 Task: Research Airbnb accommodation in Newtownabbey, United Kingdom from 21st December, 2023 to 29th December, 2023 for 2 adults. Place can be entire room with 1  bedroom having 1 bed and 1 bathroom. Property type can be house.
Action: Mouse moved to (574, 100)
Screenshot: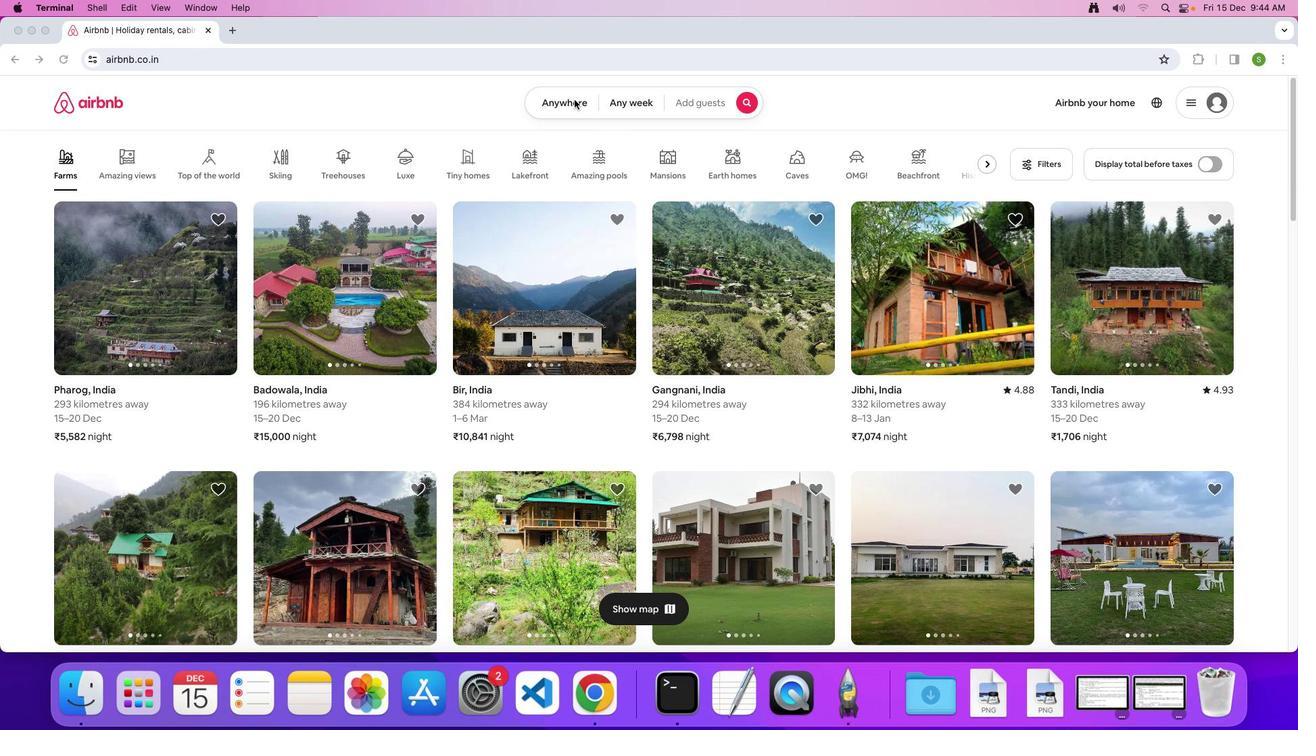 
Action: Mouse pressed left at (574, 100)
Screenshot: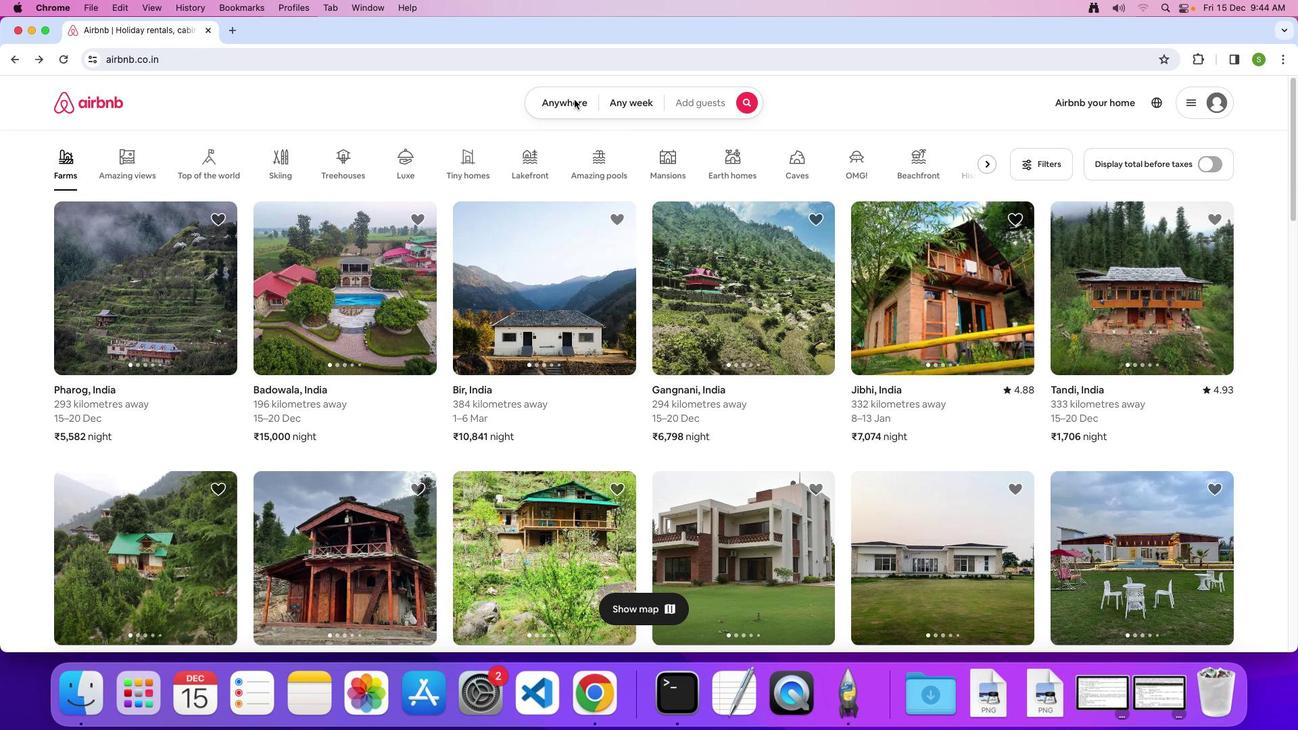 
Action: Mouse moved to (564, 103)
Screenshot: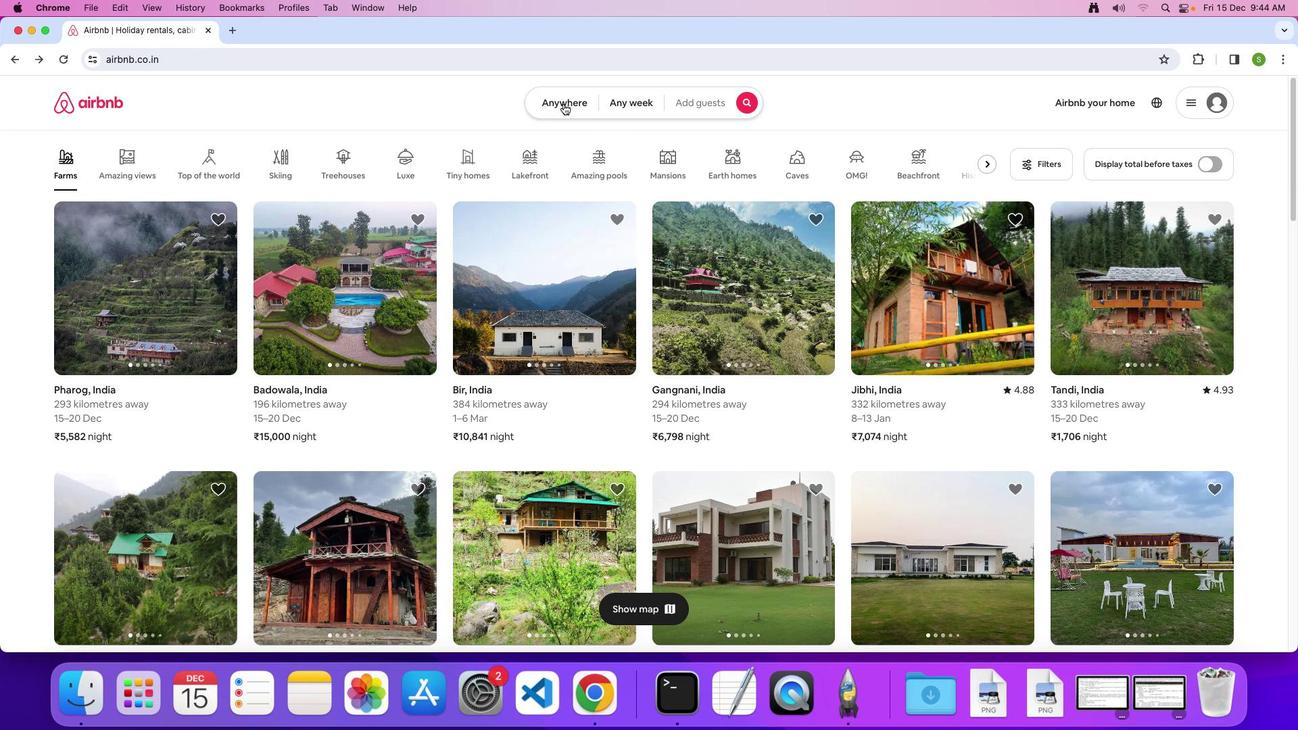 
Action: Mouse pressed left at (564, 103)
Screenshot: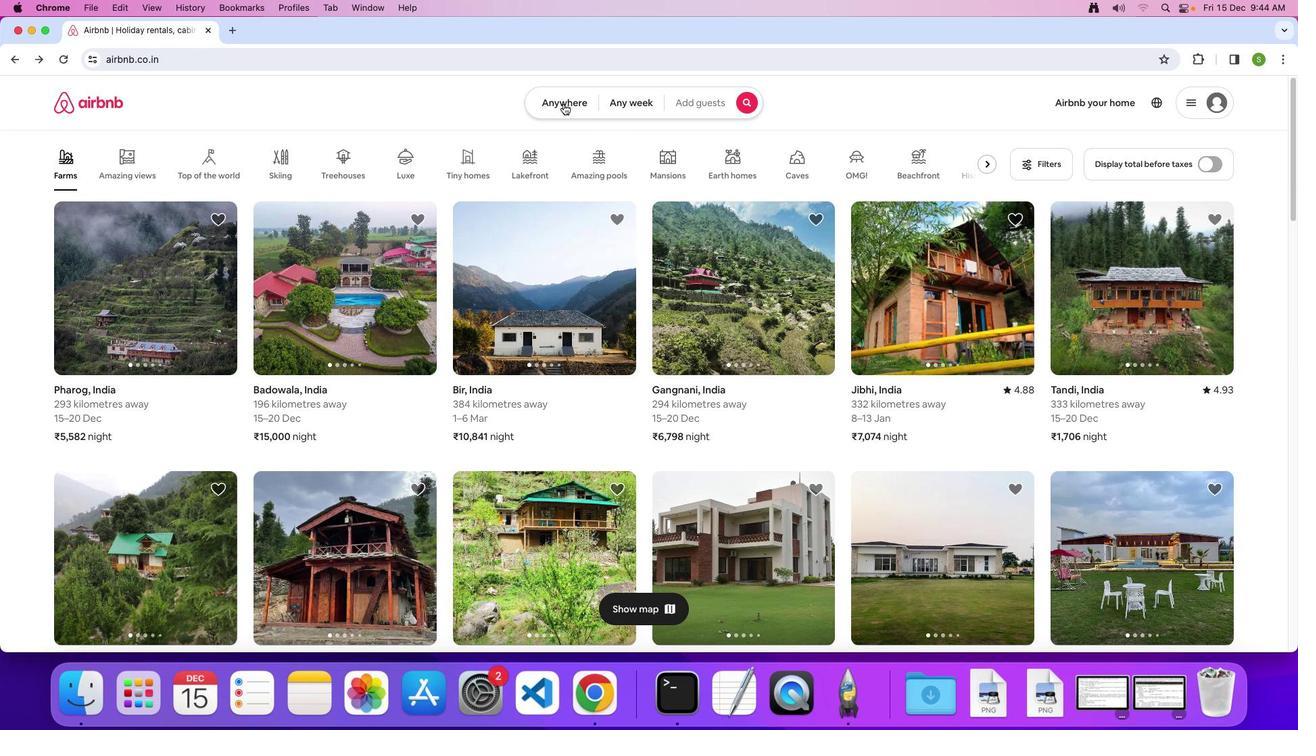 
Action: Mouse moved to (501, 156)
Screenshot: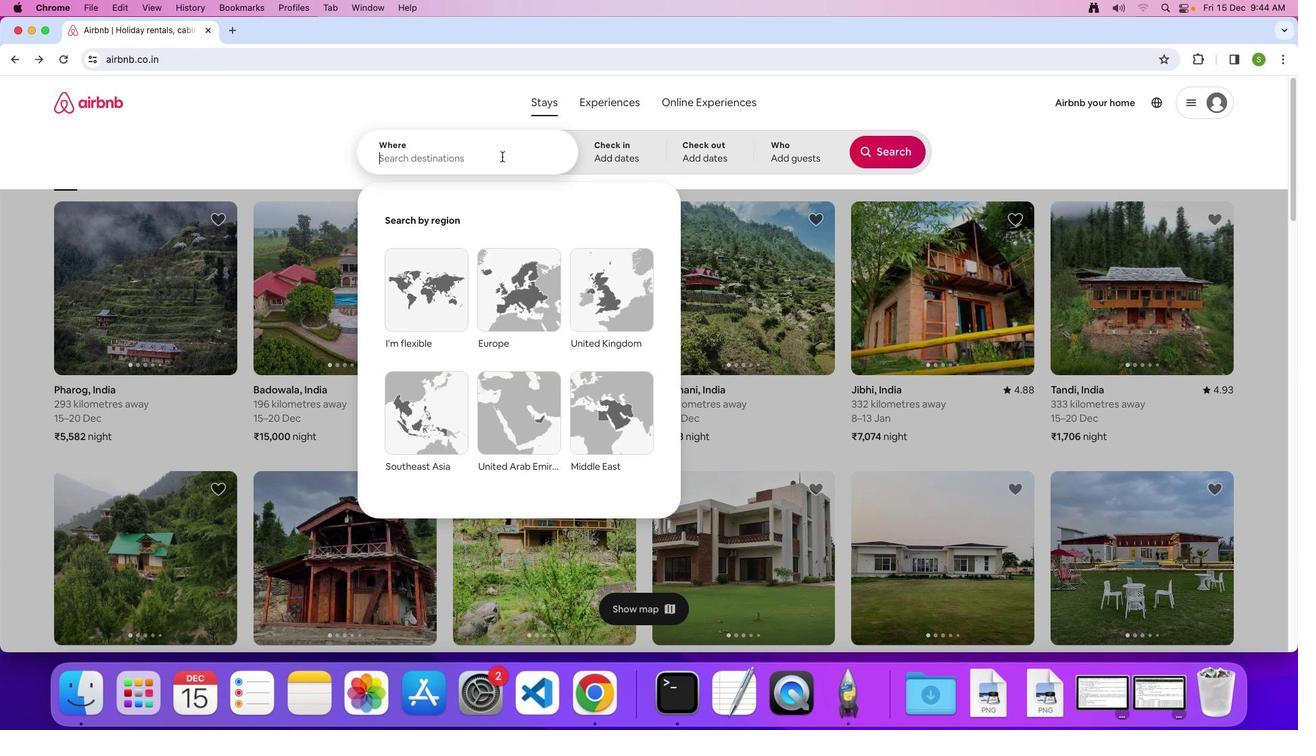 
Action: Mouse pressed left at (501, 156)
Screenshot: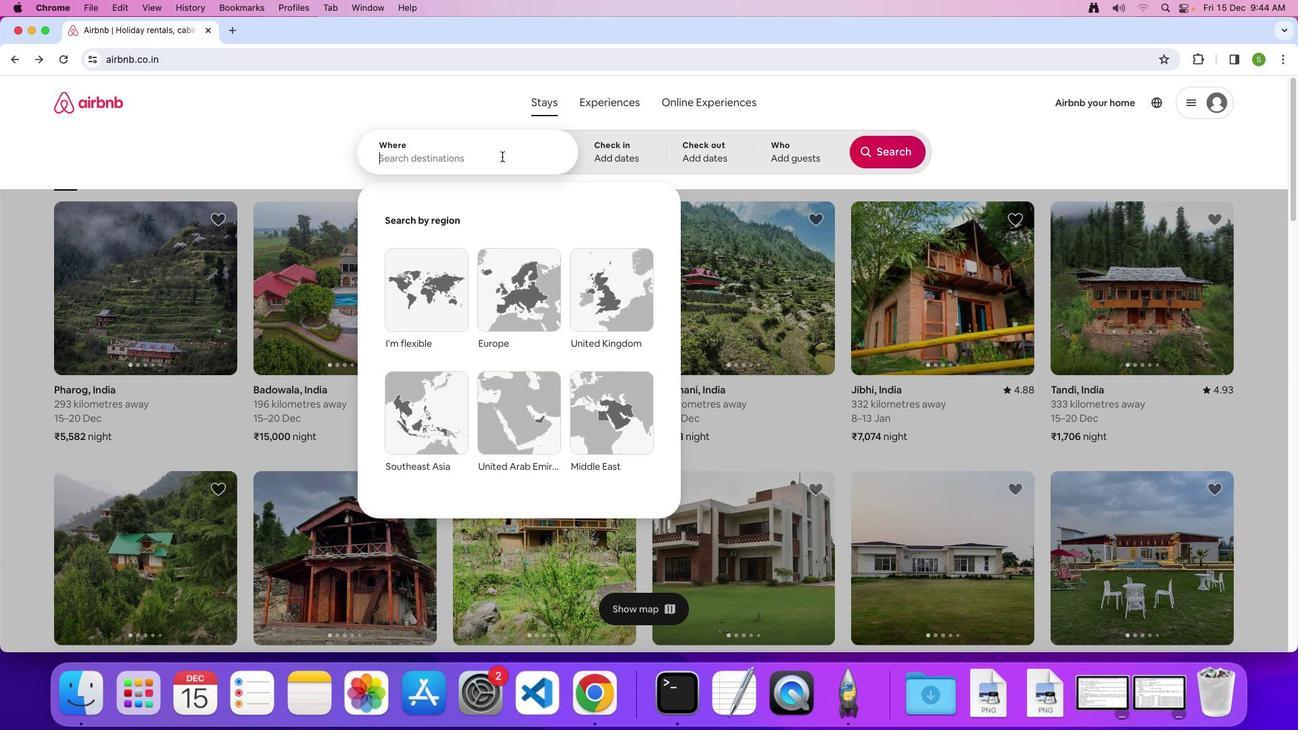 
Action: Key pressed 'N'Key.caps_lock'e''w''t''o''w''n''a''b''b''e''y'','Key.spaceKey.shift'U''n''i''t''e''d'Key.spaceKey.shift'K''i''n''g''d''o''m'Key.enter
Screenshot: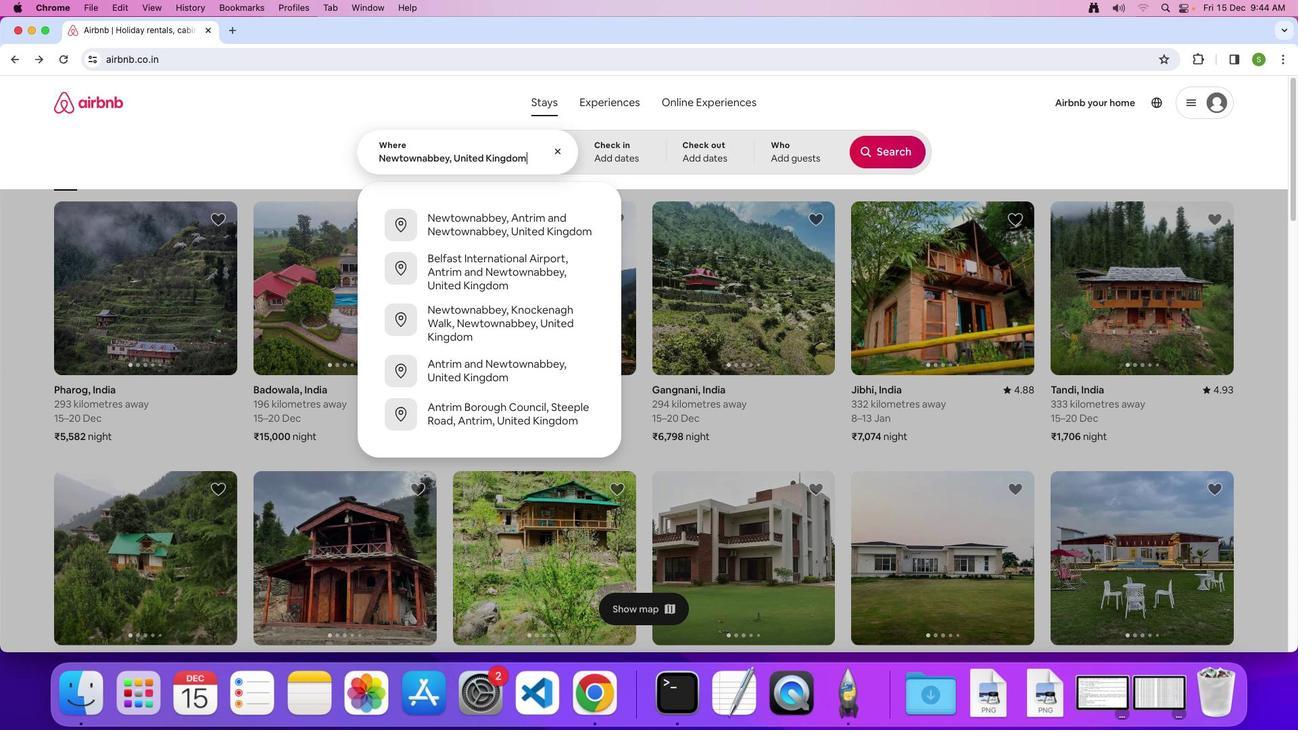 
Action: Mouse moved to (539, 413)
Screenshot: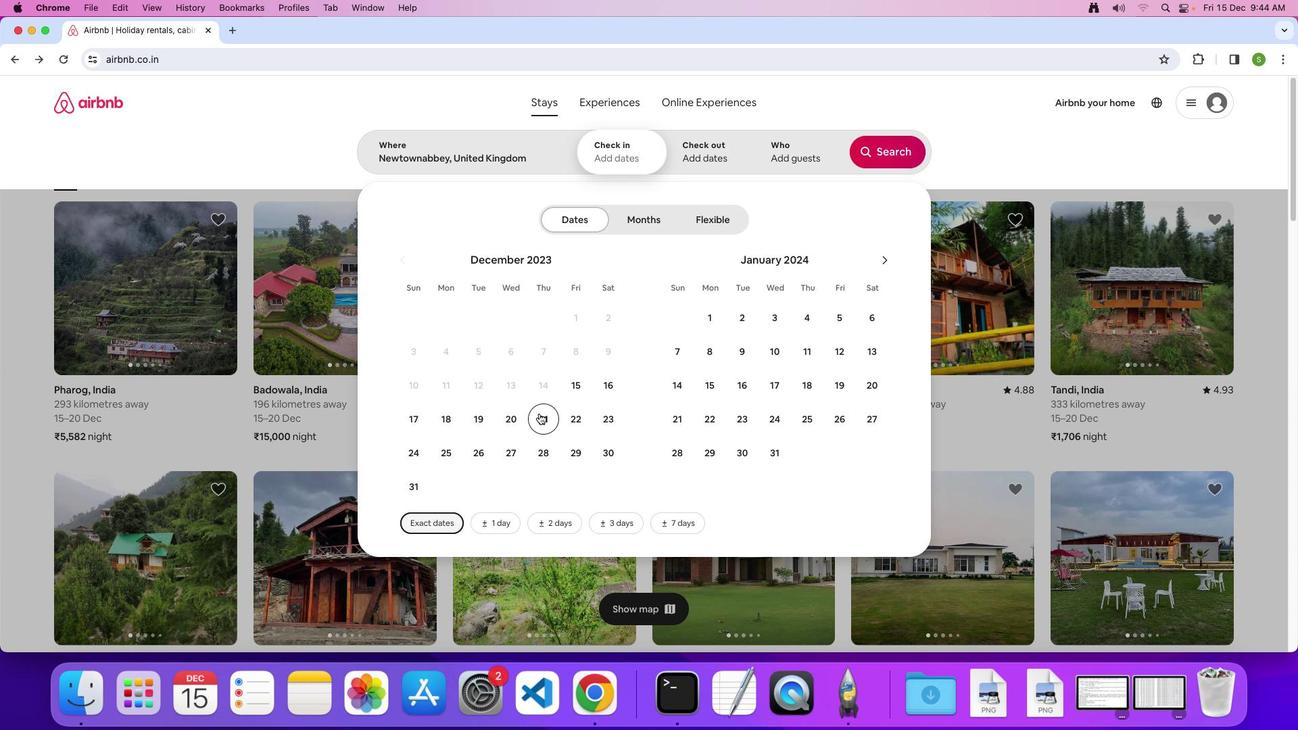 
Action: Mouse pressed left at (539, 413)
Screenshot: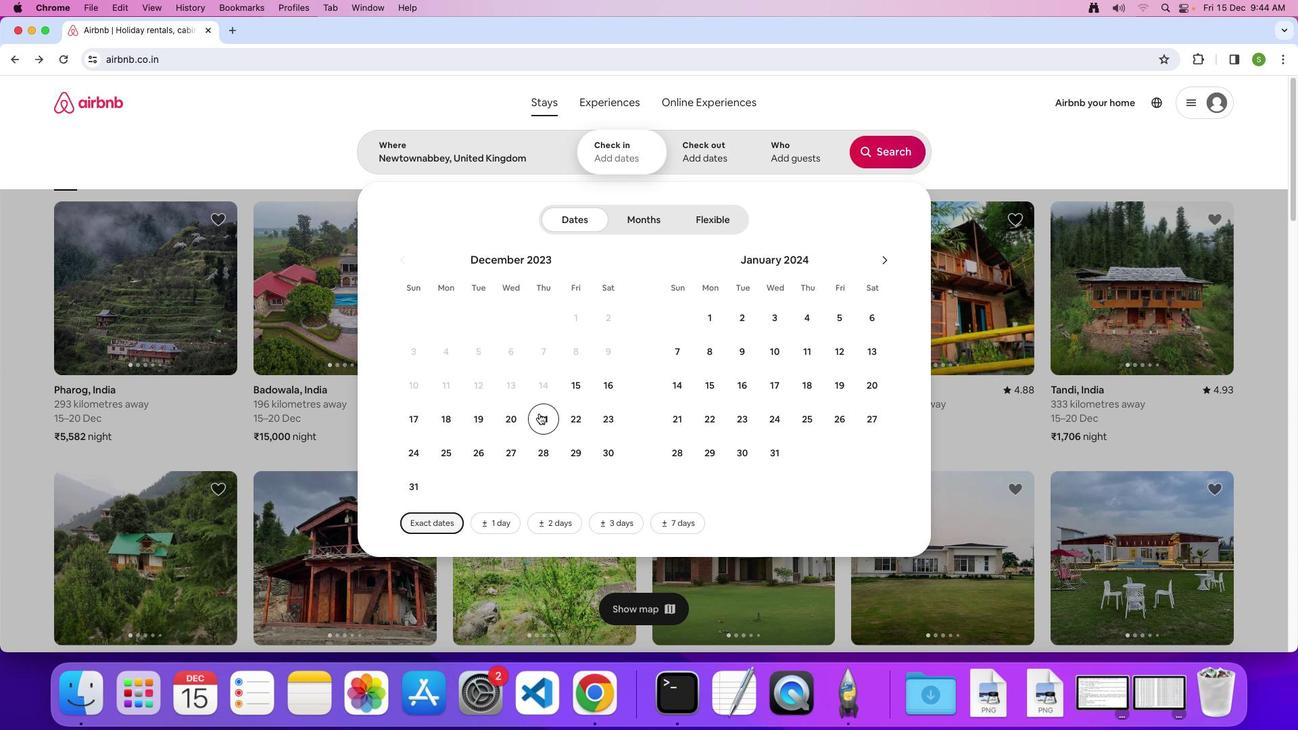 
Action: Mouse moved to (577, 459)
Screenshot: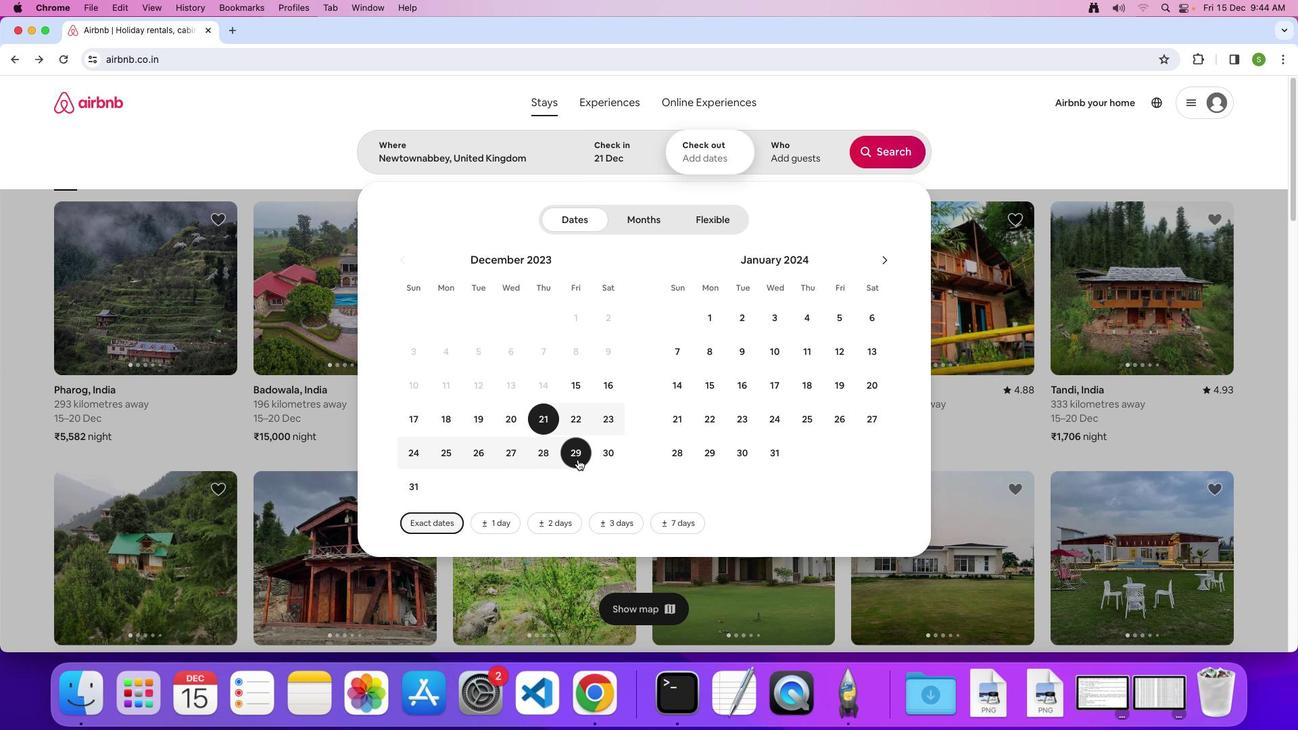 
Action: Mouse pressed left at (577, 459)
Screenshot: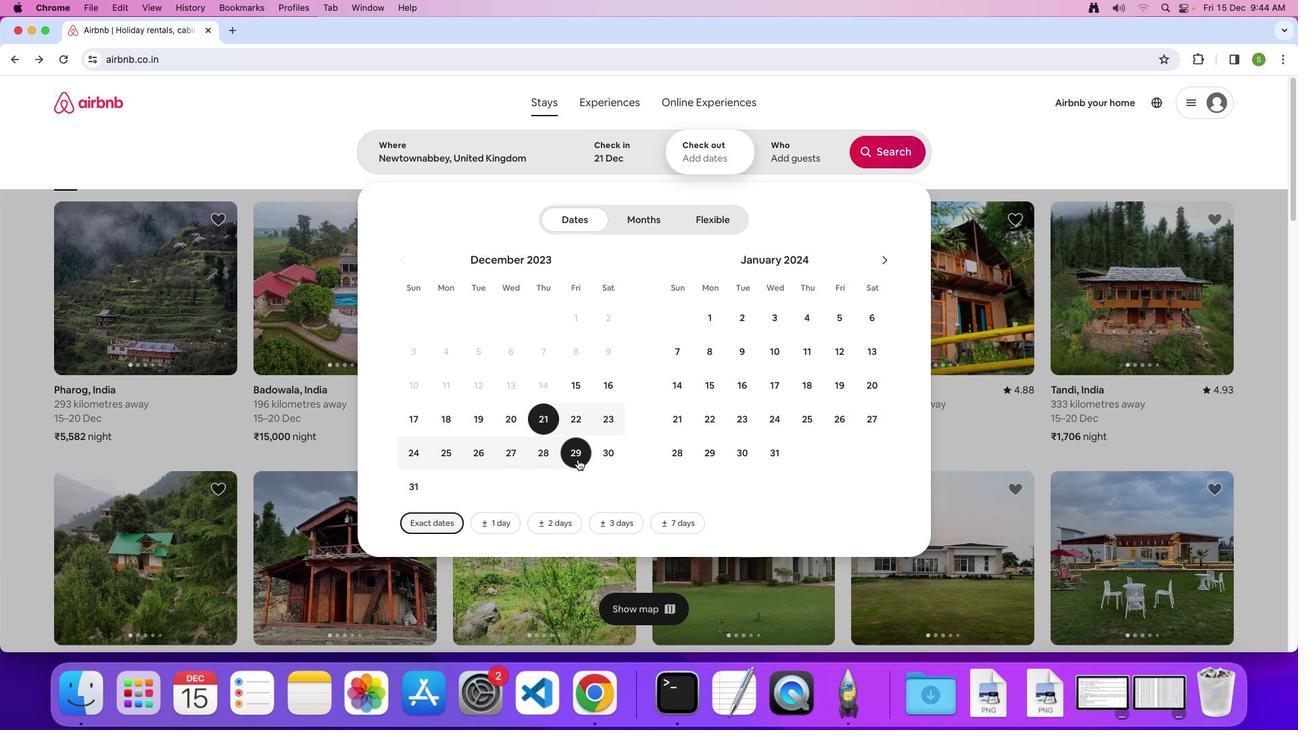 
Action: Mouse moved to (781, 163)
Screenshot: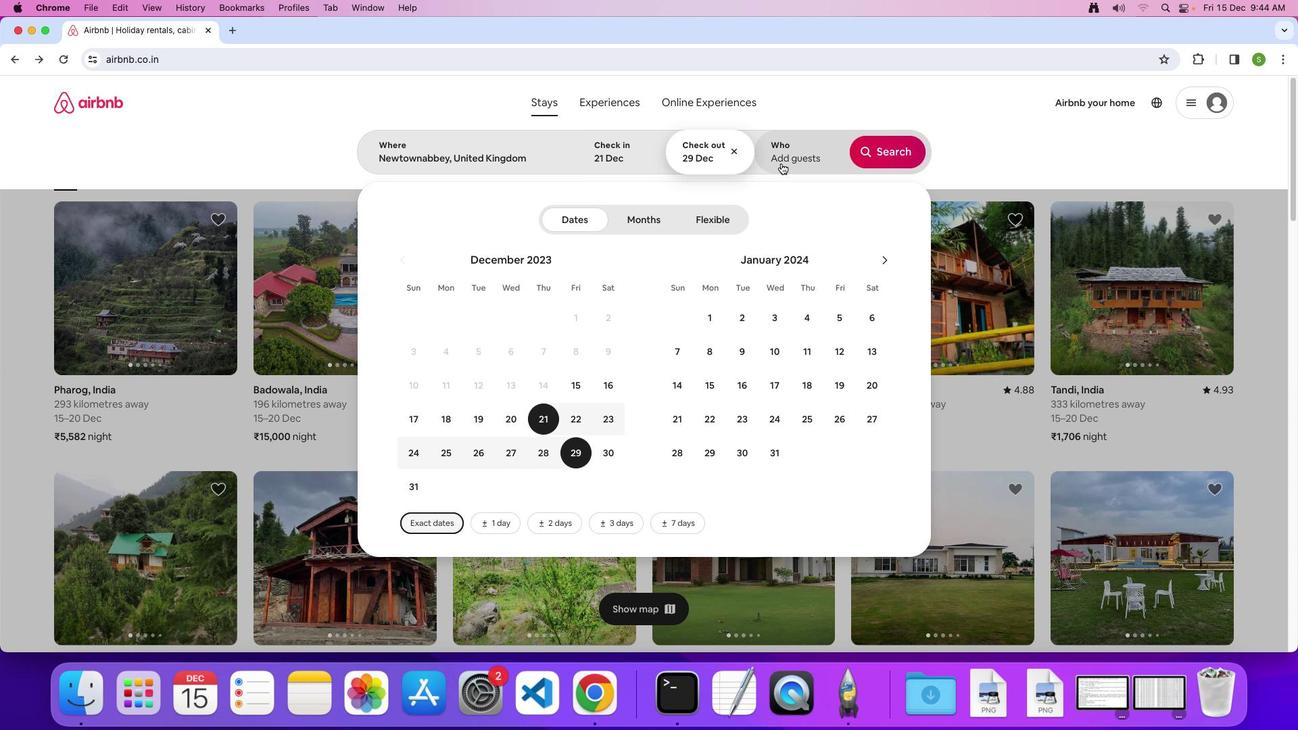 
Action: Mouse pressed left at (781, 163)
Screenshot: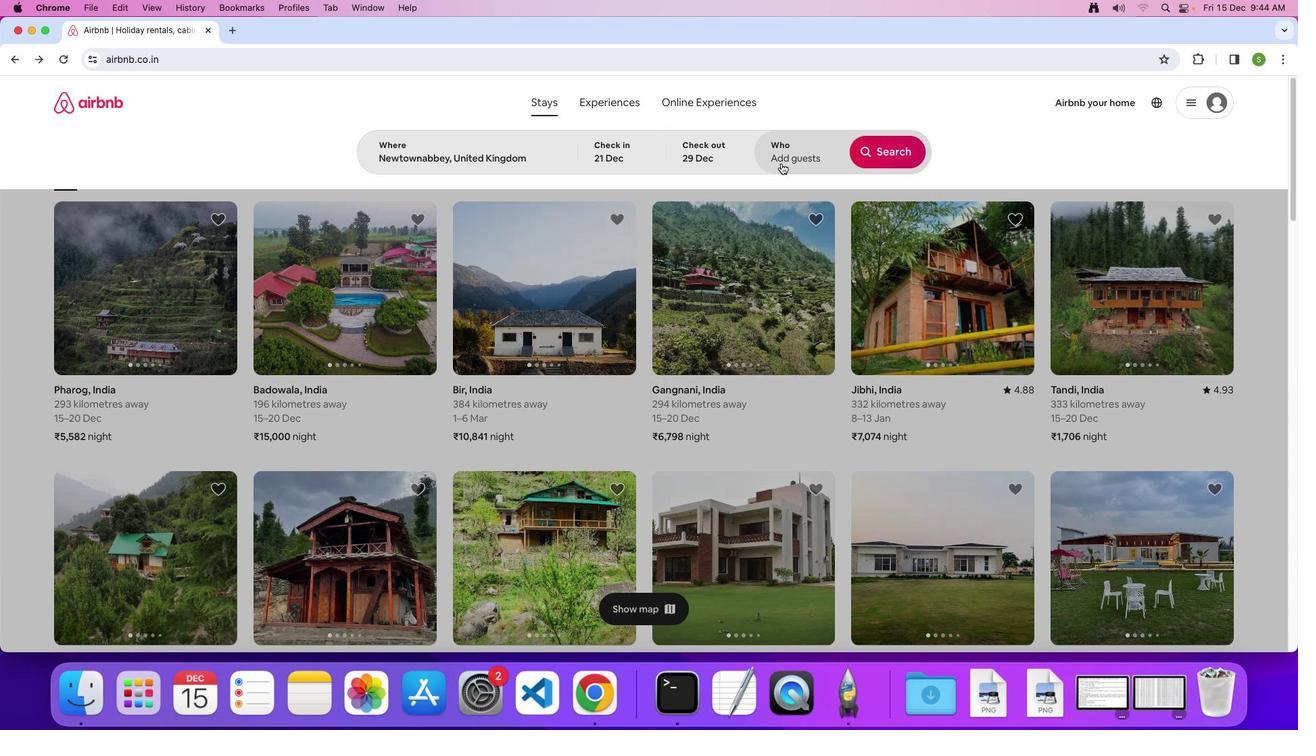 
Action: Mouse moved to (893, 223)
Screenshot: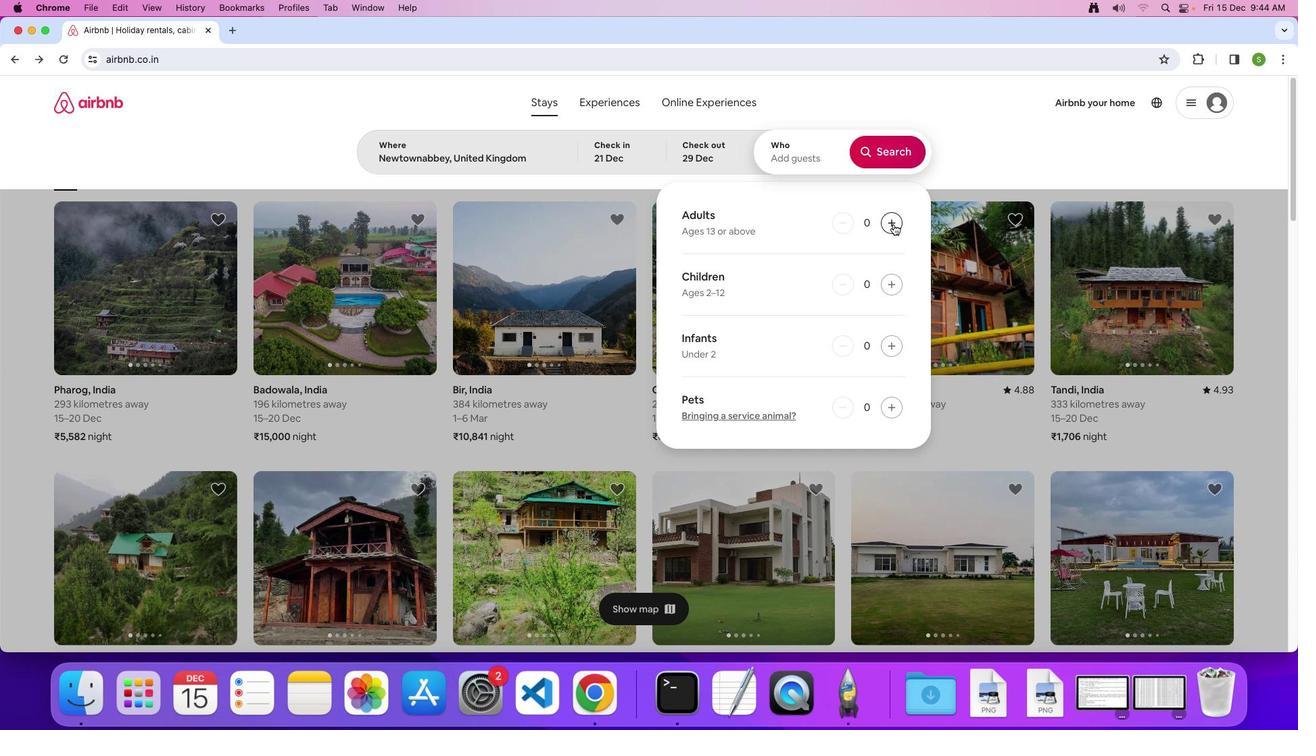 
Action: Mouse pressed left at (893, 223)
Screenshot: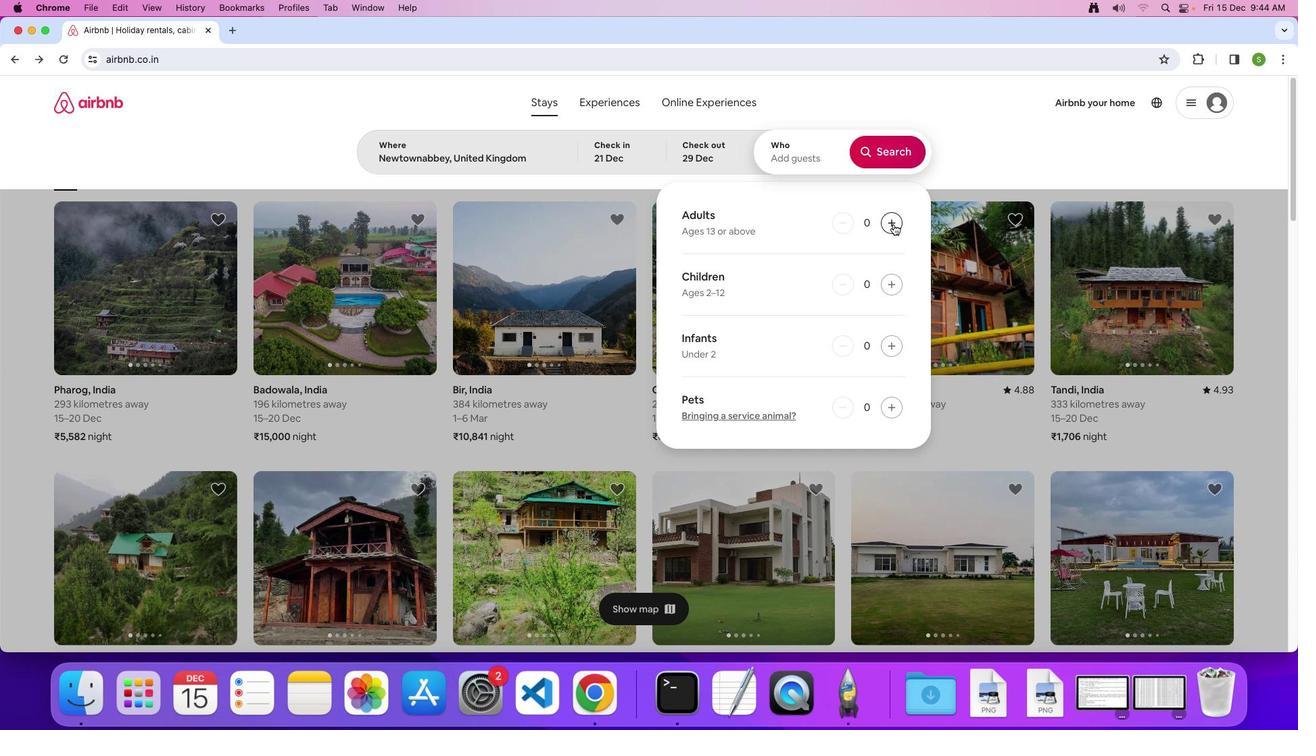 
Action: Mouse pressed left at (893, 223)
Screenshot: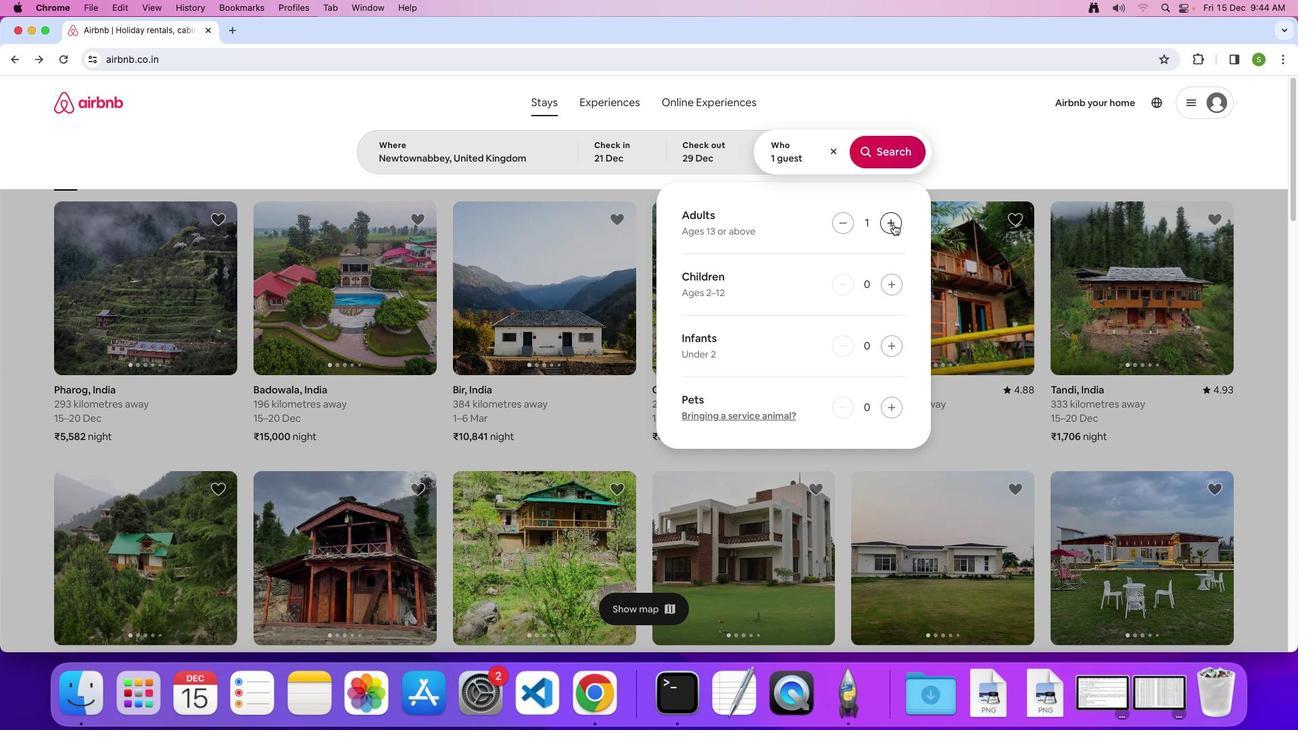 
Action: Mouse moved to (884, 156)
Screenshot: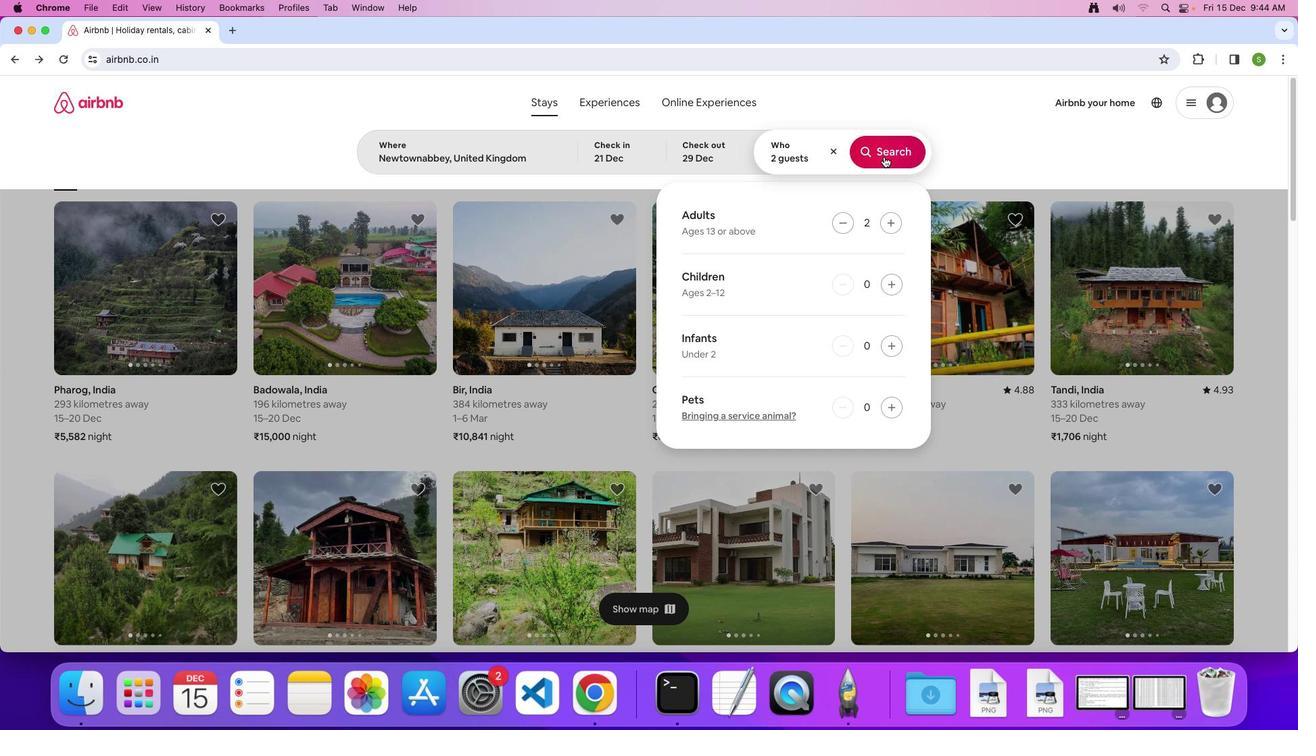 
Action: Mouse pressed left at (884, 156)
Screenshot: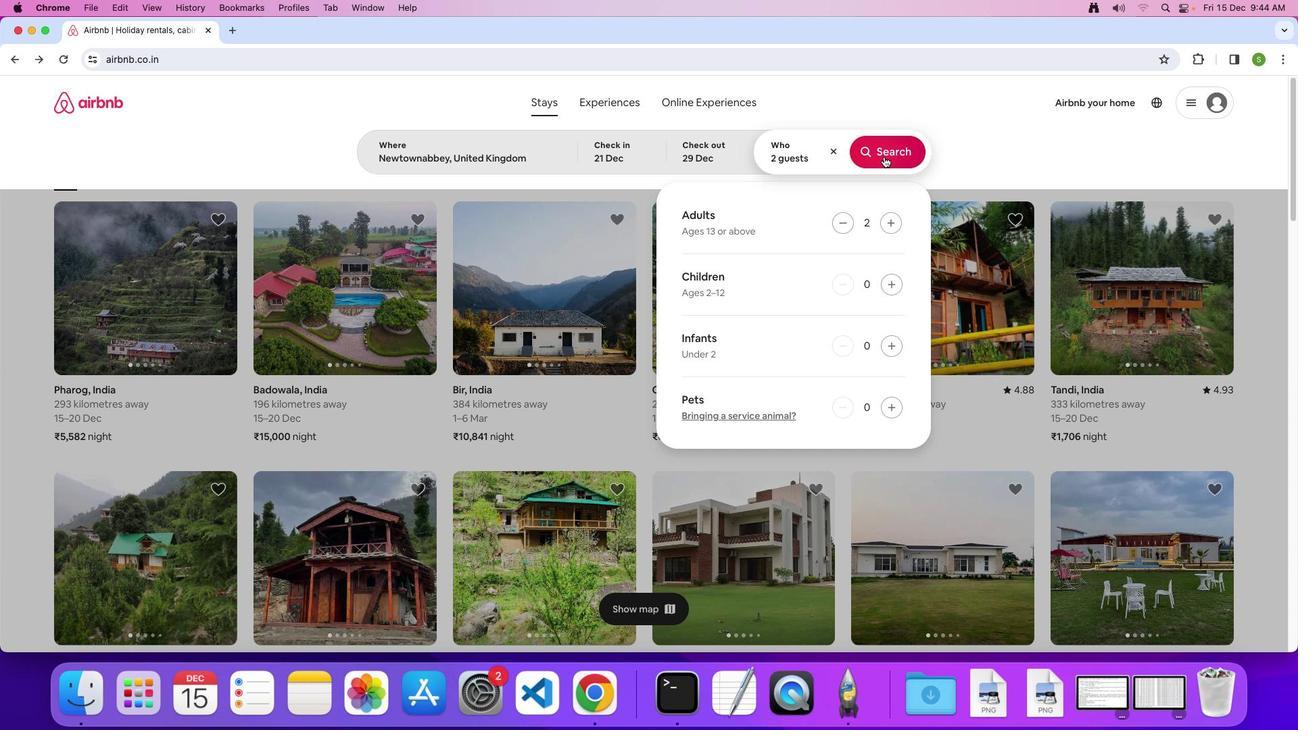 
Action: Mouse moved to (1063, 155)
Screenshot: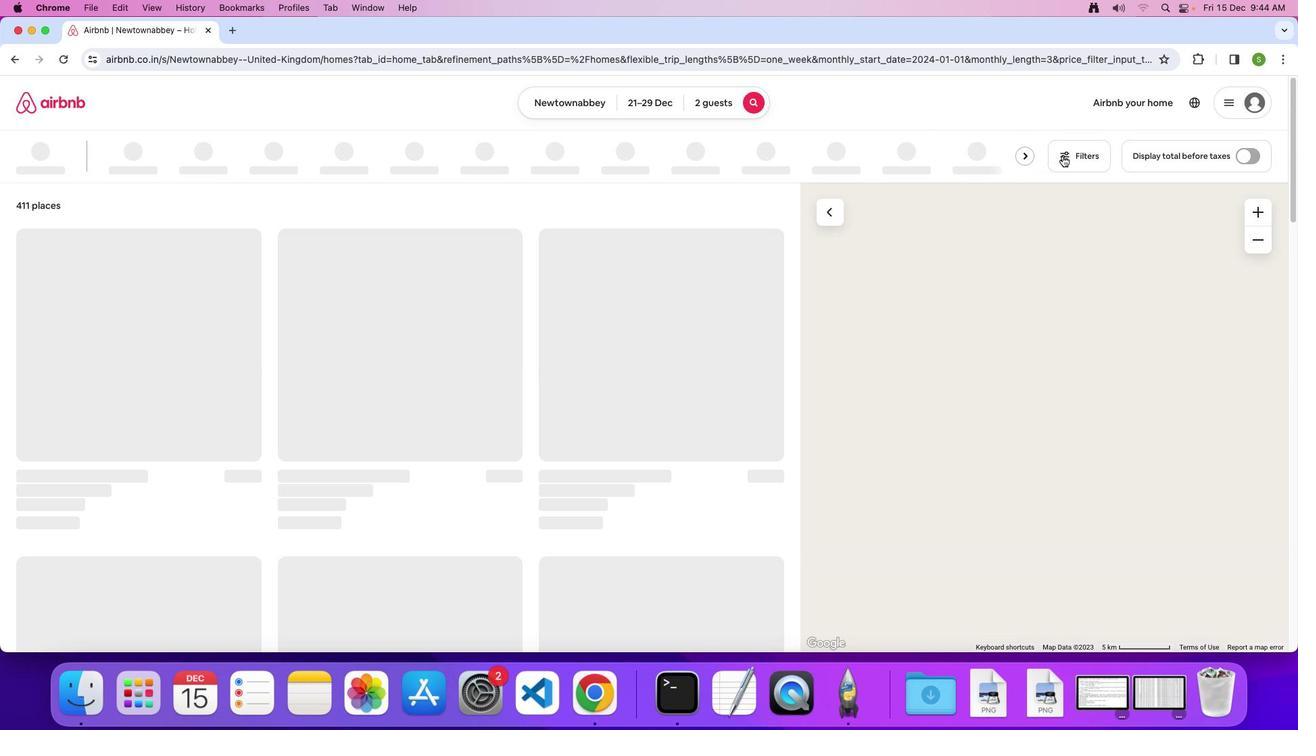 
Action: Mouse pressed left at (1063, 155)
Screenshot: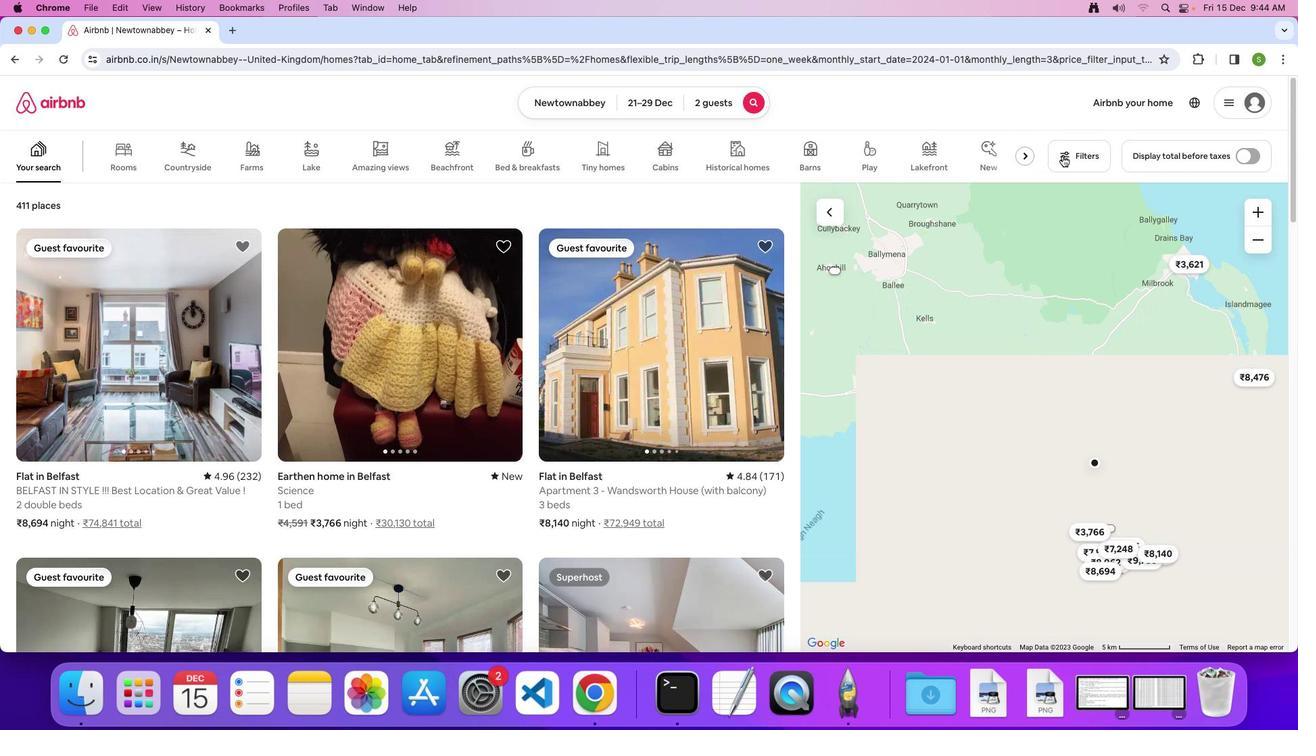 
Action: Mouse moved to (692, 419)
Screenshot: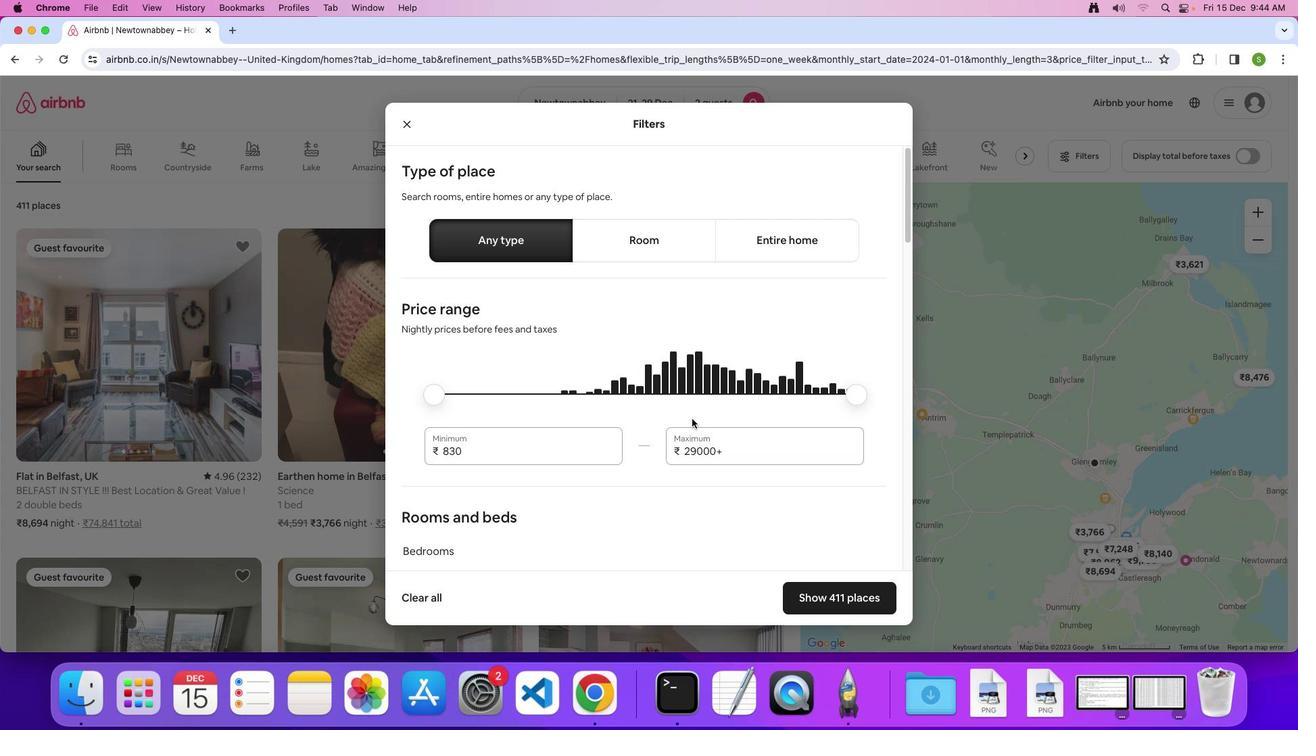
Action: Mouse scrolled (692, 419) with delta (0, 0)
Screenshot: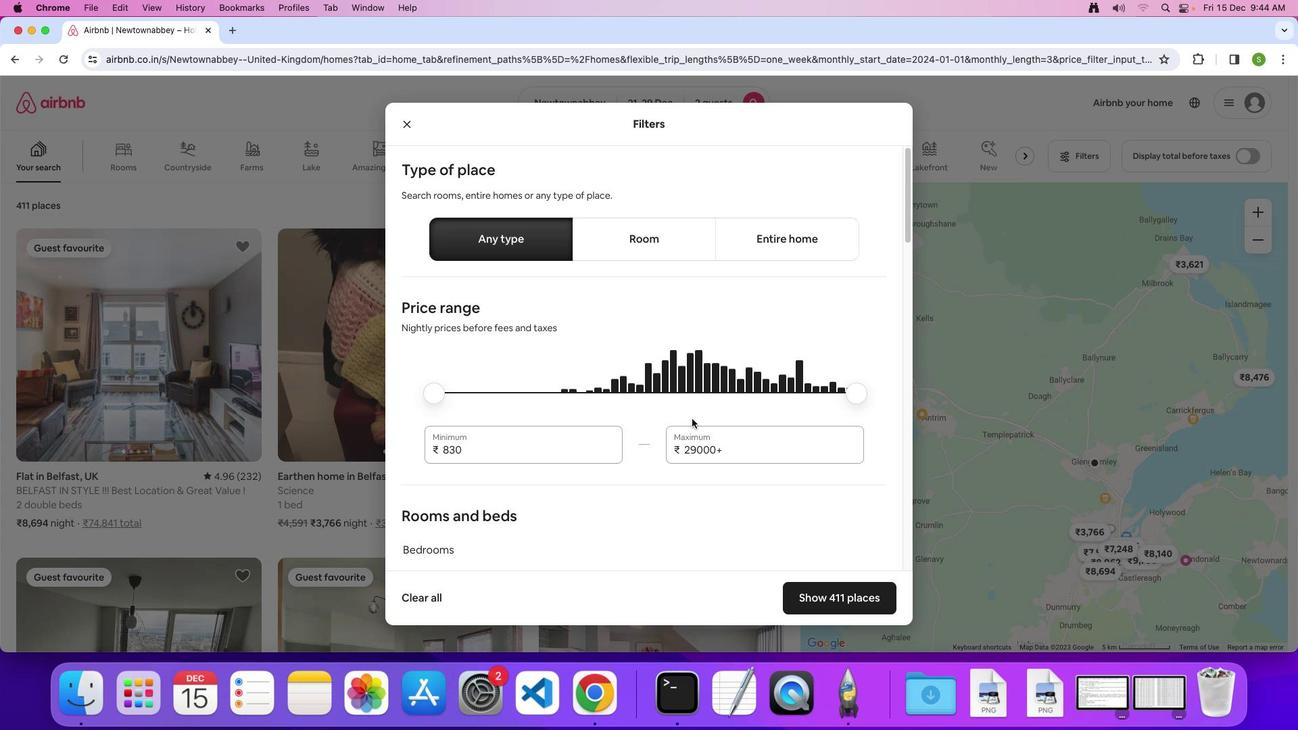 
Action: Mouse scrolled (692, 419) with delta (0, 0)
Screenshot: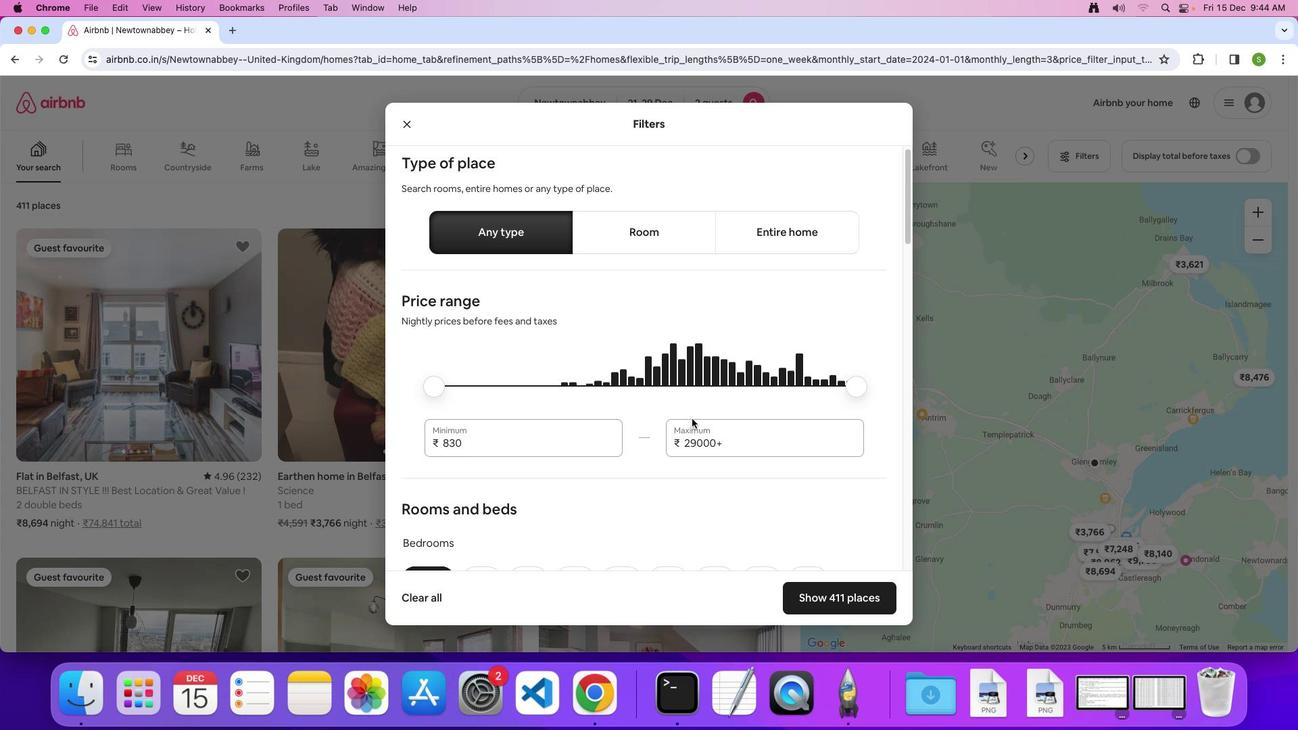 
Action: Mouse scrolled (692, 419) with delta (0, 0)
Screenshot: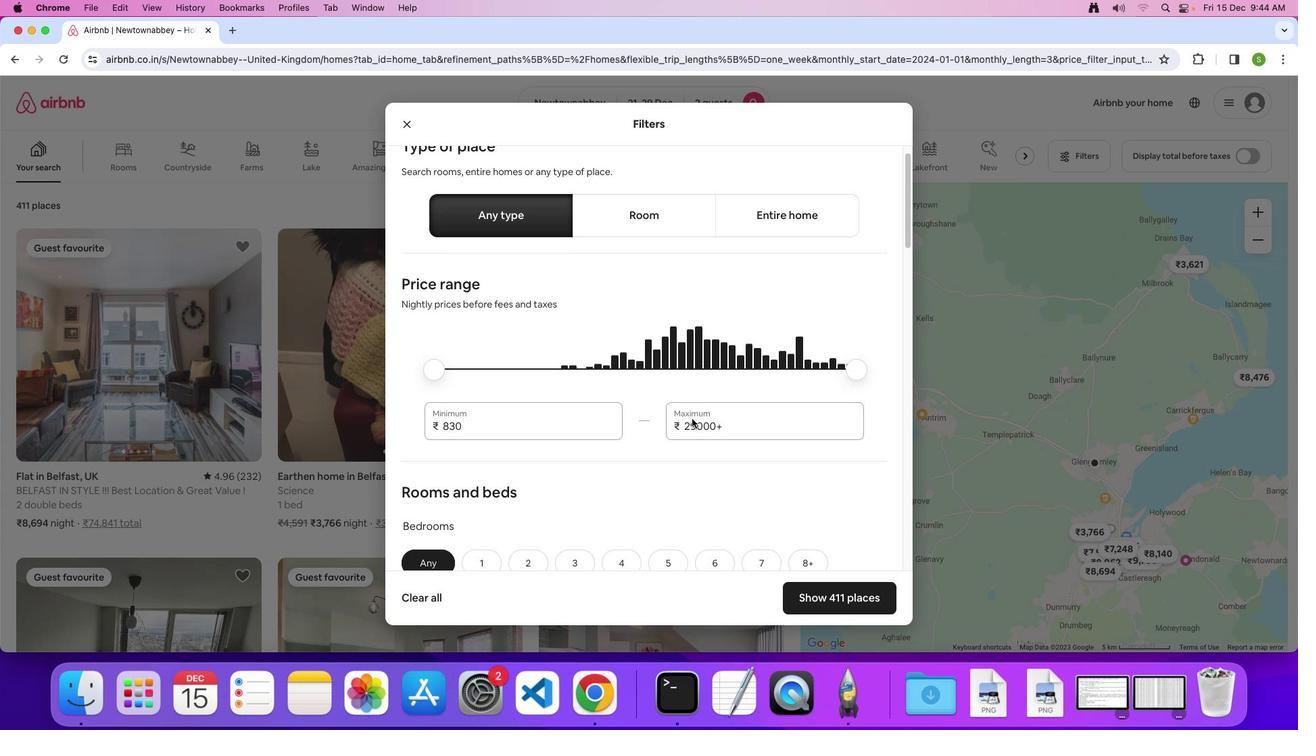 
Action: Mouse scrolled (692, 419) with delta (0, 0)
Screenshot: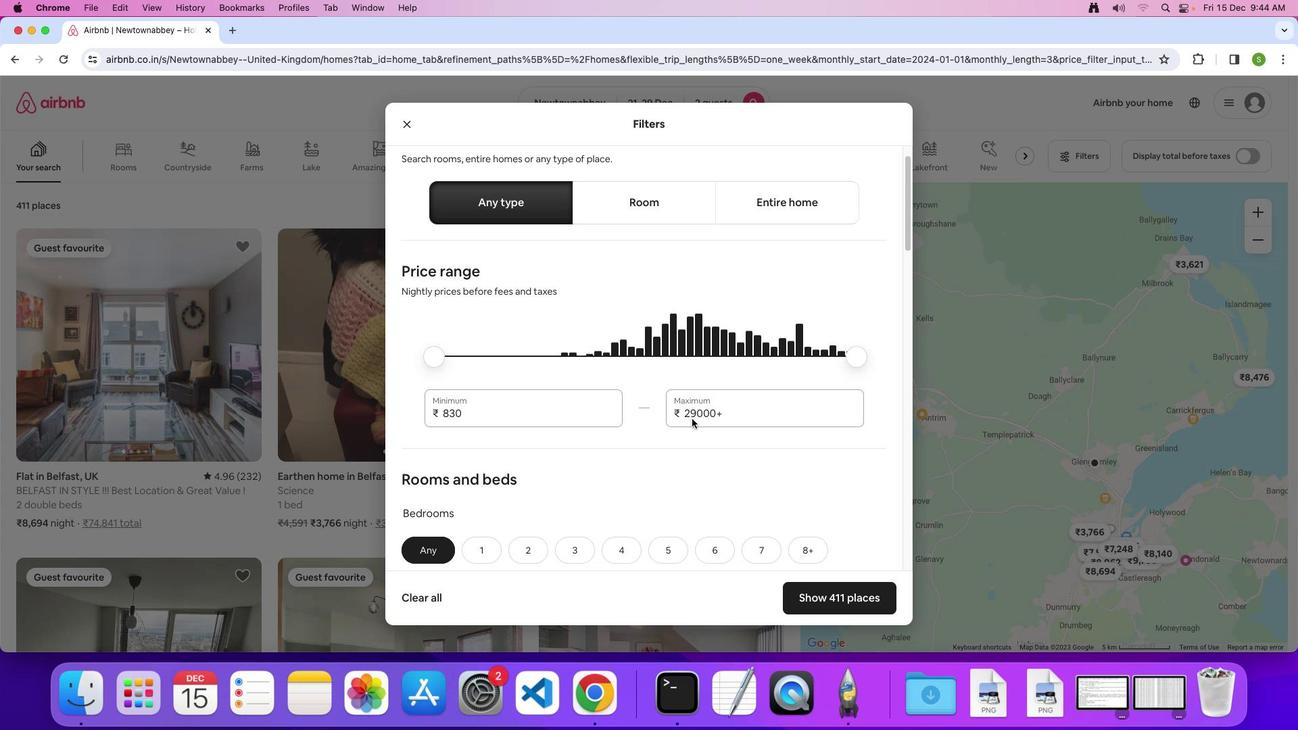 
Action: Mouse scrolled (692, 419) with delta (0, 0)
Screenshot: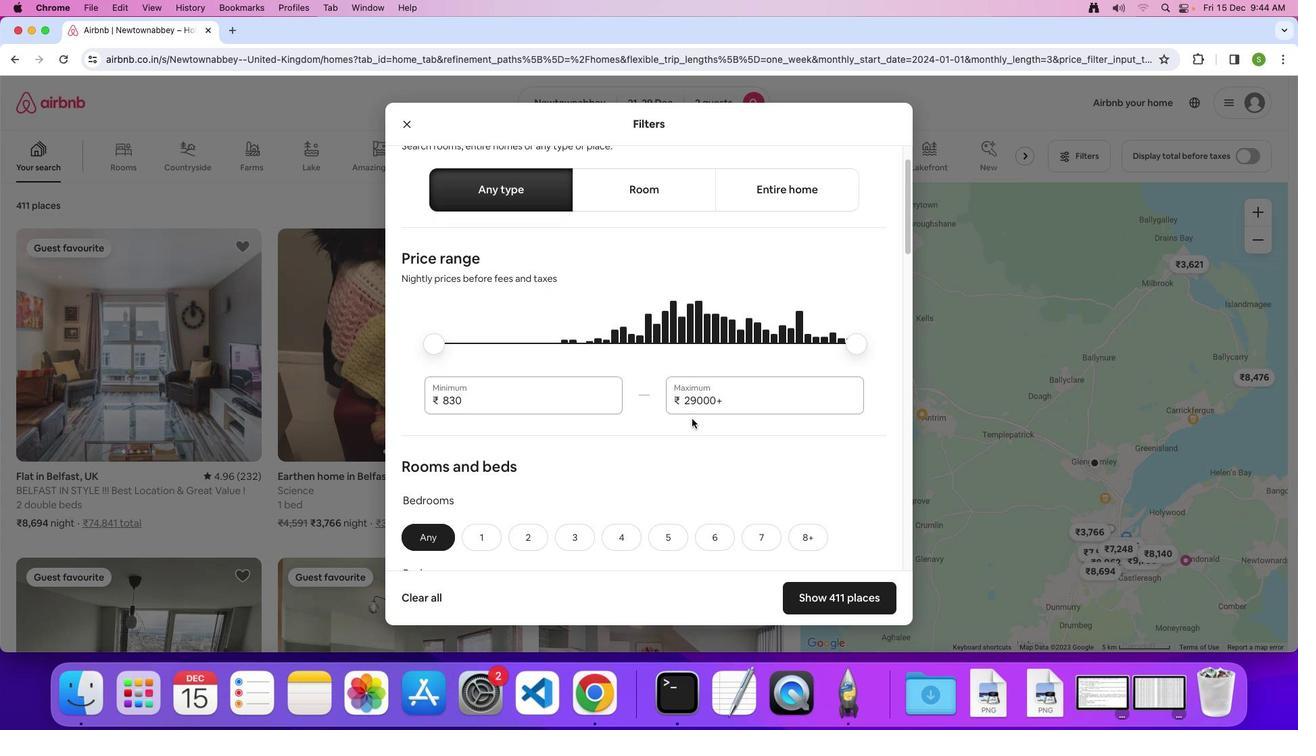 
Action: Mouse scrolled (692, 419) with delta (0, 0)
Screenshot: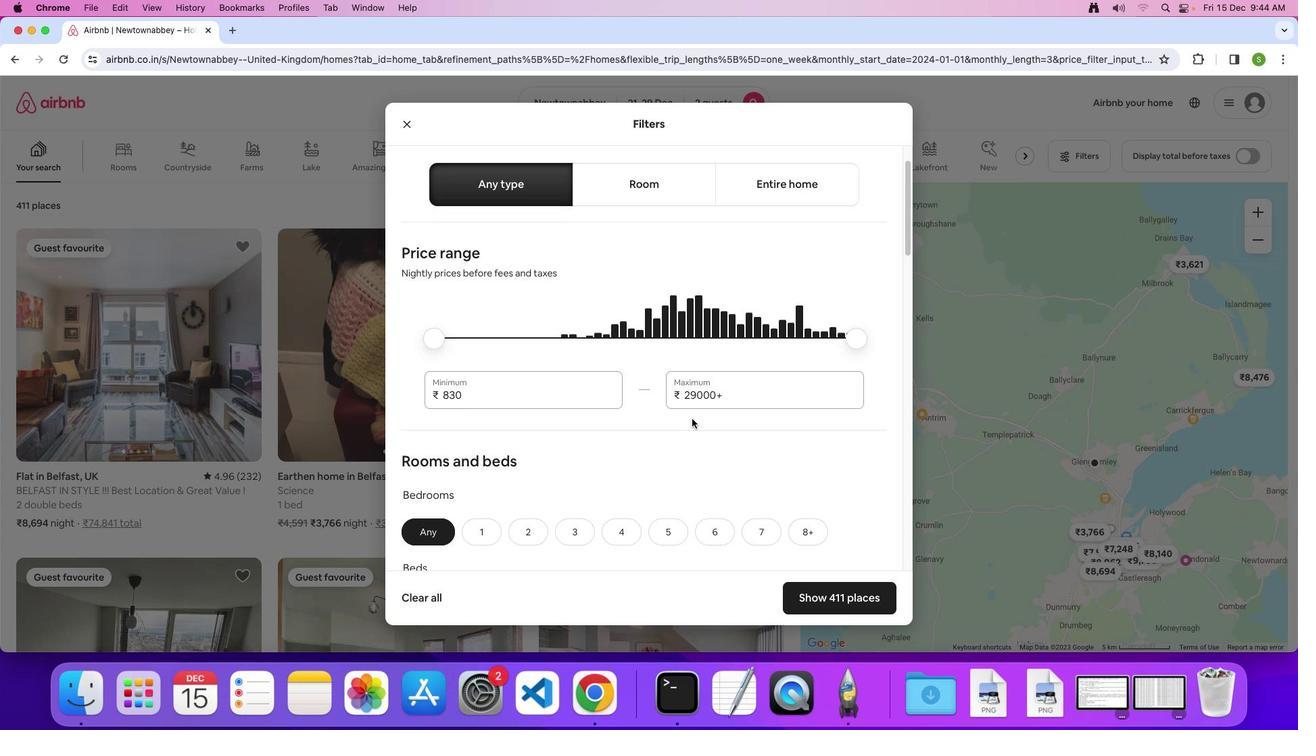 
Action: Mouse scrolled (692, 419) with delta (0, 0)
Screenshot: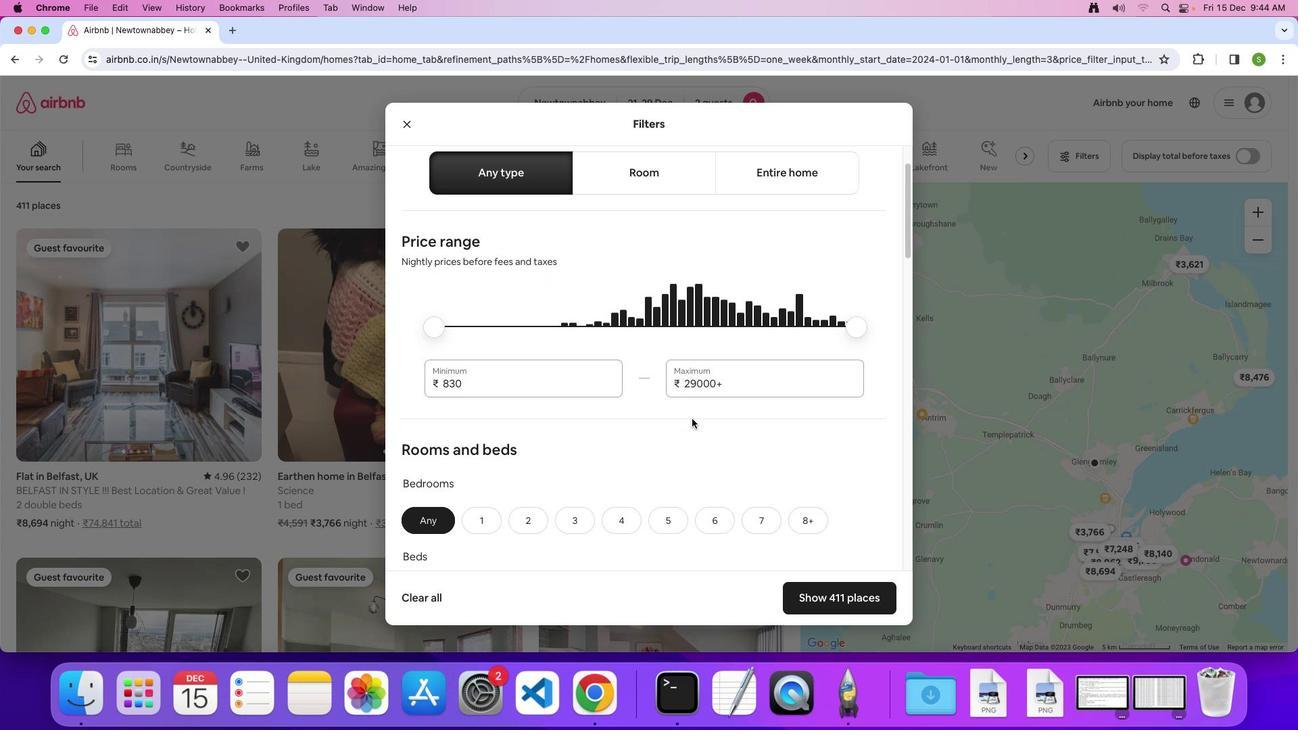 
Action: Mouse scrolled (692, 419) with delta (0, -2)
Screenshot: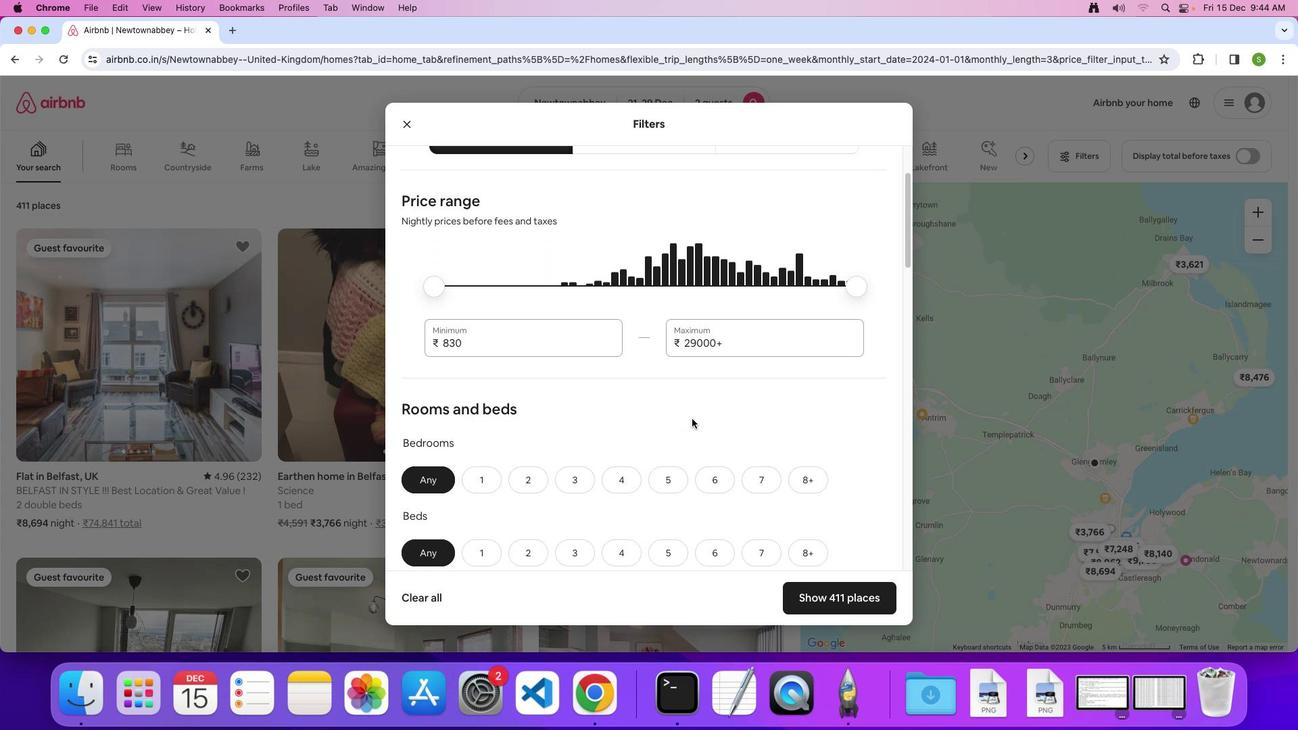 
Action: Mouse scrolled (692, 419) with delta (0, 0)
Screenshot: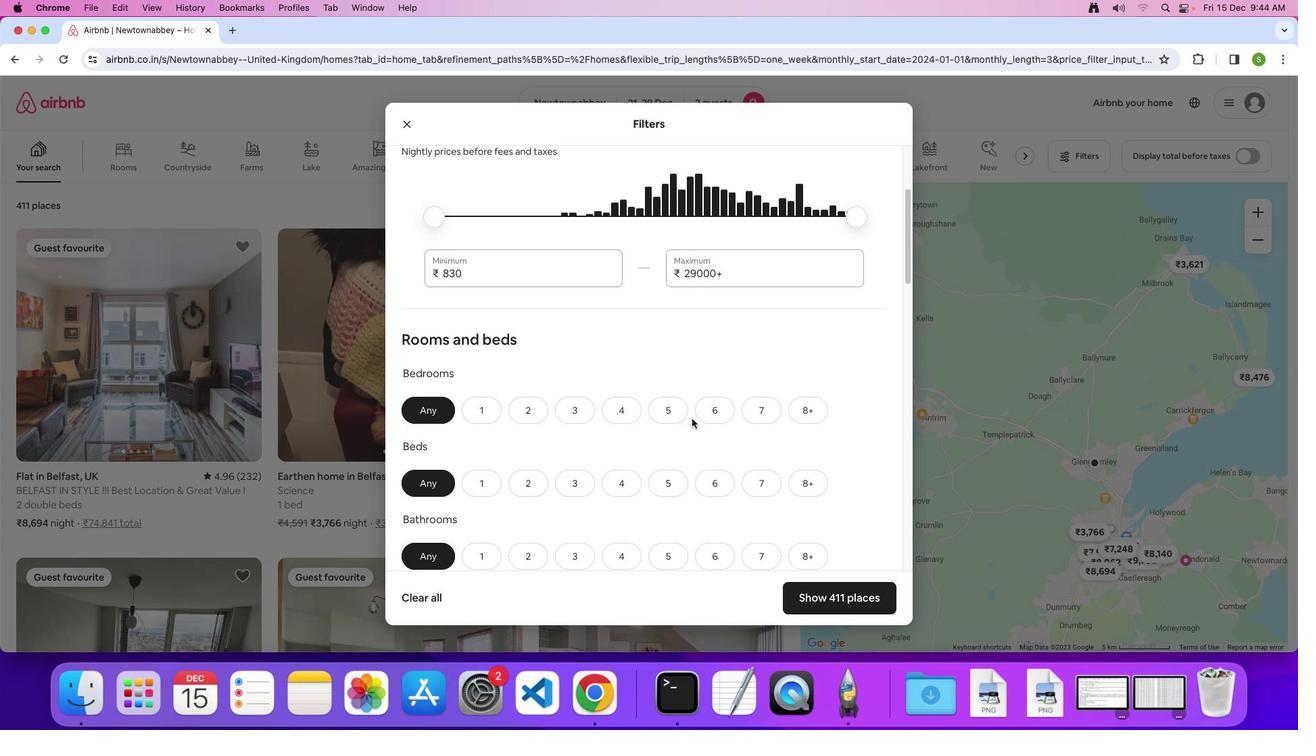 
Action: Mouse scrolled (692, 419) with delta (0, 0)
Screenshot: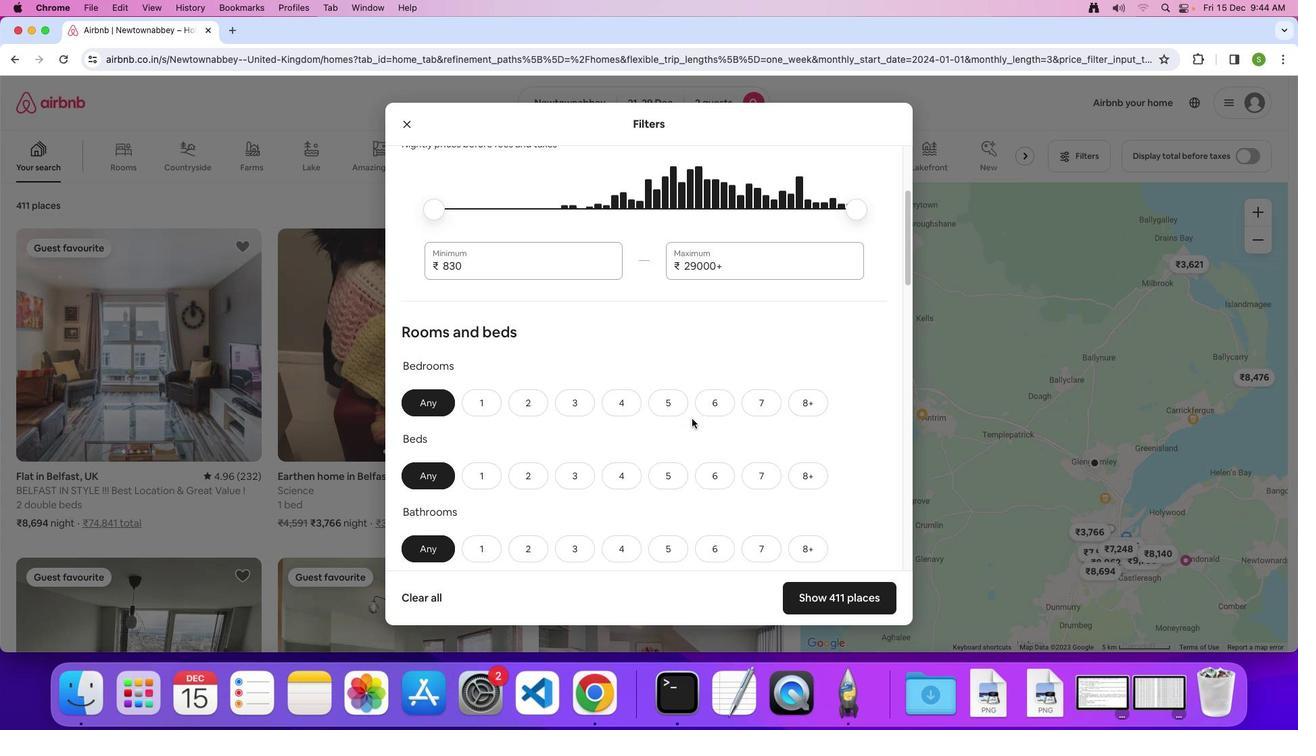 
Action: Mouse scrolled (692, 419) with delta (0, 0)
Screenshot: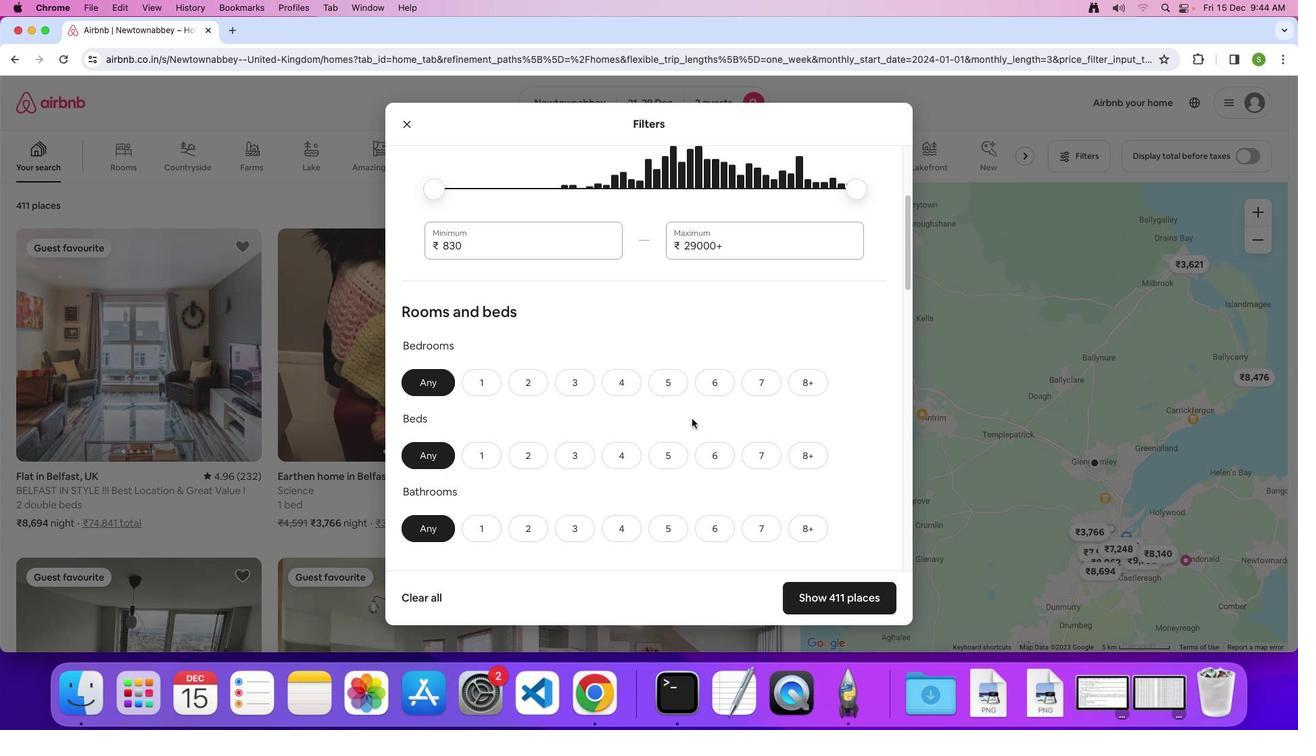 
Action: Mouse scrolled (692, 419) with delta (0, 0)
Screenshot: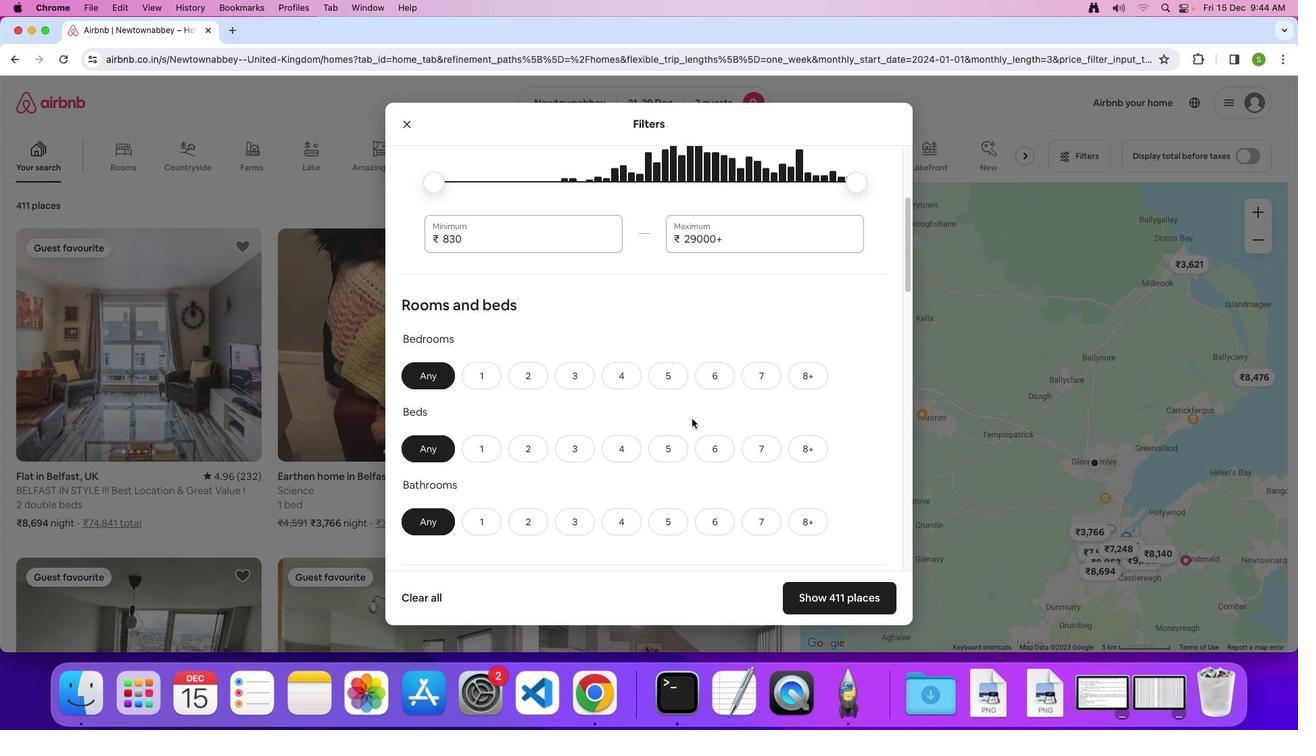 
Action: Mouse scrolled (692, 419) with delta (0, 0)
Screenshot: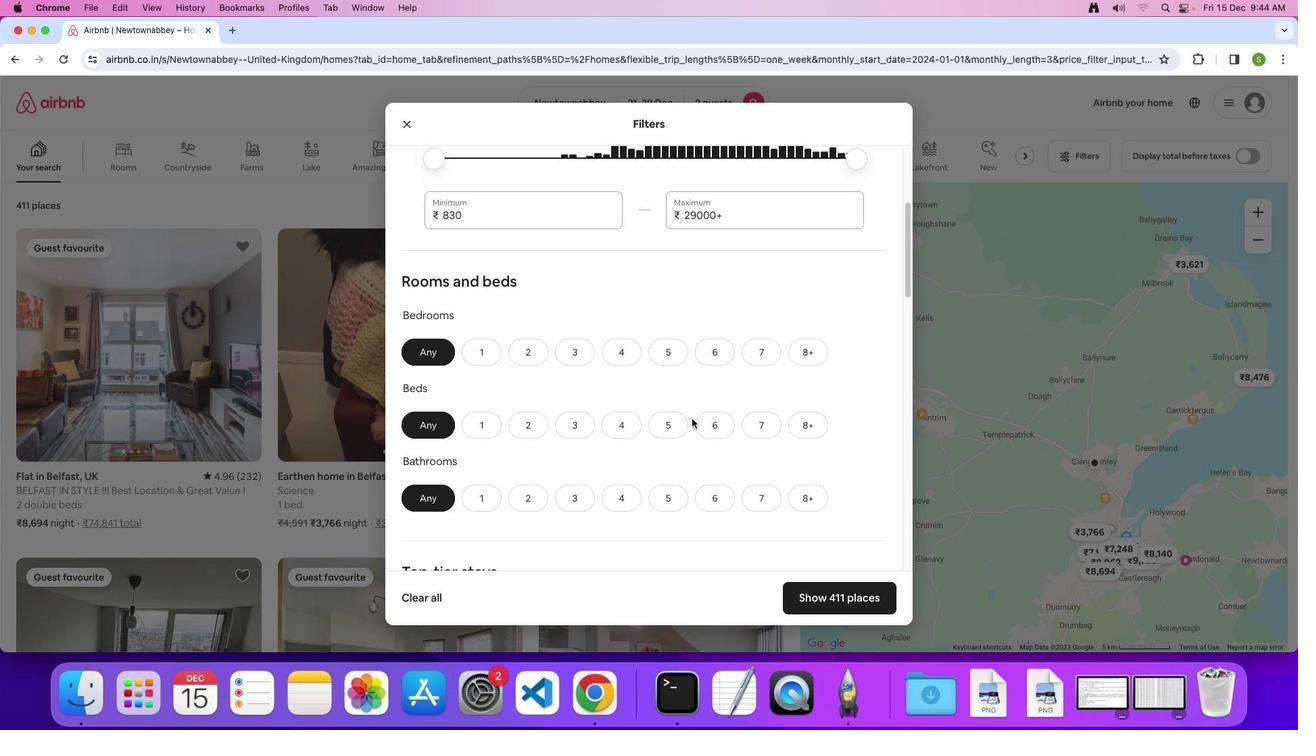 
Action: Mouse scrolled (692, 419) with delta (0, 0)
Screenshot: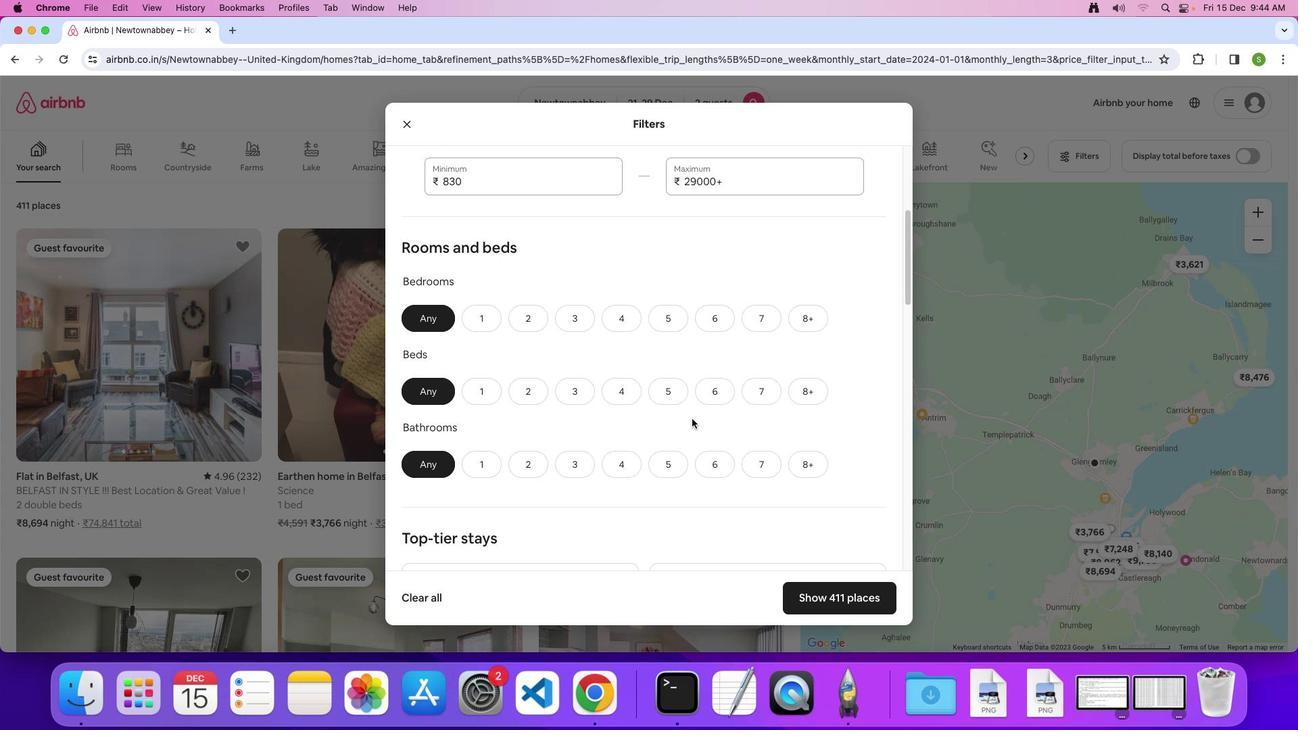 
Action: Mouse scrolled (692, 419) with delta (0, 0)
Screenshot: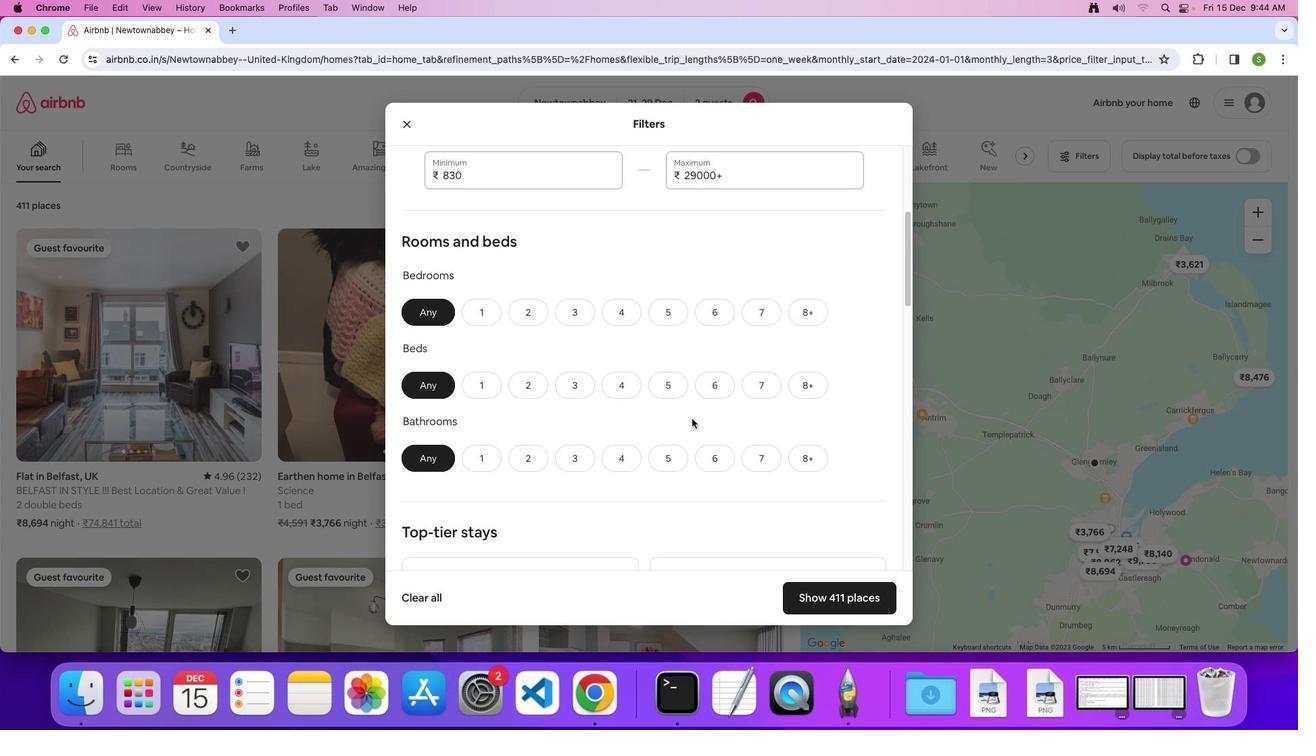 
Action: Mouse moved to (486, 305)
Screenshot: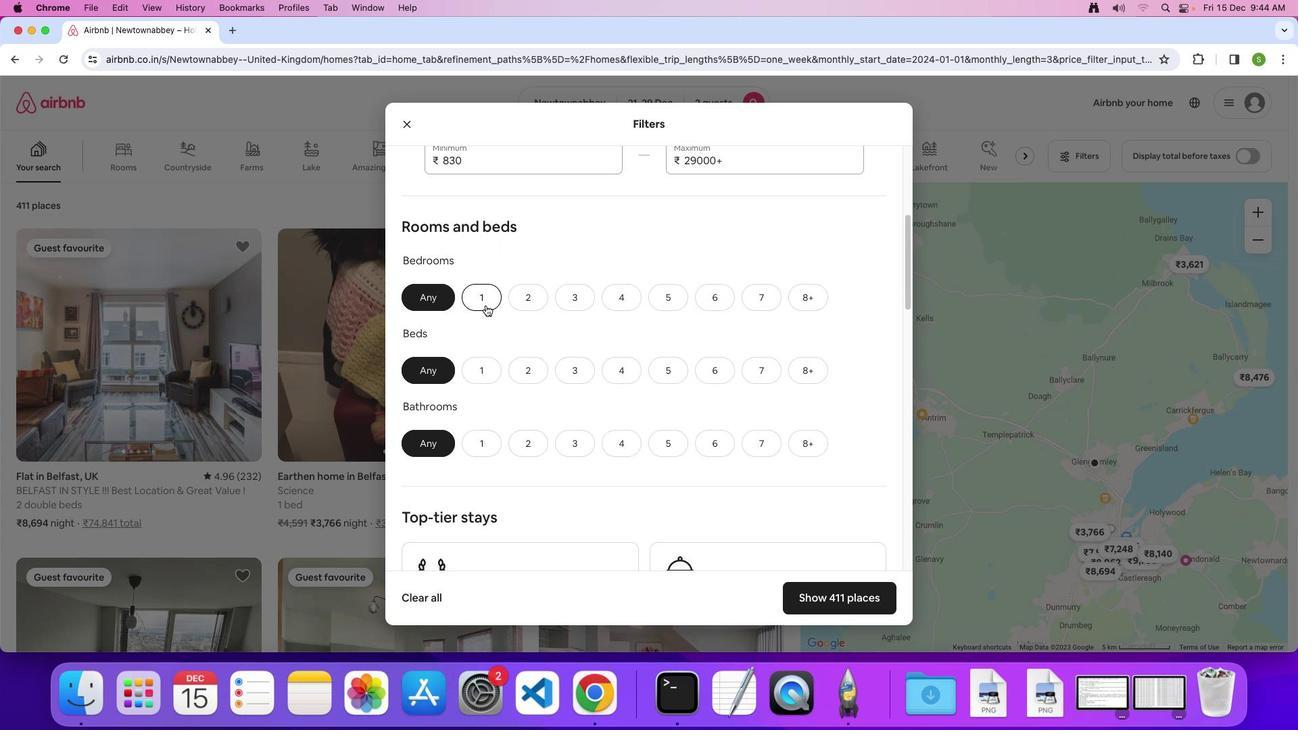 
Action: Mouse pressed left at (486, 305)
Screenshot: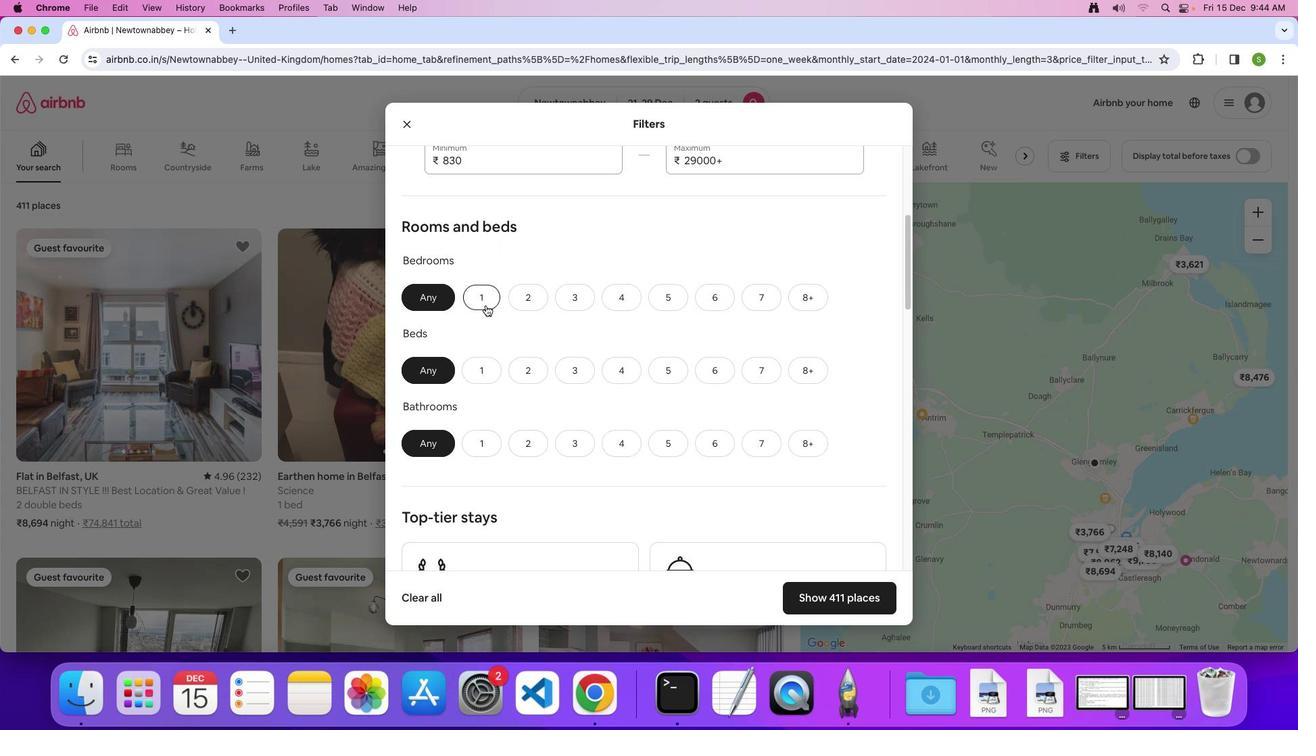
Action: Mouse moved to (487, 381)
Screenshot: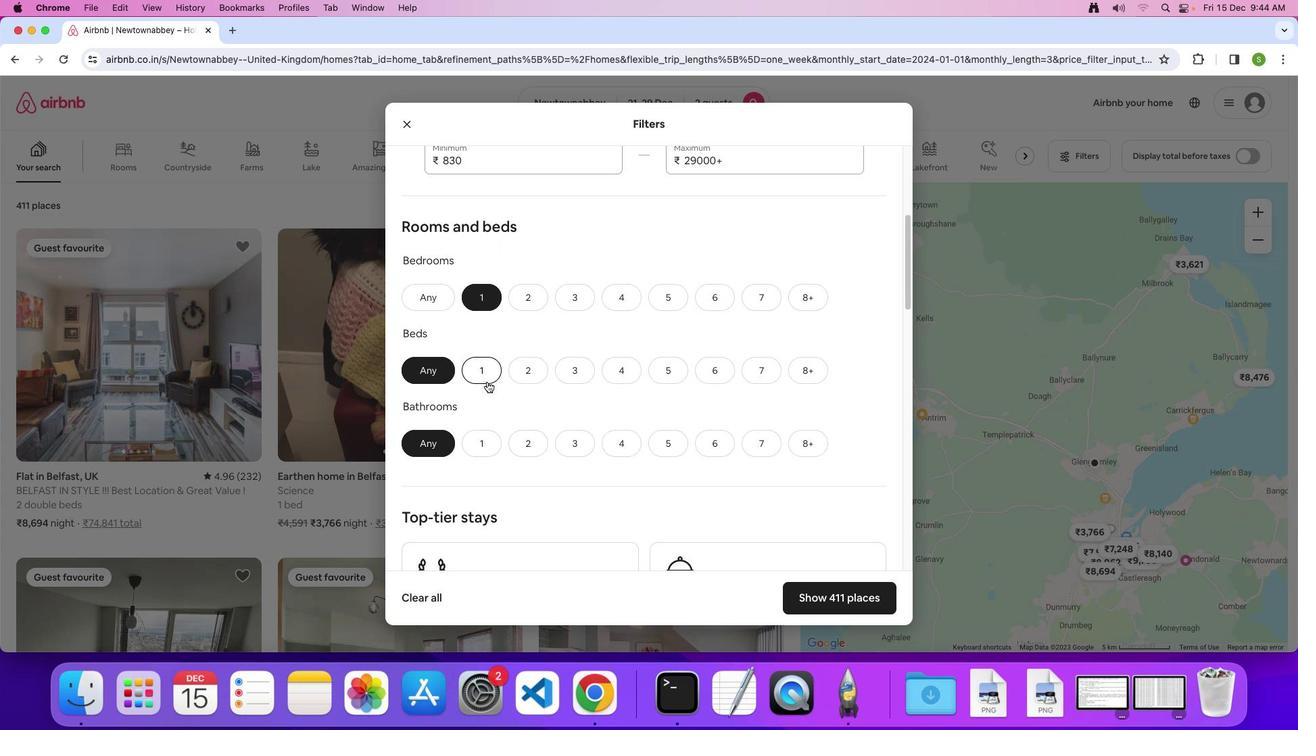 
Action: Mouse pressed left at (487, 381)
Screenshot: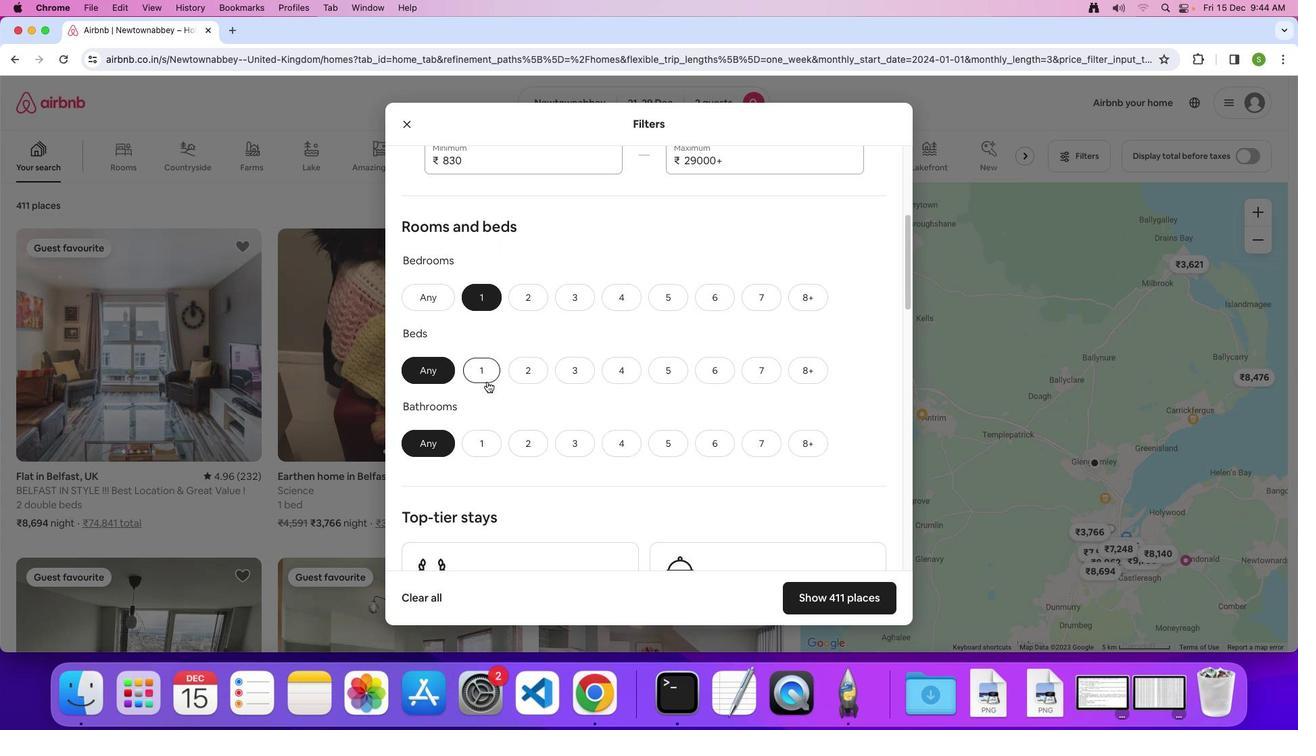 
Action: Mouse moved to (480, 437)
Screenshot: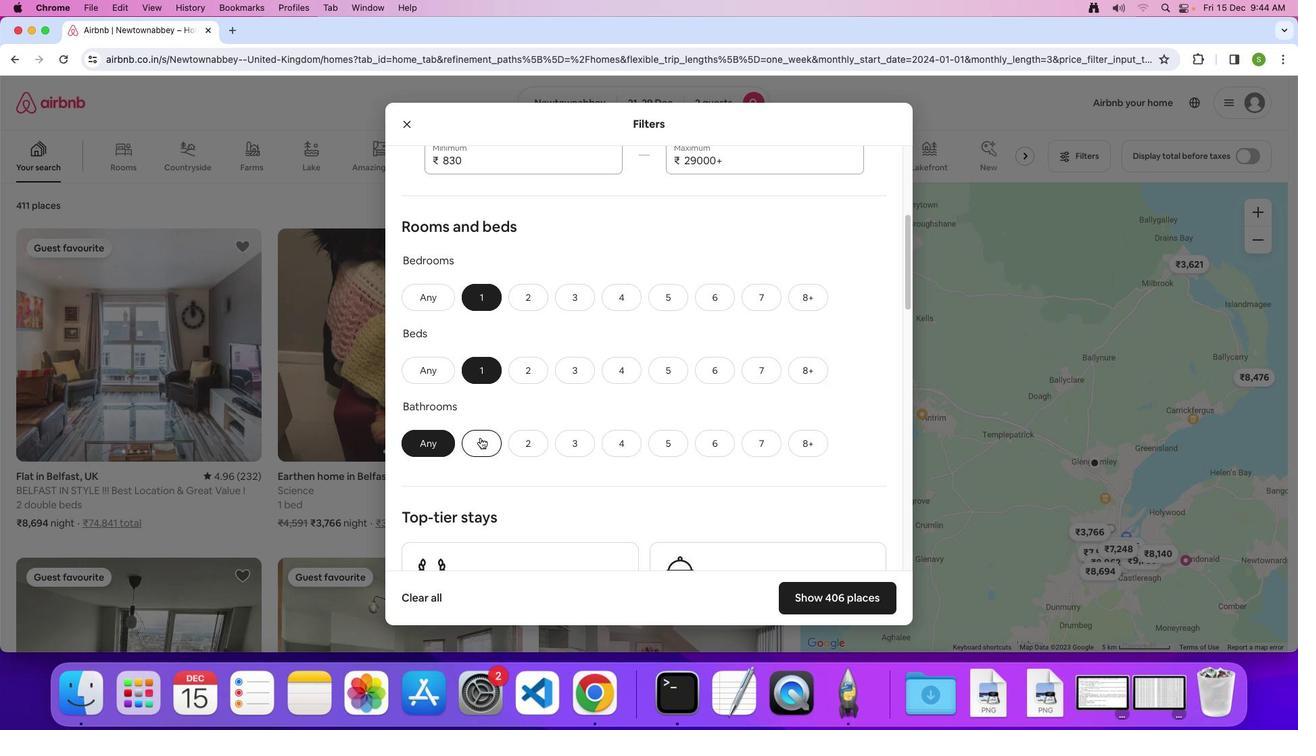 
Action: Mouse pressed left at (480, 437)
Screenshot: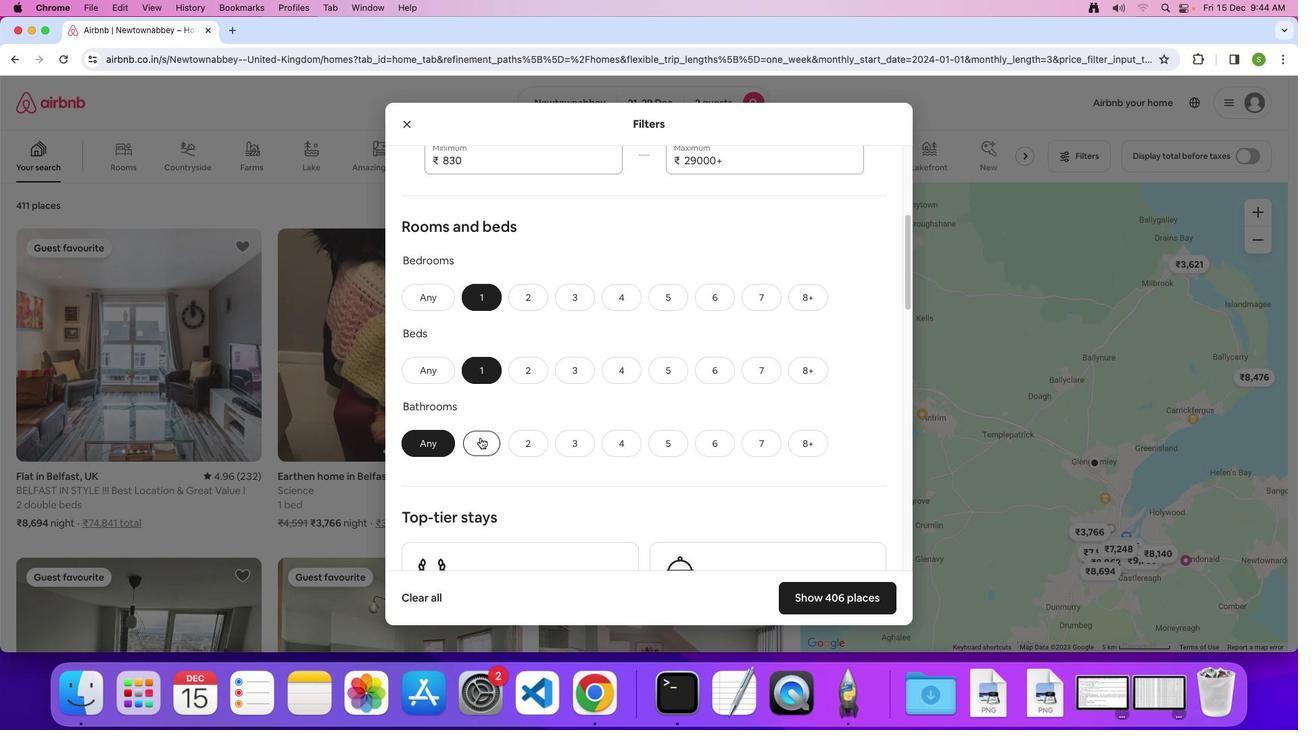 
Action: Mouse moved to (554, 418)
Screenshot: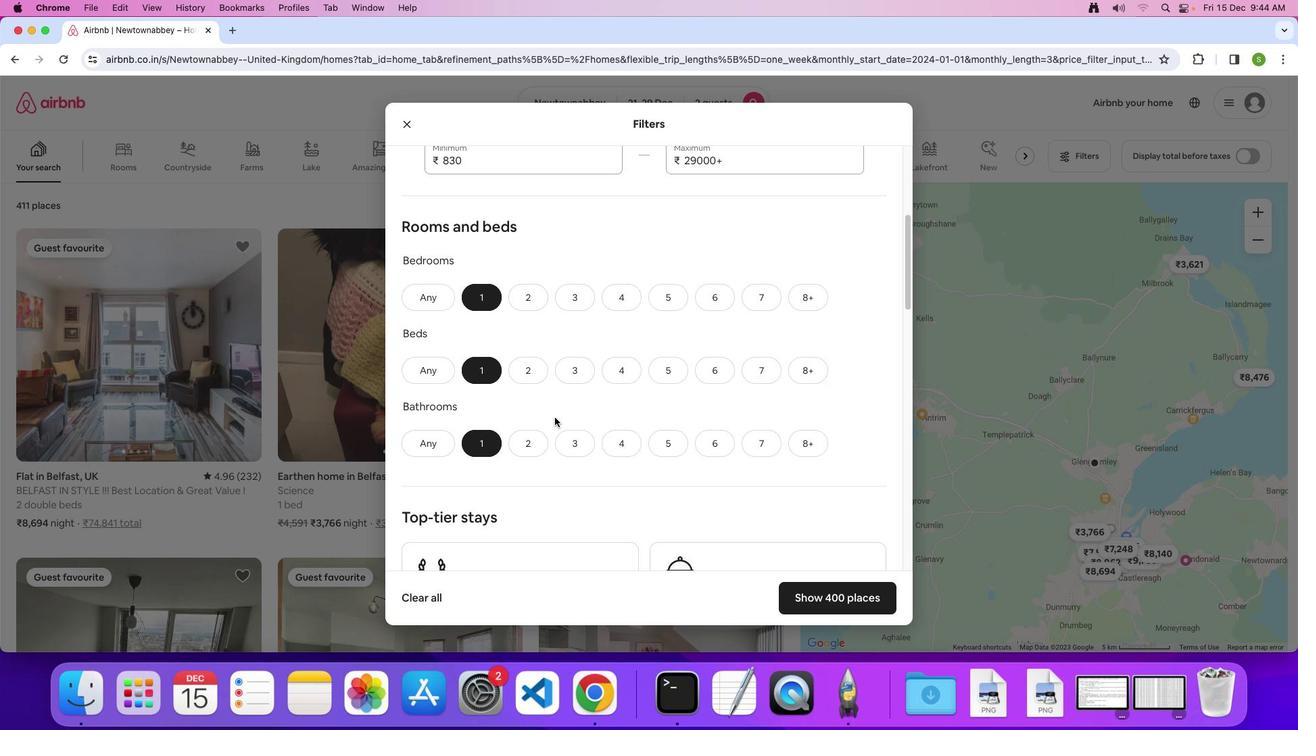 
Action: Mouse scrolled (554, 418) with delta (0, 0)
Screenshot: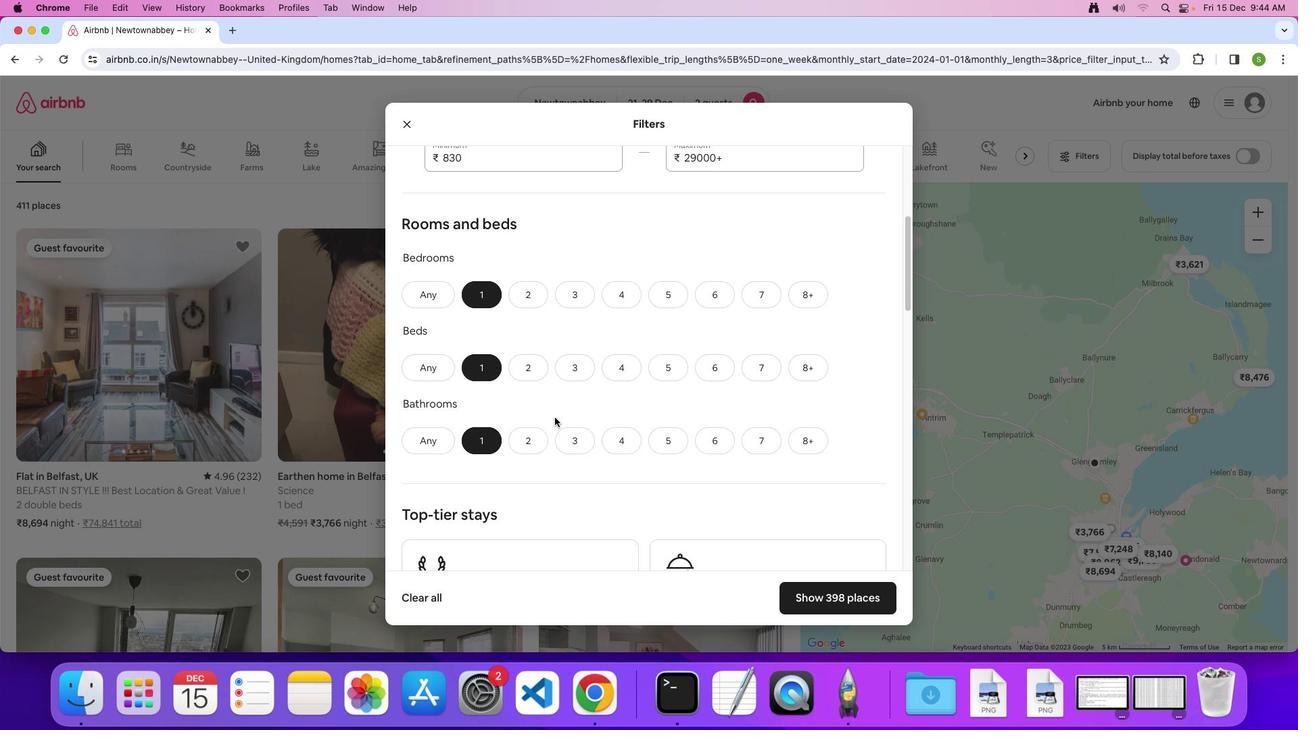 
Action: Mouse scrolled (554, 418) with delta (0, 0)
Screenshot: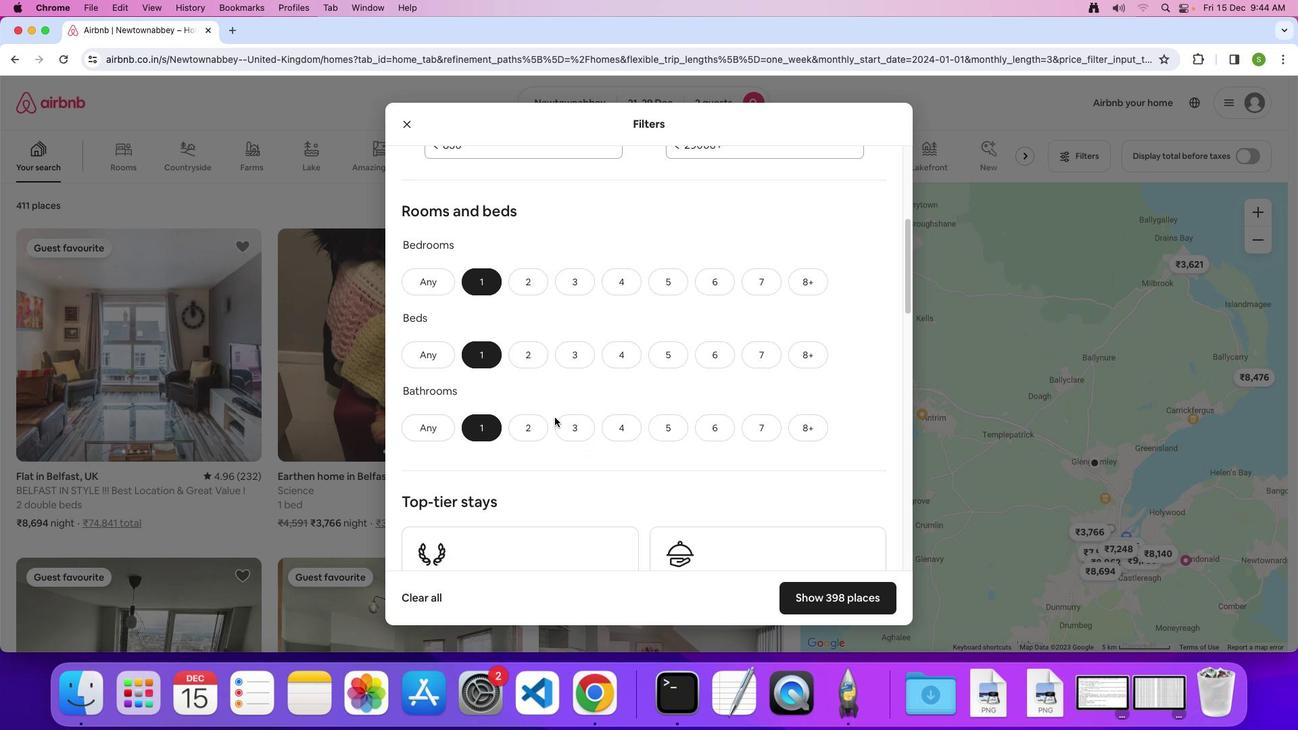 
Action: Mouse scrolled (554, 418) with delta (0, -1)
Screenshot: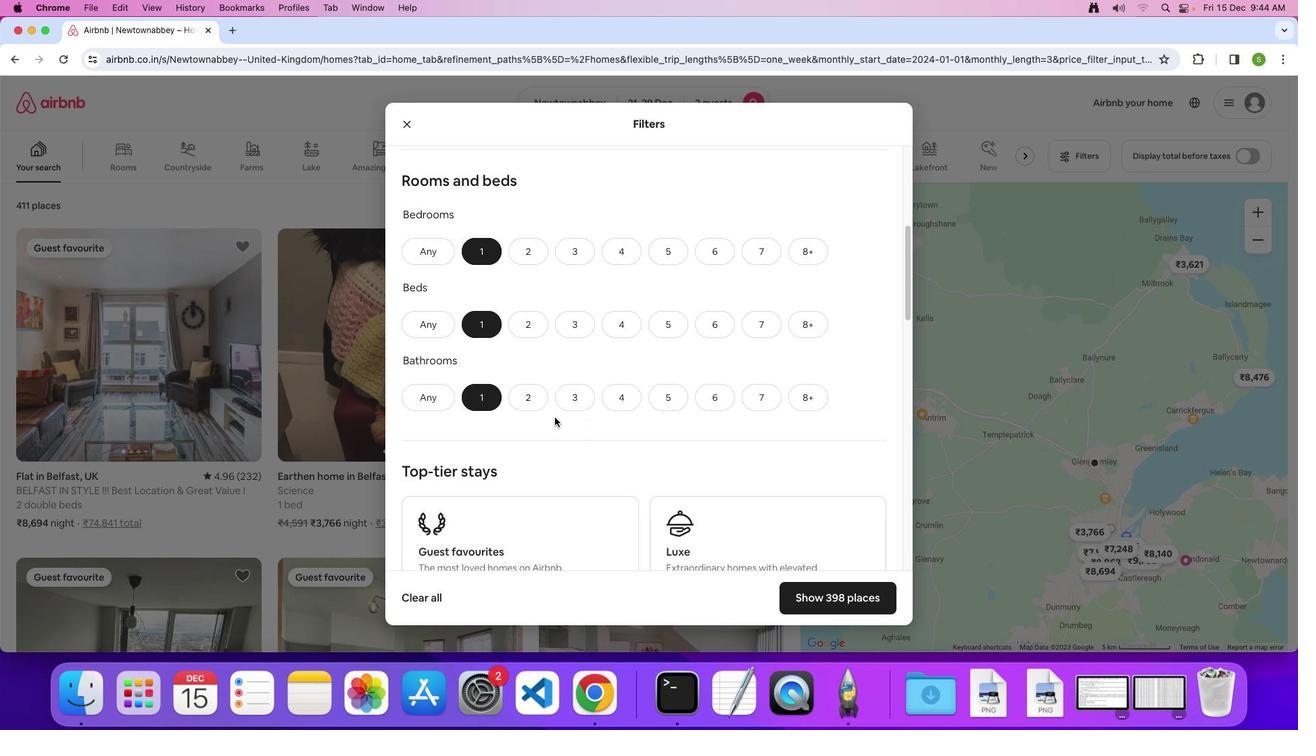 
Action: Mouse moved to (554, 418)
Screenshot: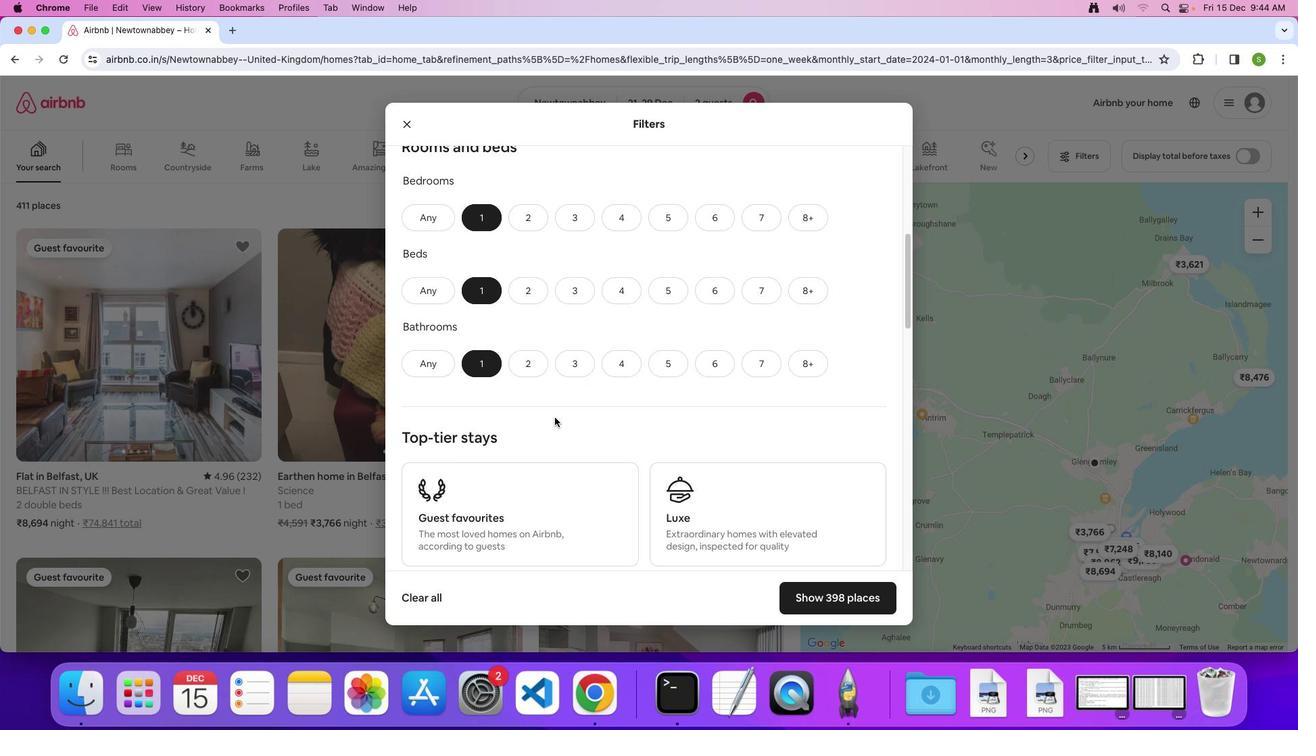 
Action: Mouse scrolled (554, 418) with delta (0, 0)
Screenshot: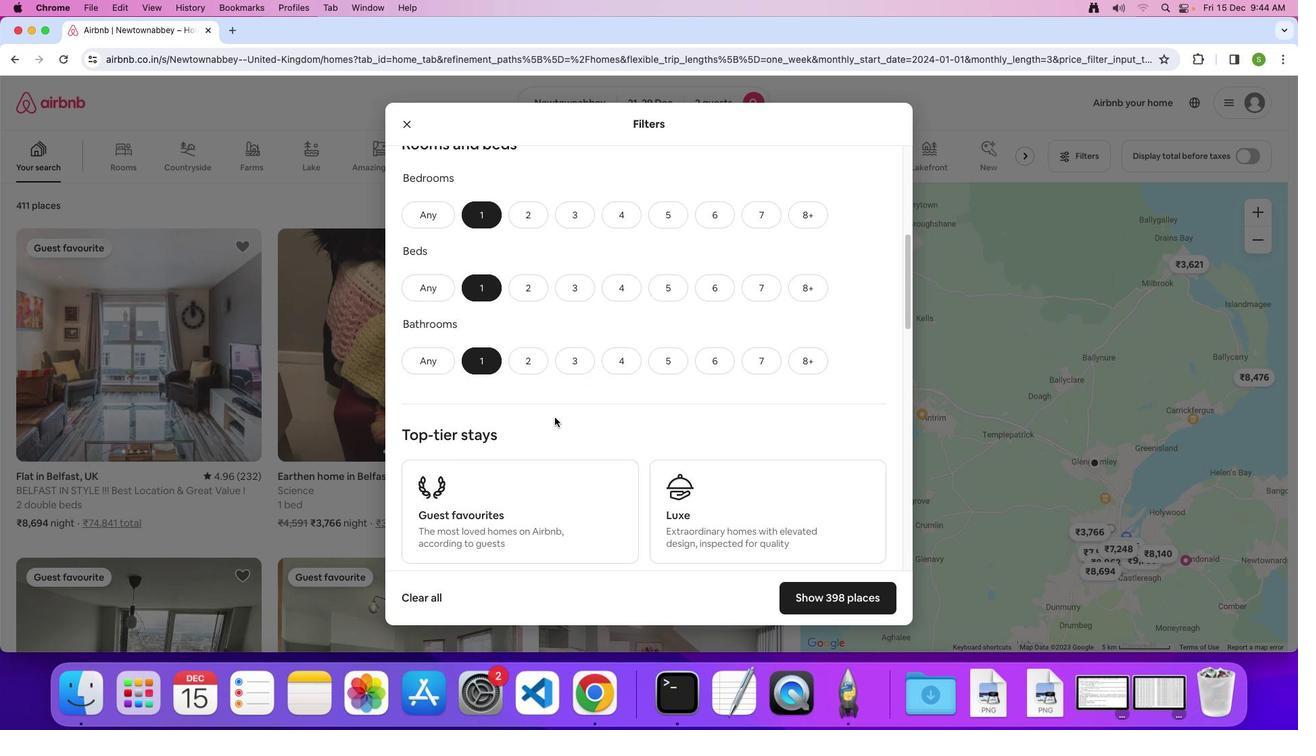 
Action: Mouse scrolled (554, 418) with delta (0, 0)
Screenshot: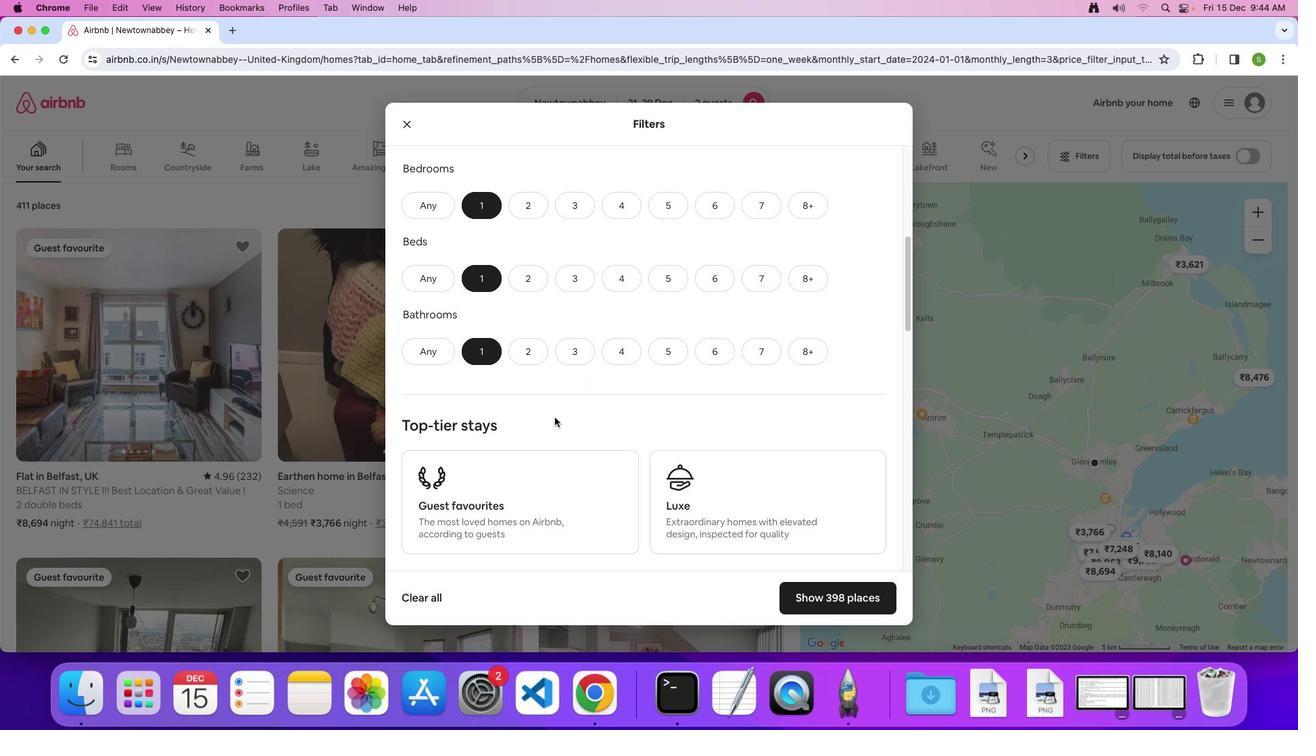 
Action: Mouse scrolled (554, 418) with delta (0, 0)
Screenshot: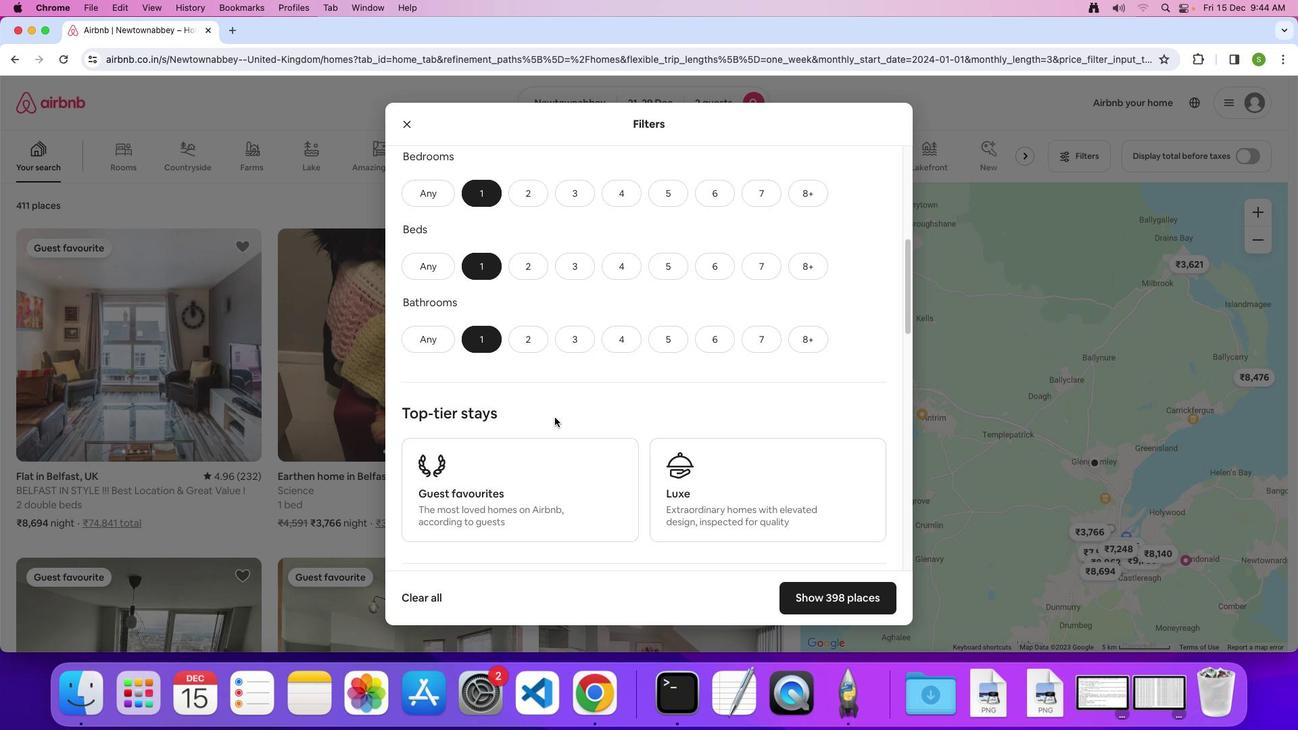 
Action: Mouse scrolled (554, 418) with delta (0, 0)
Screenshot: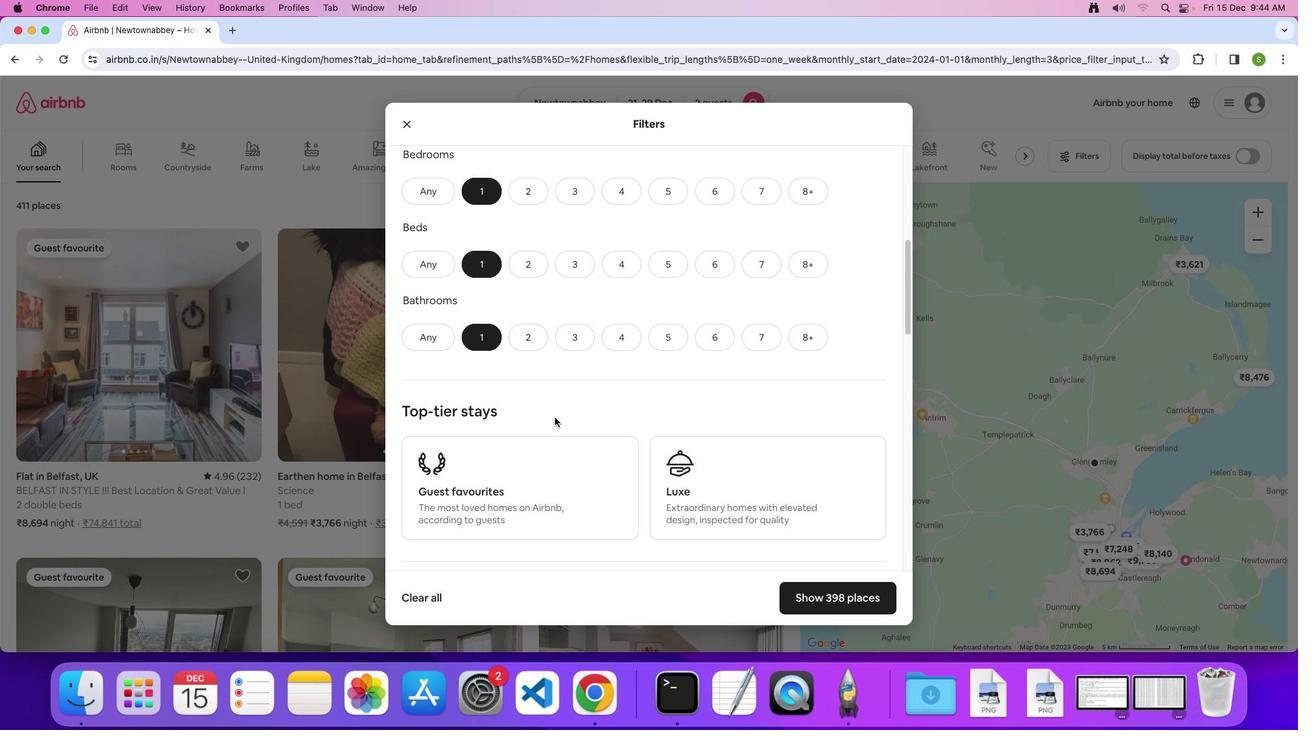 
Action: Mouse scrolled (554, 418) with delta (0, 0)
Screenshot: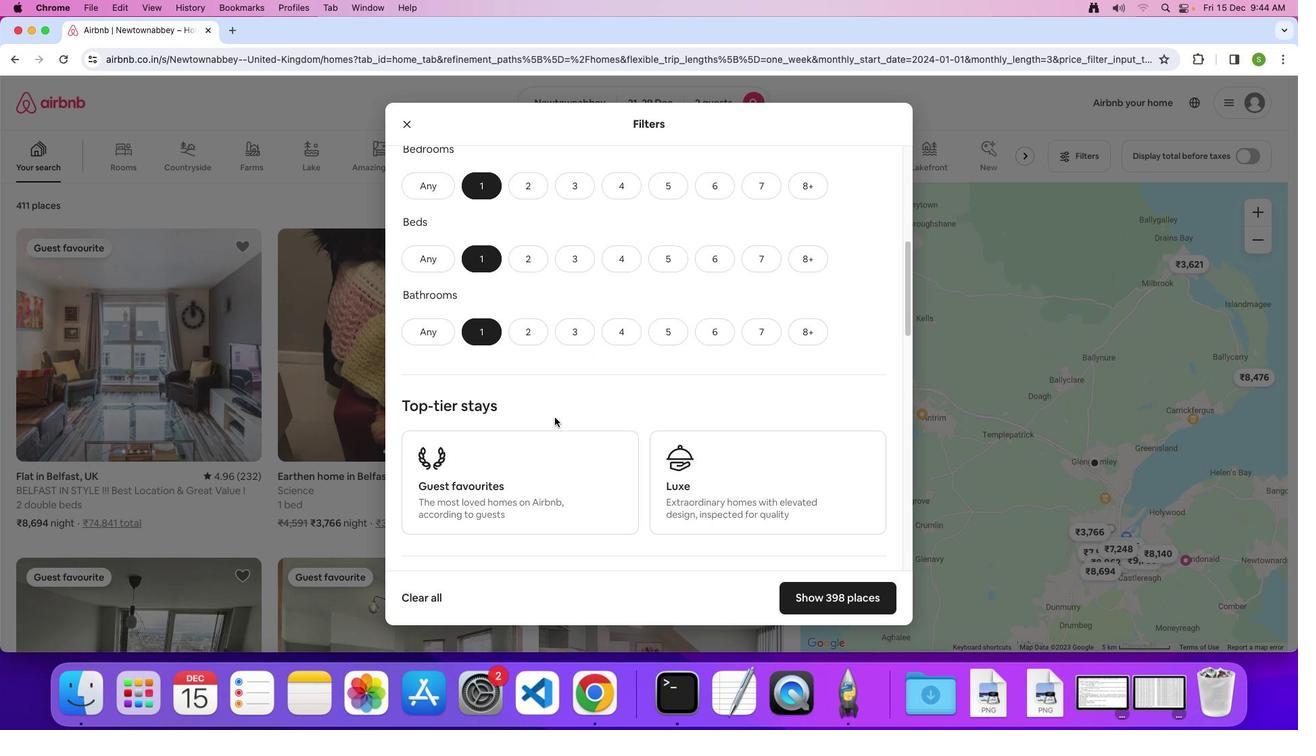 
Action: Mouse scrolled (554, 418) with delta (0, 0)
Screenshot: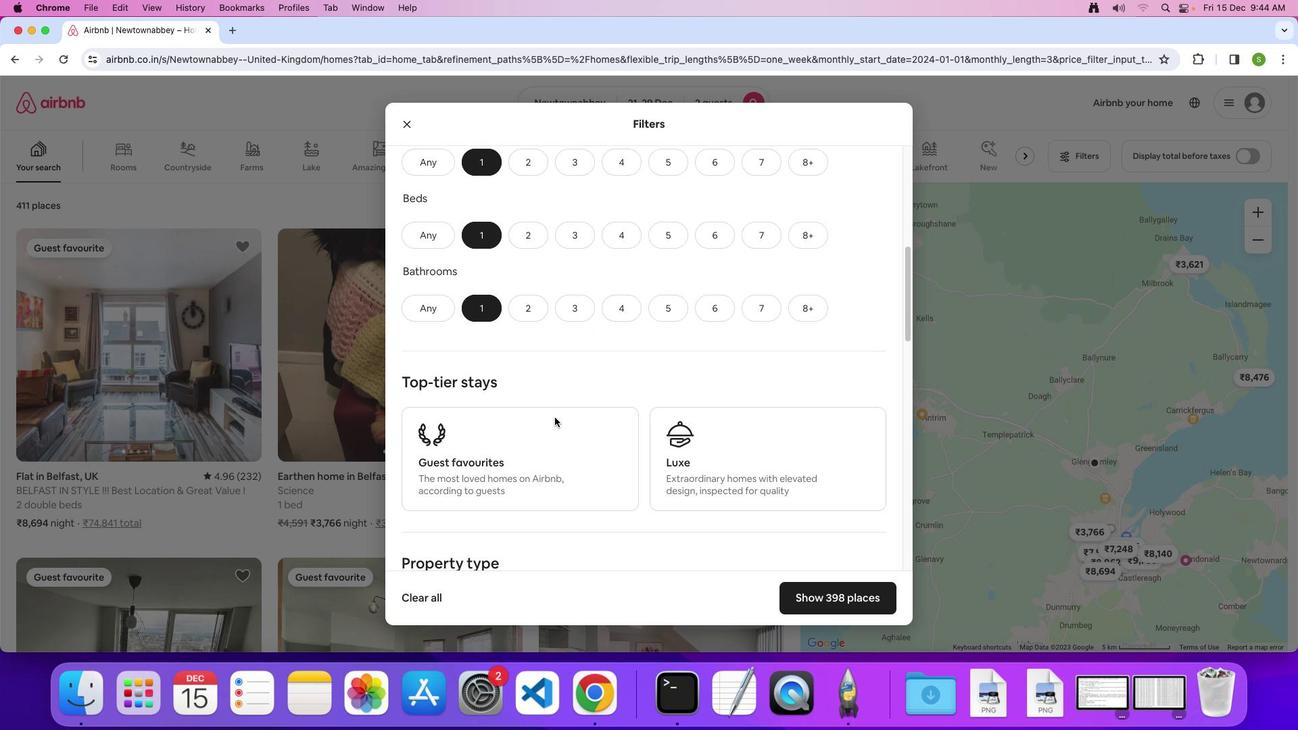 
Action: Mouse scrolled (554, 418) with delta (0, 0)
Screenshot: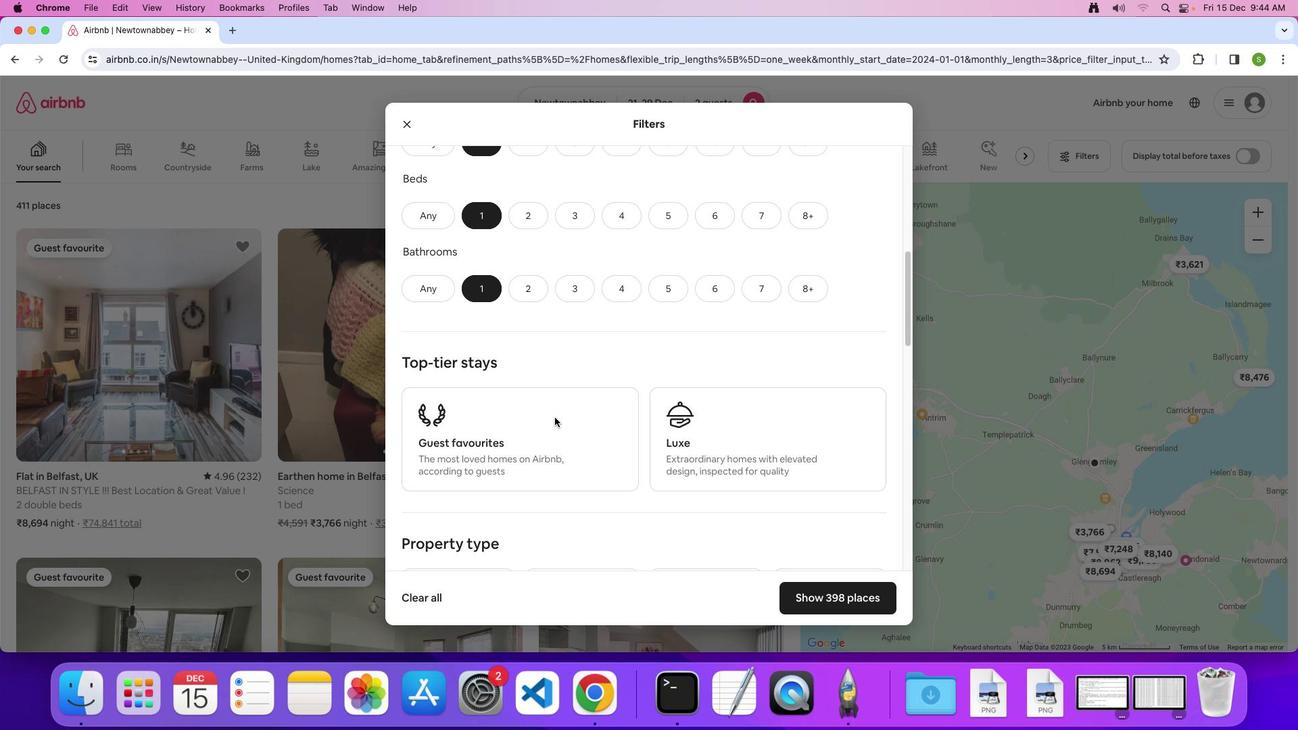 
Action: Mouse scrolled (554, 418) with delta (0, 0)
Screenshot: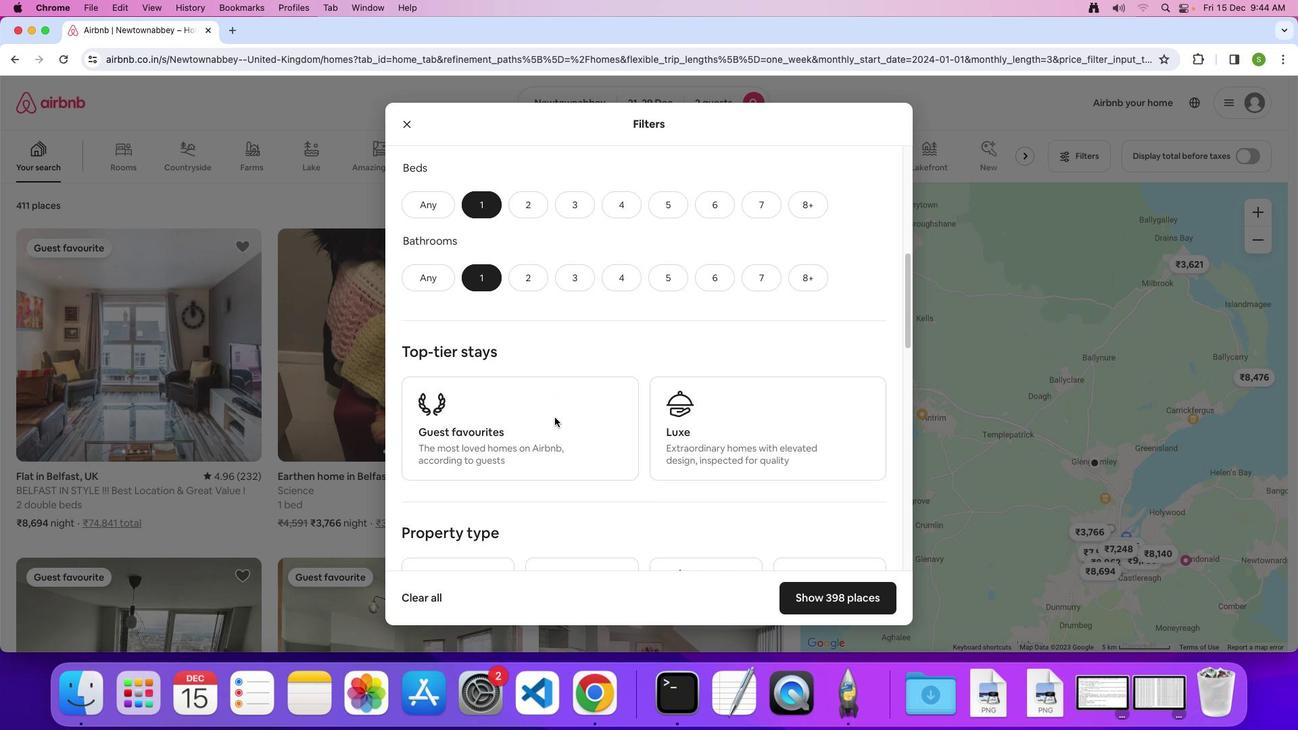 
Action: Mouse scrolled (554, 418) with delta (0, 0)
Screenshot: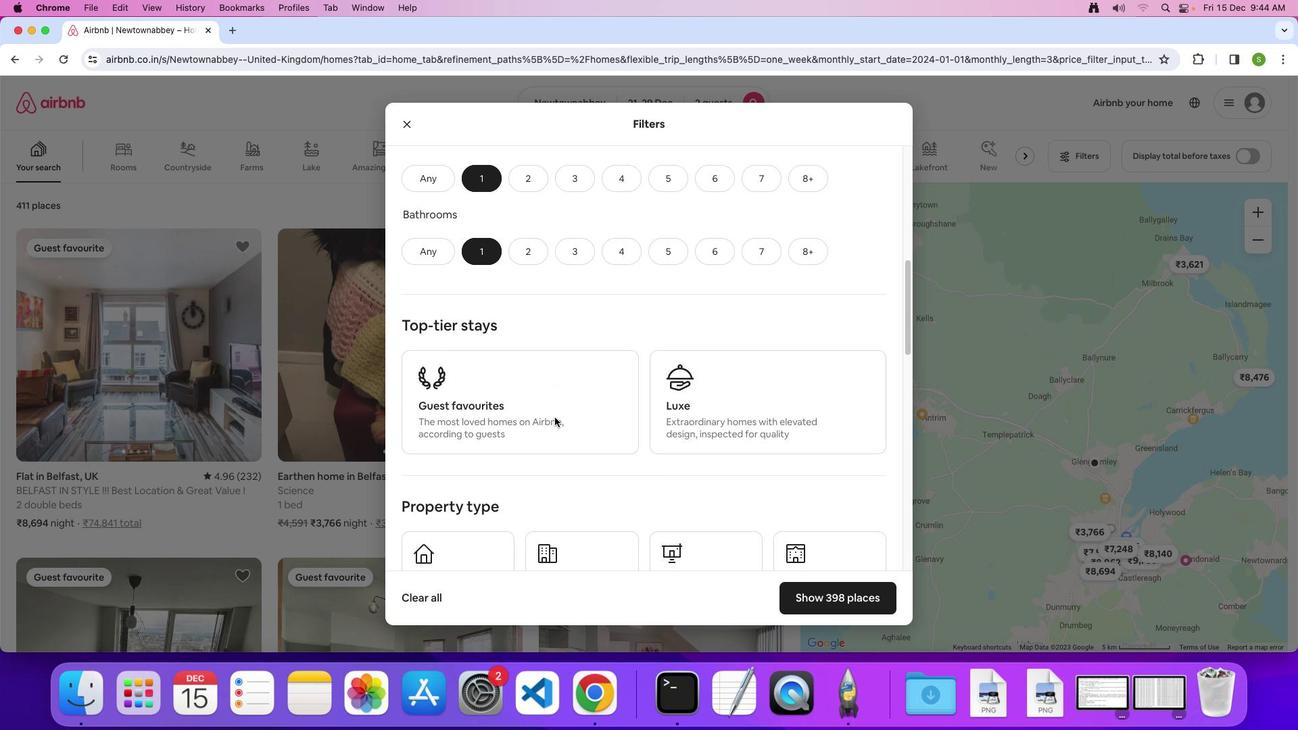 
Action: Mouse scrolled (554, 418) with delta (0, 0)
Screenshot: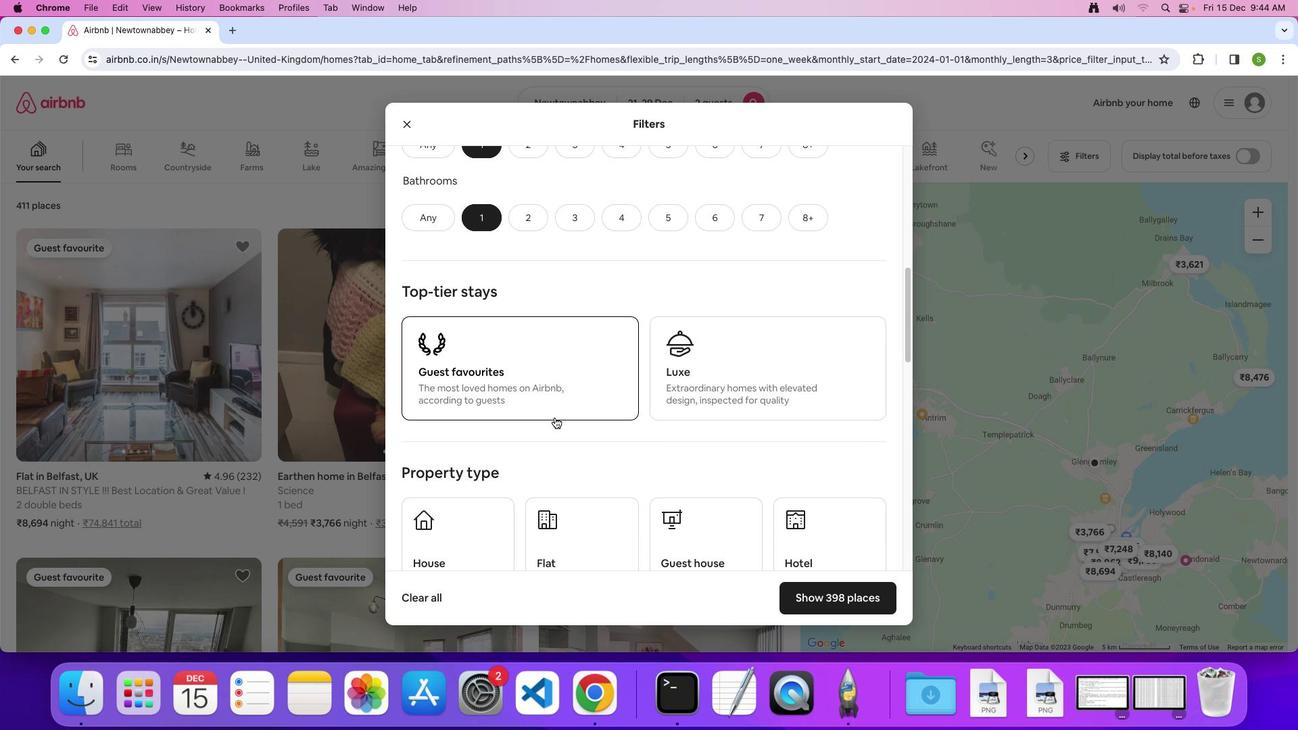 
Action: Mouse scrolled (554, 418) with delta (0, 0)
Screenshot: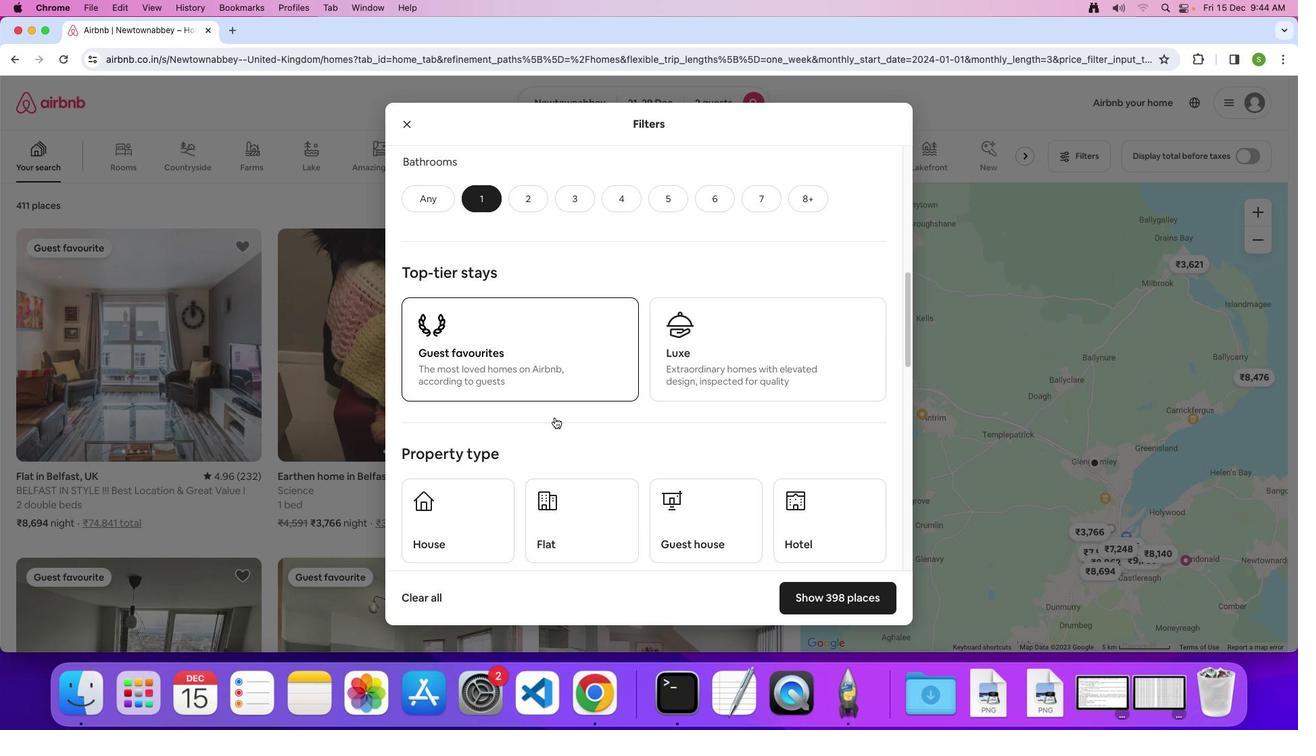 
Action: Mouse scrolled (554, 418) with delta (0, -1)
Screenshot: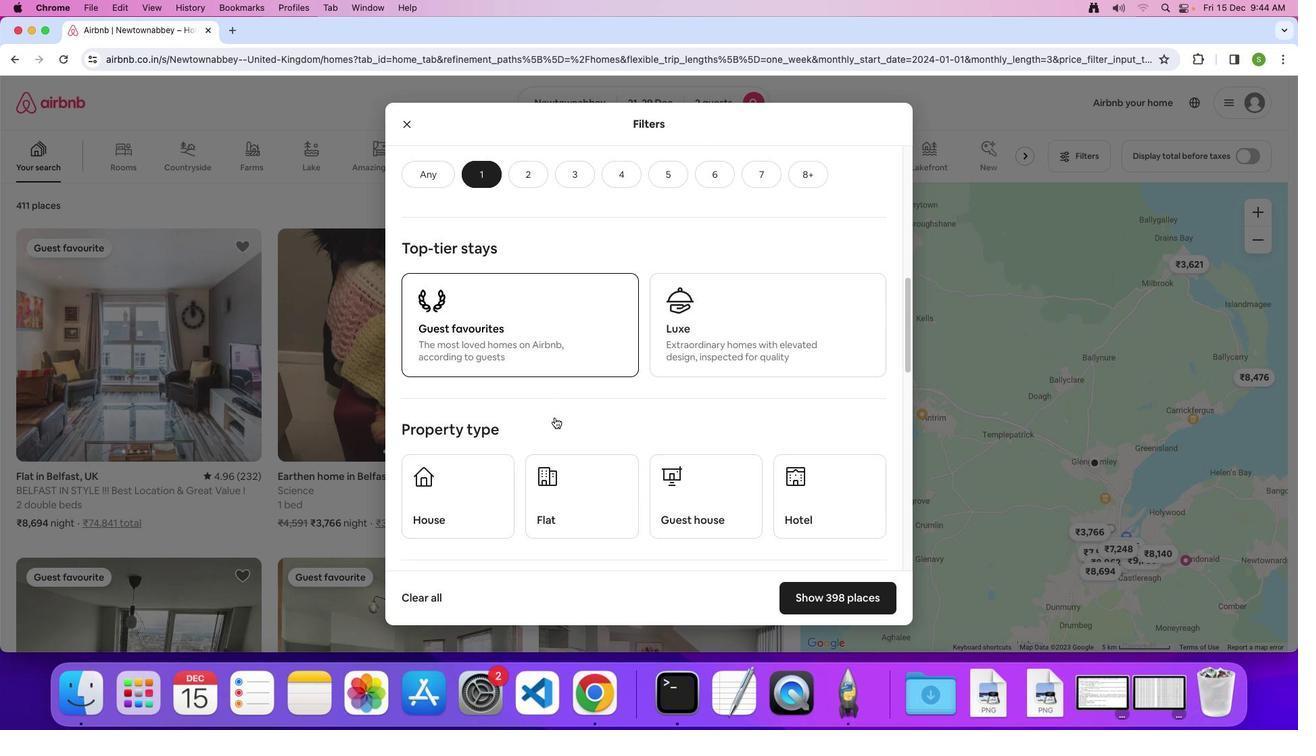 
Action: Mouse scrolled (554, 418) with delta (0, 0)
Screenshot: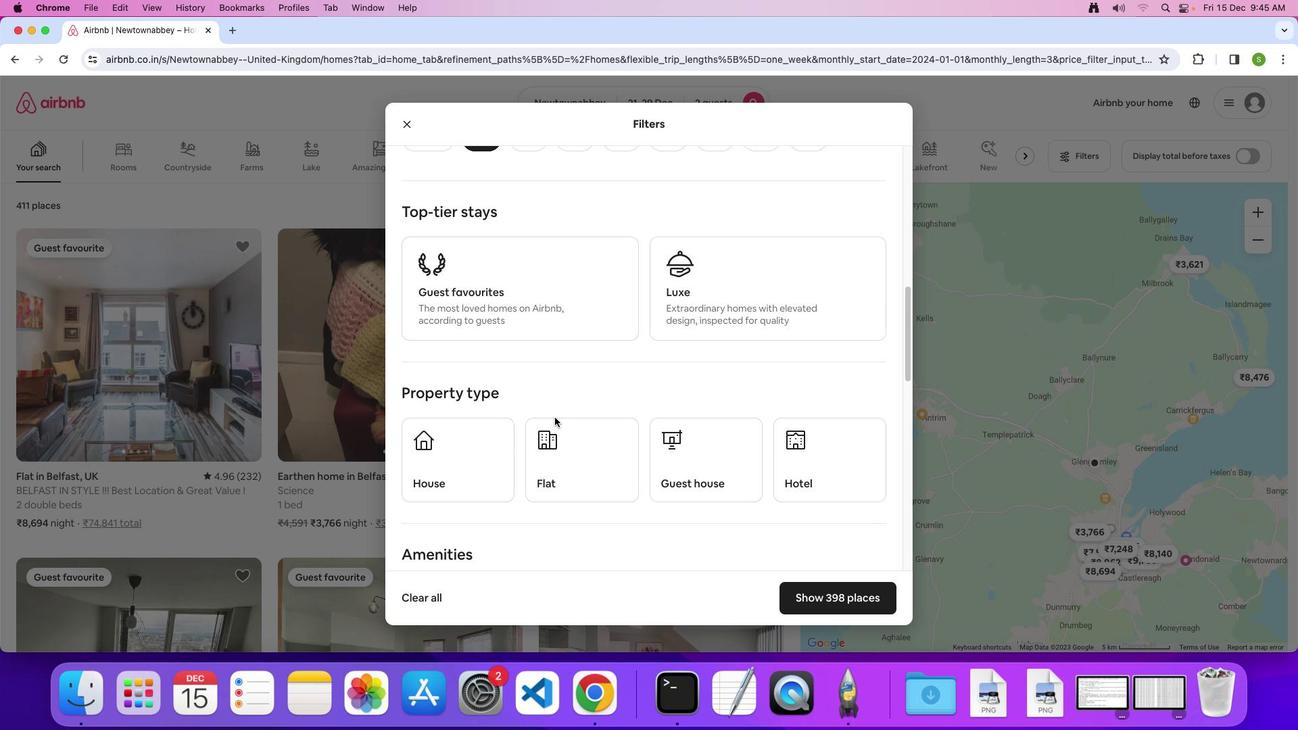 
Action: Mouse scrolled (554, 418) with delta (0, 0)
Screenshot: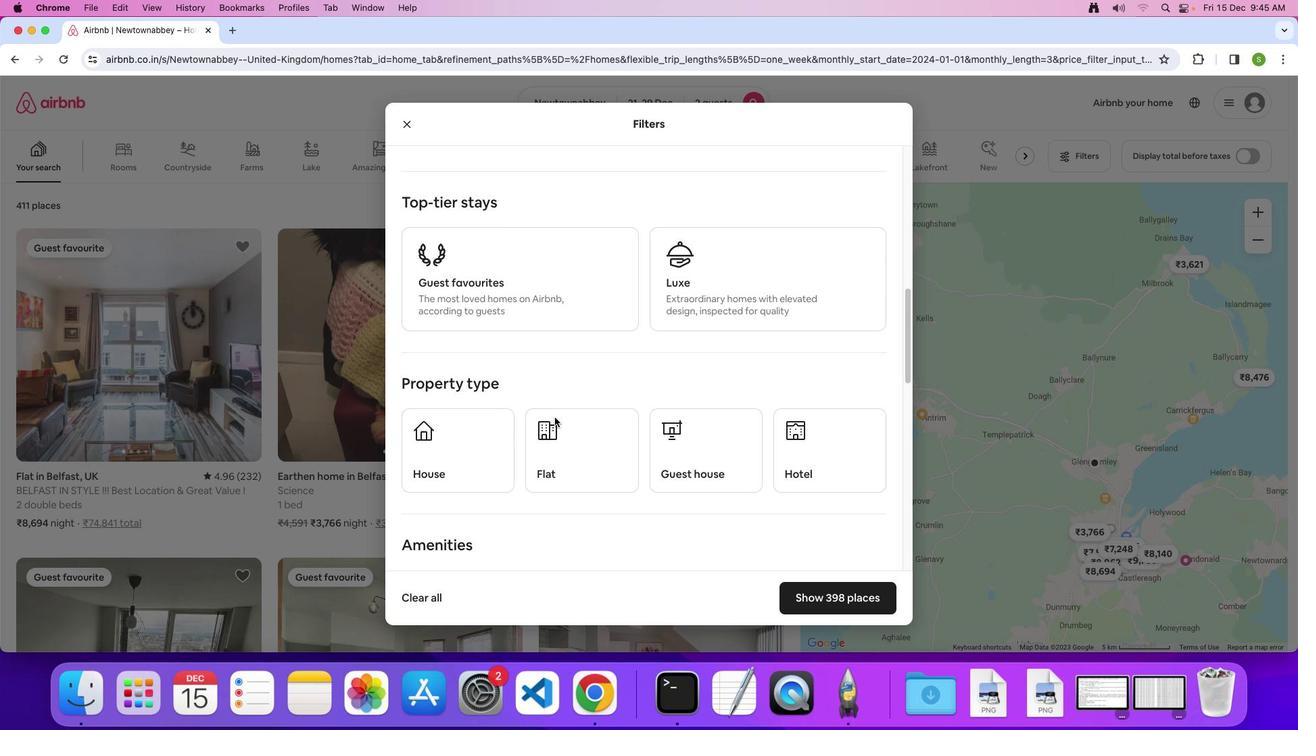 
Action: Mouse scrolled (554, 418) with delta (0, 0)
Screenshot: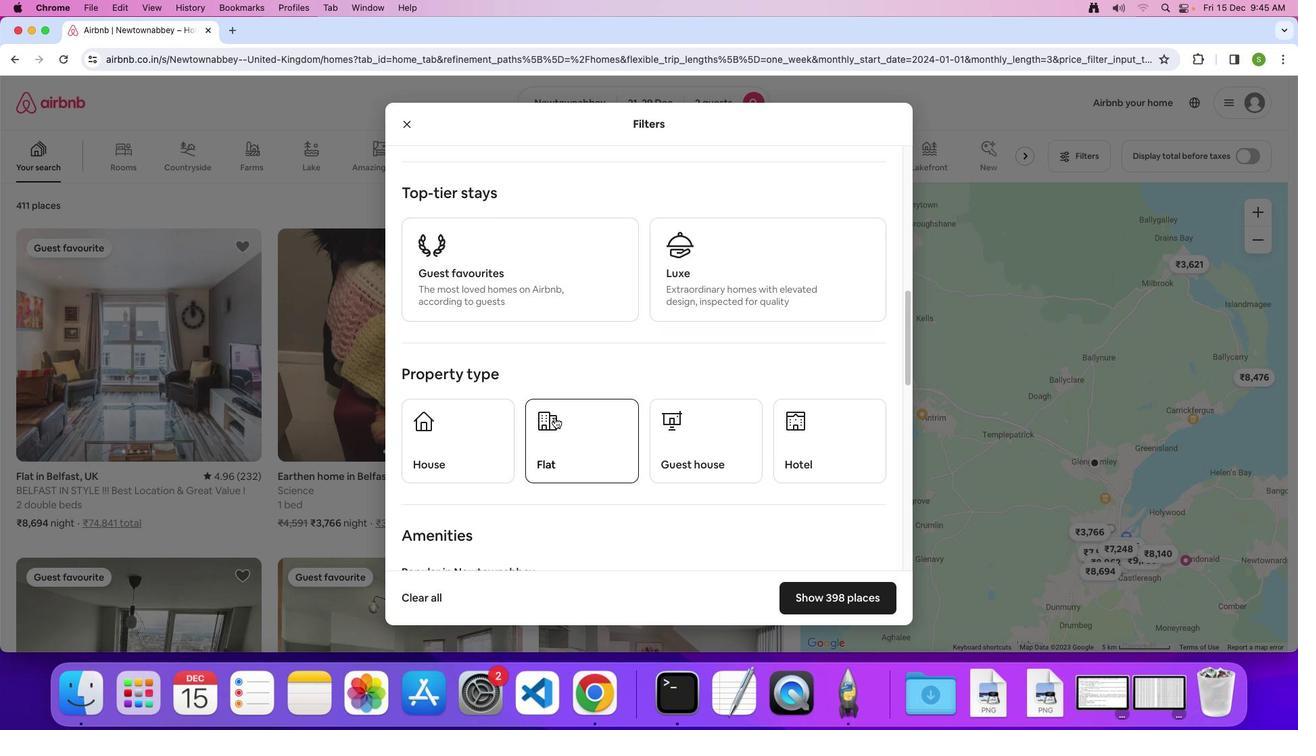 
Action: Mouse scrolled (554, 418) with delta (0, 0)
Screenshot: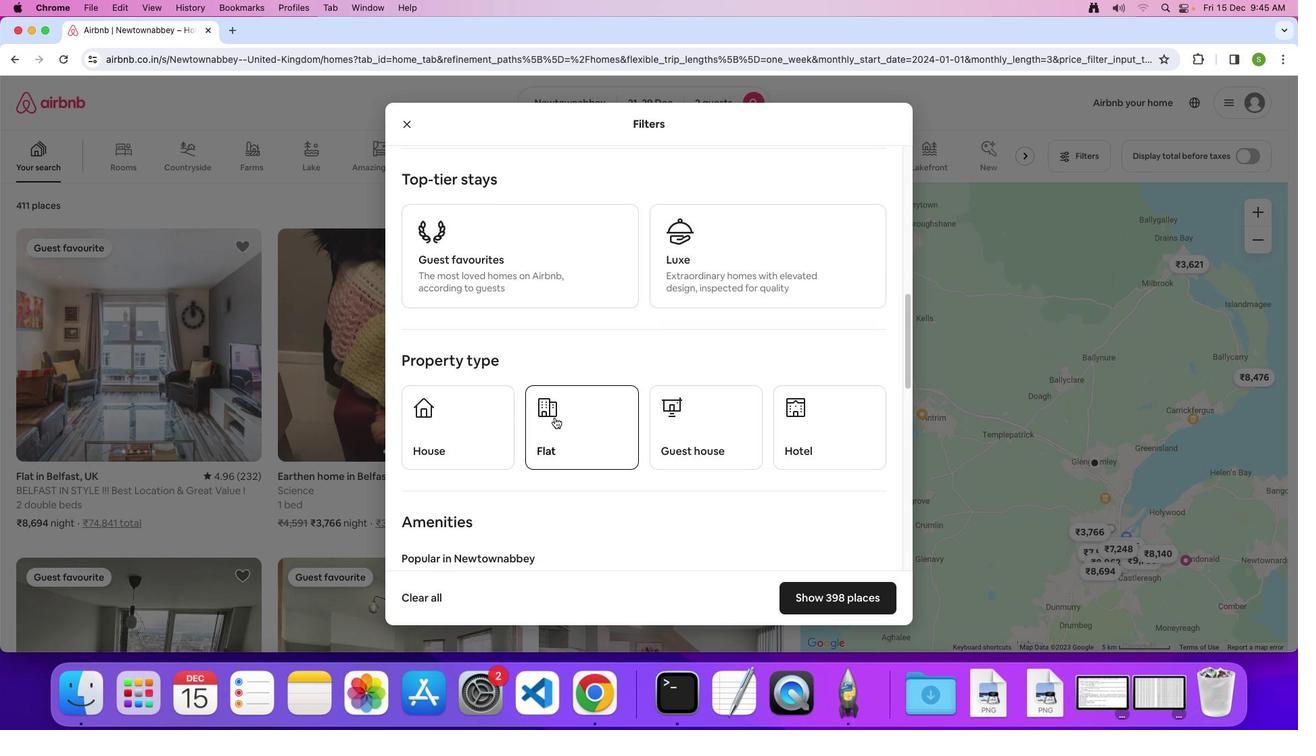 
Action: Mouse scrolled (554, 418) with delta (0, -1)
Screenshot: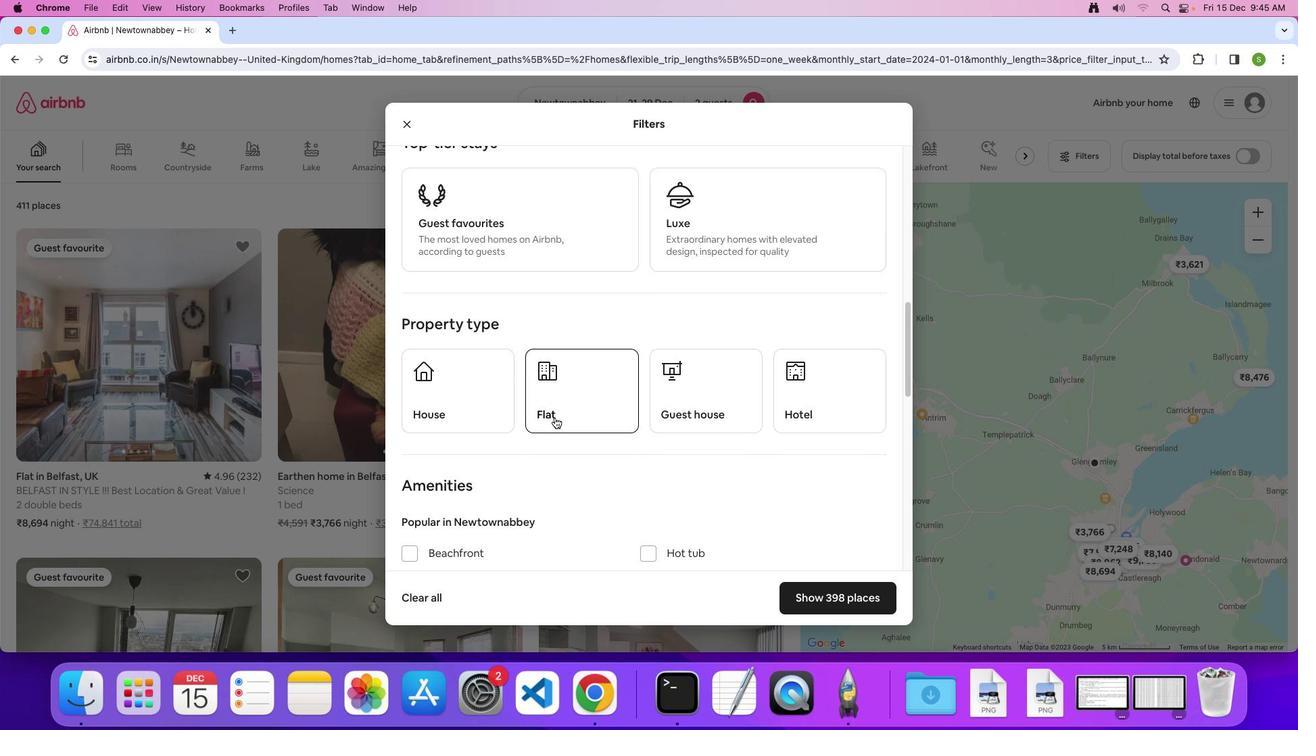 
Action: Mouse scrolled (554, 418) with delta (0, 0)
Screenshot: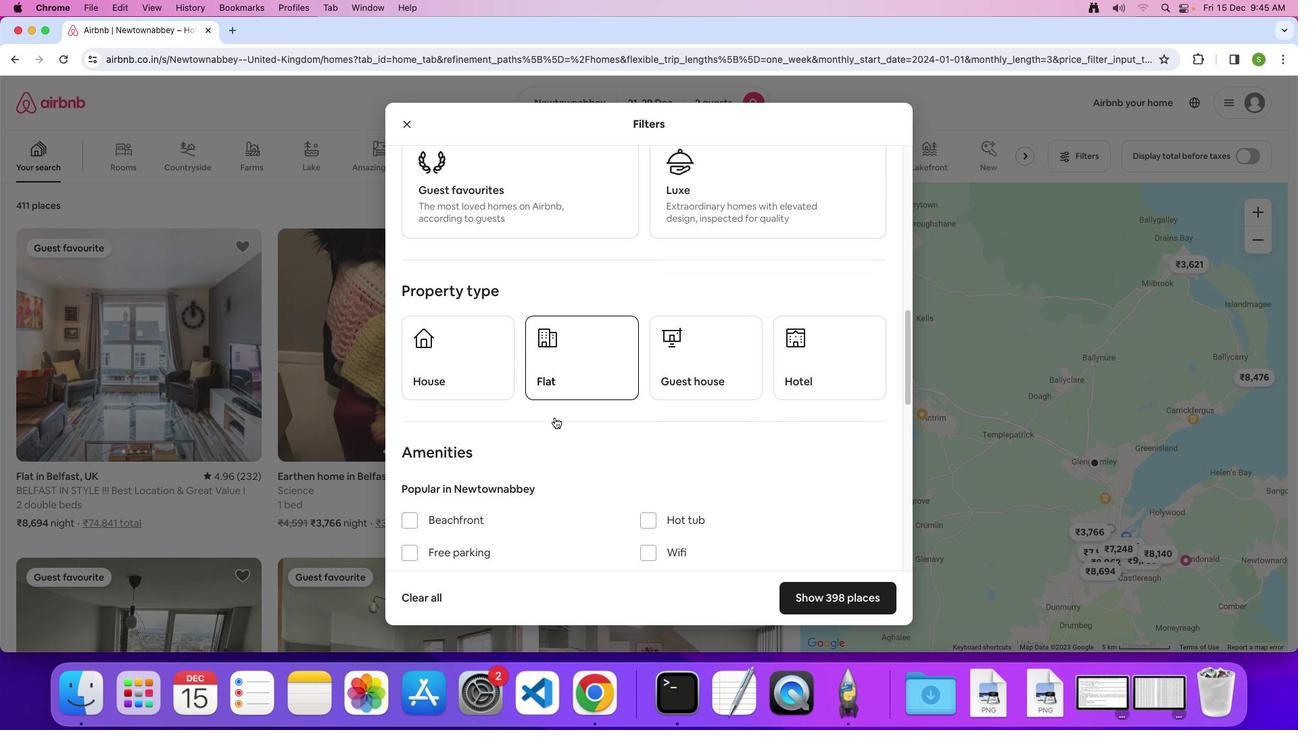 
Action: Mouse scrolled (554, 418) with delta (0, 0)
Screenshot: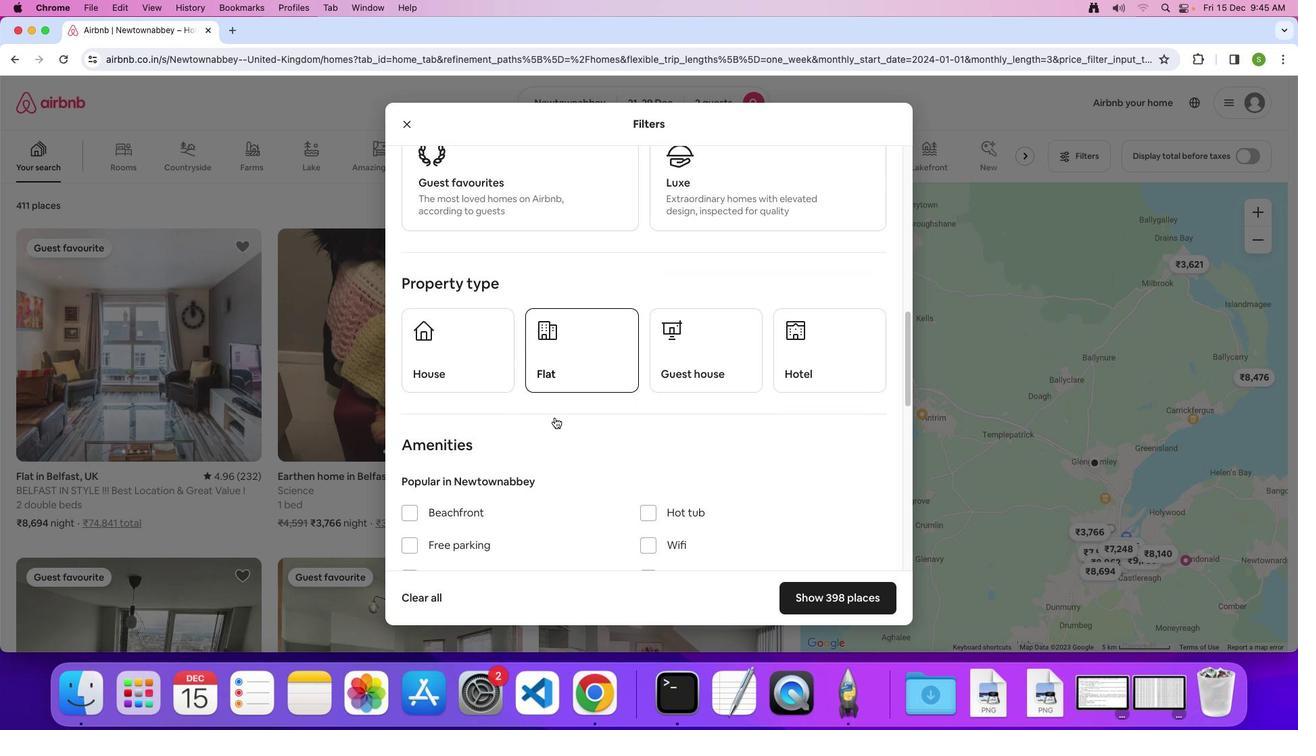 
Action: Mouse moved to (462, 353)
Screenshot: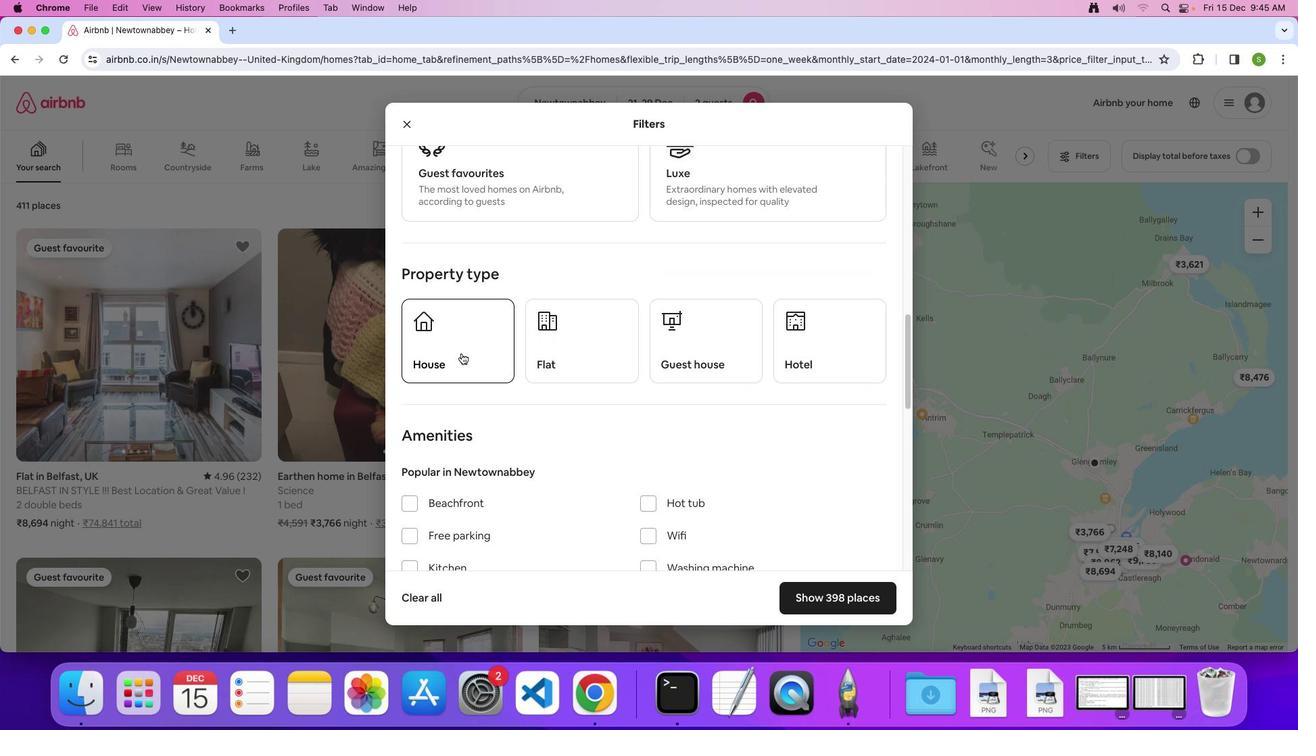 
Action: Mouse pressed left at (462, 353)
Screenshot: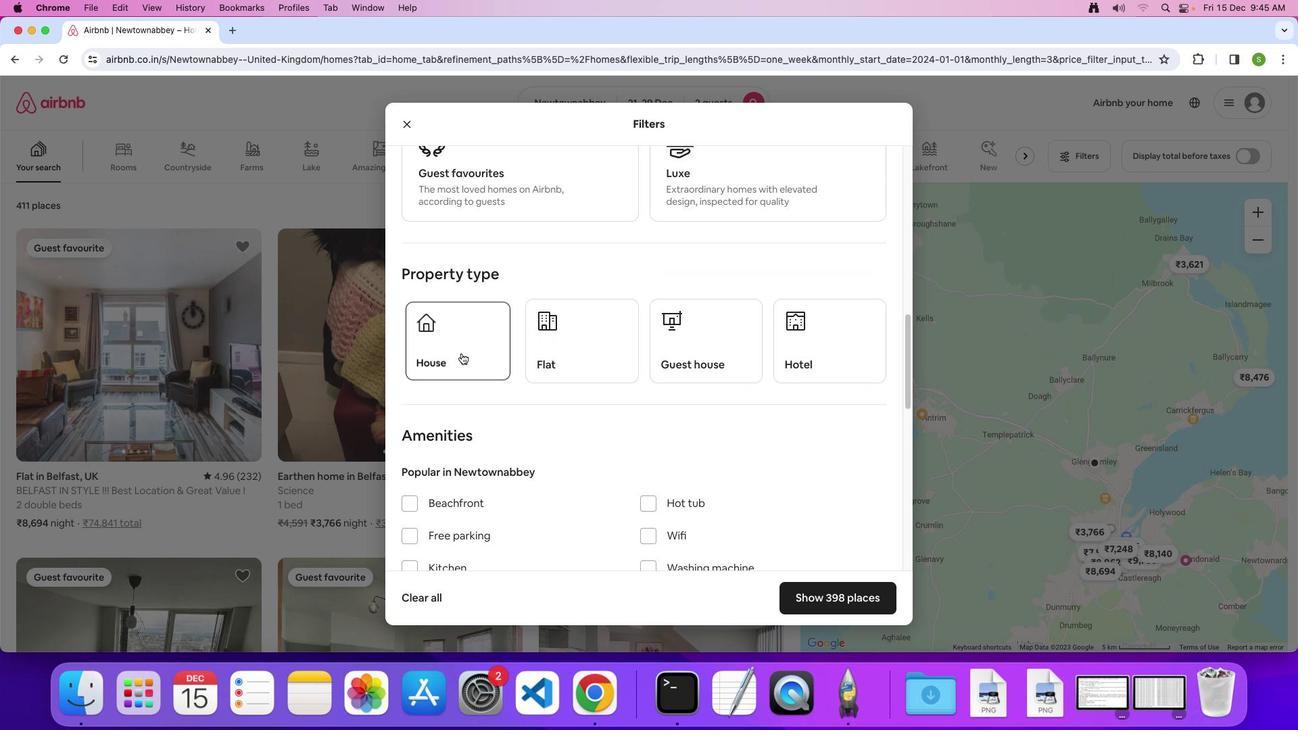 
Action: Mouse moved to (637, 440)
Screenshot: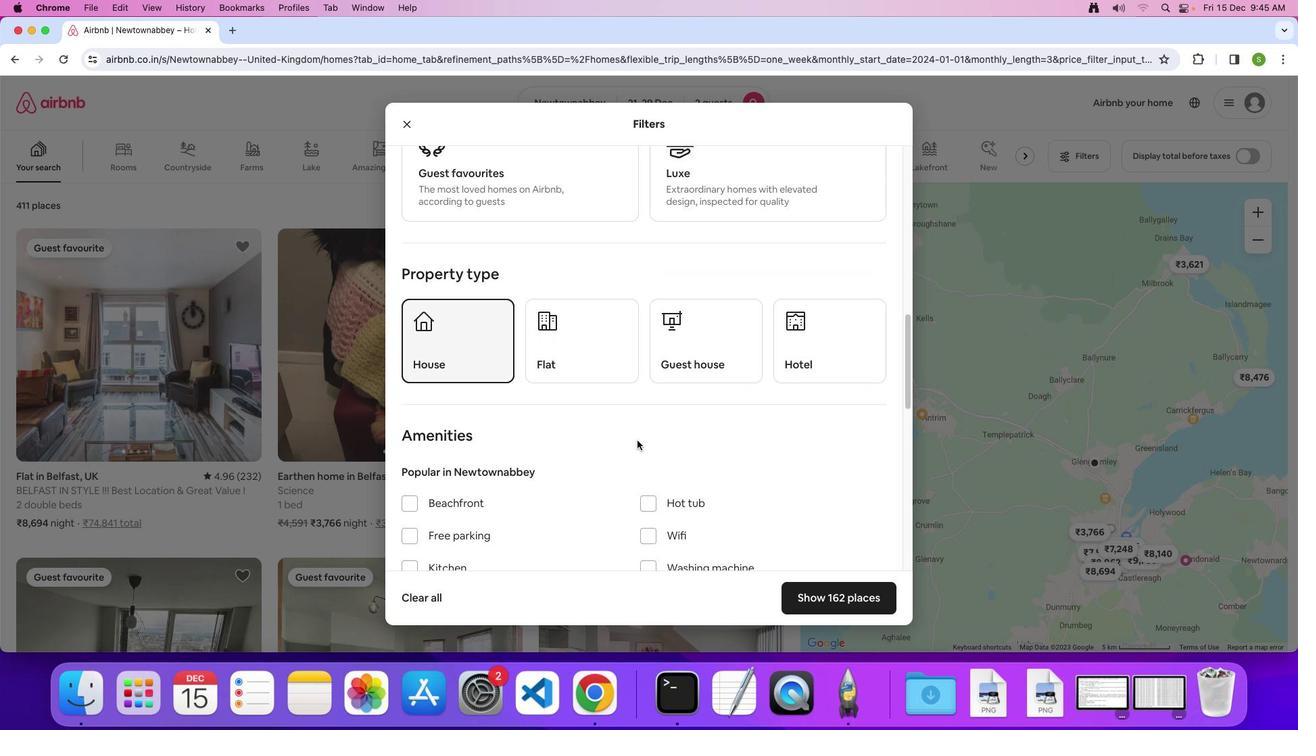
Action: Mouse scrolled (637, 440) with delta (0, 0)
Screenshot: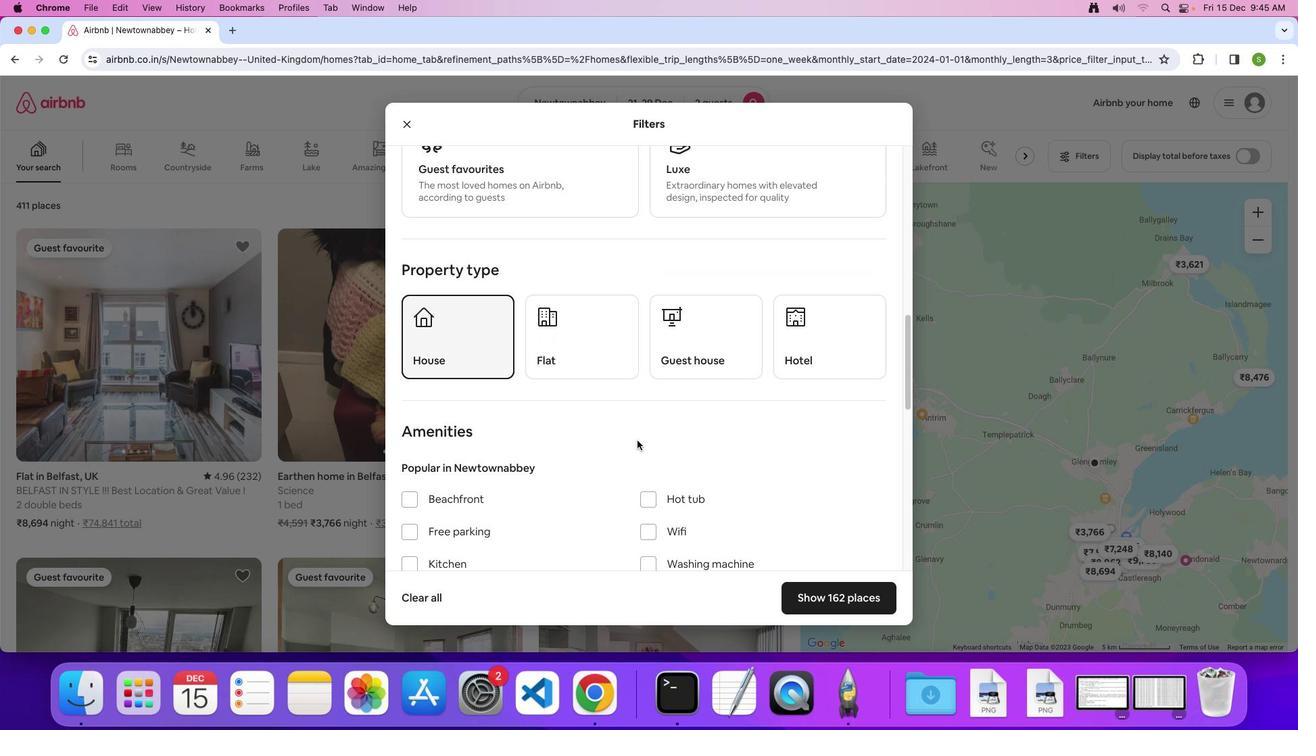 
Action: Mouse scrolled (637, 440) with delta (0, 0)
Screenshot: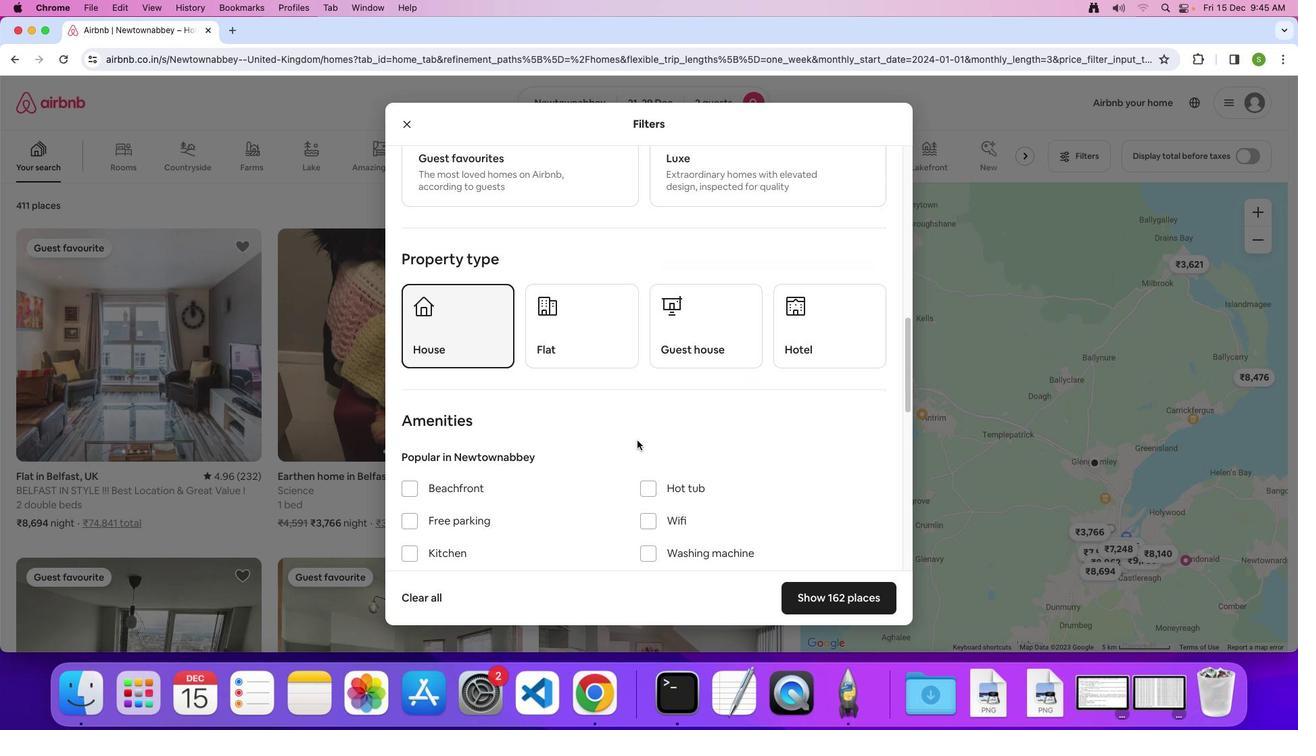 
Action: Mouse scrolled (637, 440) with delta (0, 0)
Screenshot: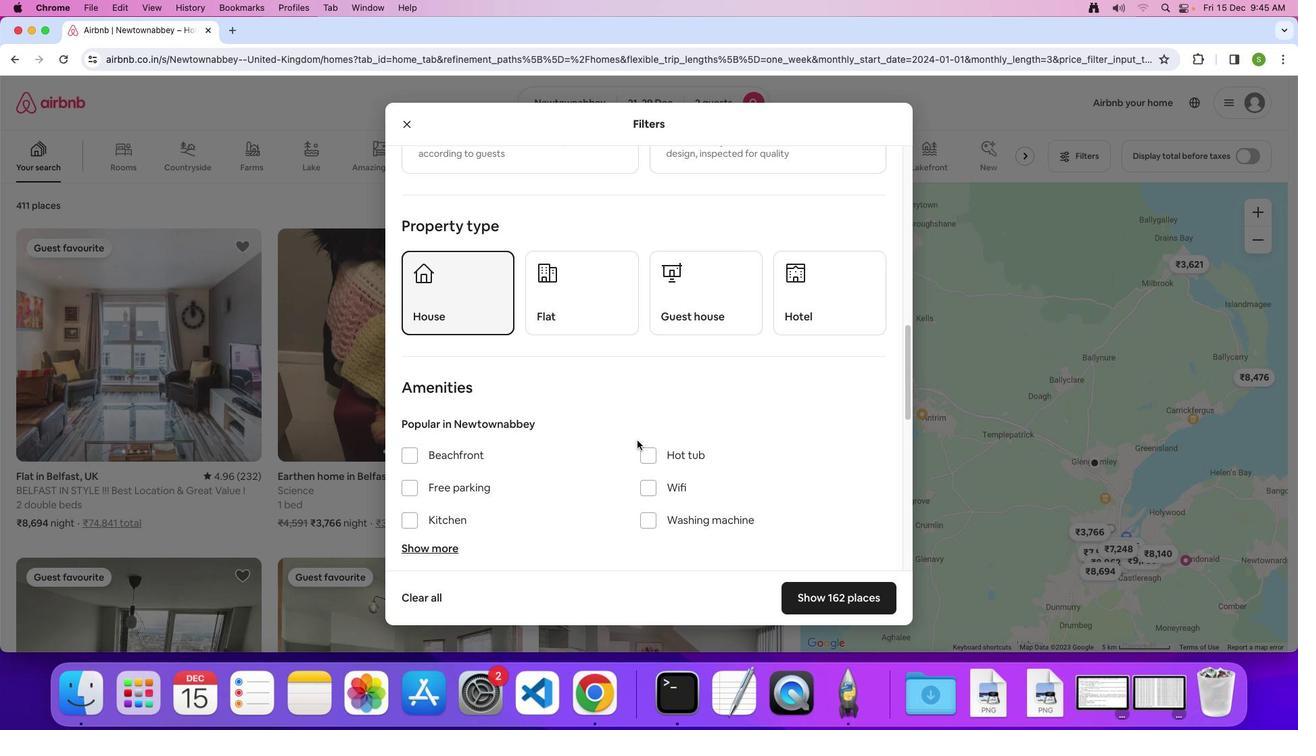 
Action: Mouse scrolled (637, 440) with delta (0, 0)
Screenshot: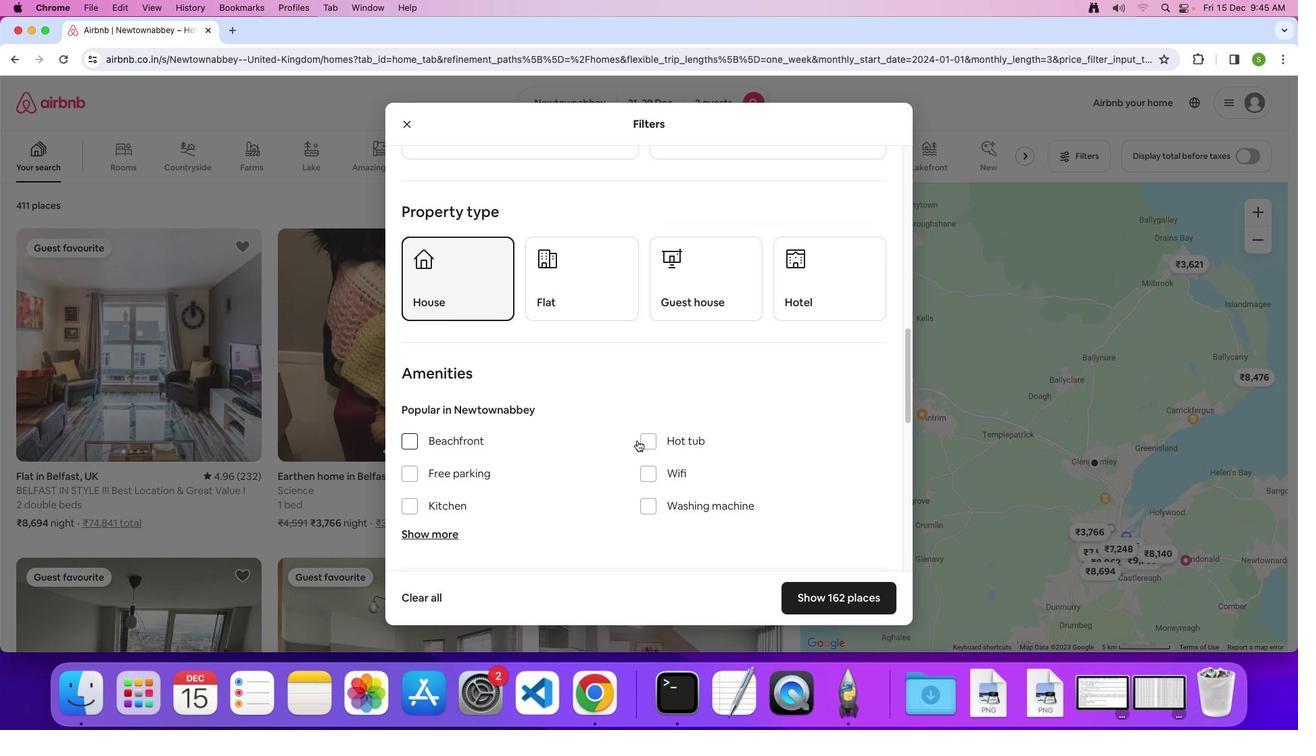 
Action: Mouse scrolled (637, 440) with delta (0, 0)
Screenshot: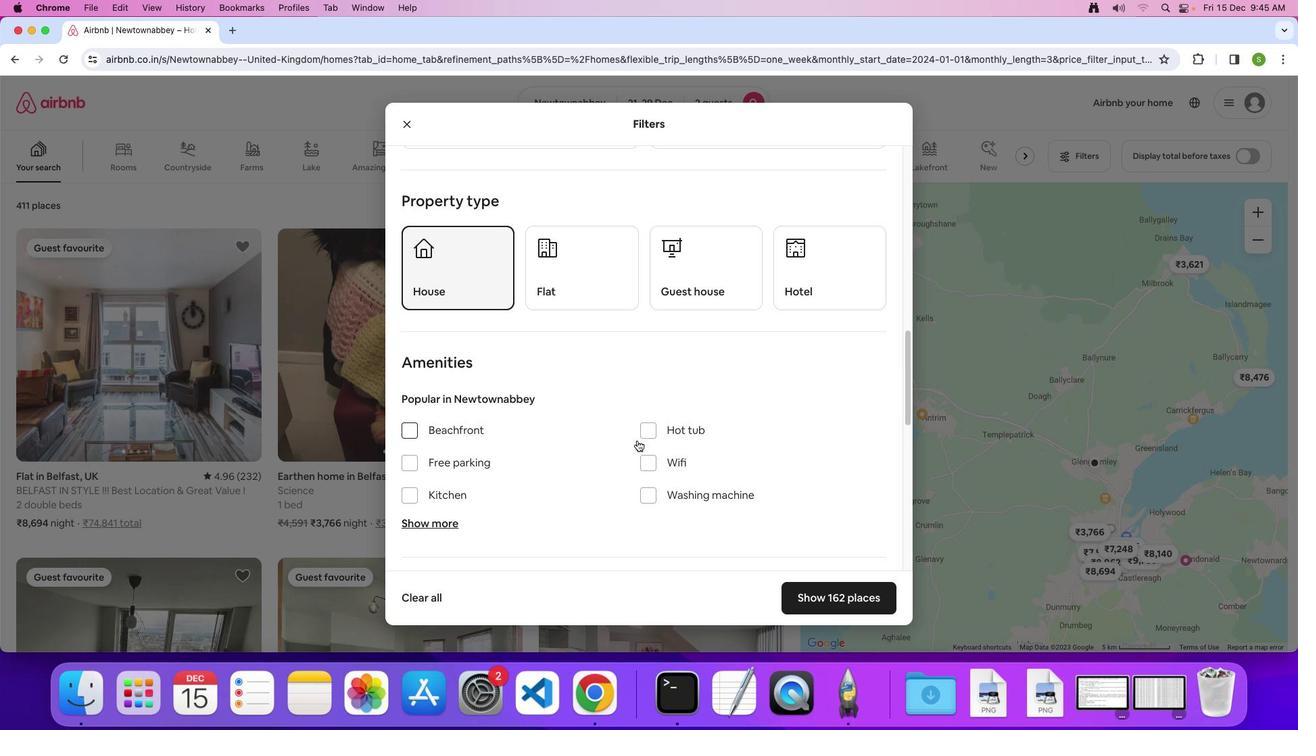 
Action: Mouse scrolled (637, 440) with delta (0, 0)
Screenshot: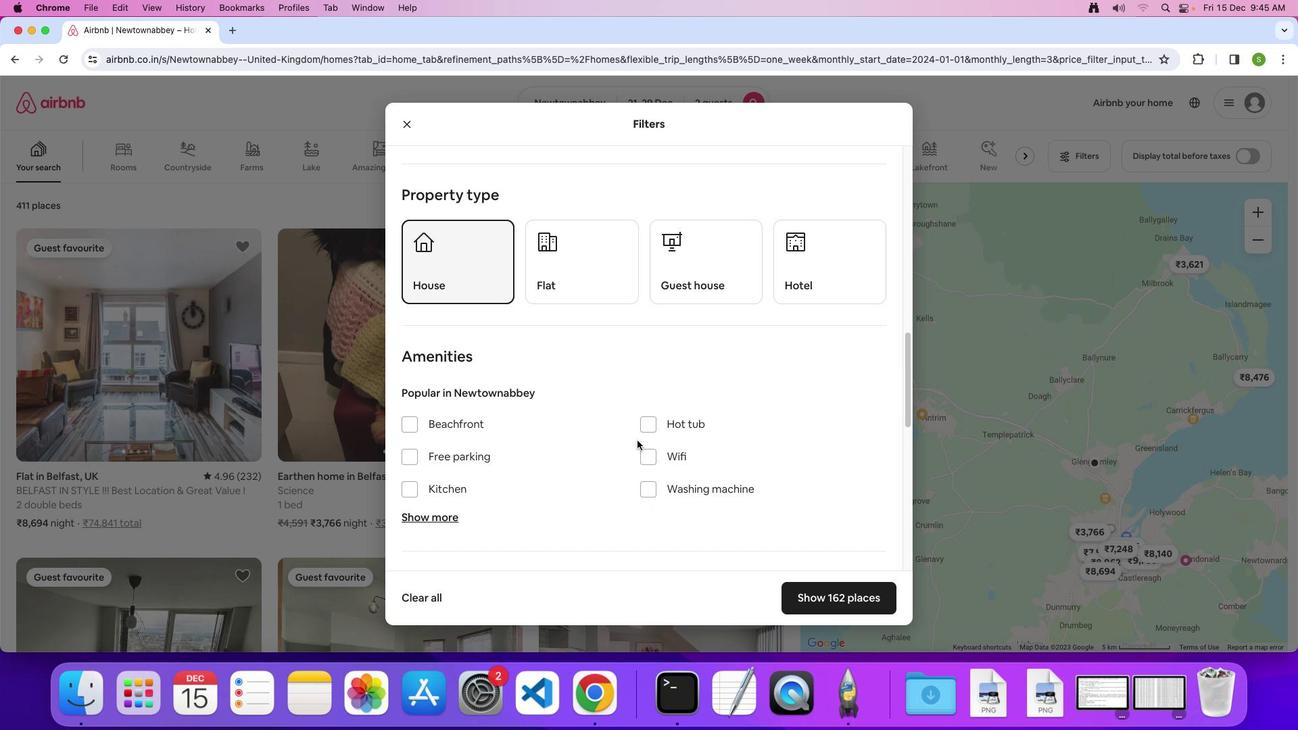 
Action: Mouse scrolled (637, 440) with delta (0, 0)
Screenshot: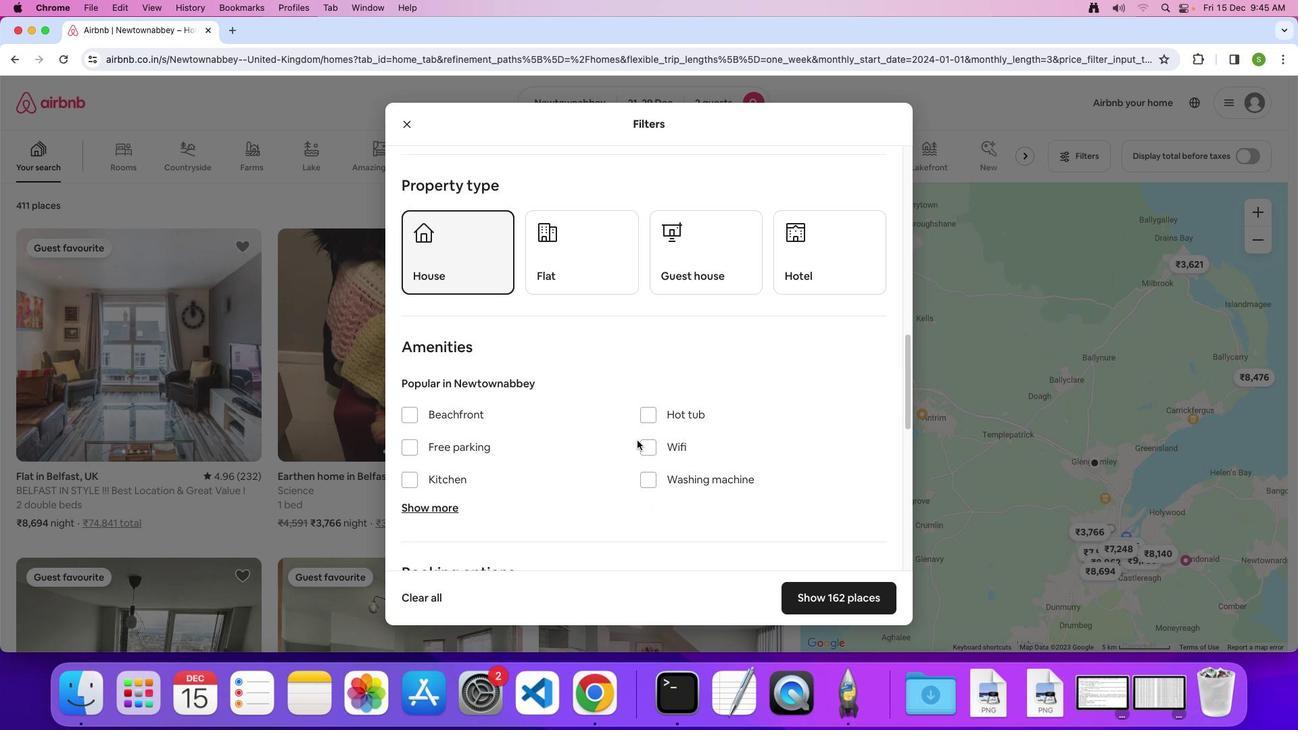 
Action: Mouse scrolled (637, 440) with delta (0, 0)
Screenshot: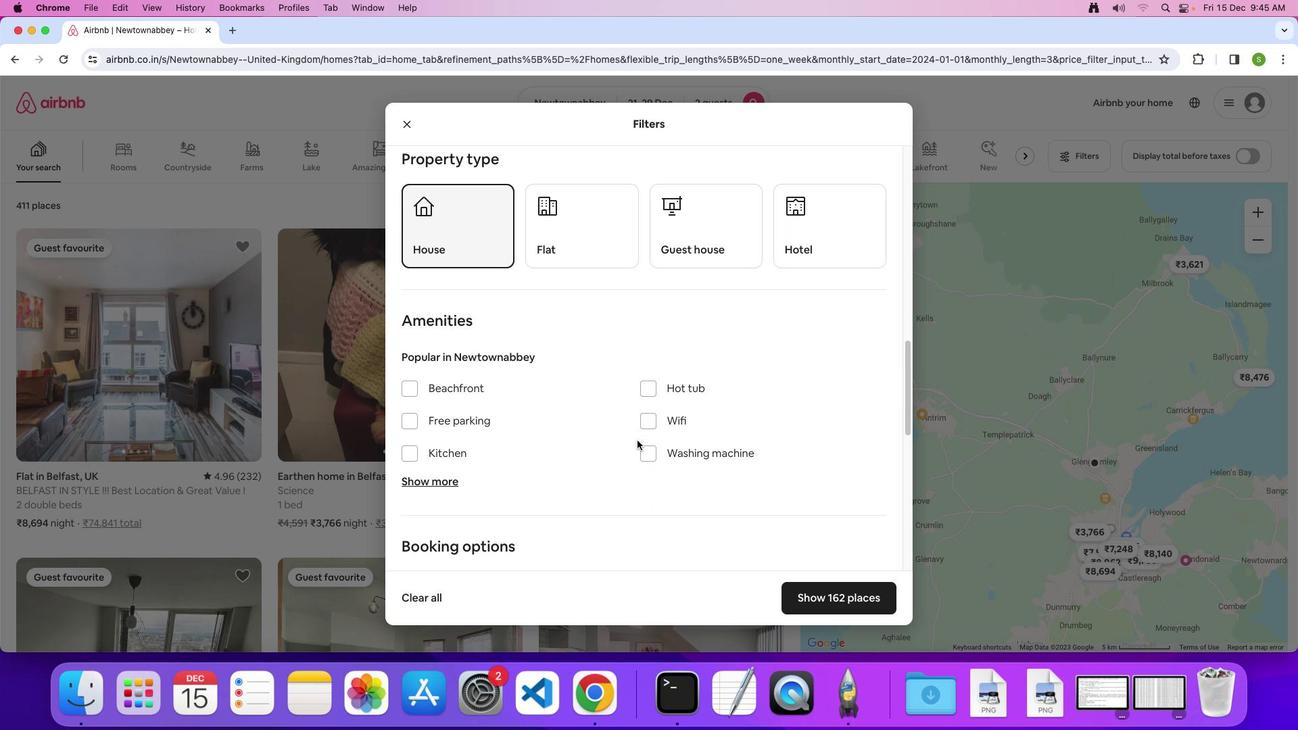 
Action: Mouse scrolled (637, 440) with delta (0, 0)
Screenshot: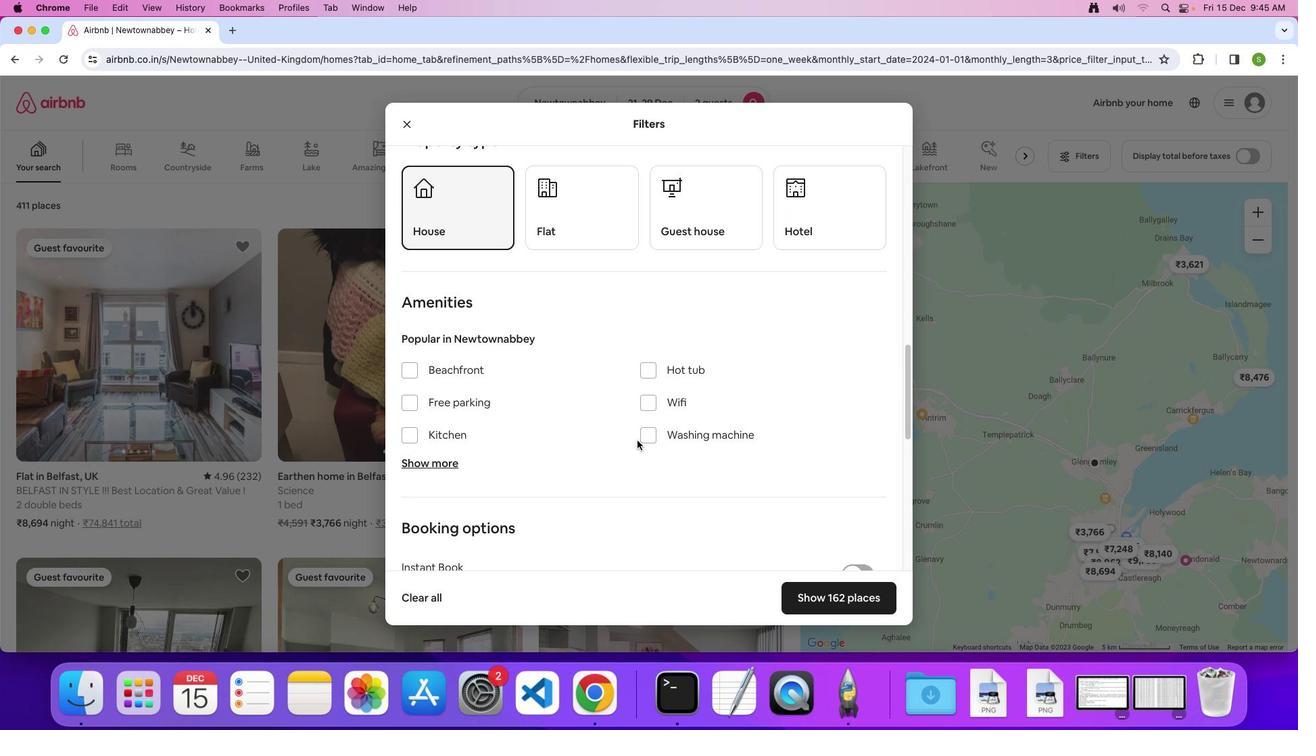 
Action: Mouse scrolled (637, 440) with delta (0, 0)
Screenshot: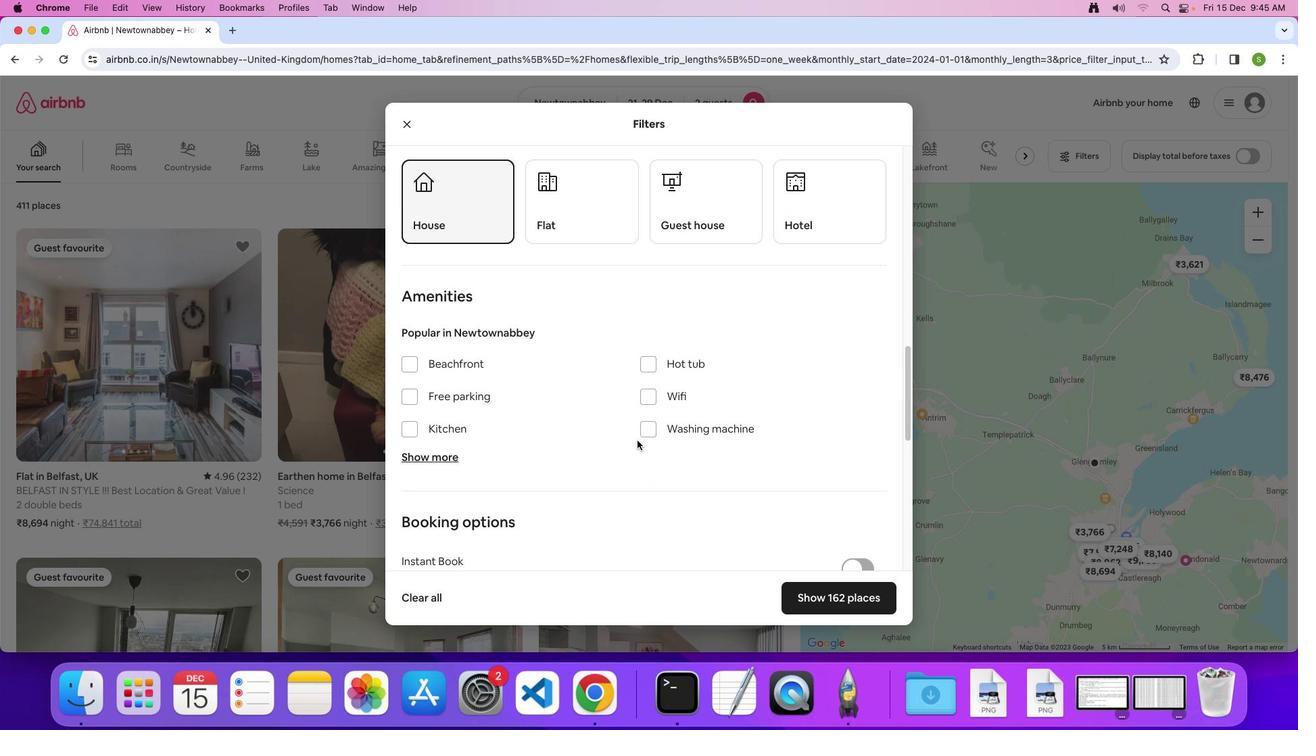 
Action: Mouse scrolled (637, 440) with delta (0, 0)
Screenshot: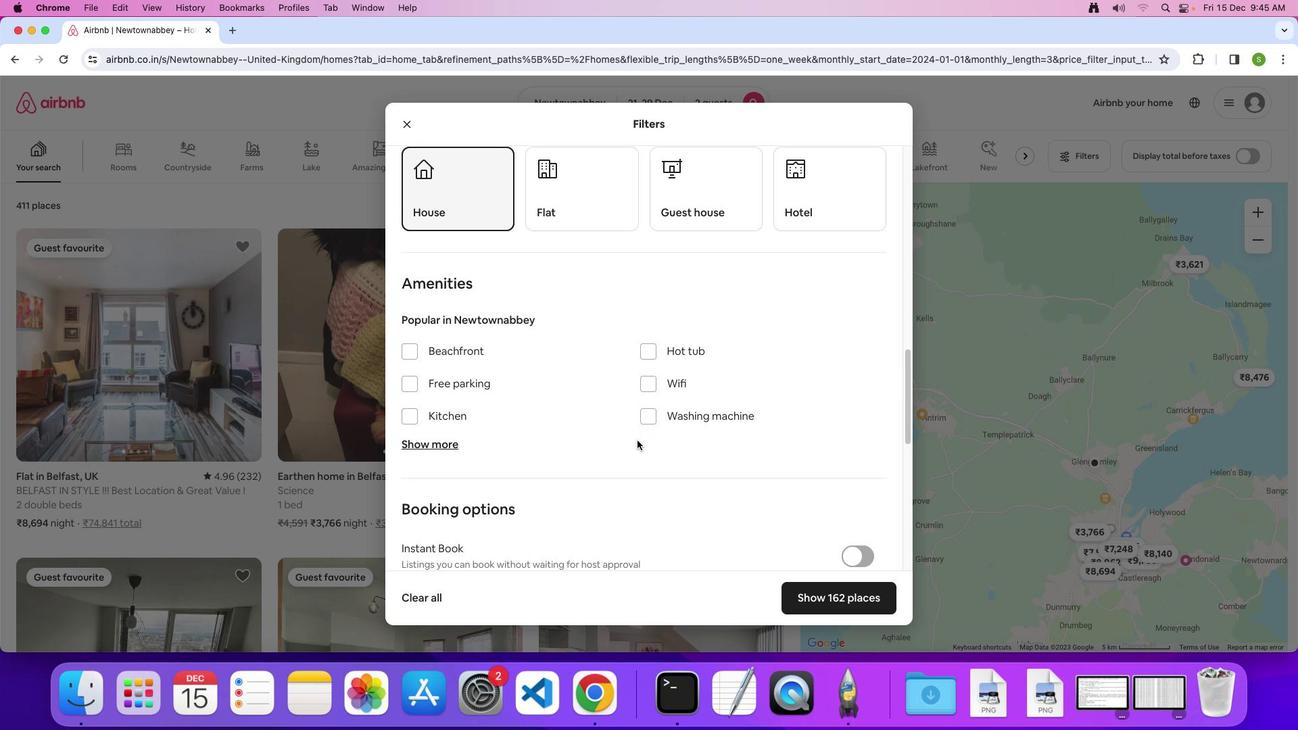 
Action: Mouse scrolled (637, 440) with delta (0, 0)
Screenshot: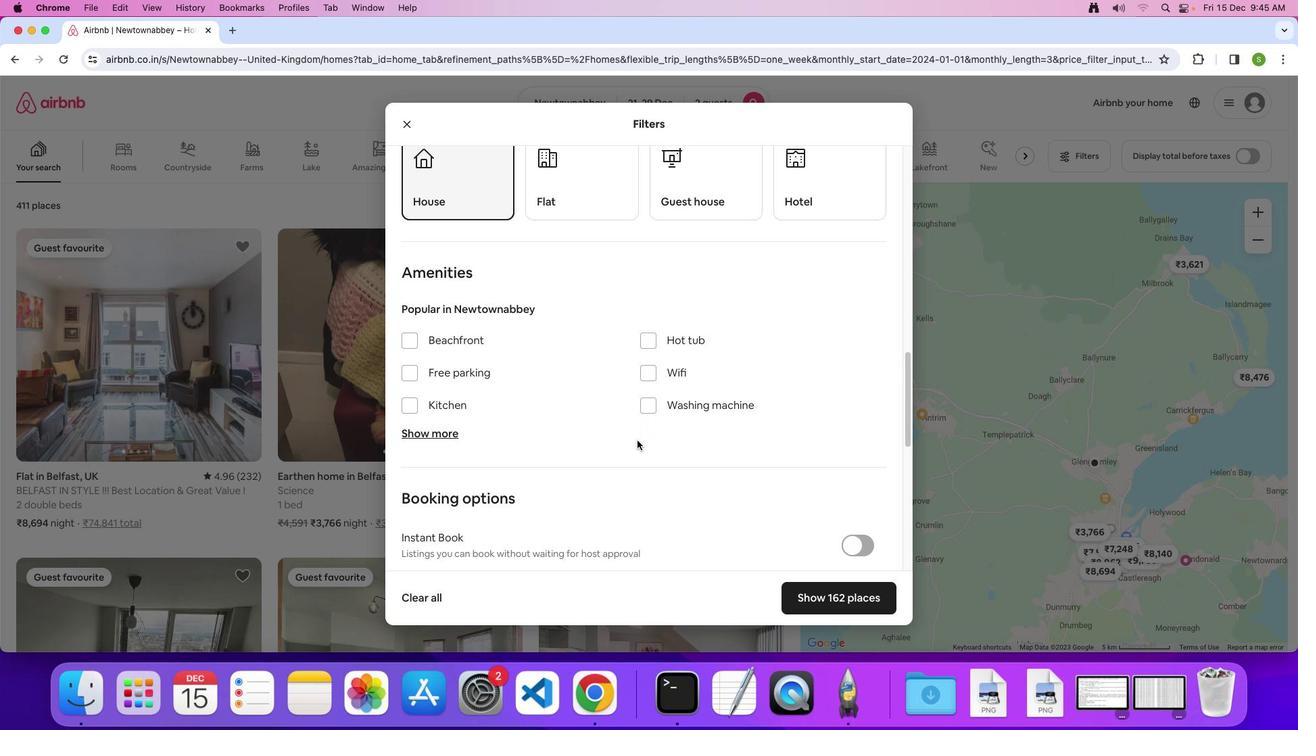 
Action: Mouse scrolled (637, 440) with delta (0, -1)
Screenshot: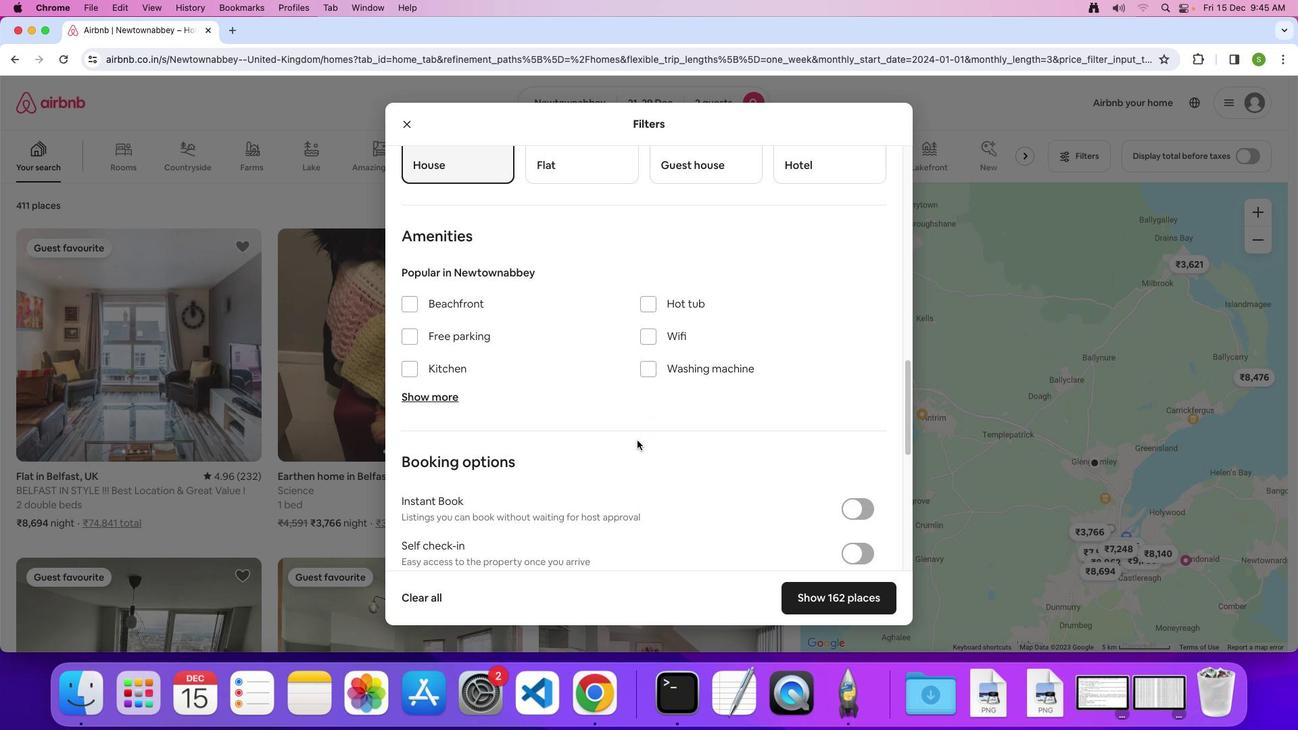 
Action: Mouse scrolled (637, 440) with delta (0, 0)
Screenshot: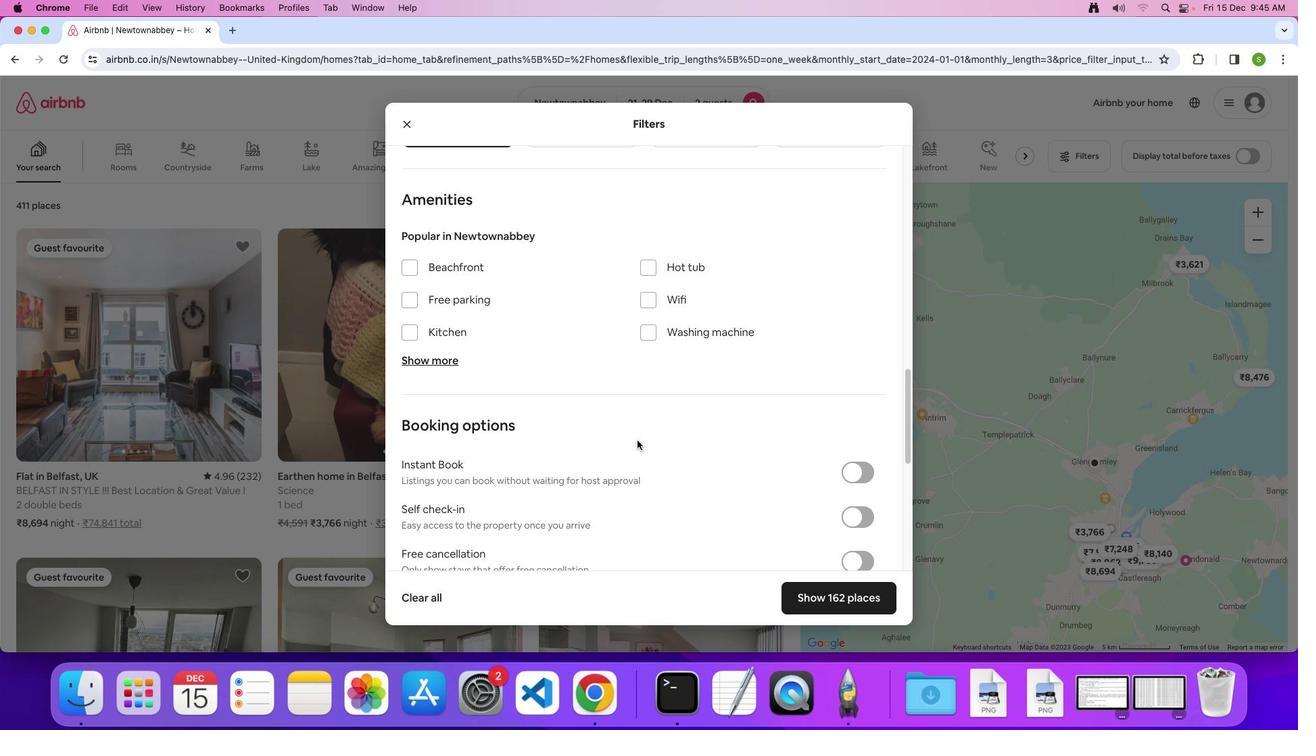 
Action: Mouse scrolled (637, 440) with delta (0, 0)
Screenshot: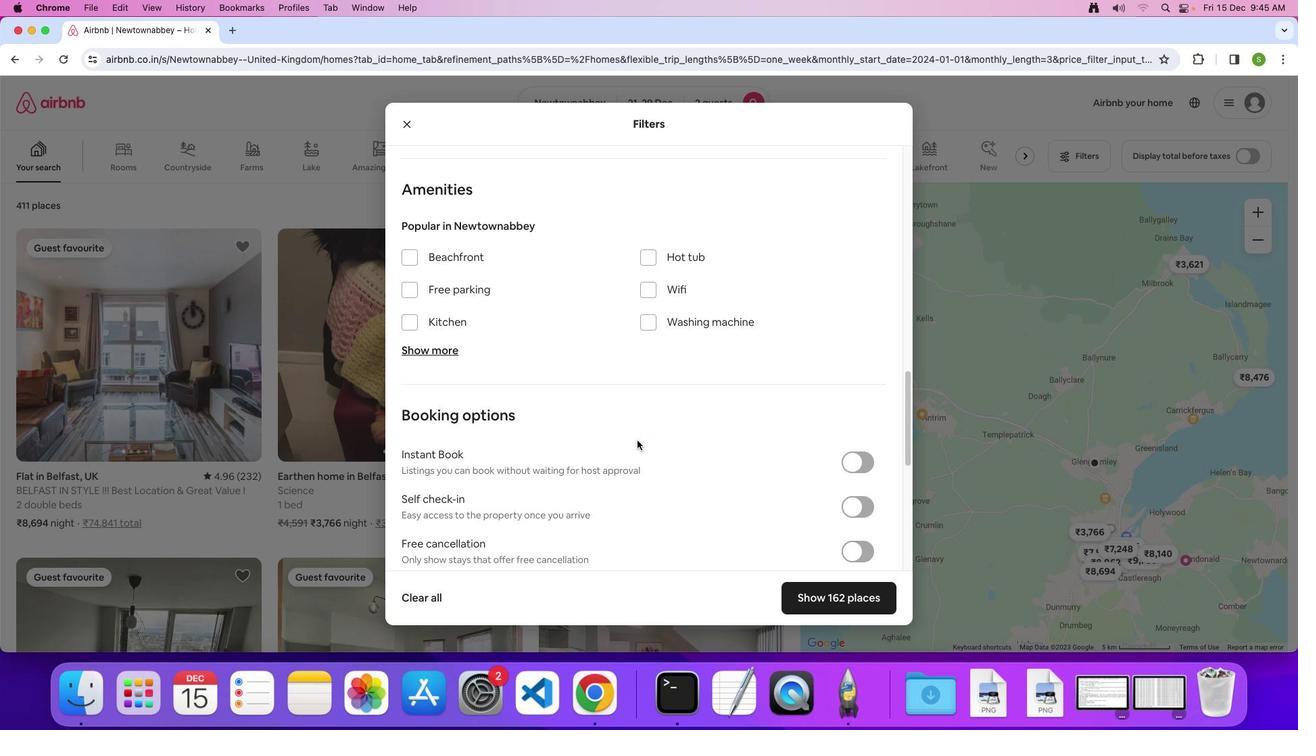 
Action: Mouse scrolled (637, 440) with delta (0, 0)
Screenshot: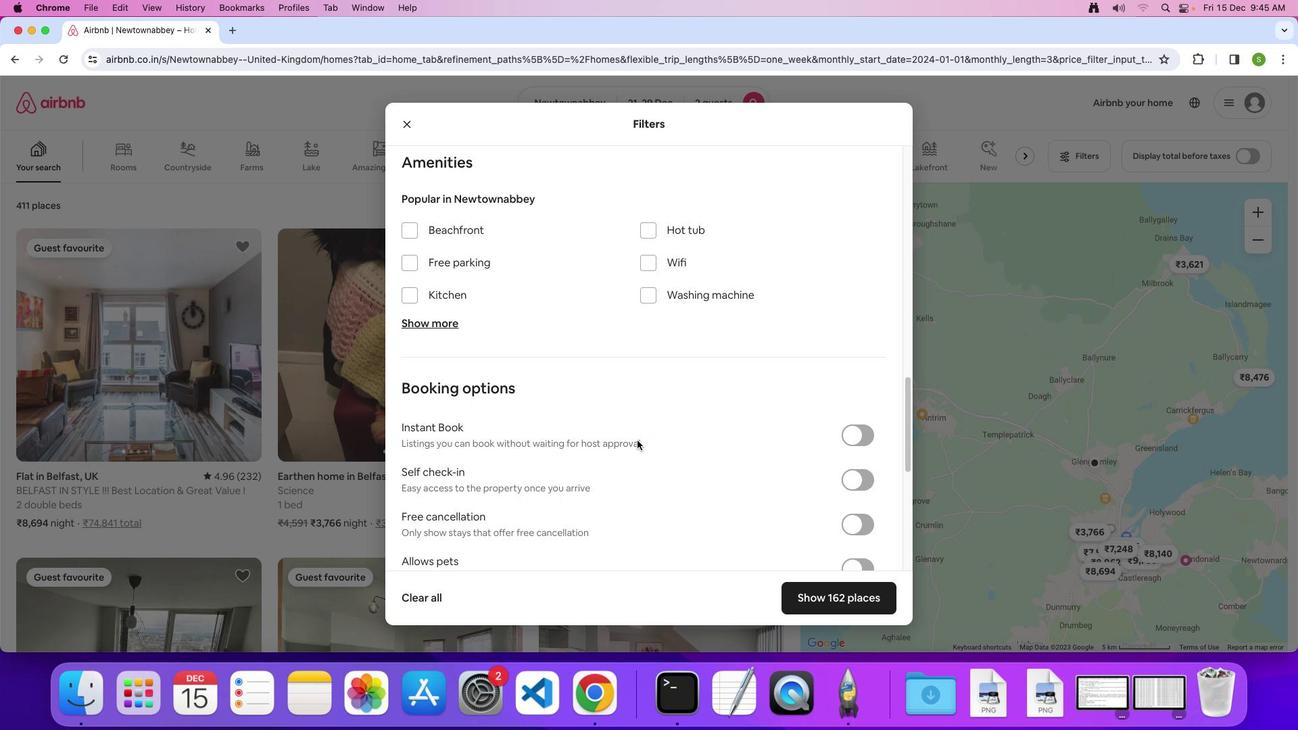 
Action: Mouse scrolled (637, 440) with delta (0, 0)
Screenshot: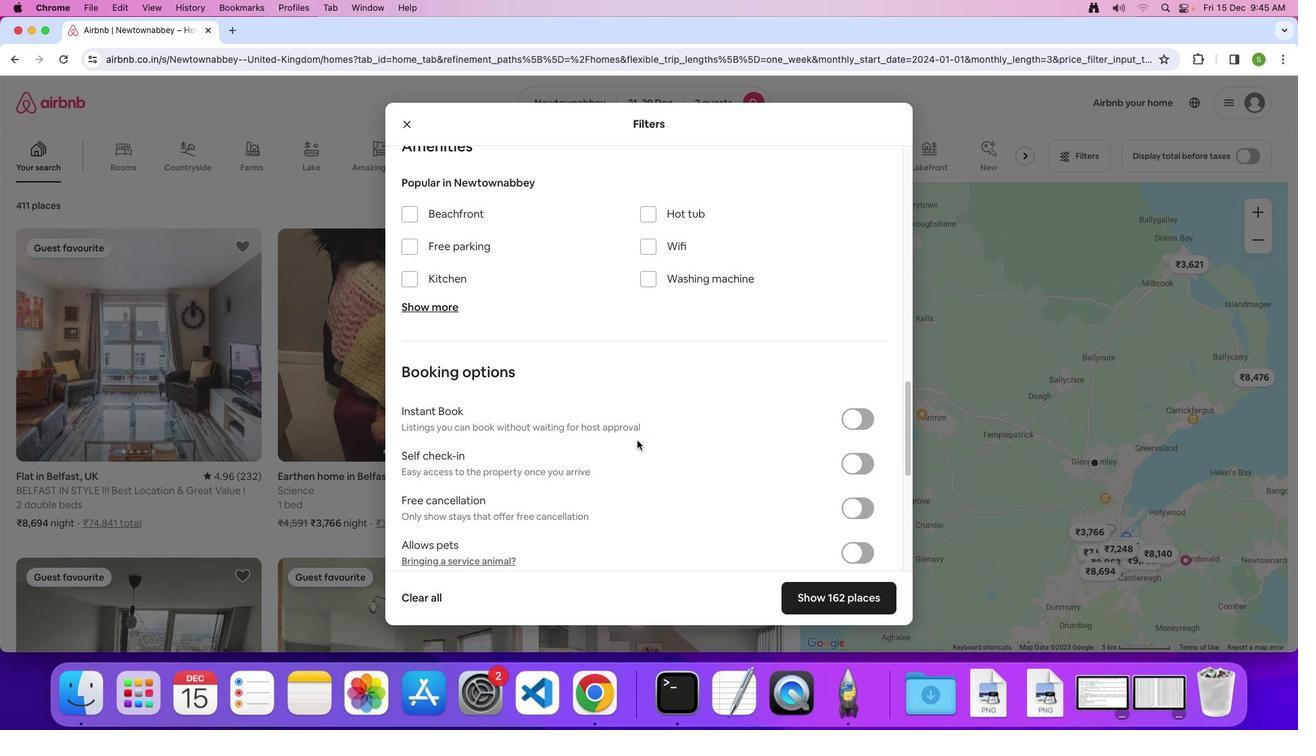 
Action: Mouse scrolled (637, 440) with delta (0, 0)
Screenshot: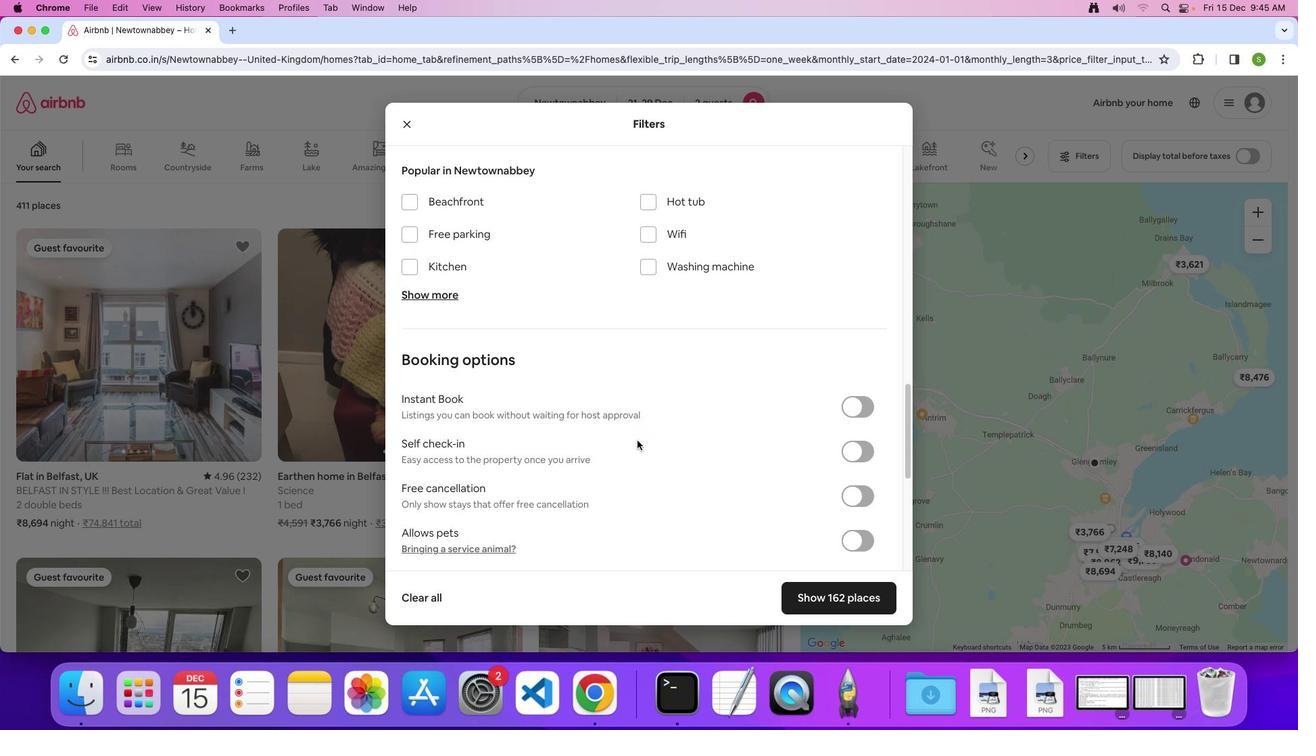 
Action: Mouse scrolled (637, 440) with delta (0, 0)
Screenshot: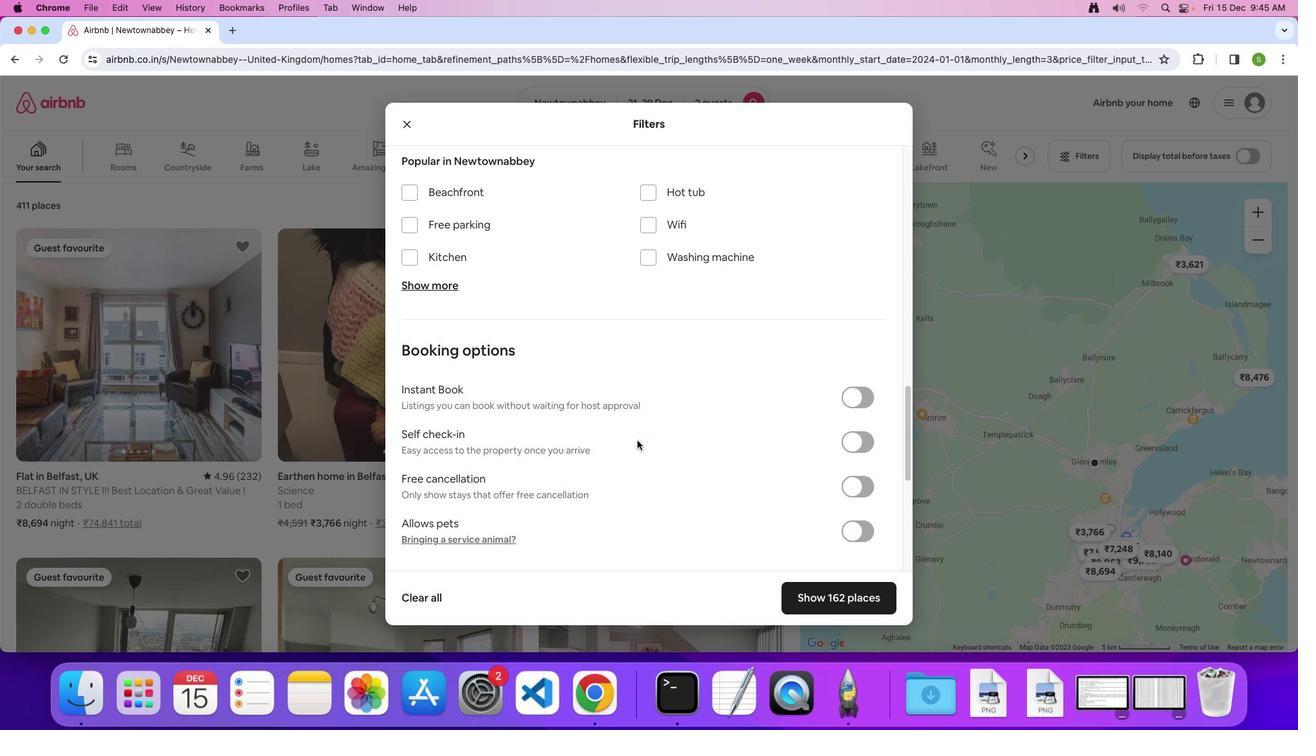 
Action: Mouse scrolled (637, 440) with delta (0, 0)
Screenshot: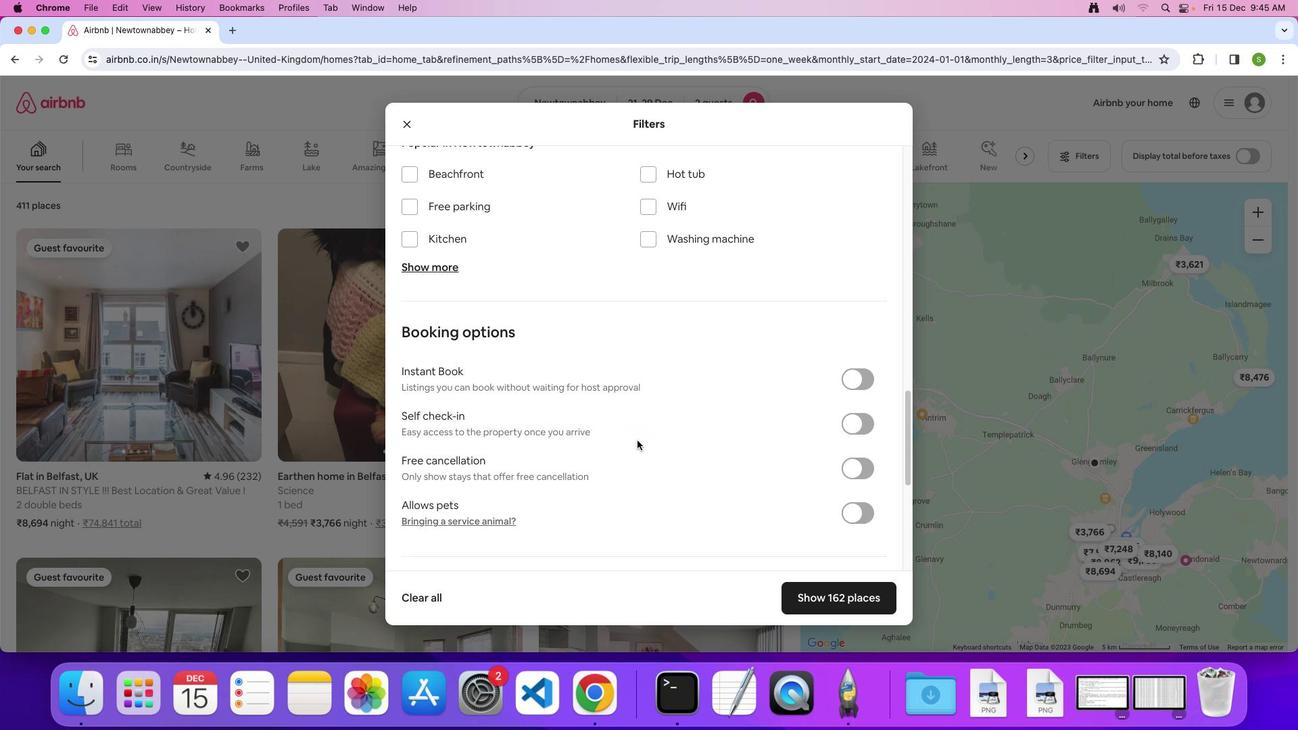 
Action: Mouse scrolled (637, 440) with delta (0, -1)
Screenshot: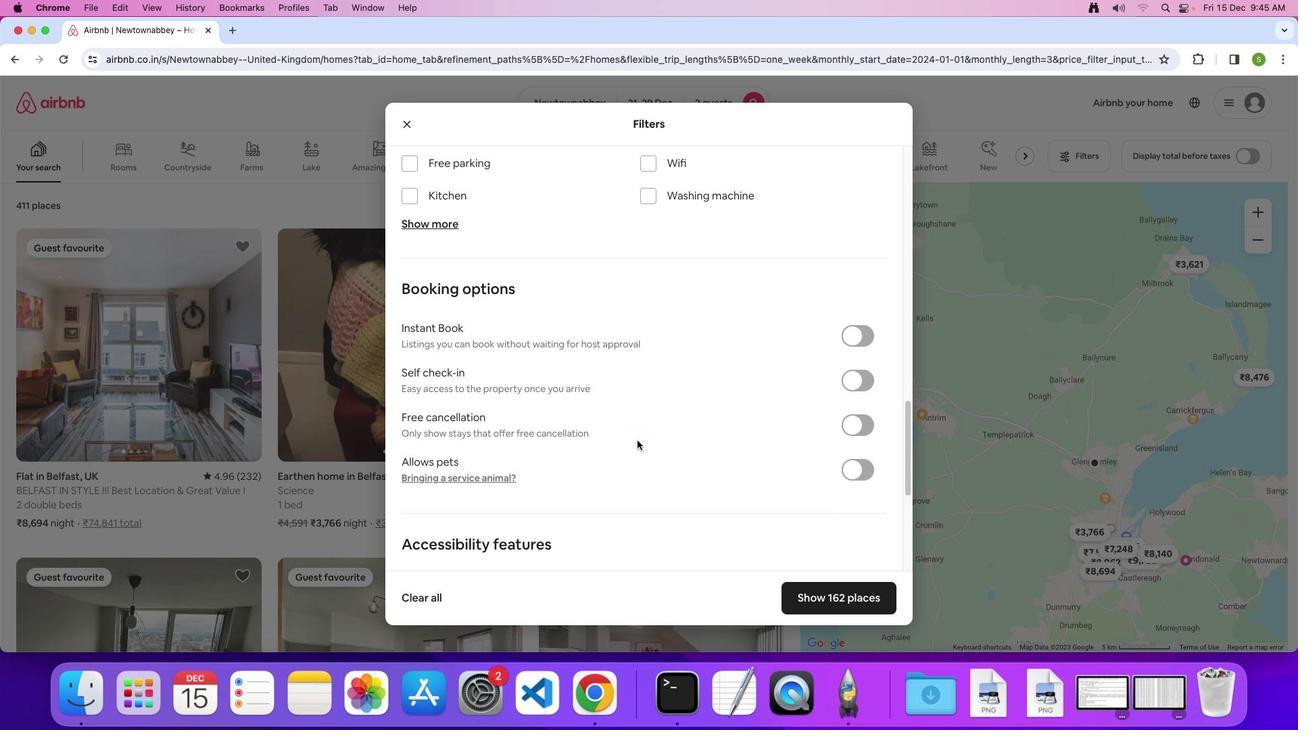 
Action: Mouse scrolled (637, 440) with delta (0, 0)
Screenshot: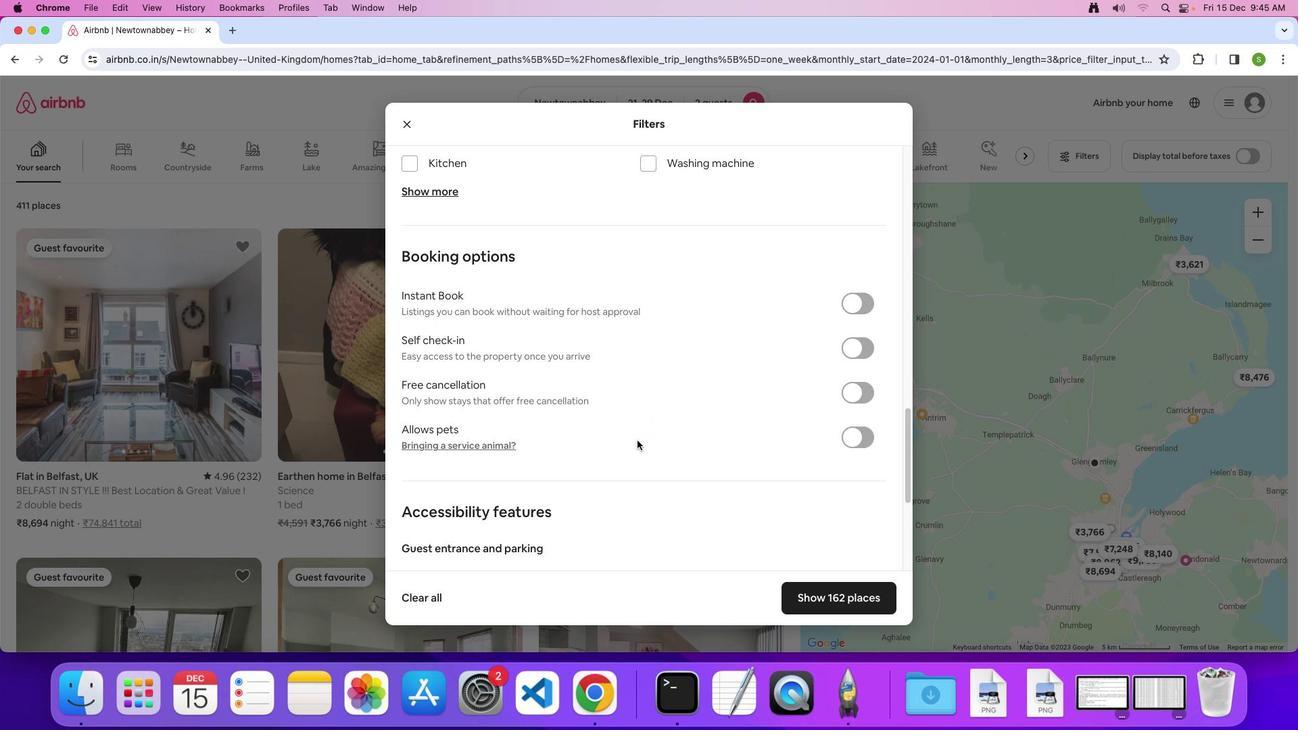 
Action: Mouse scrolled (637, 440) with delta (0, 0)
Screenshot: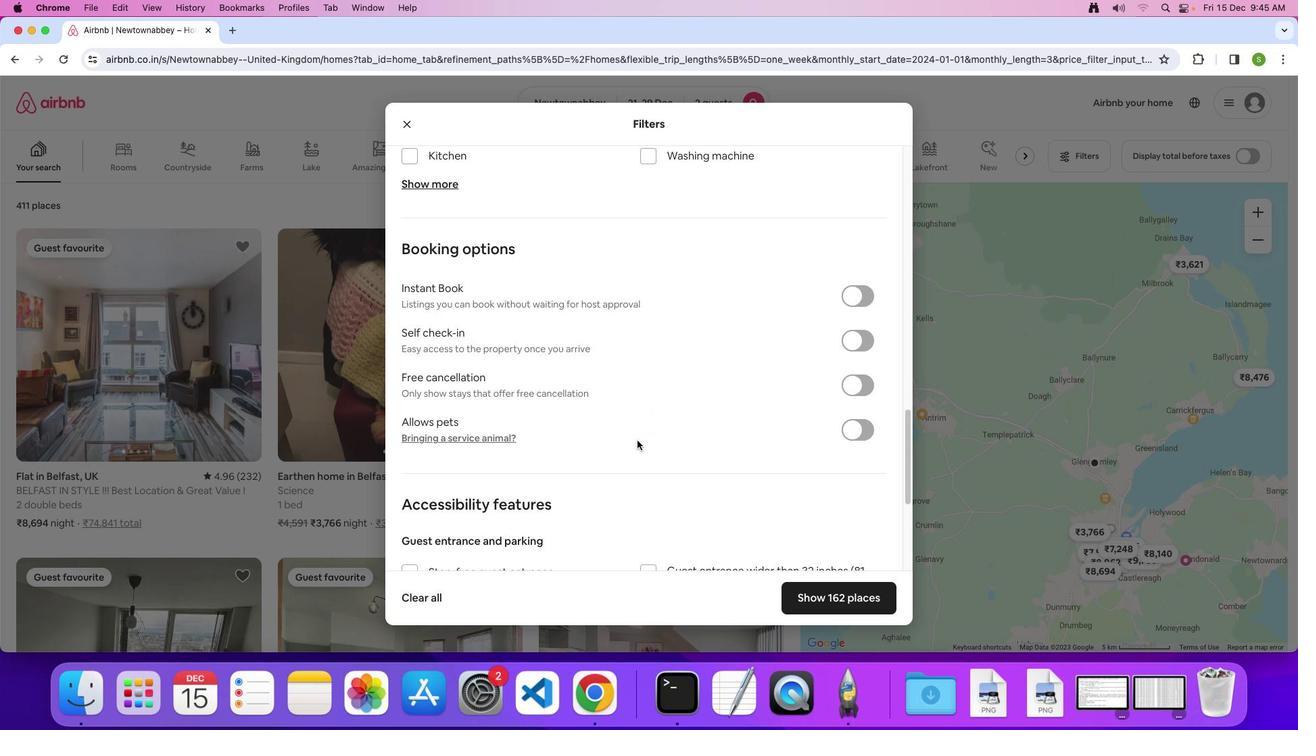 
Action: Mouse scrolled (637, 440) with delta (0, 0)
Screenshot: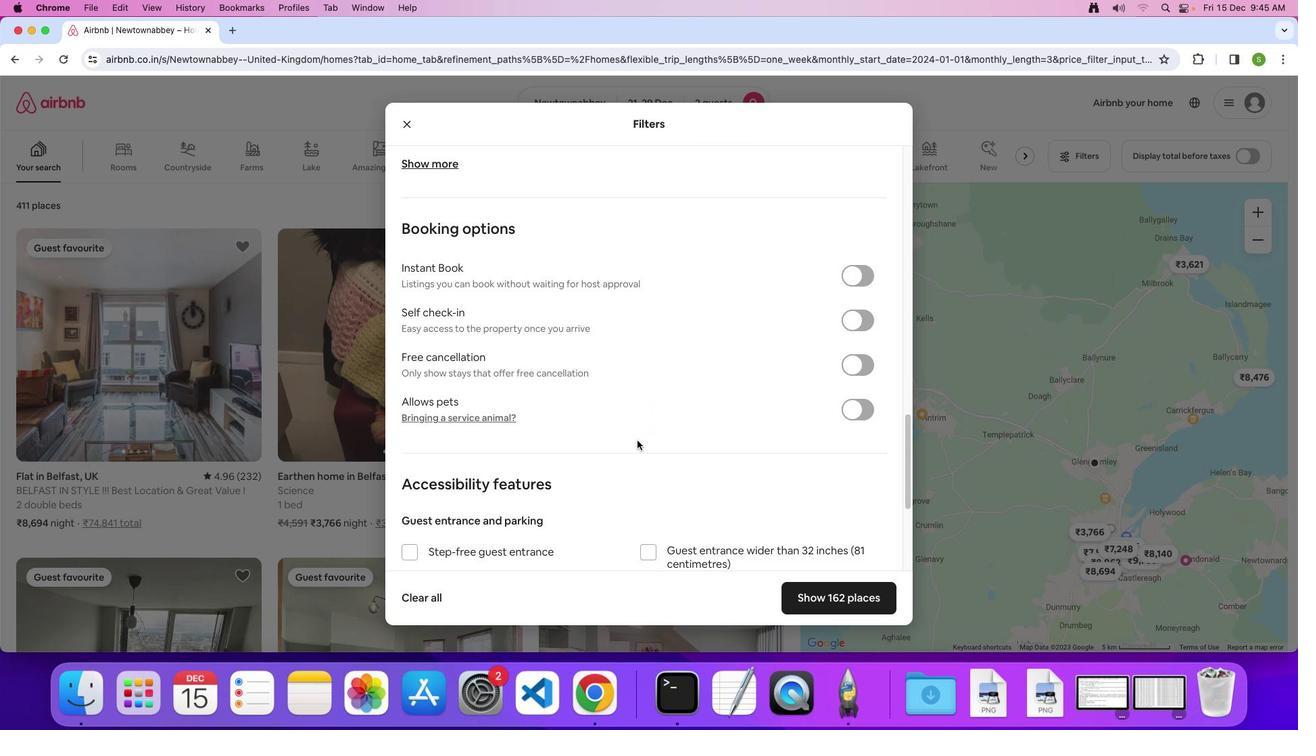 
Action: Mouse scrolled (637, 440) with delta (0, 0)
Screenshot: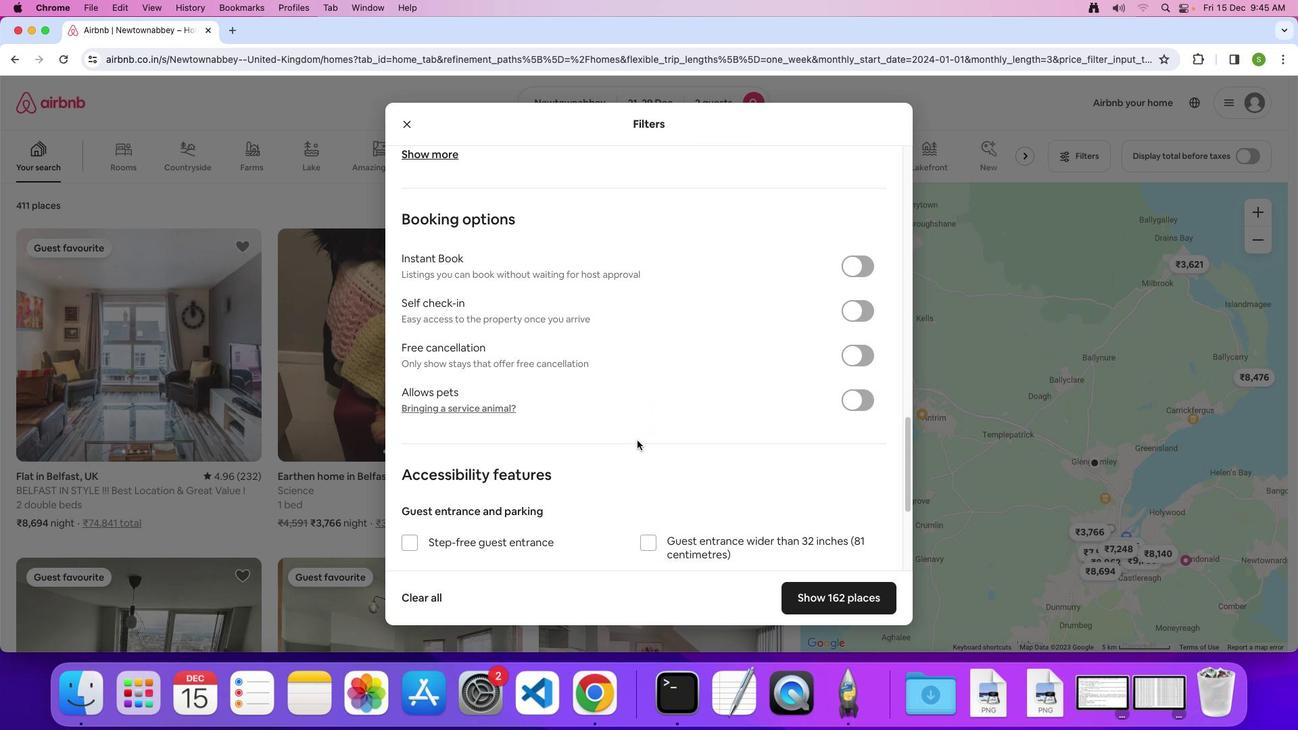 
Action: Mouse scrolled (637, 440) with delta (0, -1)
Screenshot: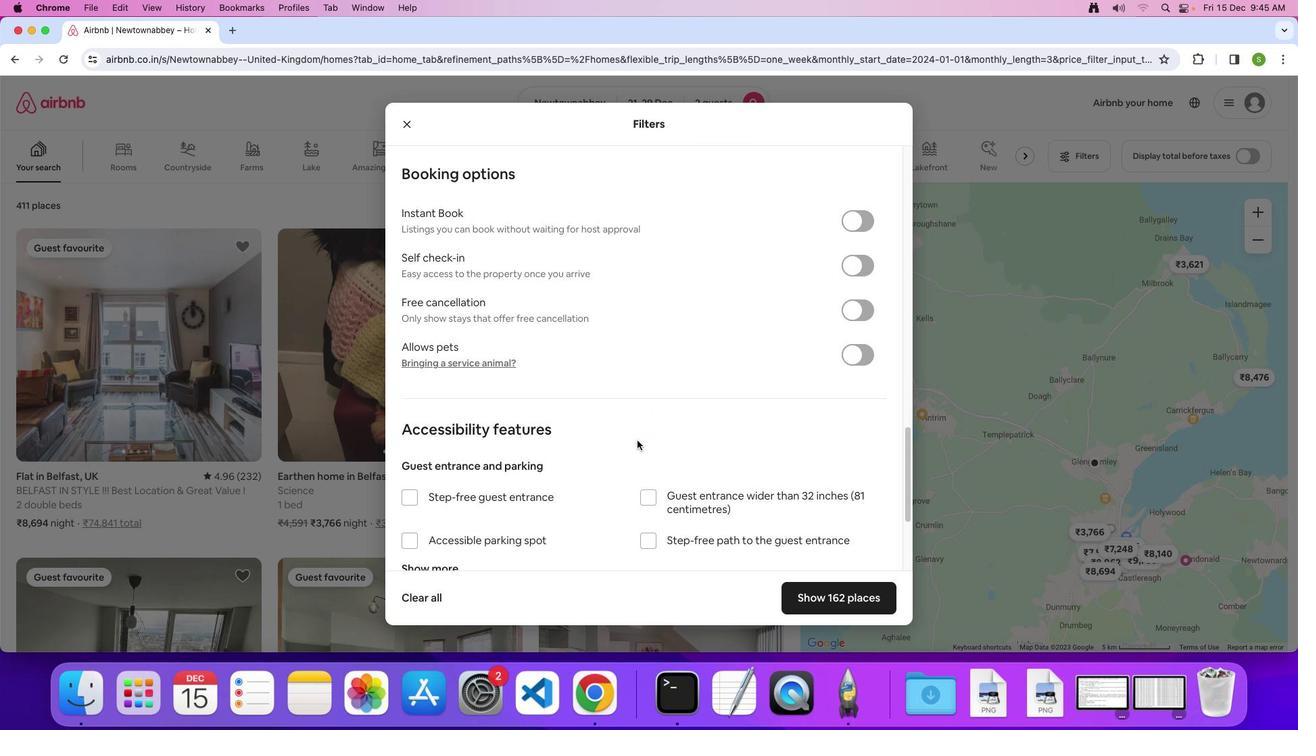 
Action: Mouse scrolled (637, 440) with delta (0, 0)
Screenshot: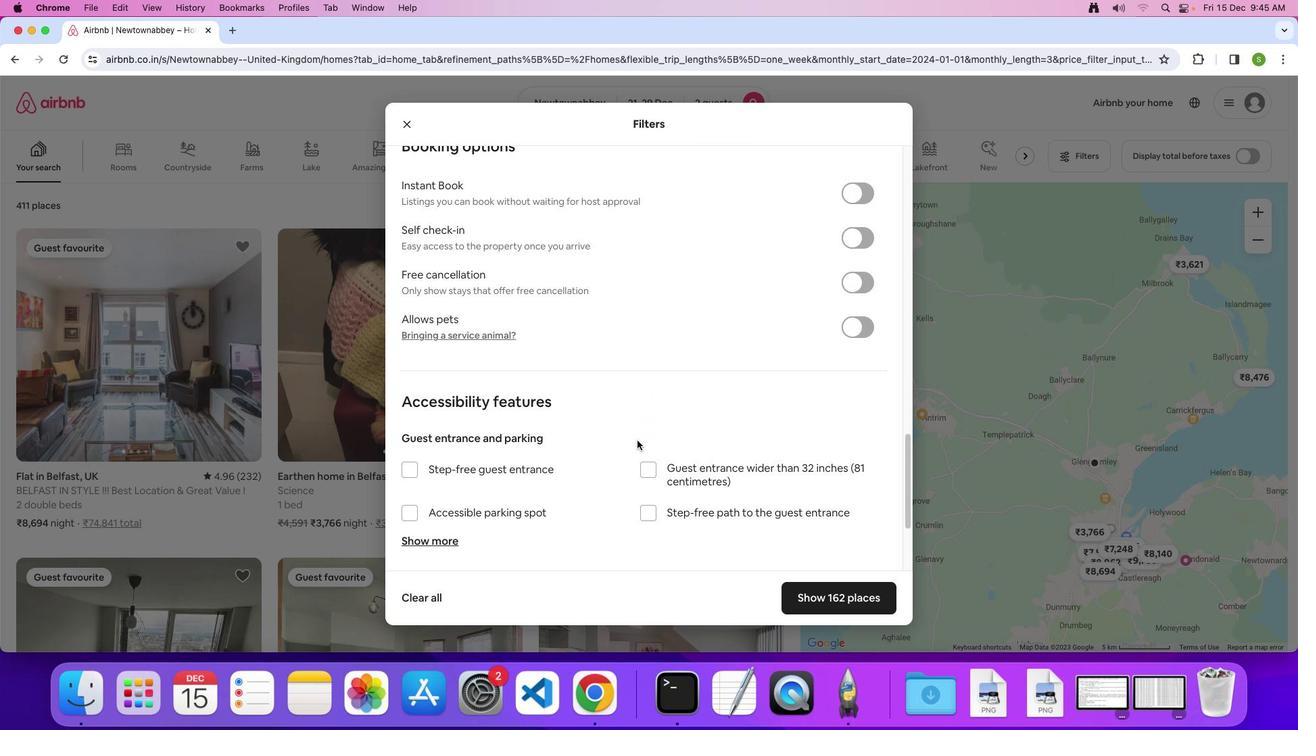 
Action: Mouse scrolled (637, 440) with delta (0, 0)
Screenshot: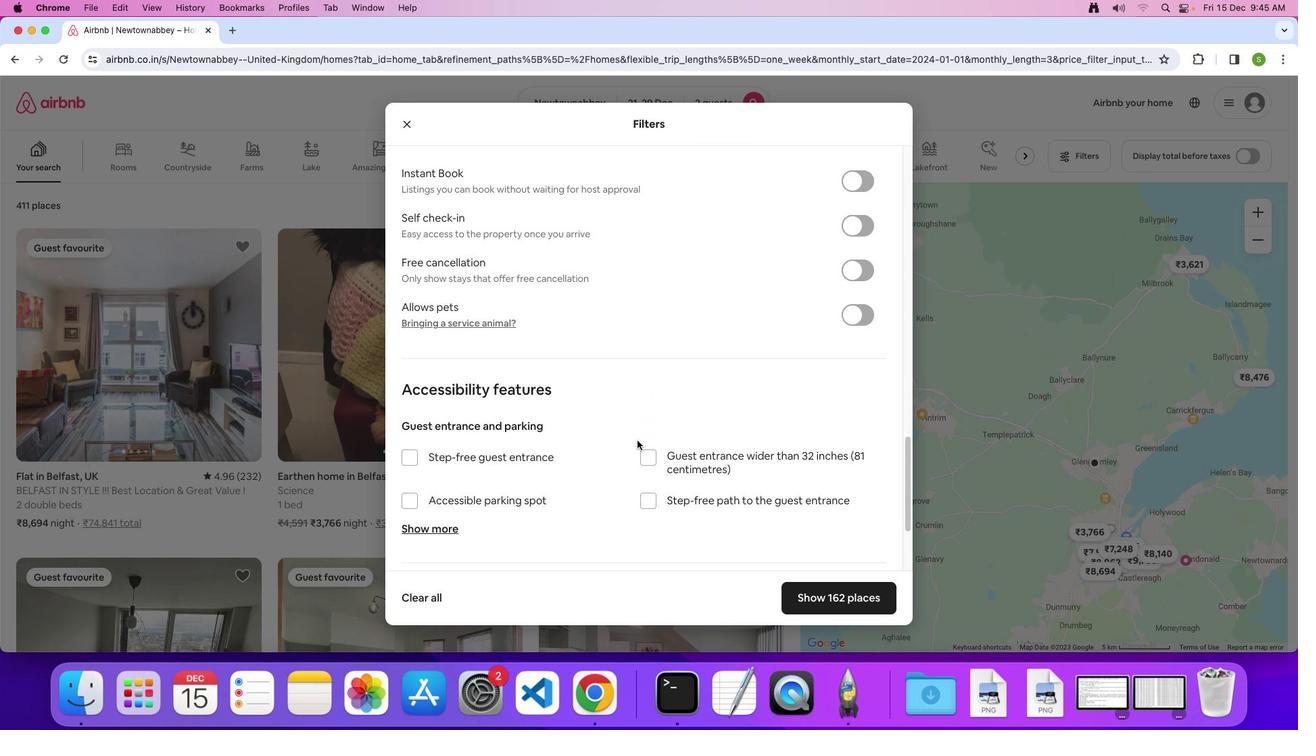 
Action: Mouse scrolled (637, 440) with delta (0, 0)
Screenshot: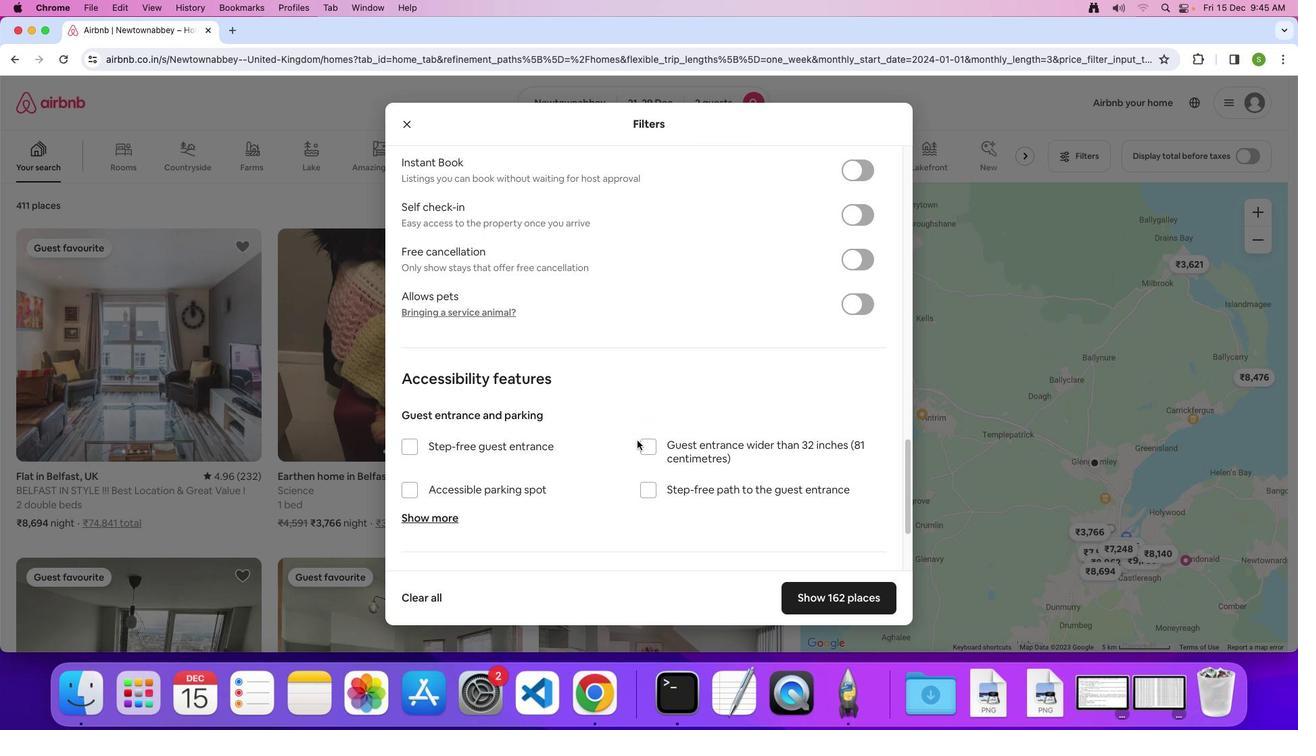 
Action: Mouse scrolled (637, 440) with delta (0, 0)
Screenshot: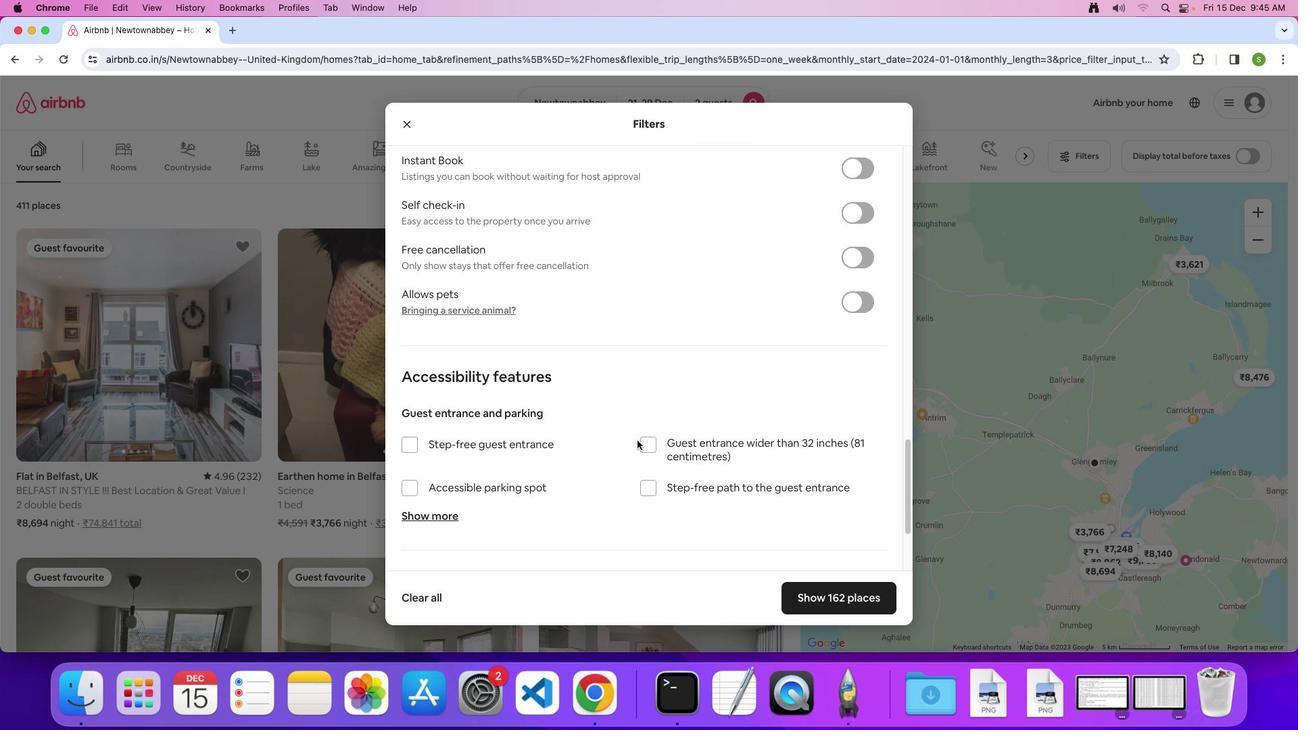 
Action: Mouse scrolled (637, 440) with delta (0, 0)
Screenshot: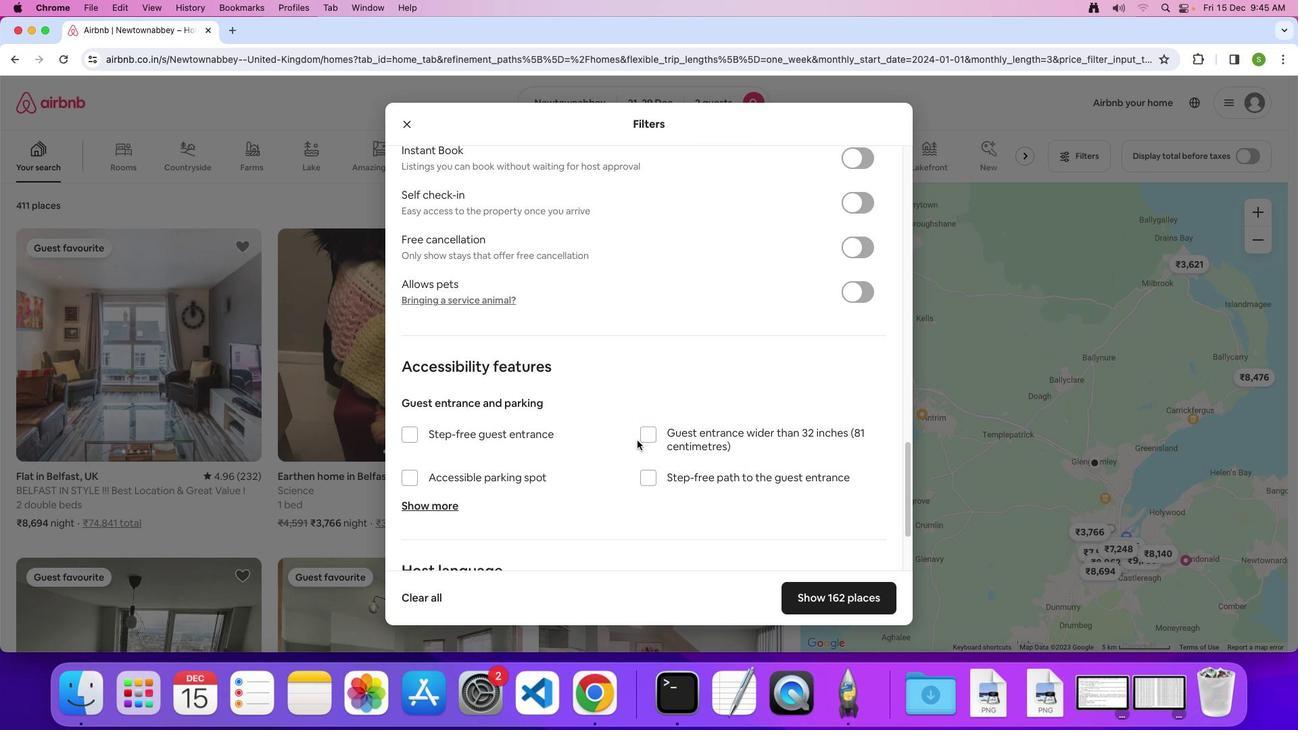 
Action: Mouse scrolled (637, 440) with delta (0, 0)
Screenshot: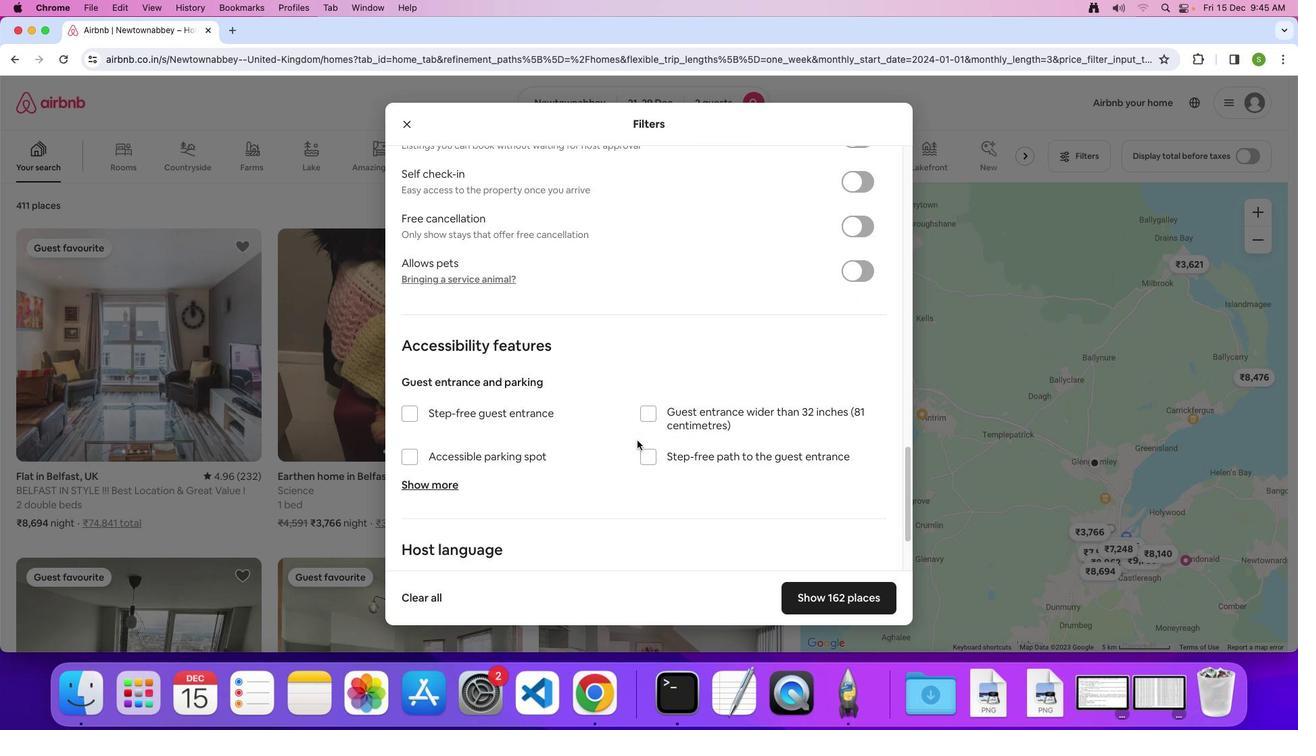 
Action: Mouse scrolled (637, 440) with delta (0, 0)
Screenshot: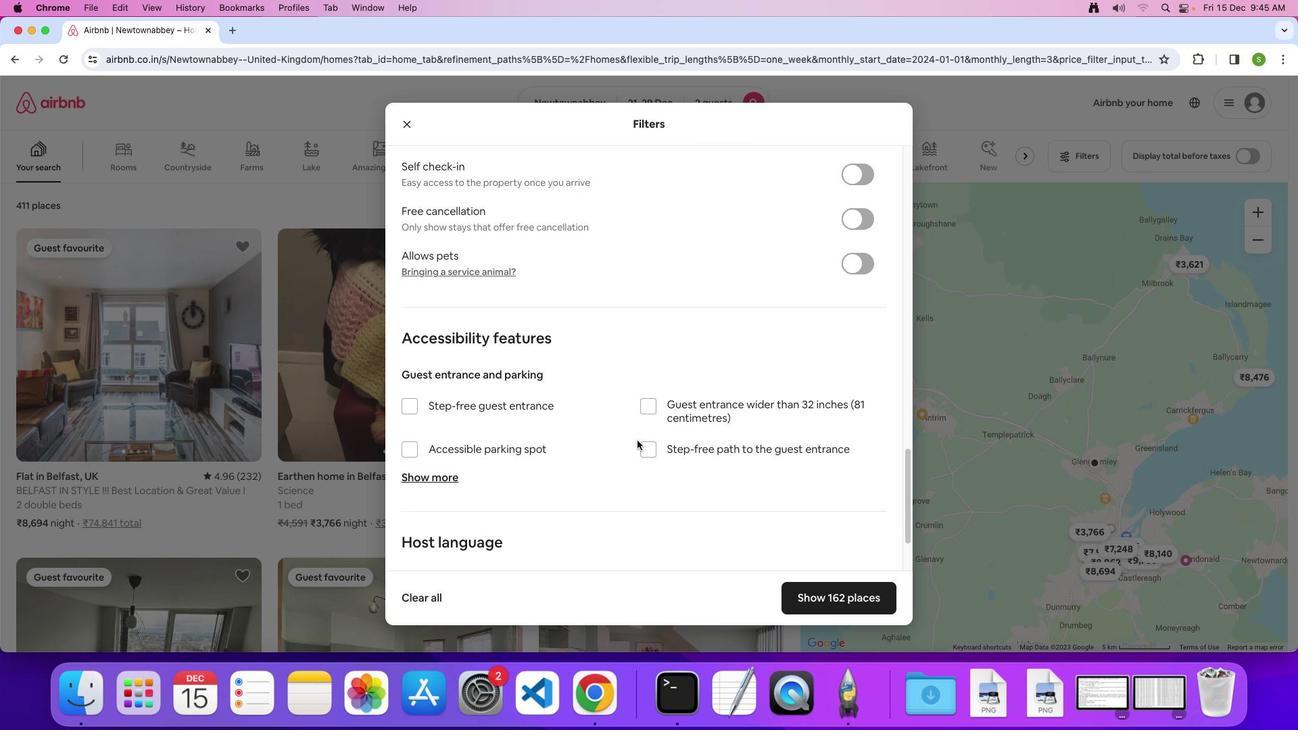 
Action: Mouse scrolled (637, 440) with delta (0, -1)
Screenshot: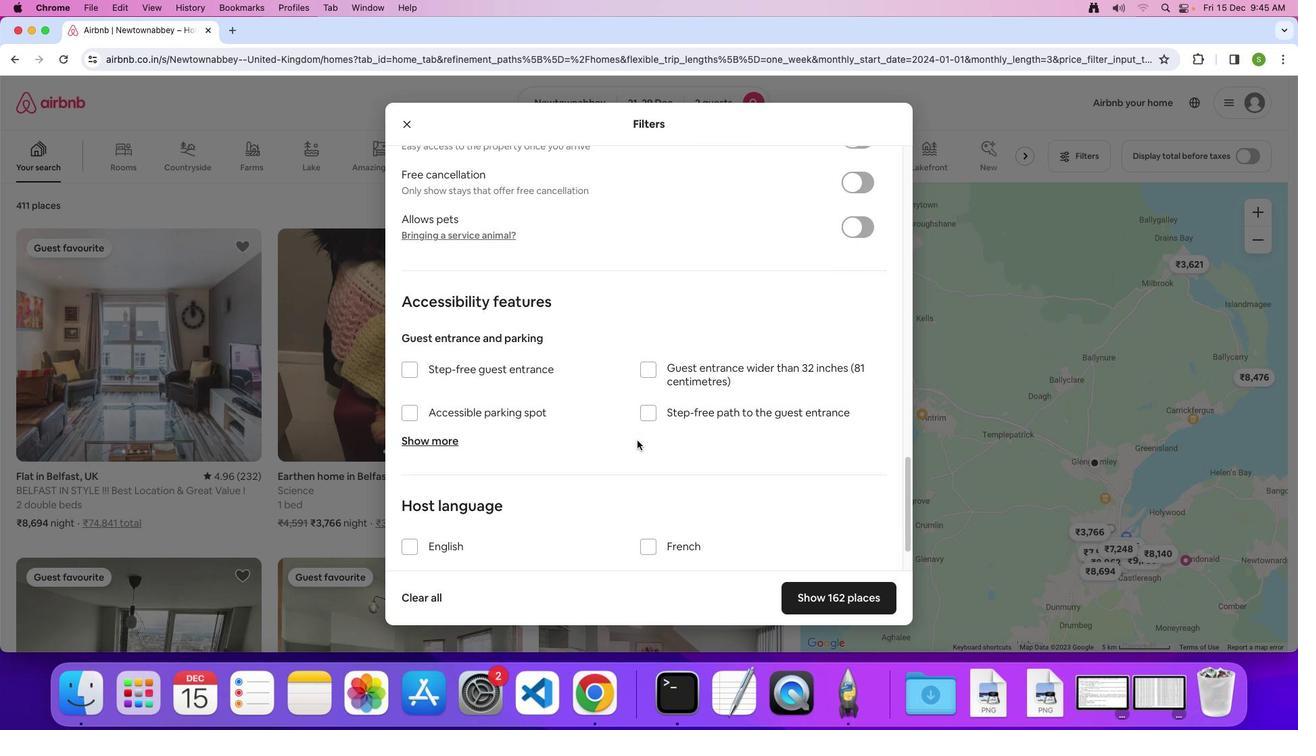 
Action: Mouse scrolled (637, 440) with delta (0, 0)
Screenshot: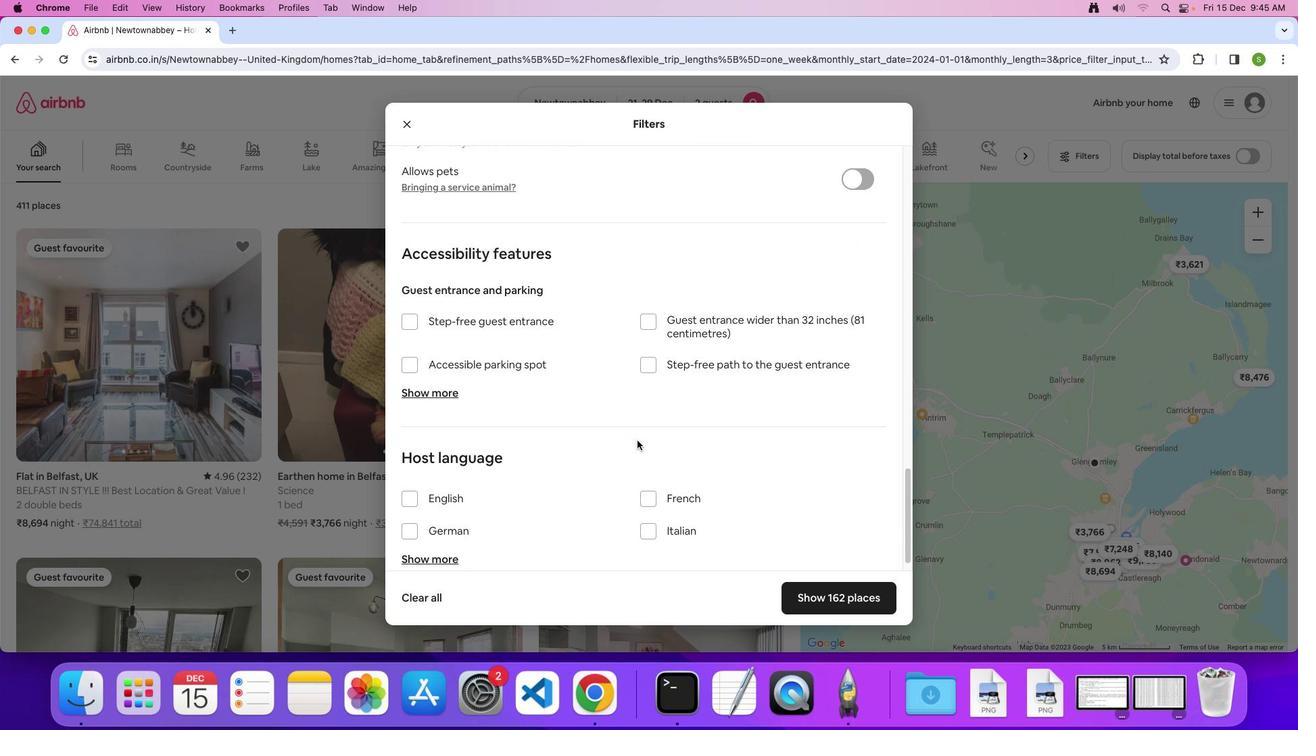 
Action: Mouse scrolled (637, 440) with delta (0, 0)
Screenshot: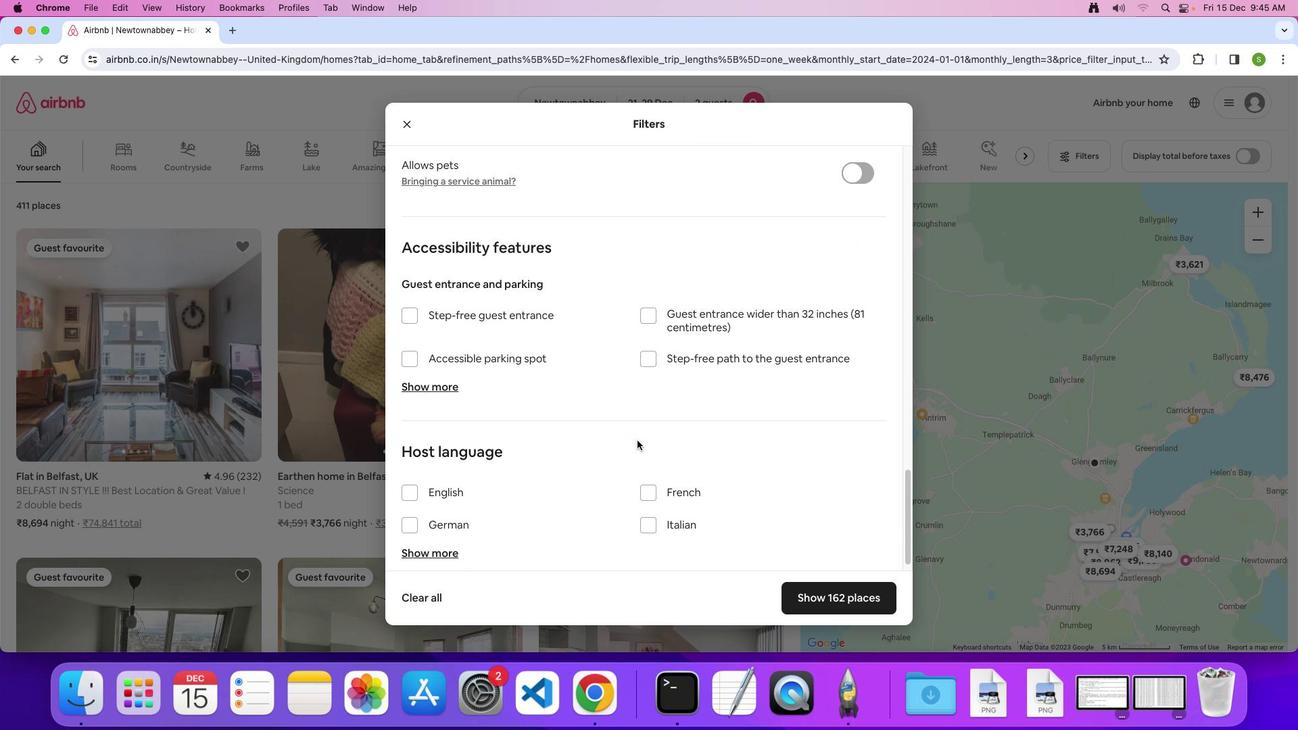 
Action: Mouse scrolled (637, 440) with delta (0, -1)
Screenshot: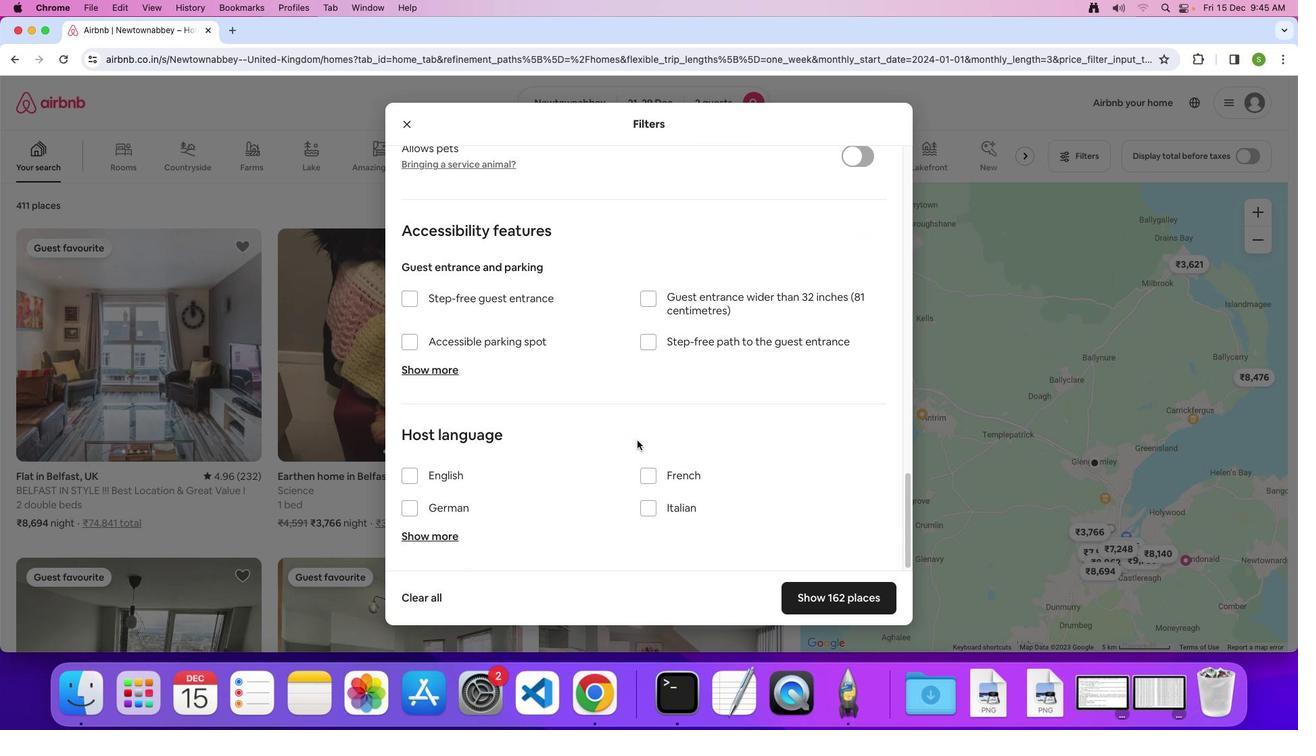 
Action: Mouse scrolled (637, 440) with delta (0, 0)
Screenshot: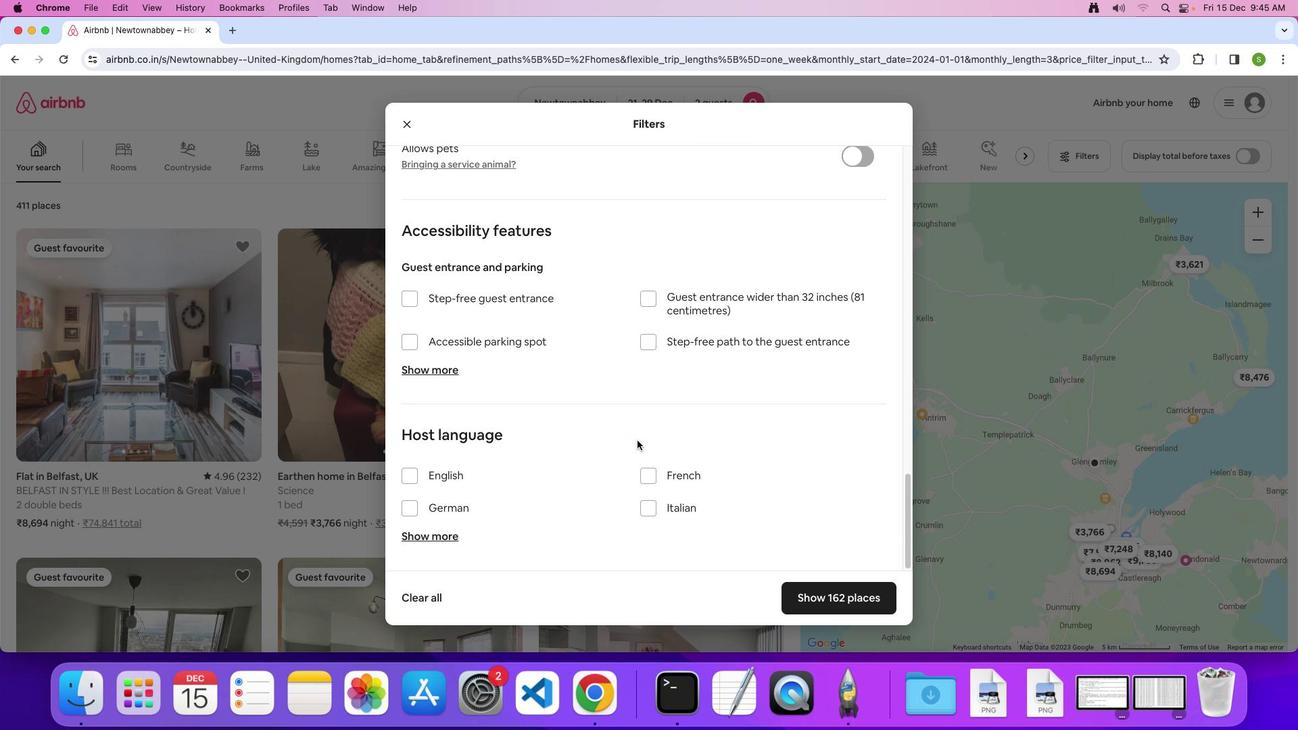 
Action: Mouse scrolled (637, 440) with delta (0, 0)
Screenshot: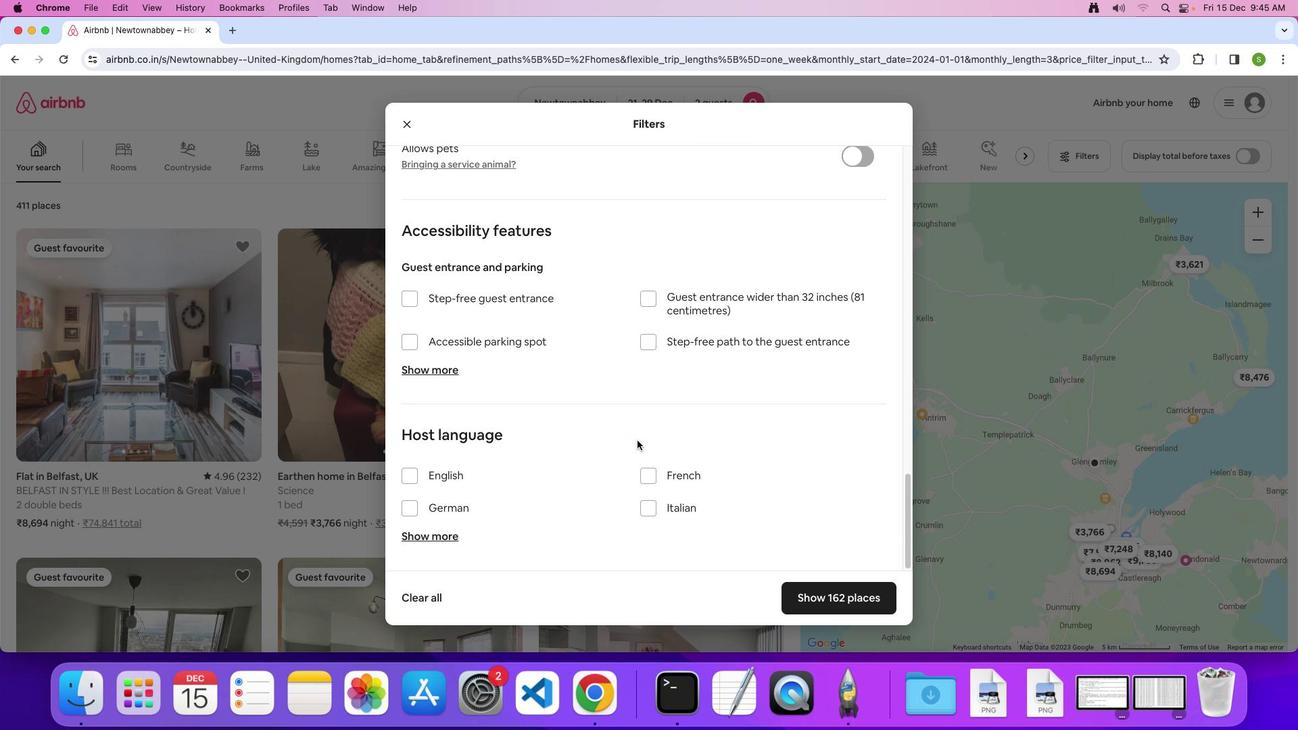 
Action: Mouse scrolled (637, 440) with delta (0, 0)
Screenshot: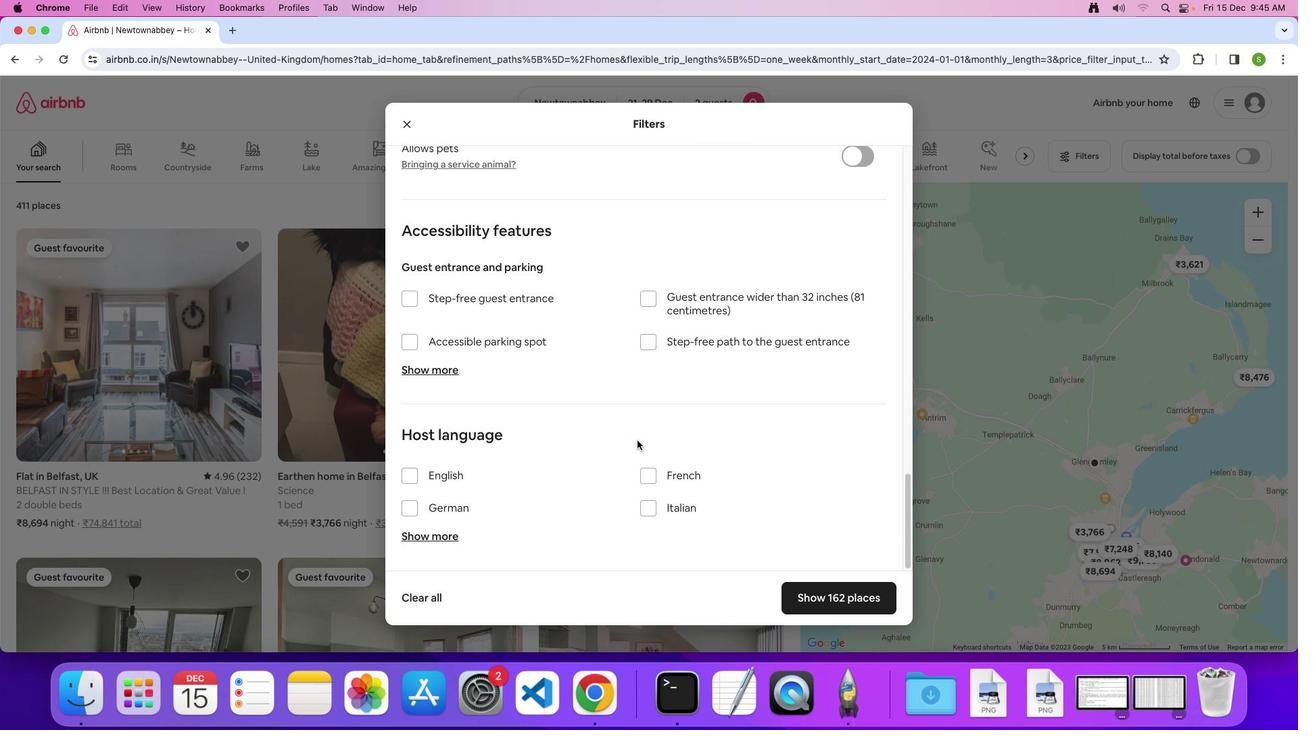 
Action: Mouse moved to (813, 603)
Screenshot: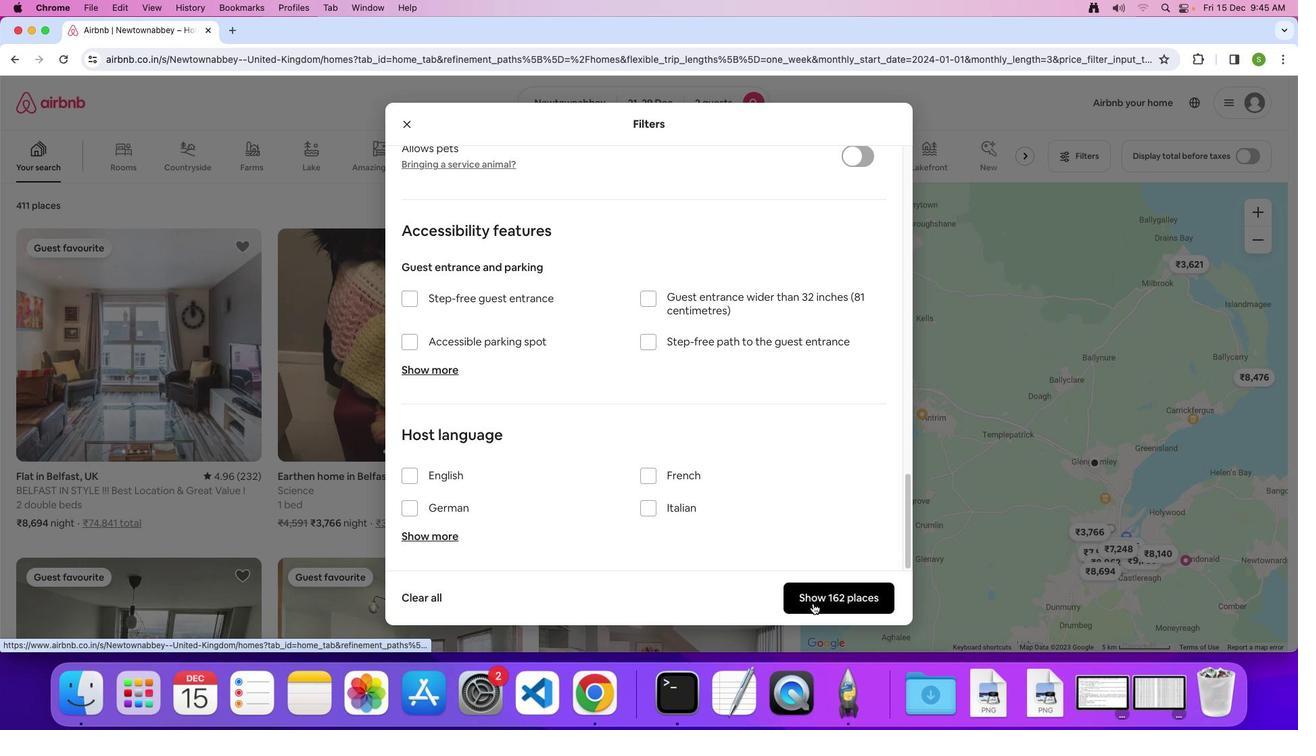 
Action: Mouse pressed left at (813, 603)
Screenshot: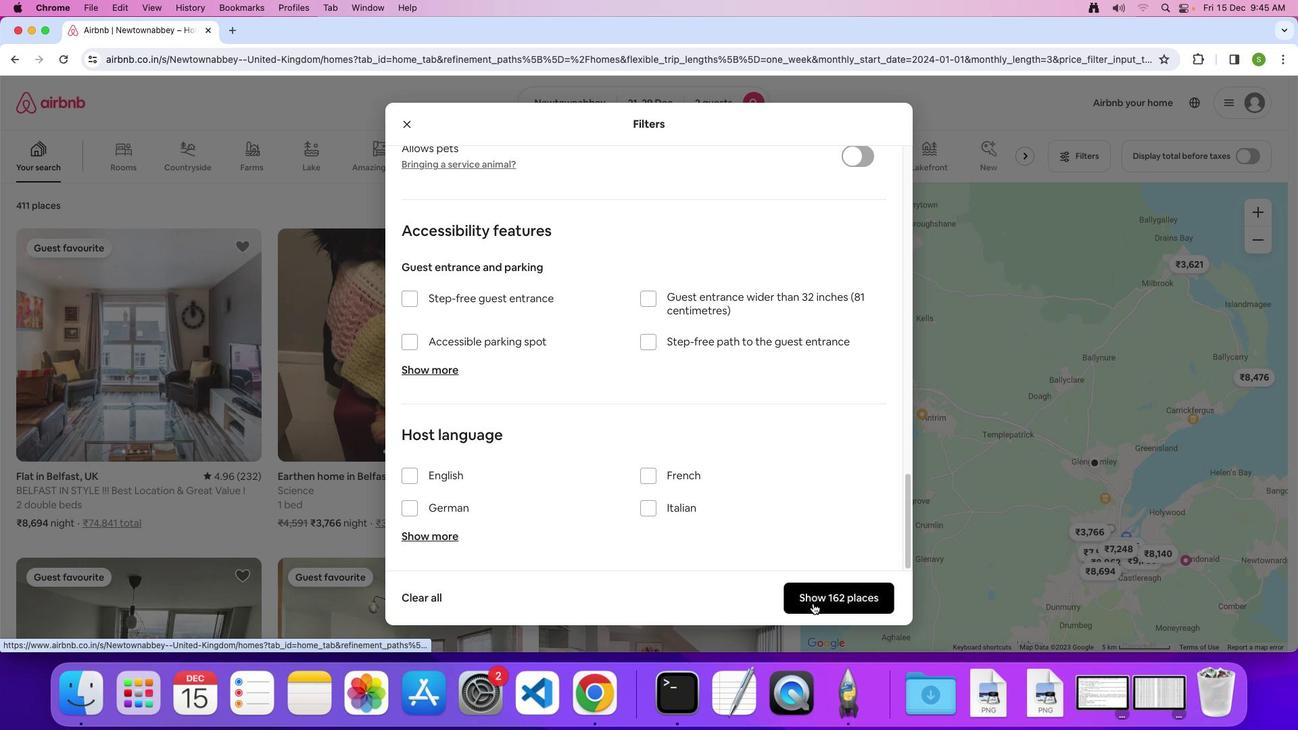 
Action: Mouse moved to (137, 367)
Screenshot: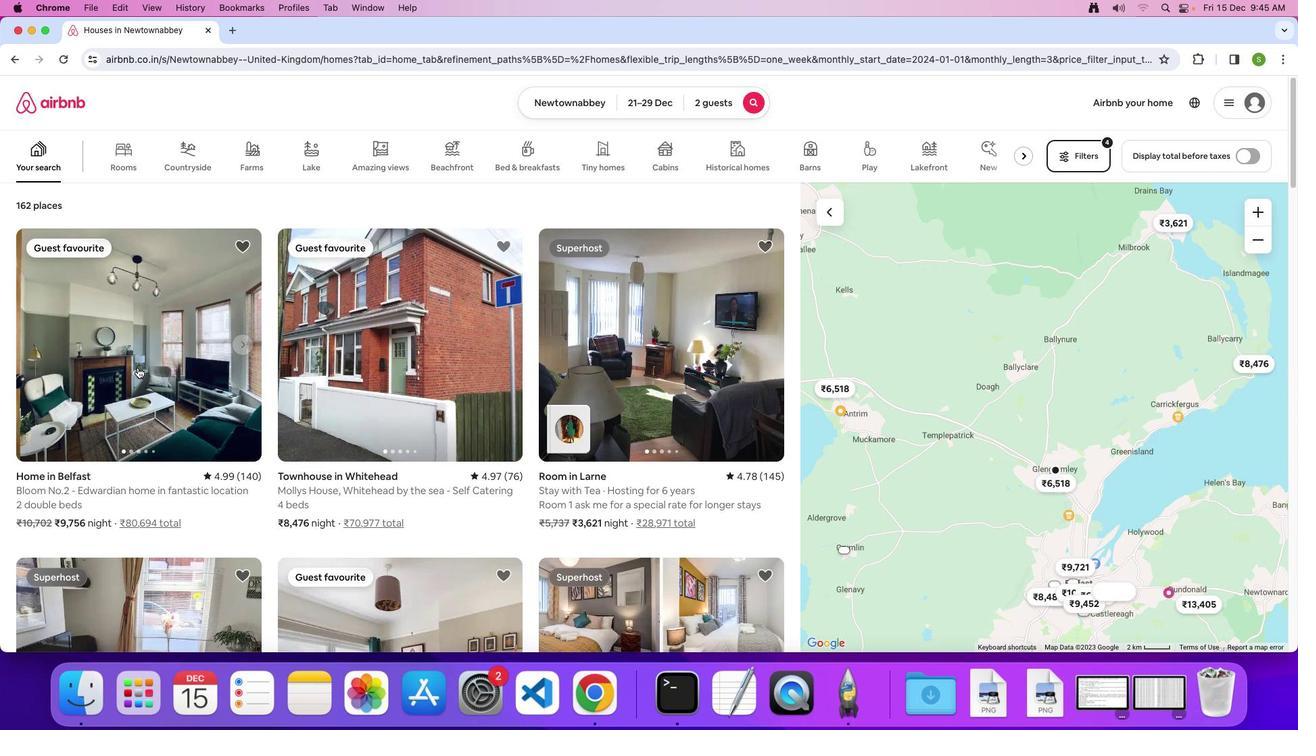 
Action: Mouse pressed left at (137, 367)
Screenshot: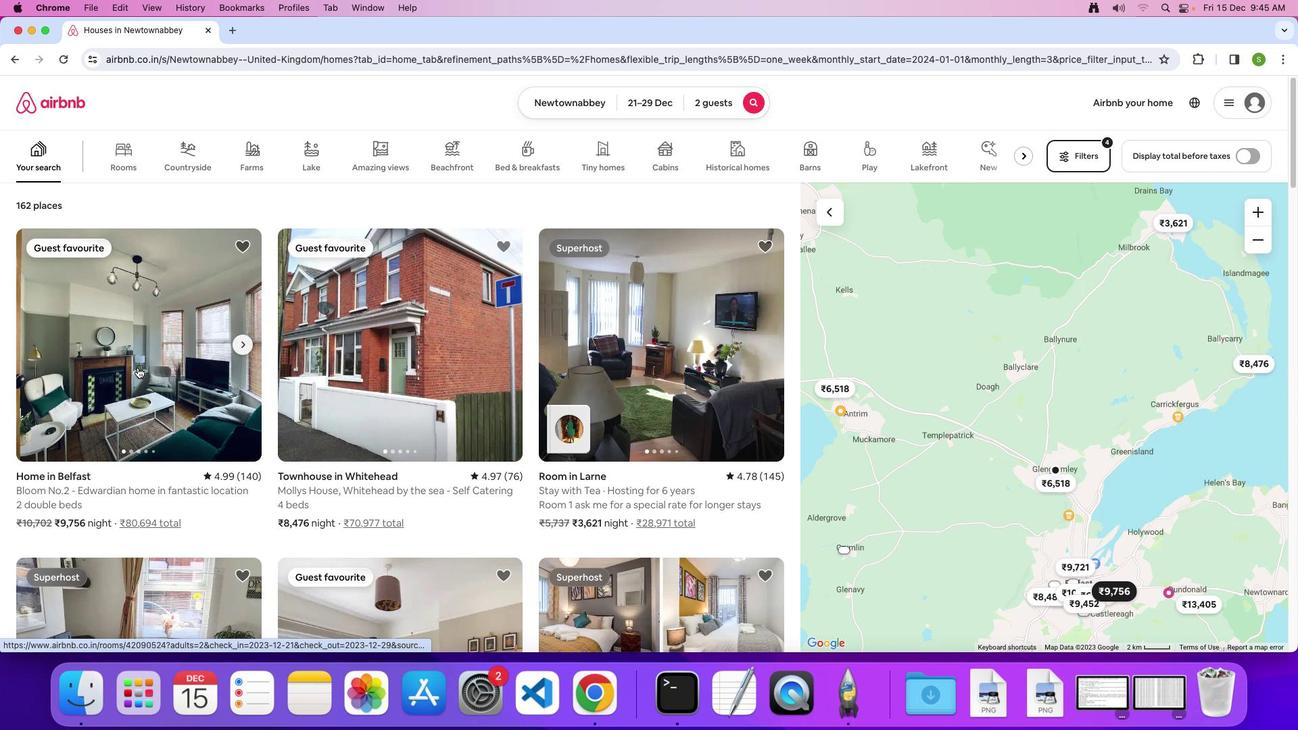
Action: Mouse moved to (436, 370)
Screenshot: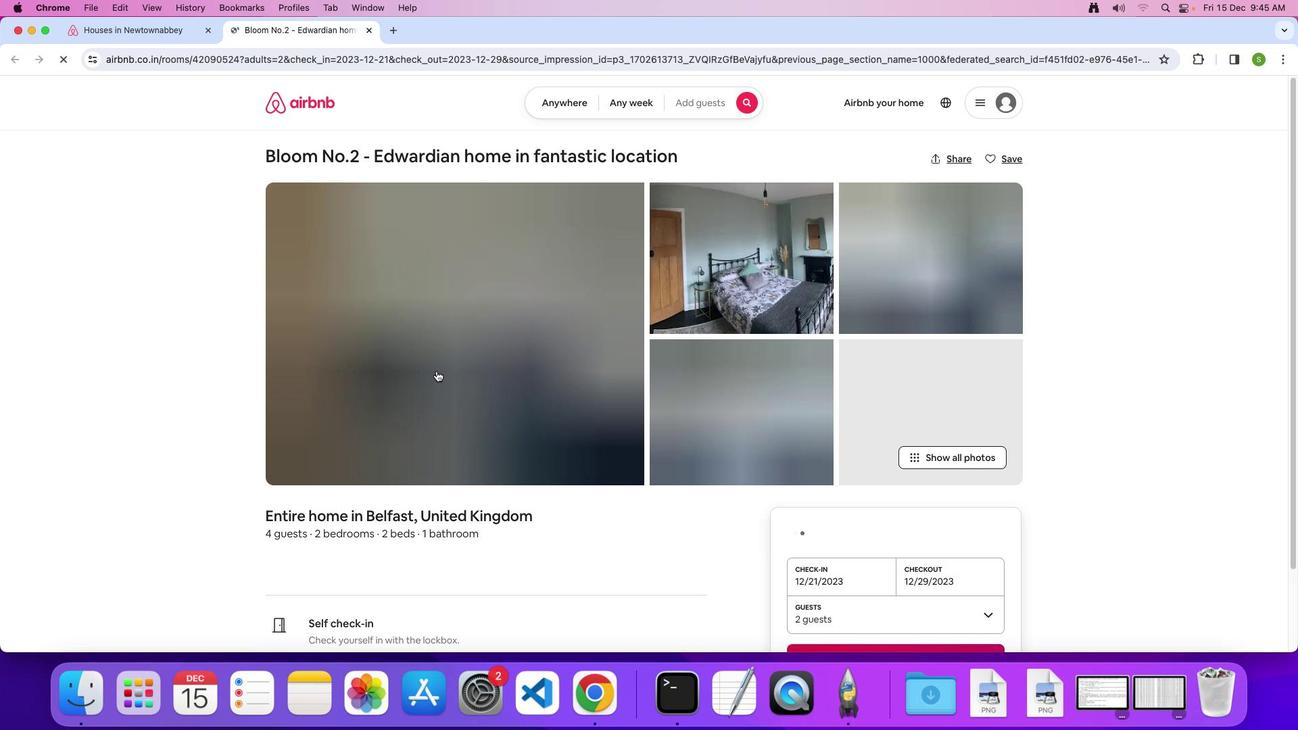 
Action: Mouse pressed left at (436, 370)
Screenshot: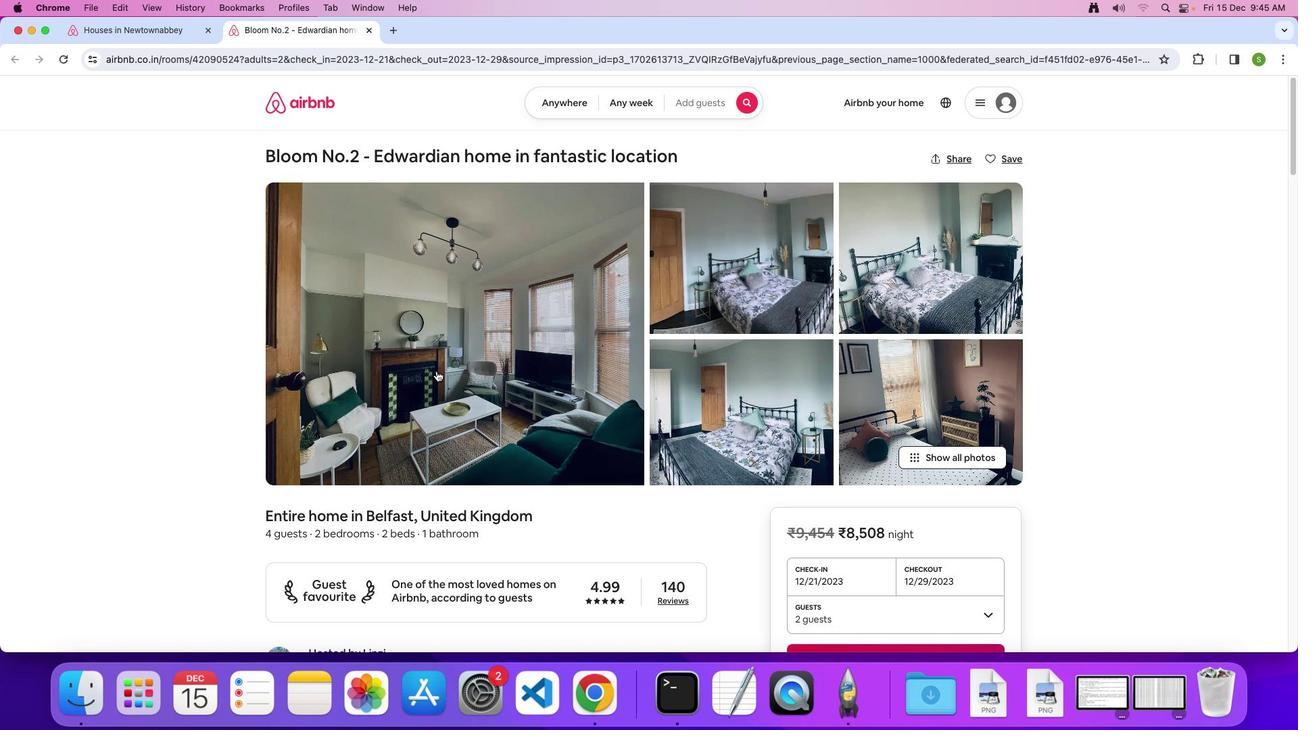 
Action: Mouse moved to (504, 455)
Screenshot: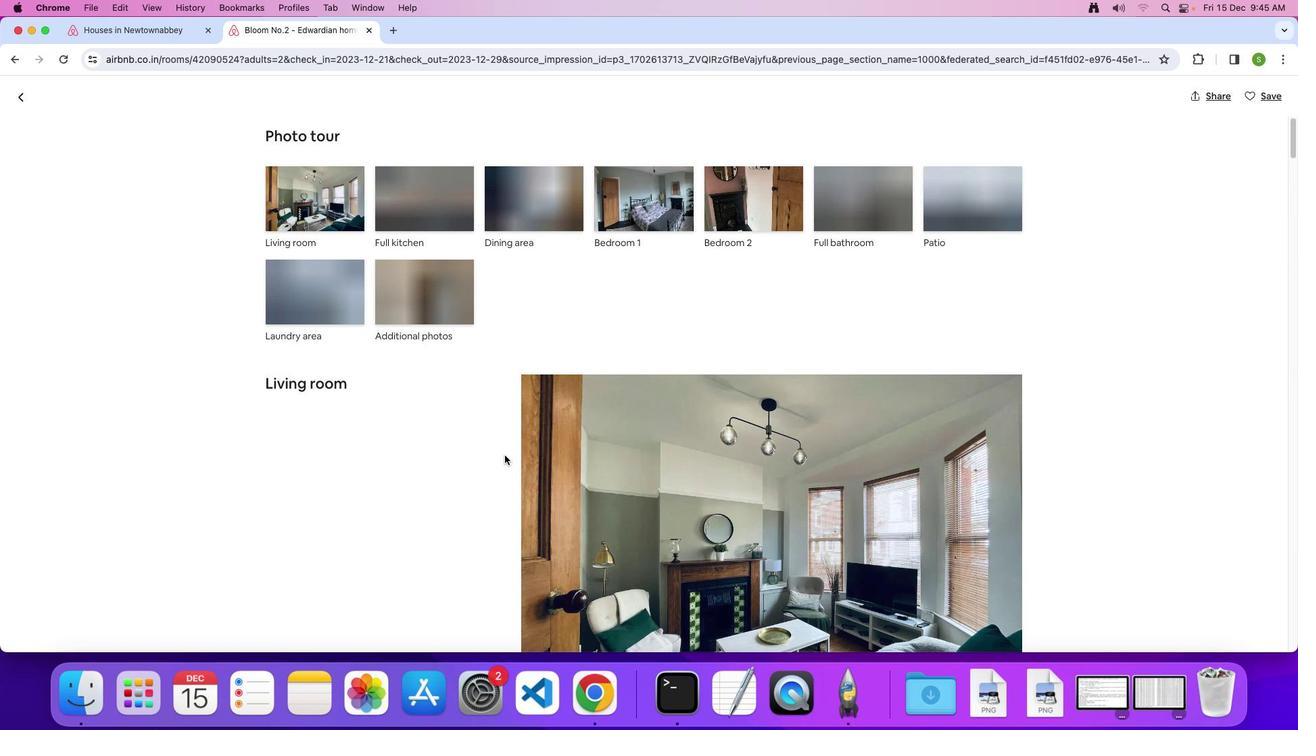 
Action: Mouse scrolled (504, 455) with delta (0, 0)
Screenshot: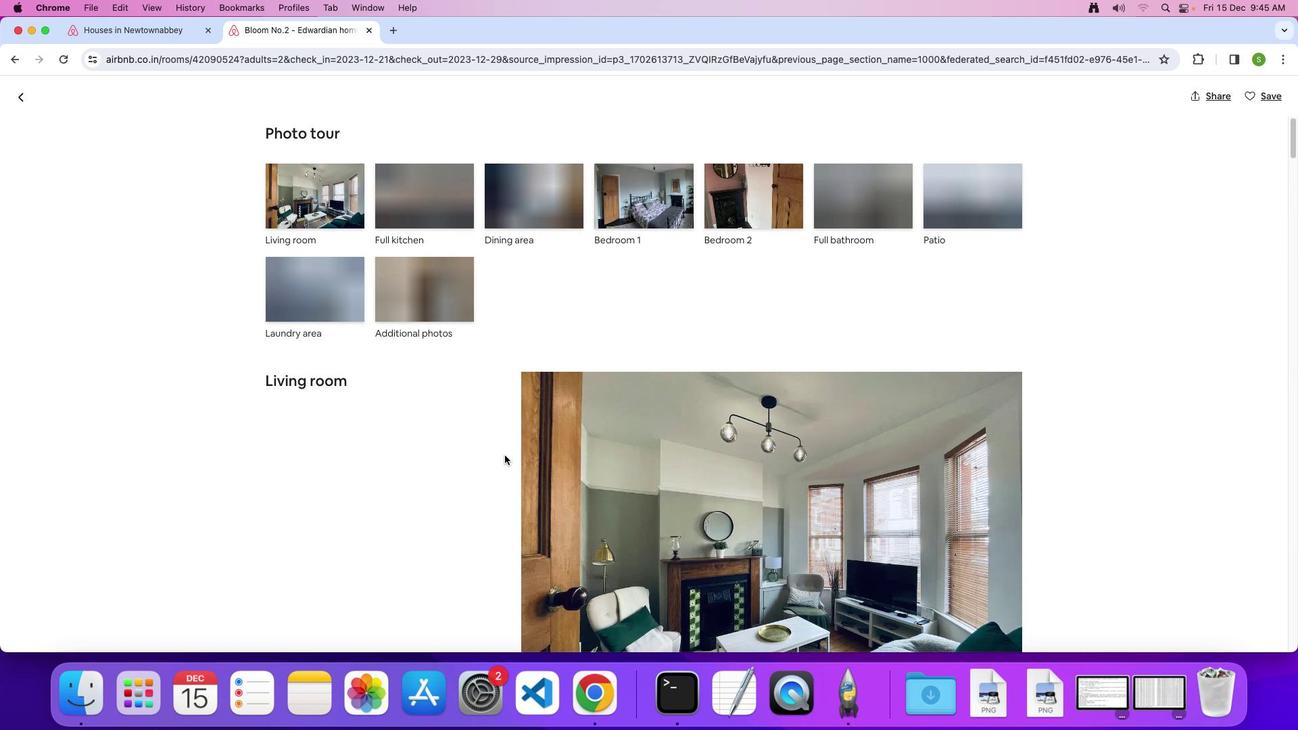 
Action: Mouse scrolled (504, 455) with delta (0, 0)
Screenshot: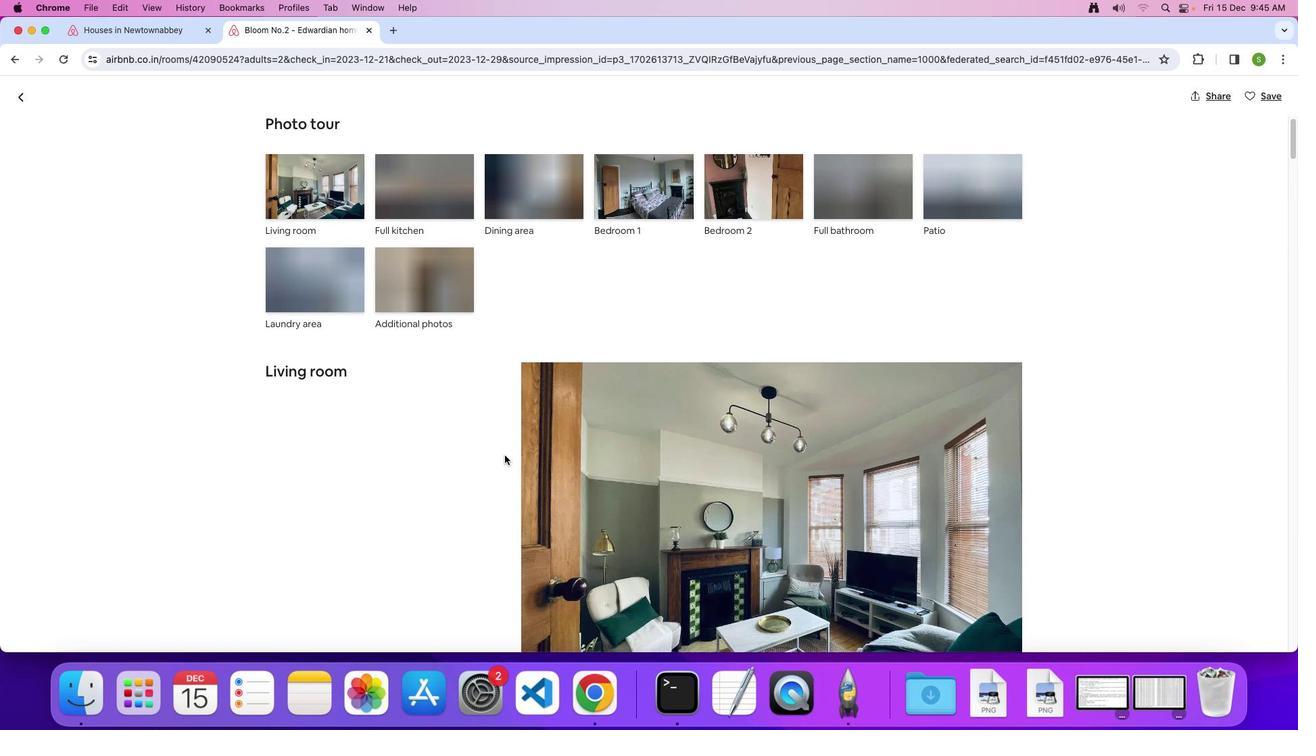 
Action: Mouse scrolled (504, 455) with delta (0, -2)
Screenshot: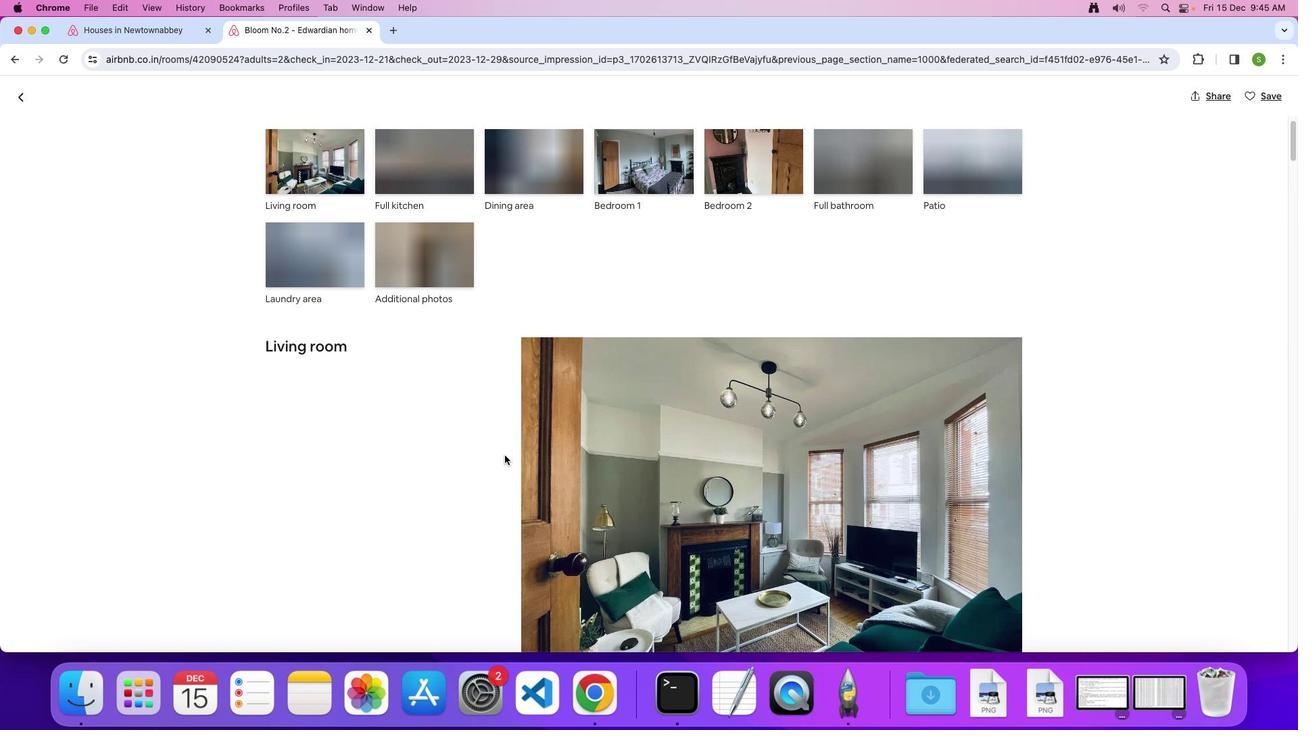 
Action: Mouse scrolled (504, 455) with delta (0, 0)
Screenshot: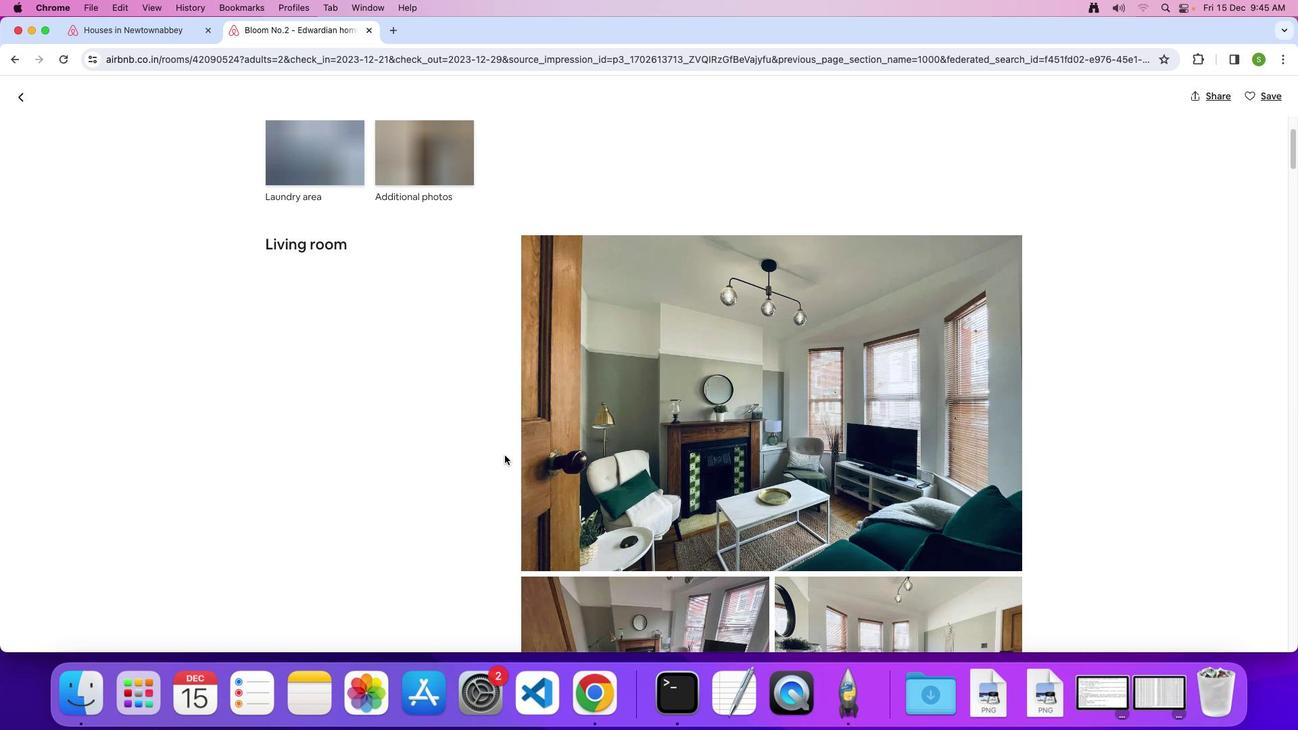 
Action: Mouse scrolled (504, 455) with delta (0, 0)
Screenshot: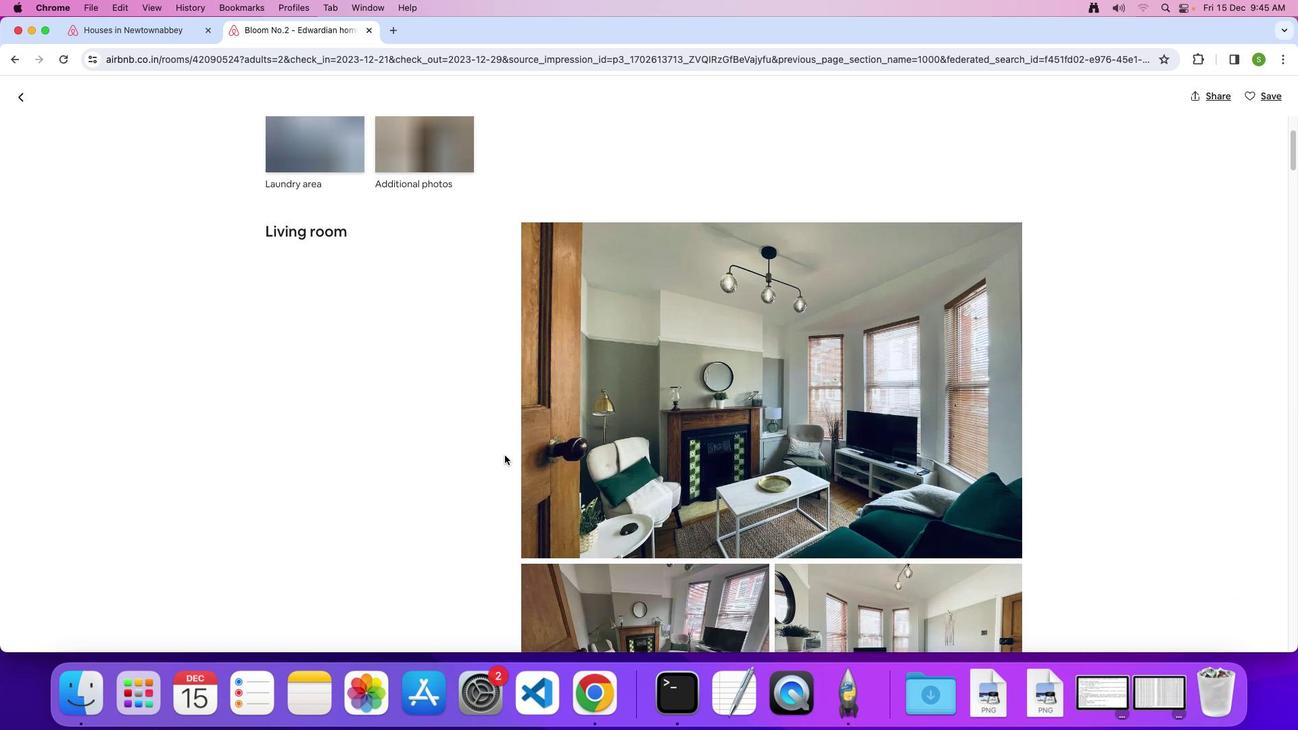 
Action: Mouse scrolled (504, 455) with delta (0, 0)
Screenshot: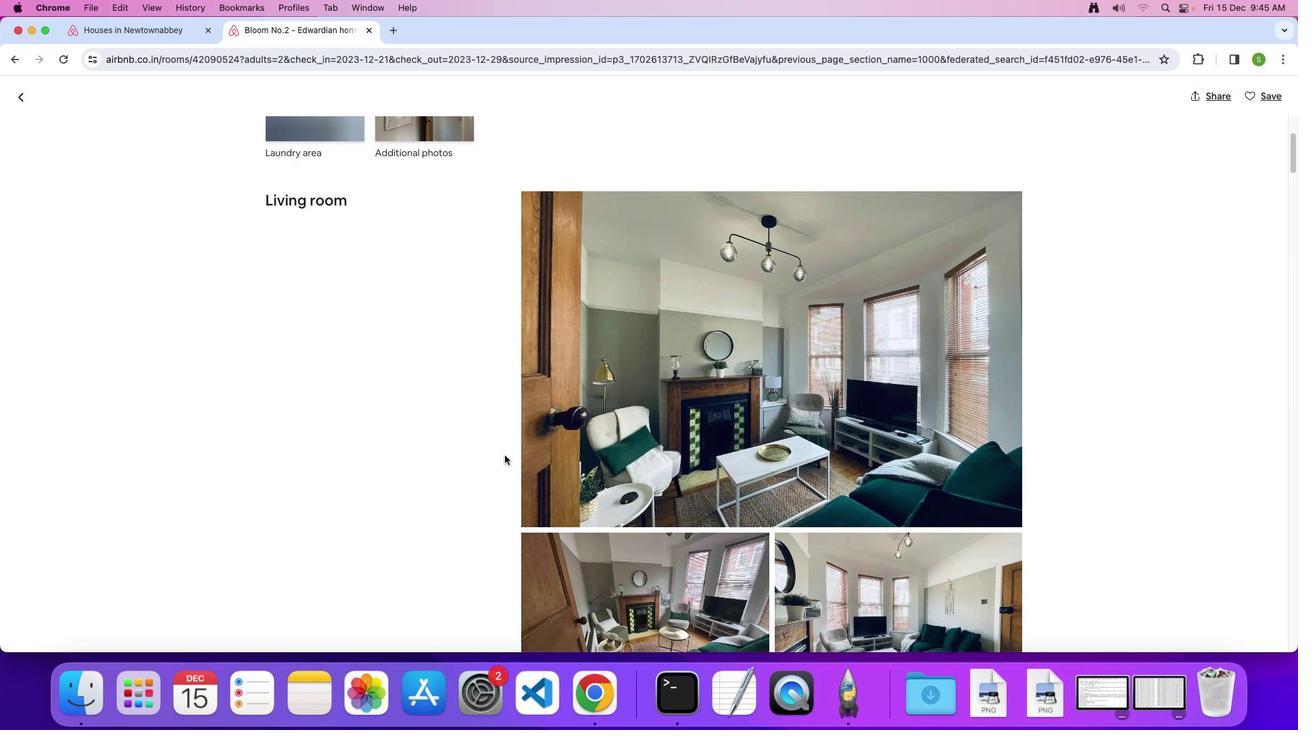 
Action: Mouse scrolled (504, 455) with delta (0, 0)
Screenshot: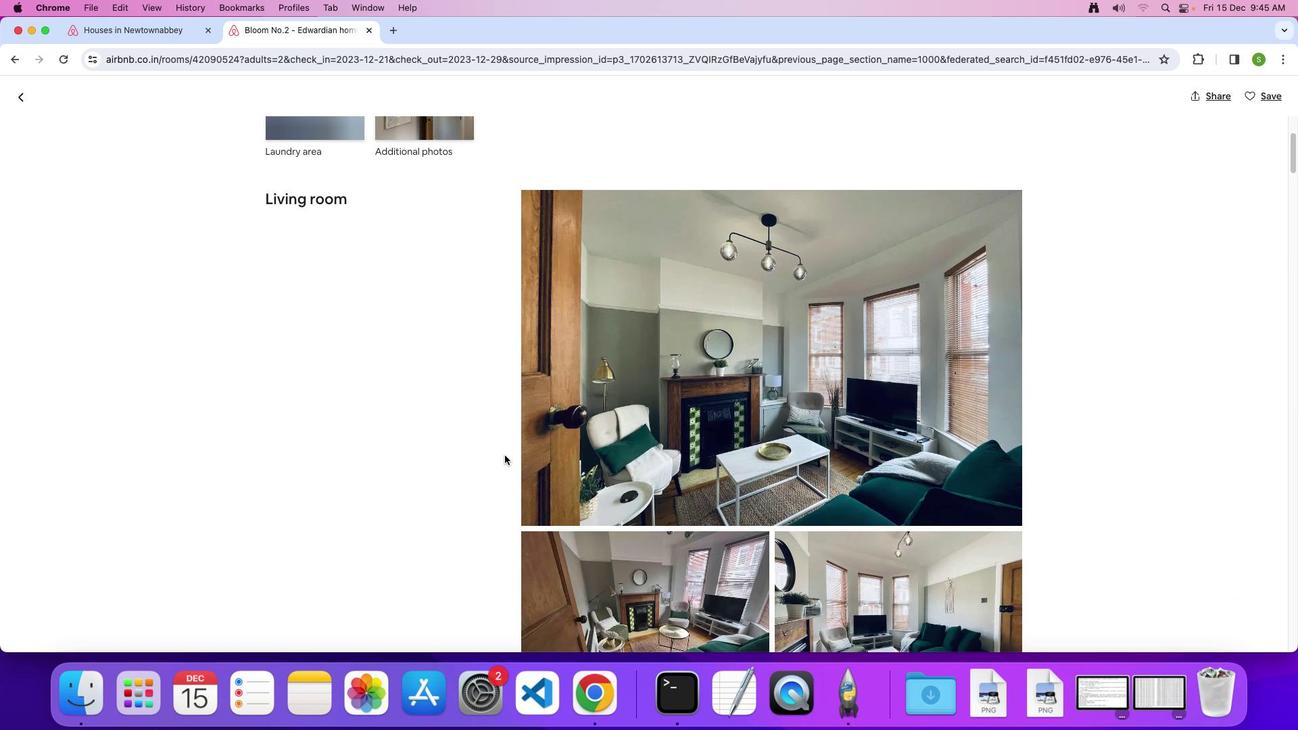 
Action: Mouse scrolled (504, 455) with delta (0, 0)
Screenshot: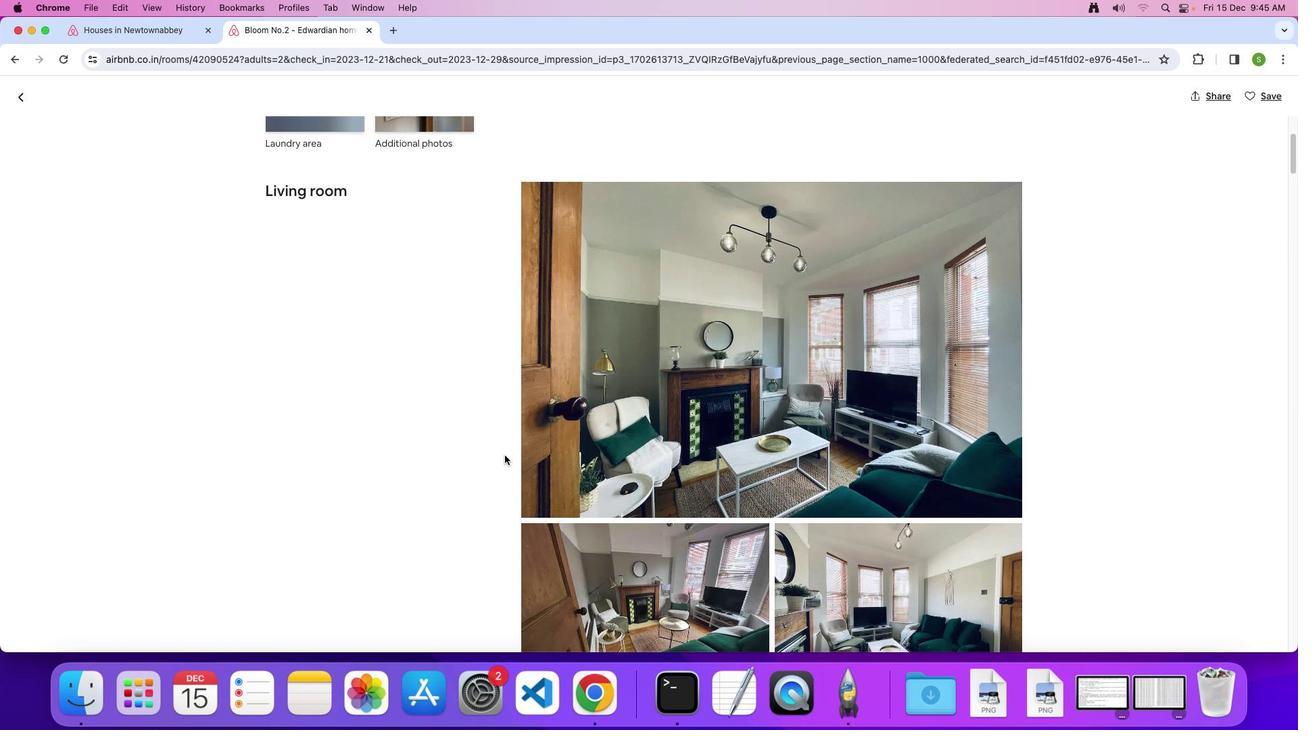 
Action: Mouse scrolled (504, 455) with delta (0, 0)
Screenshot: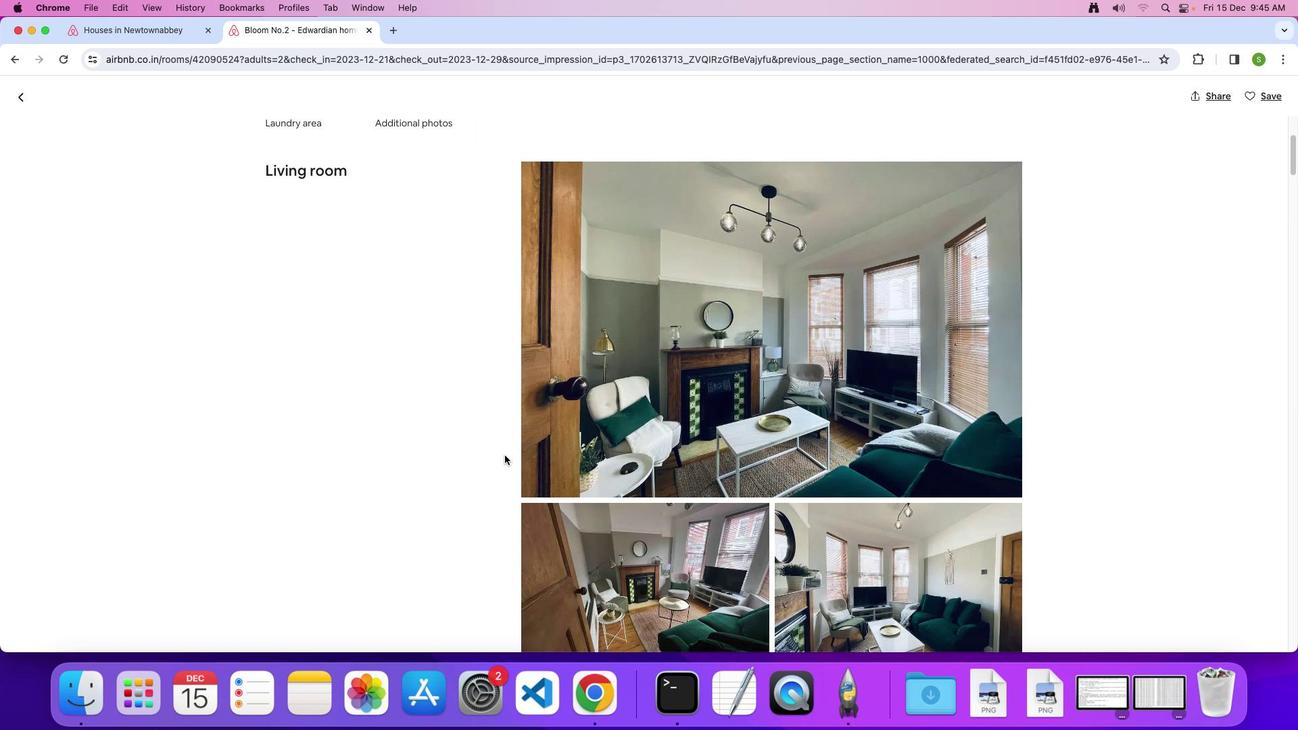 
Action: Mouse scrolled (504, 455) with delta (0, 0)
Screenshot: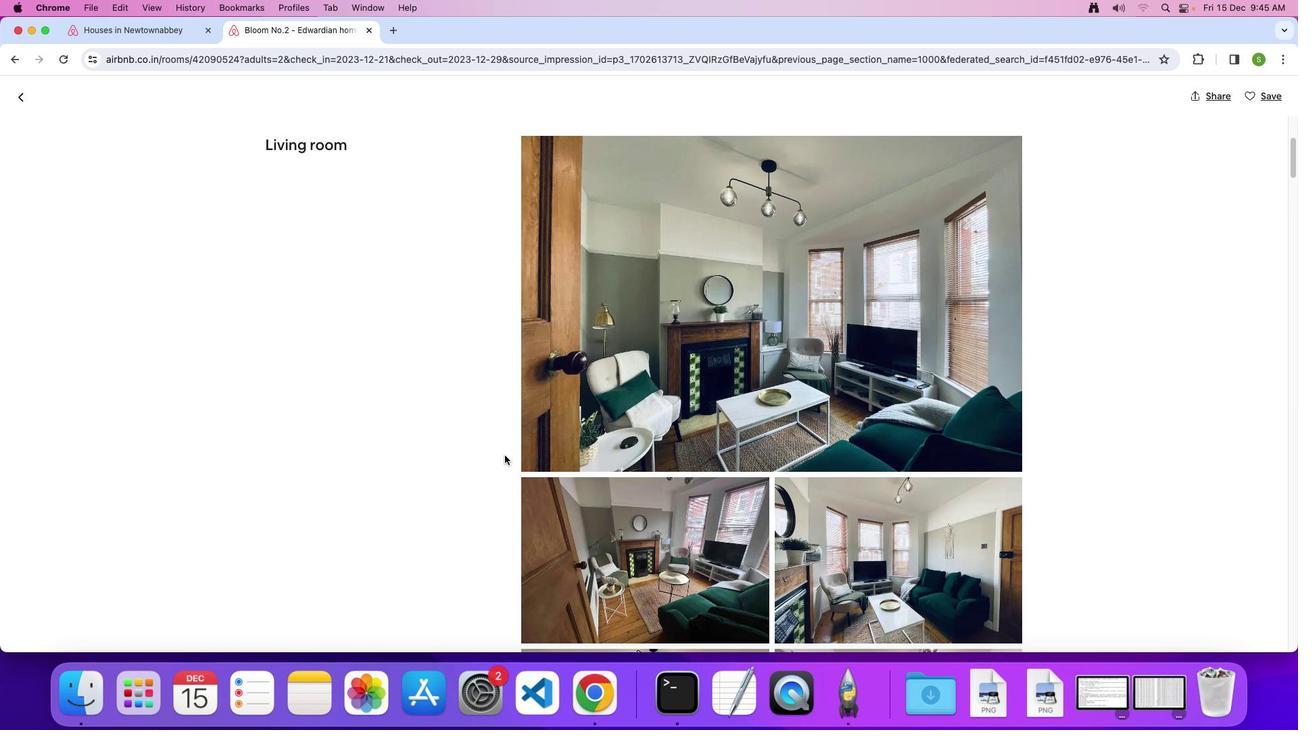 
Action: Mouse scrolled (504, 455) with delta (0, 0)
Screenshot: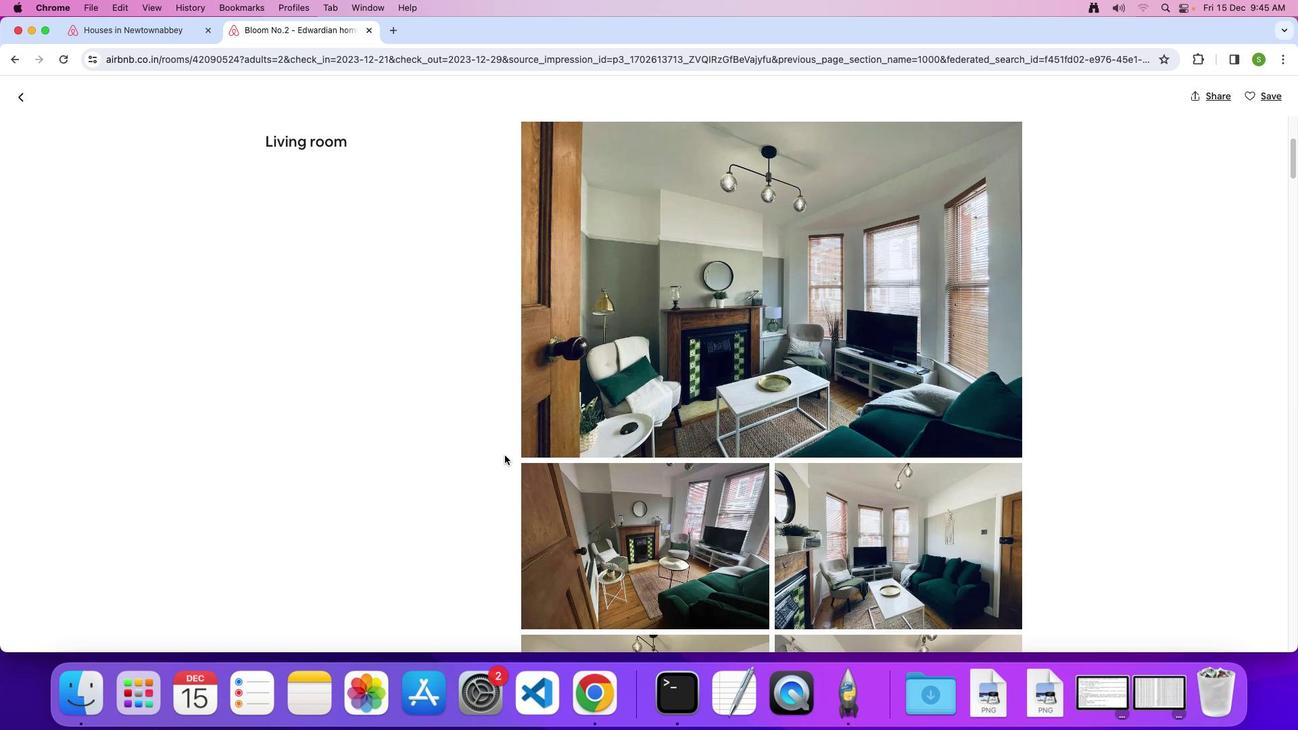 
Action: Mouse scrolled (504, 455) with delta (0, 0)
Screenshot: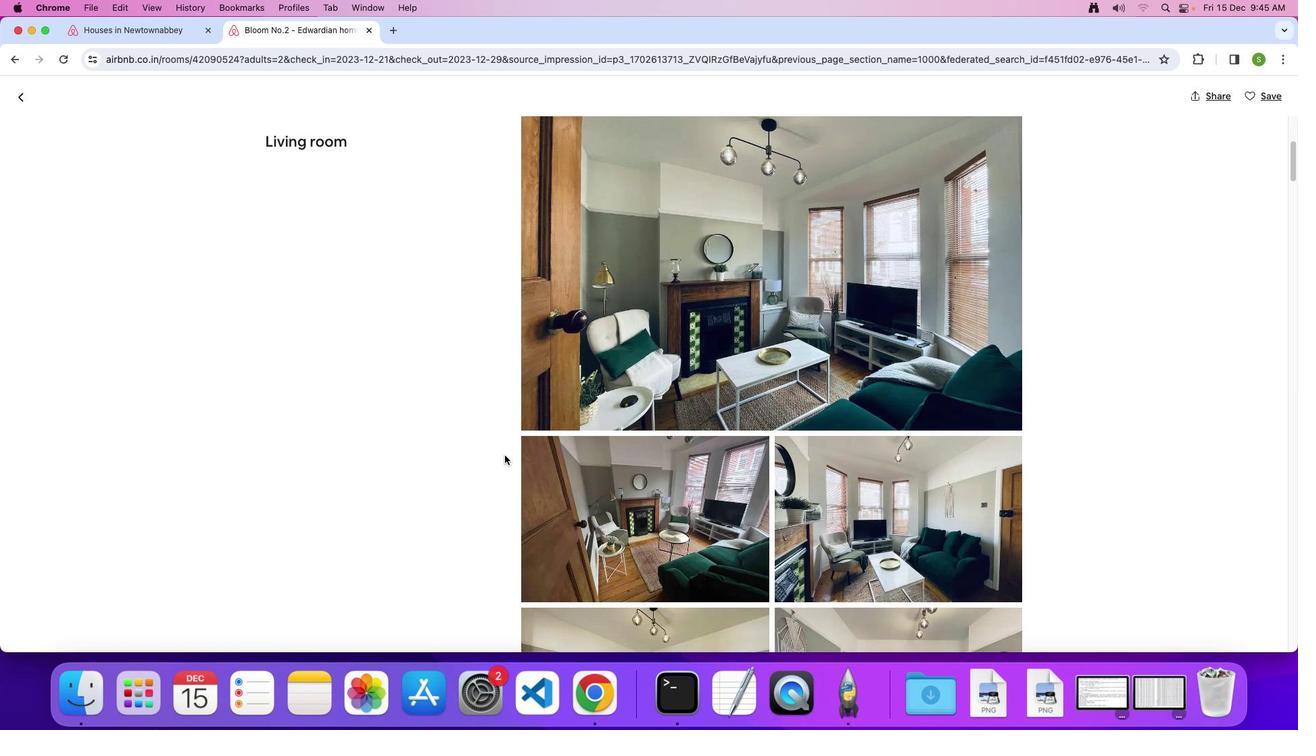 
Action: Mouse scrolled (504, 455) with delta (0, 0)
Screenshot: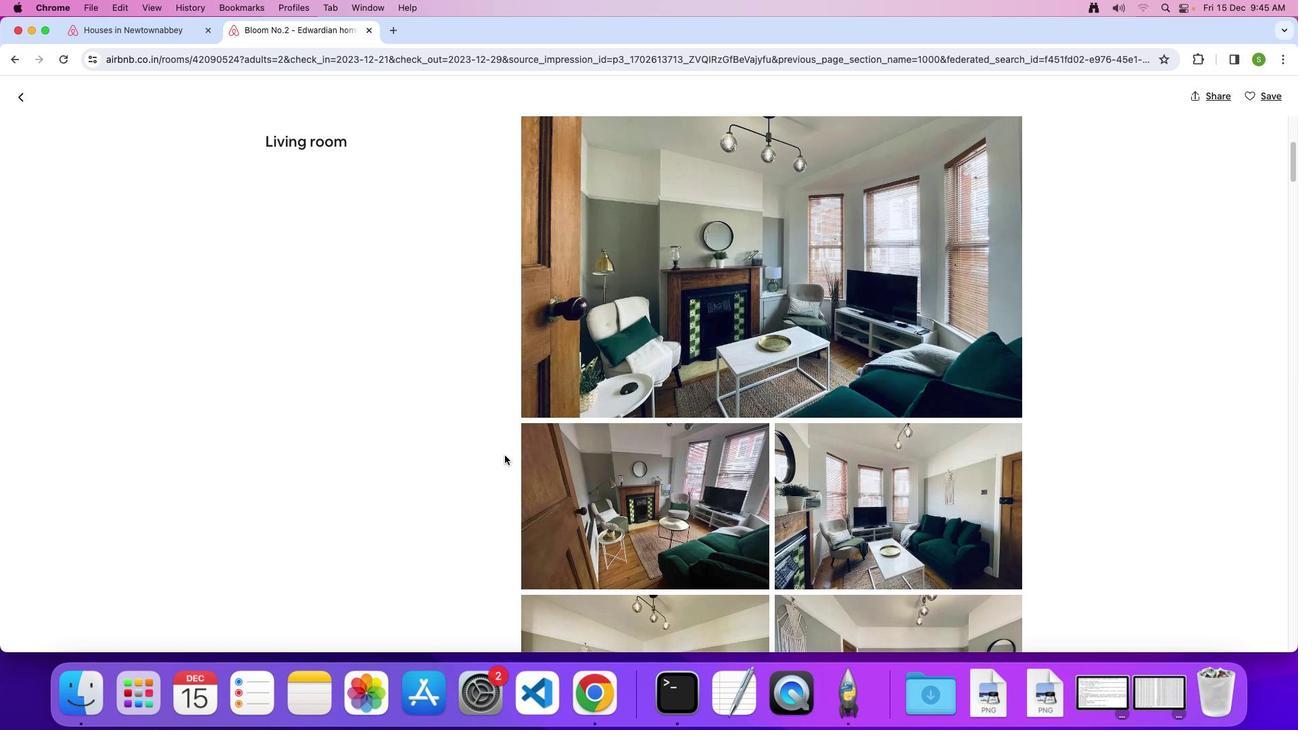 
Action: Mouse scrolled (504, 455) with delta (0, 0)
Screenshot: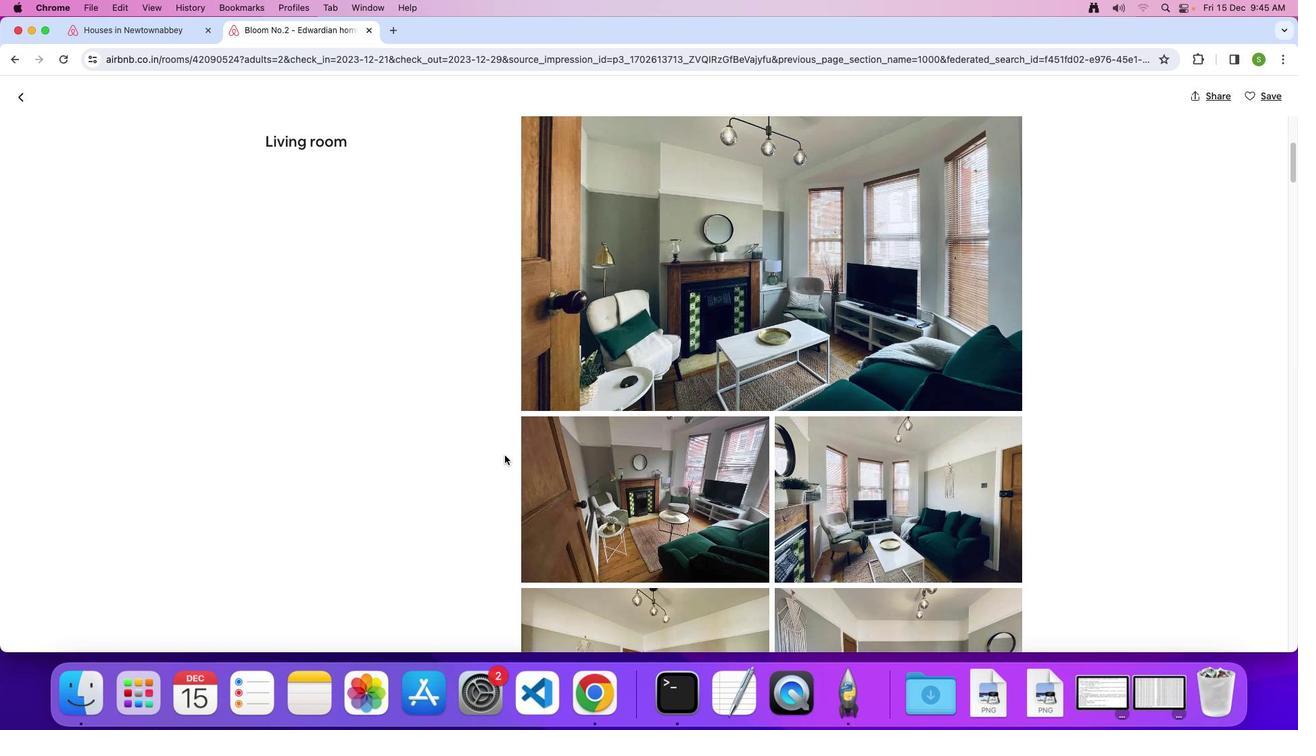 
Action: Mouse scrolled (504, 455) with delta (0, 0)
Screenshot: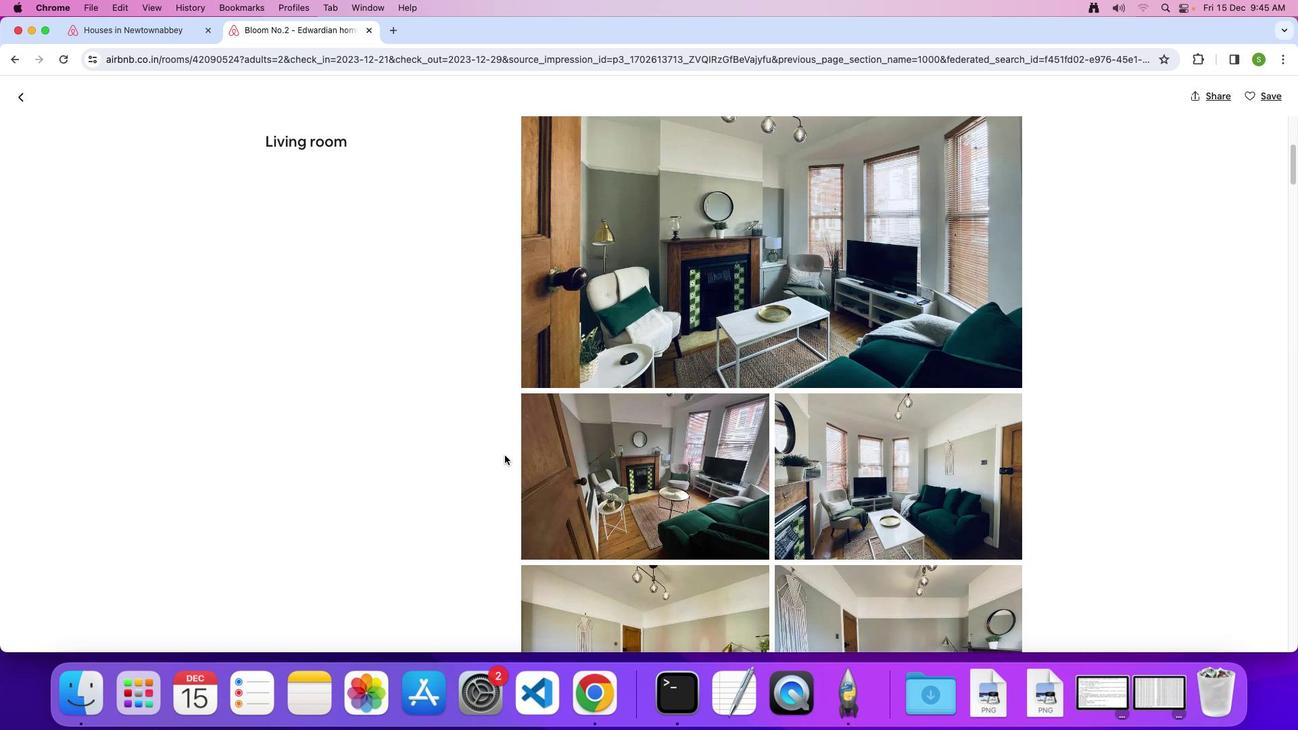 
Action: Mouse scrolled (504, 455) with delta (0, 0)
Screenshot: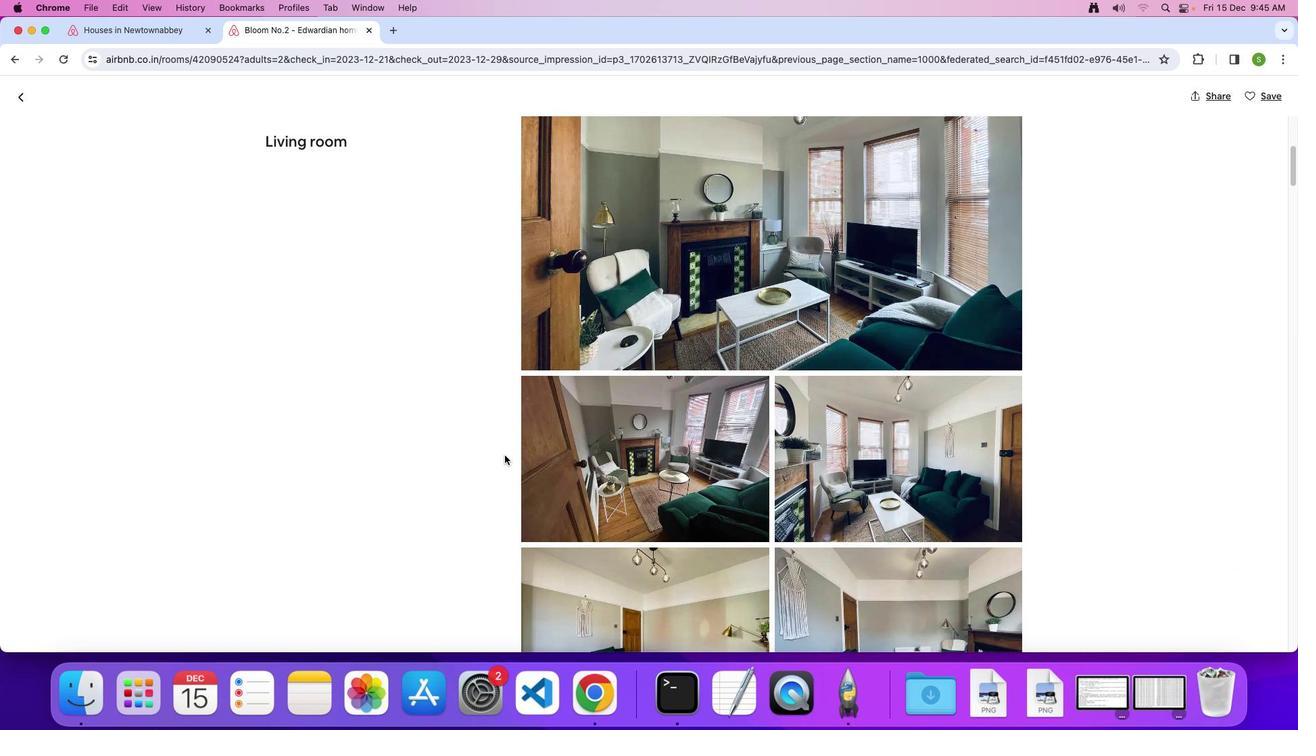 
Action: Mouse scrolled (504, 455) with delta (0, 0)
Screenshot: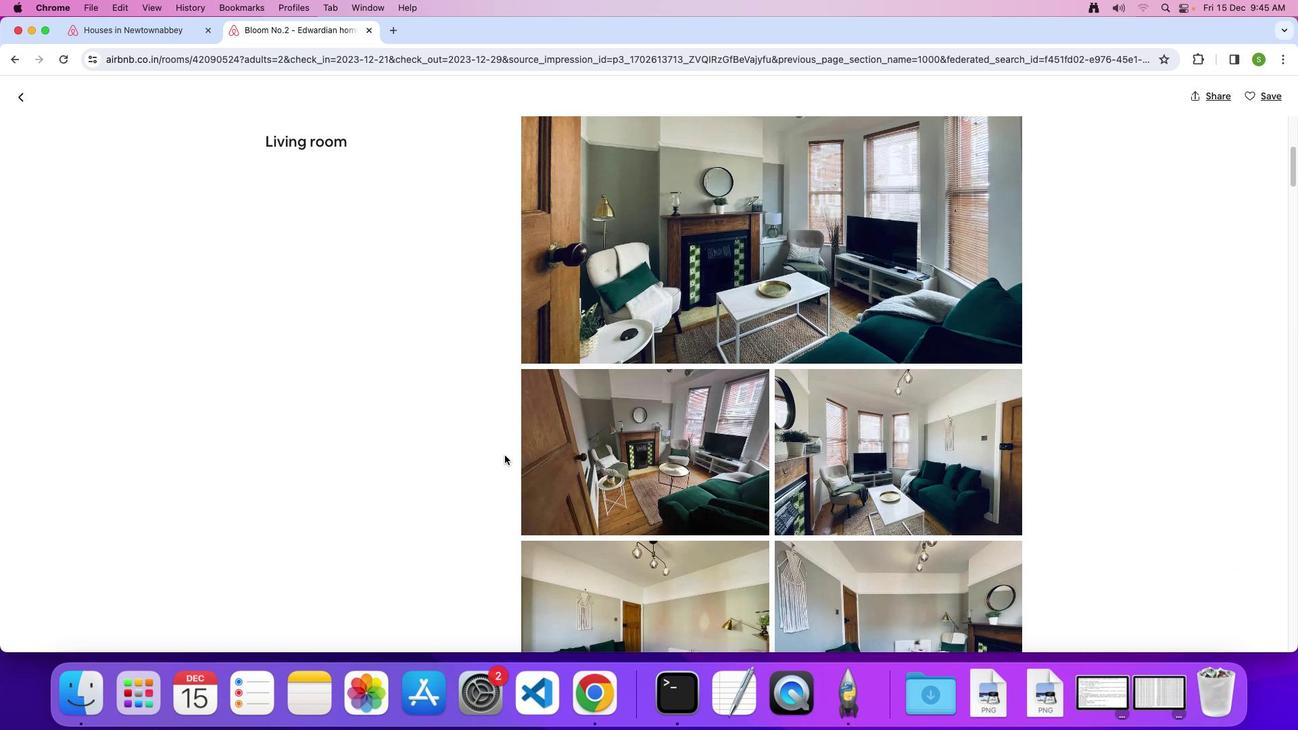 
Action: Mouse scrolled (504, 455) with delta (0, 0)
Screenshot: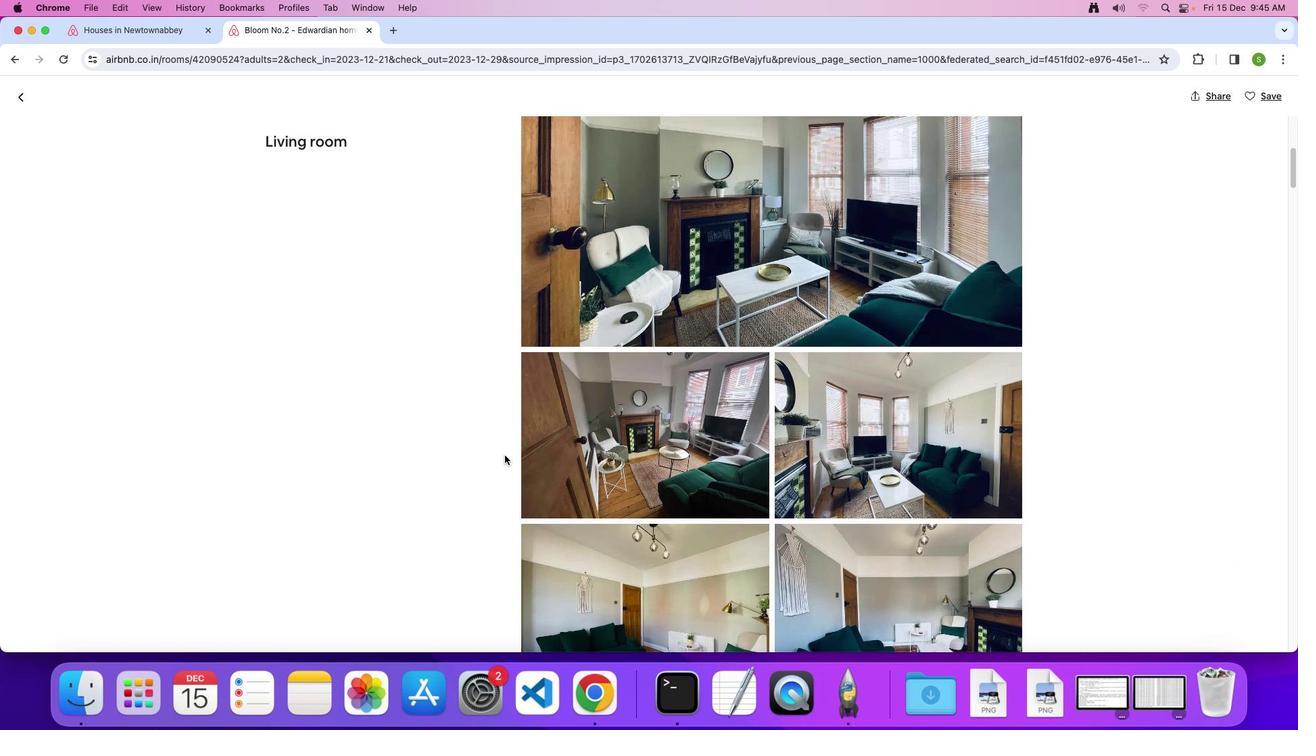 
Action: Mouse scrolled (504, 455) with delta (0, 0)
Screenshot: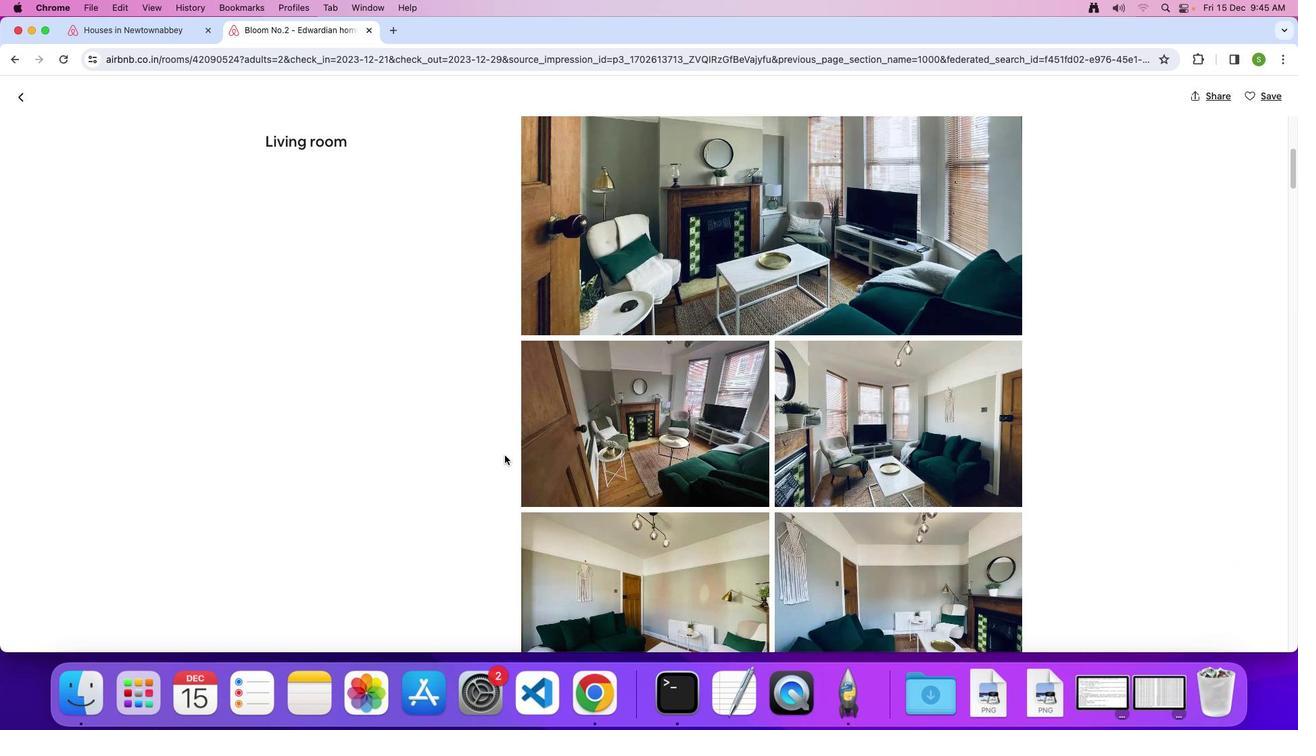 
Action: Mouse scrolled (504, 455) with delta (0, -2)
Screenshot: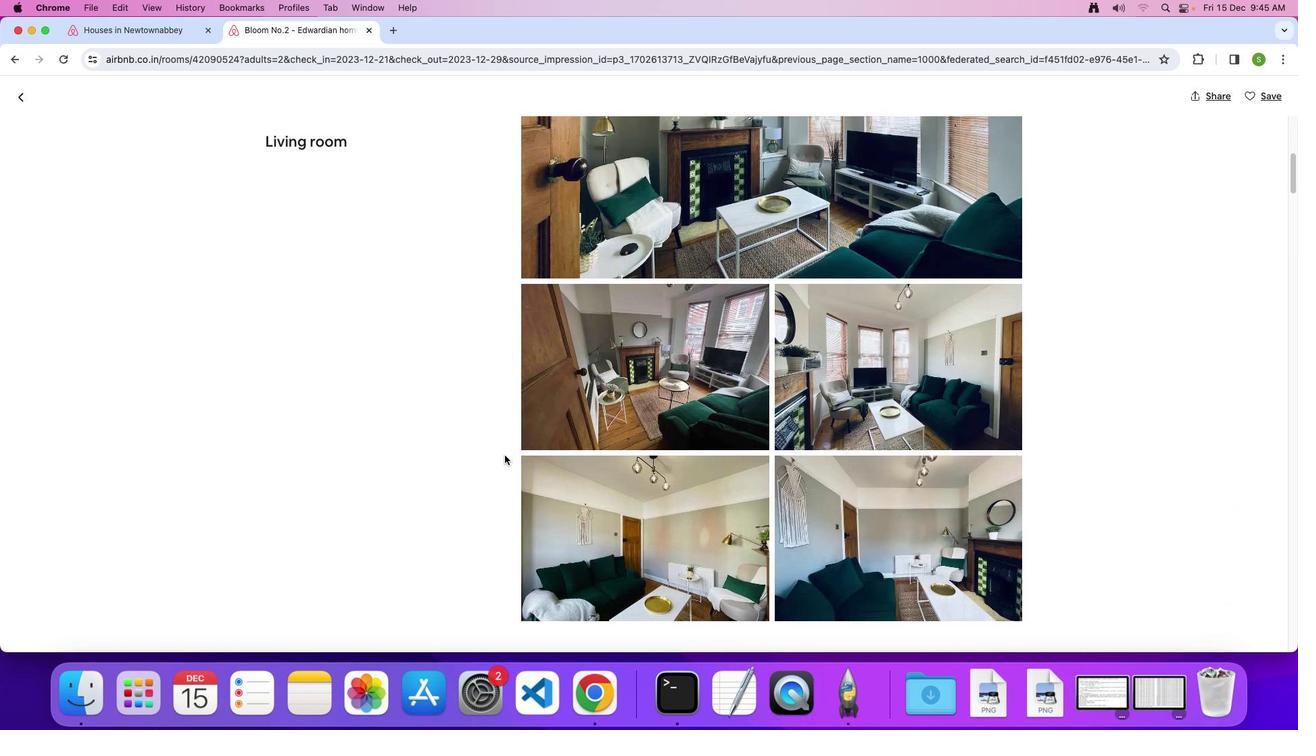 
Action: Mouse scrolled (504, 455) with delta (0, 0)
Screenshot: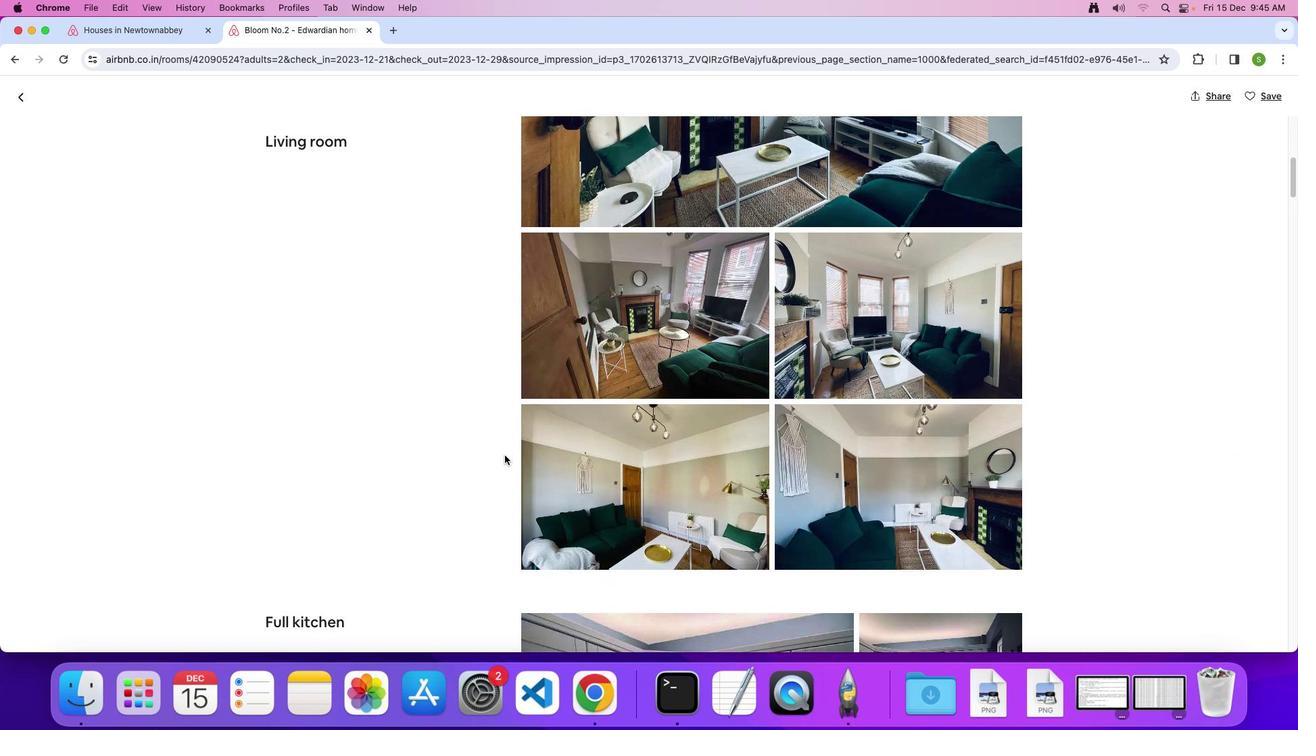 
Action: Mouse scrolled (504, 455) with delta (0, 0)
Screenshot: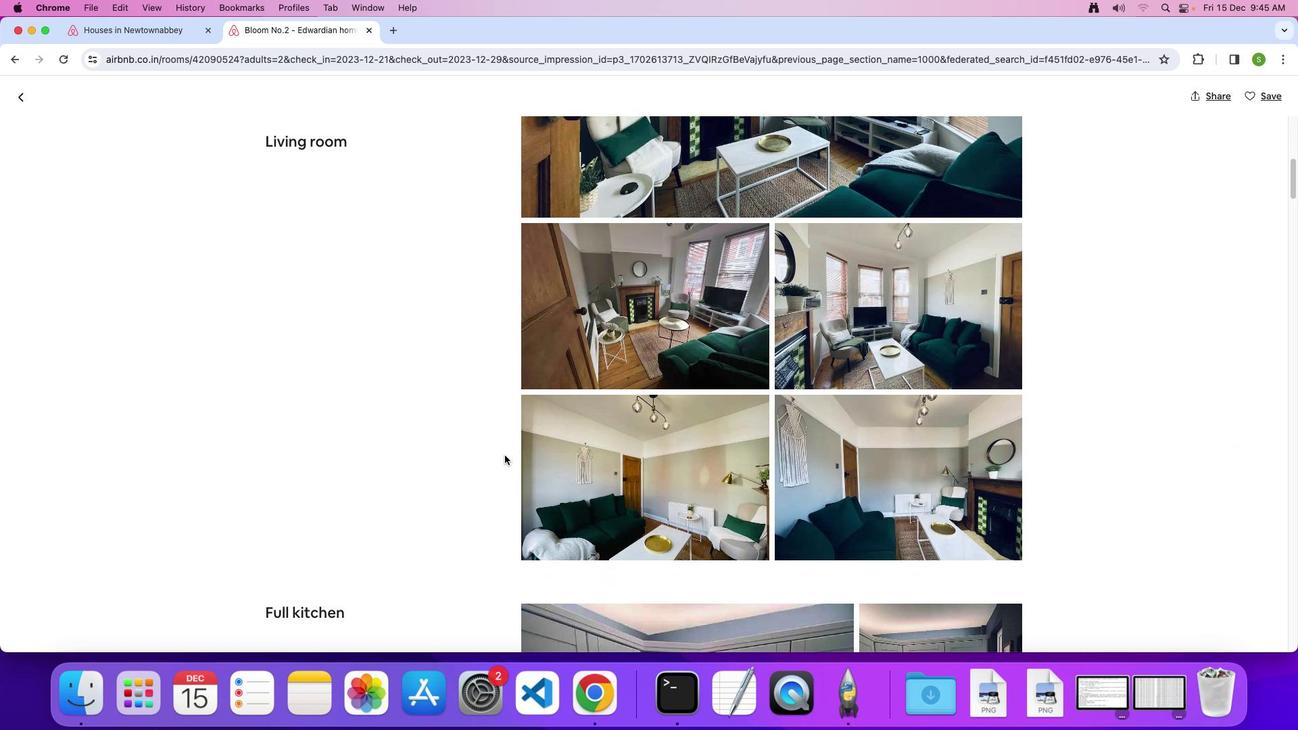 
Action: Mouse scrolled (504, 455) with delta (0, -1)
Screenshot: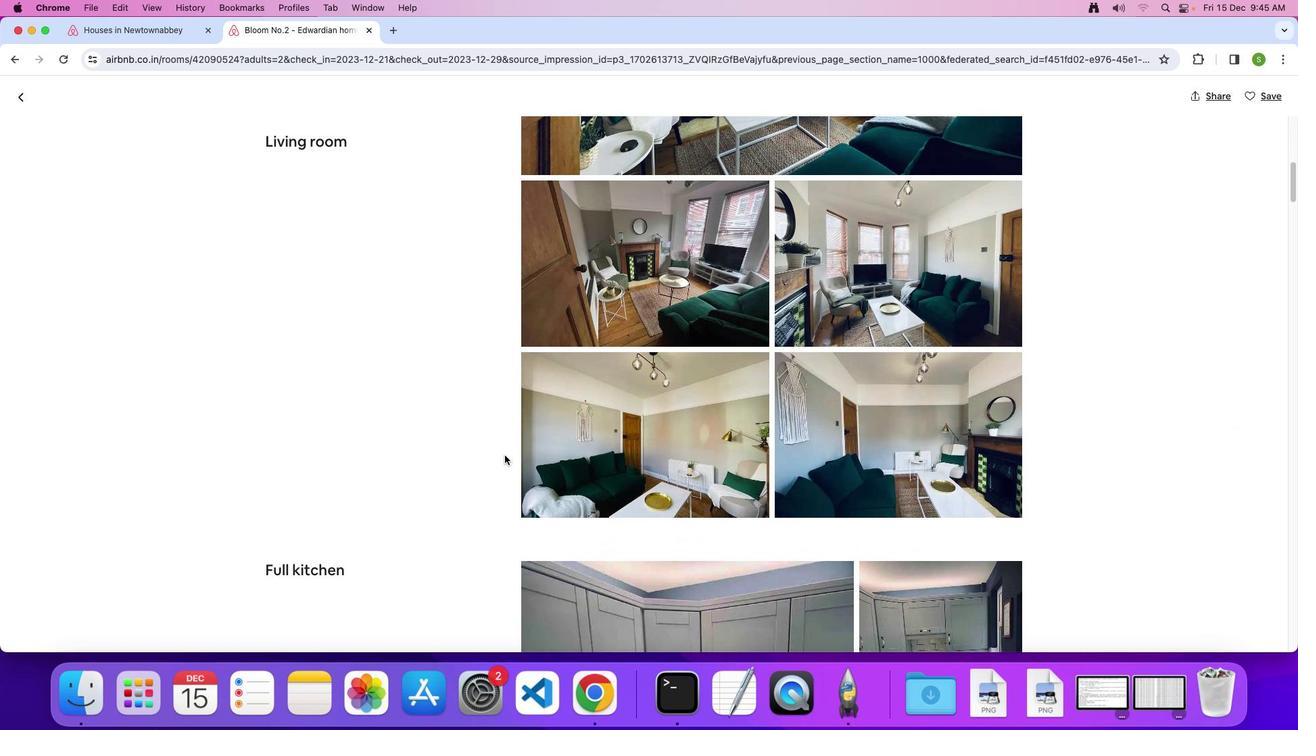 
Action: Mouse scrolled (504, 455) with delta (0, 0)
Screenshot: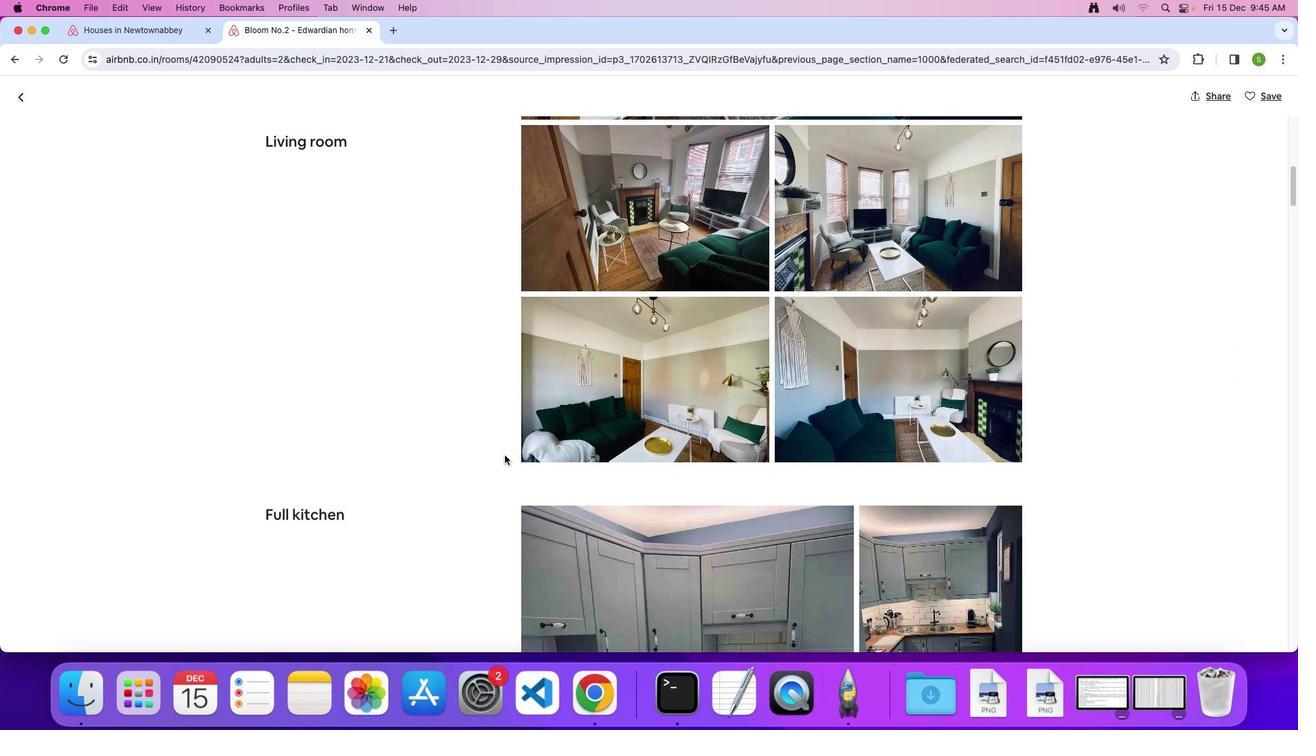 
Action: Mouse scrolled (504, 455) with delta (0, 0)
Screenshot: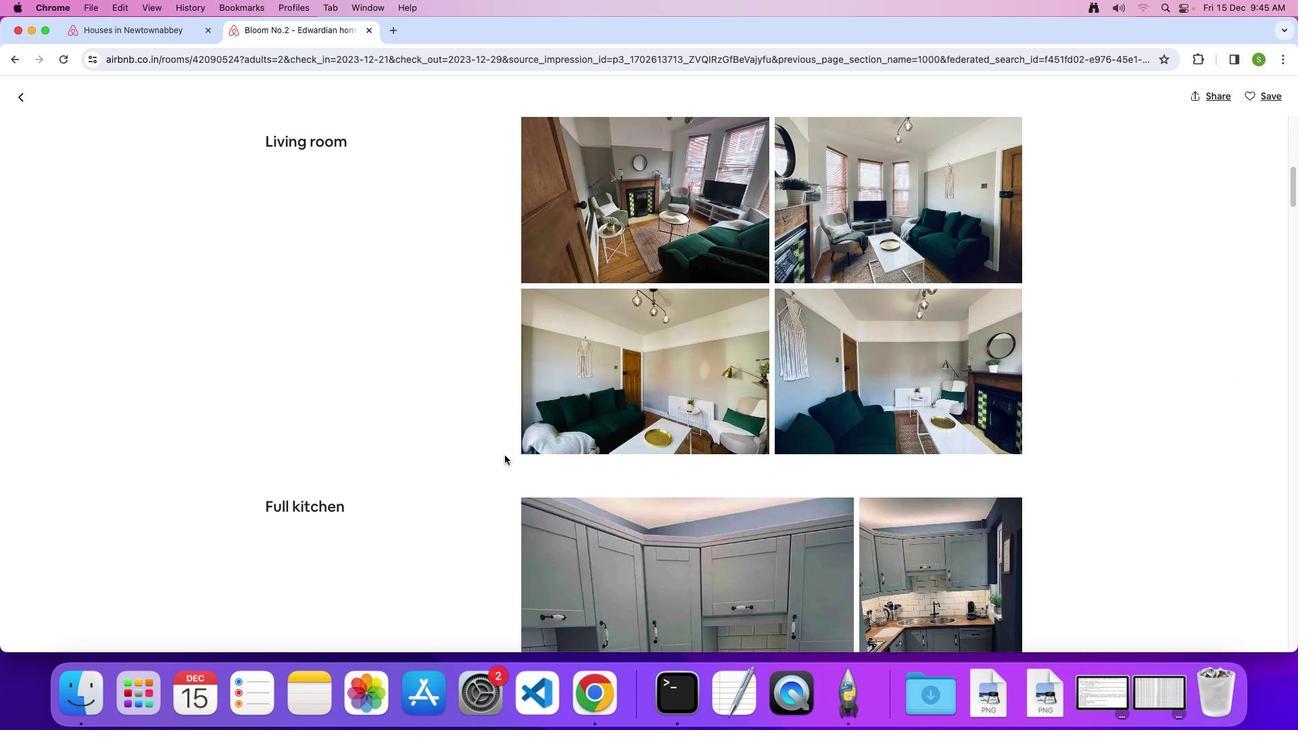 
Action: Mouse scrolled (504, 455) with delta (0, 0)
Screenshot: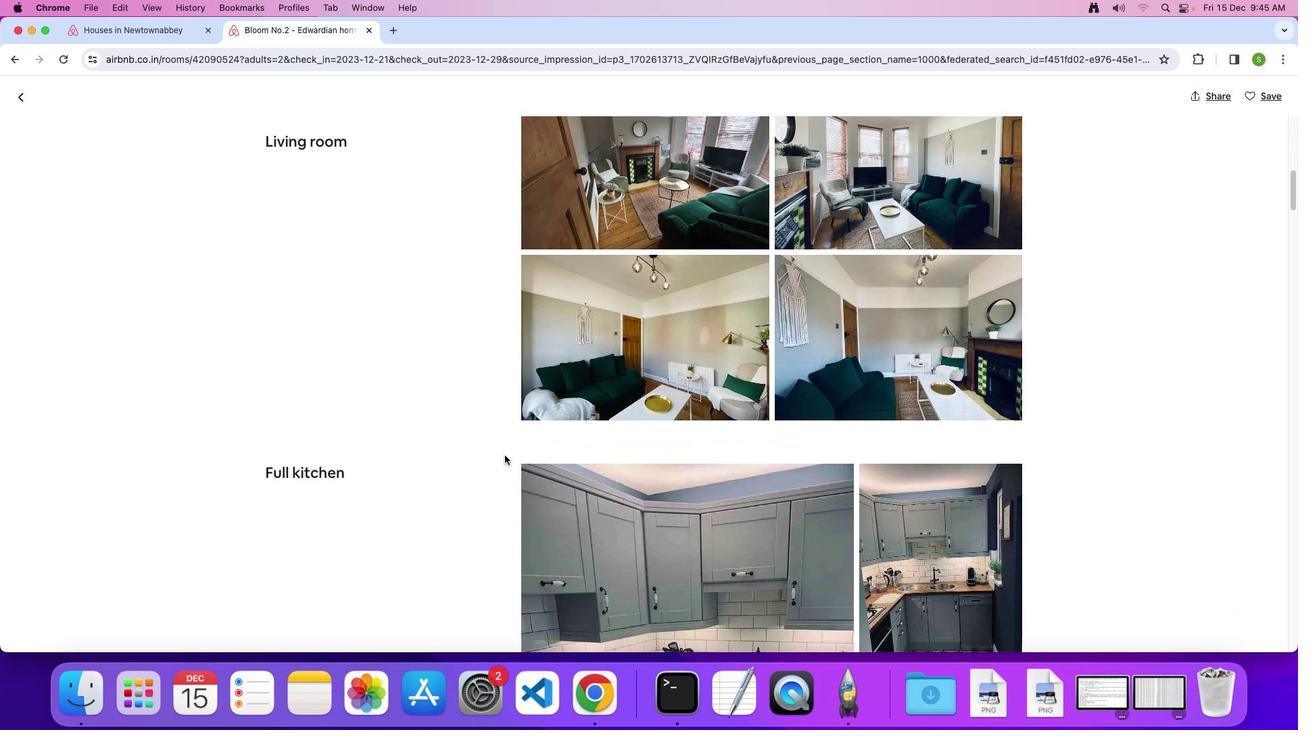 
Action: Mouse scrolled (504, 455) with delta (0, 0)
Screenshot: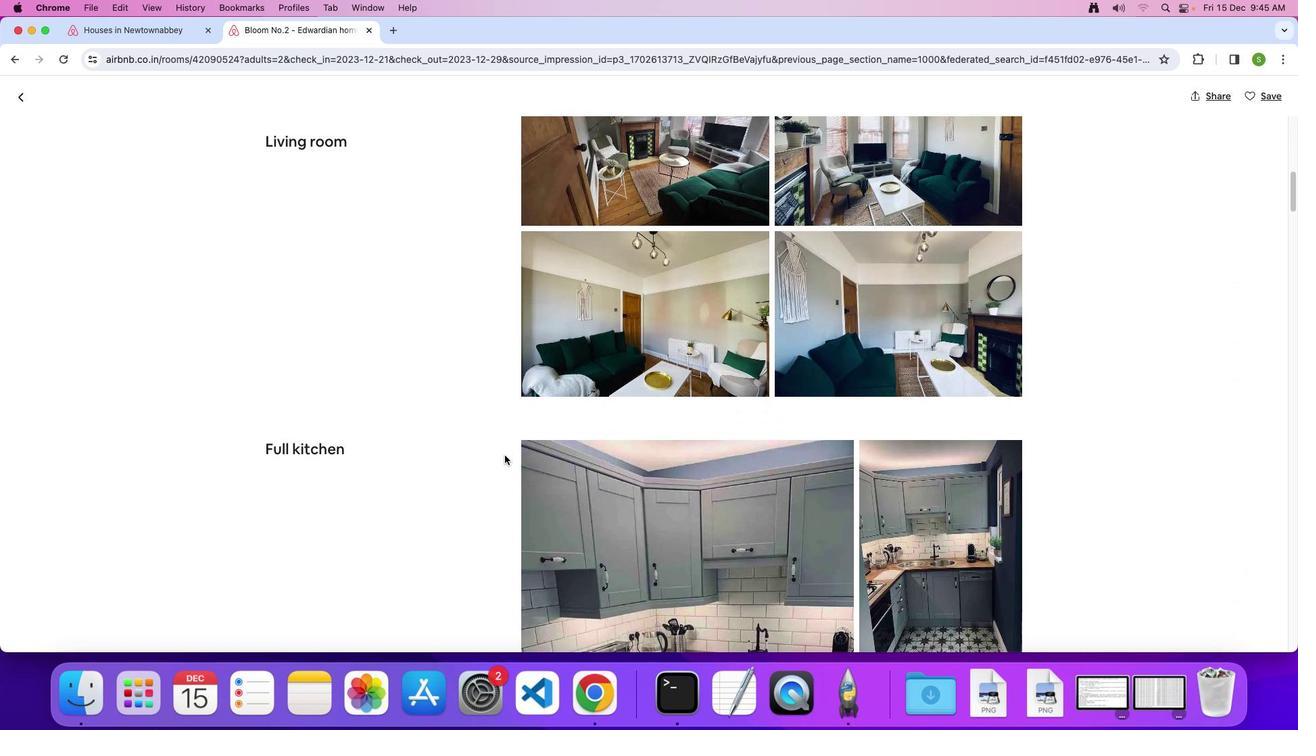 
Action: Mouse scrolled (504, 455) with delta (0, 0)
Screenshot: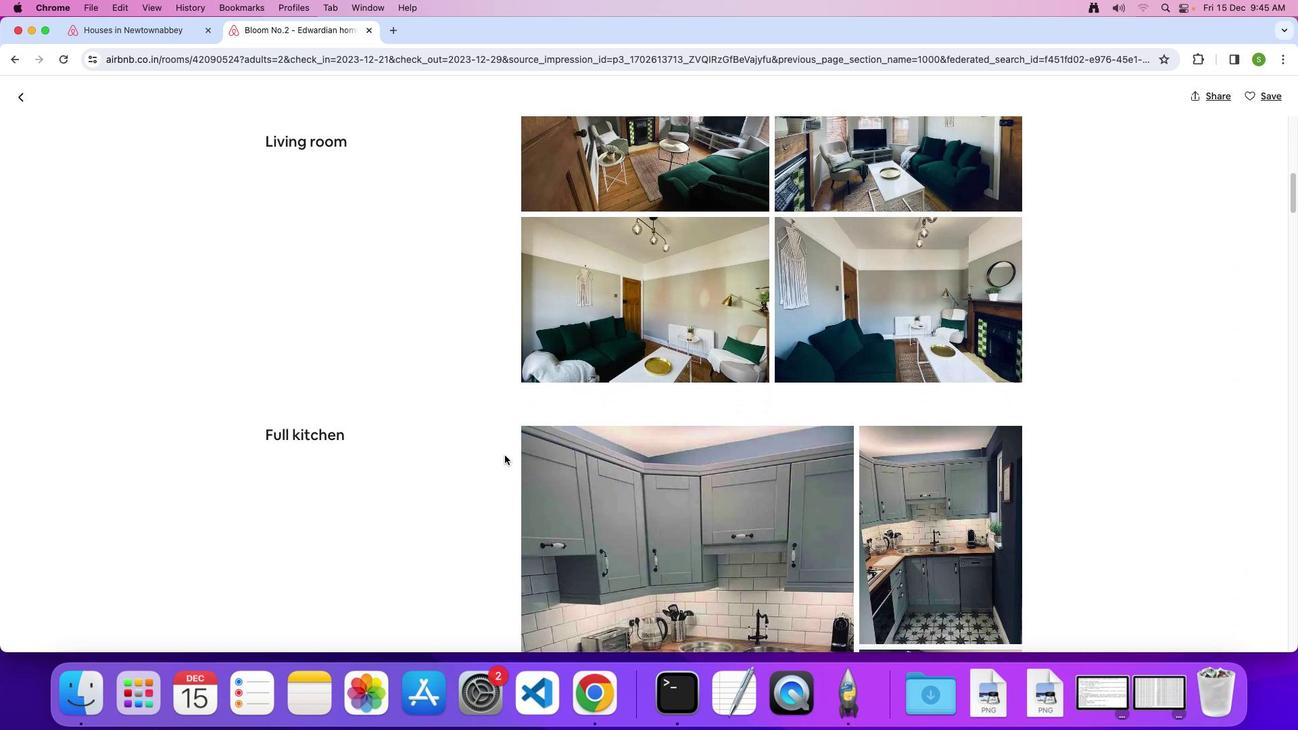 
Action: Mouse scrolled (504, 455) with delta (0, -1)
Screenshot: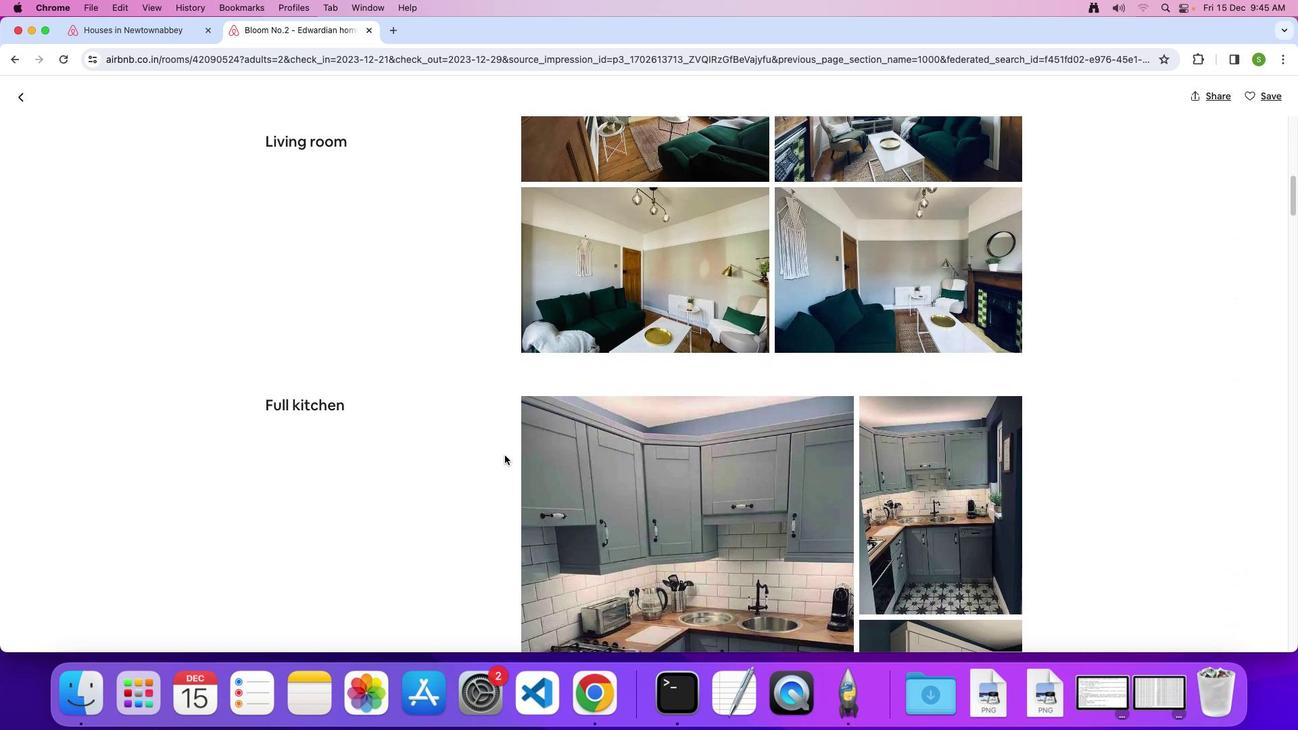 
Action: Mouse scrolled (504, 455) with delta (0, 0)
Screenshot: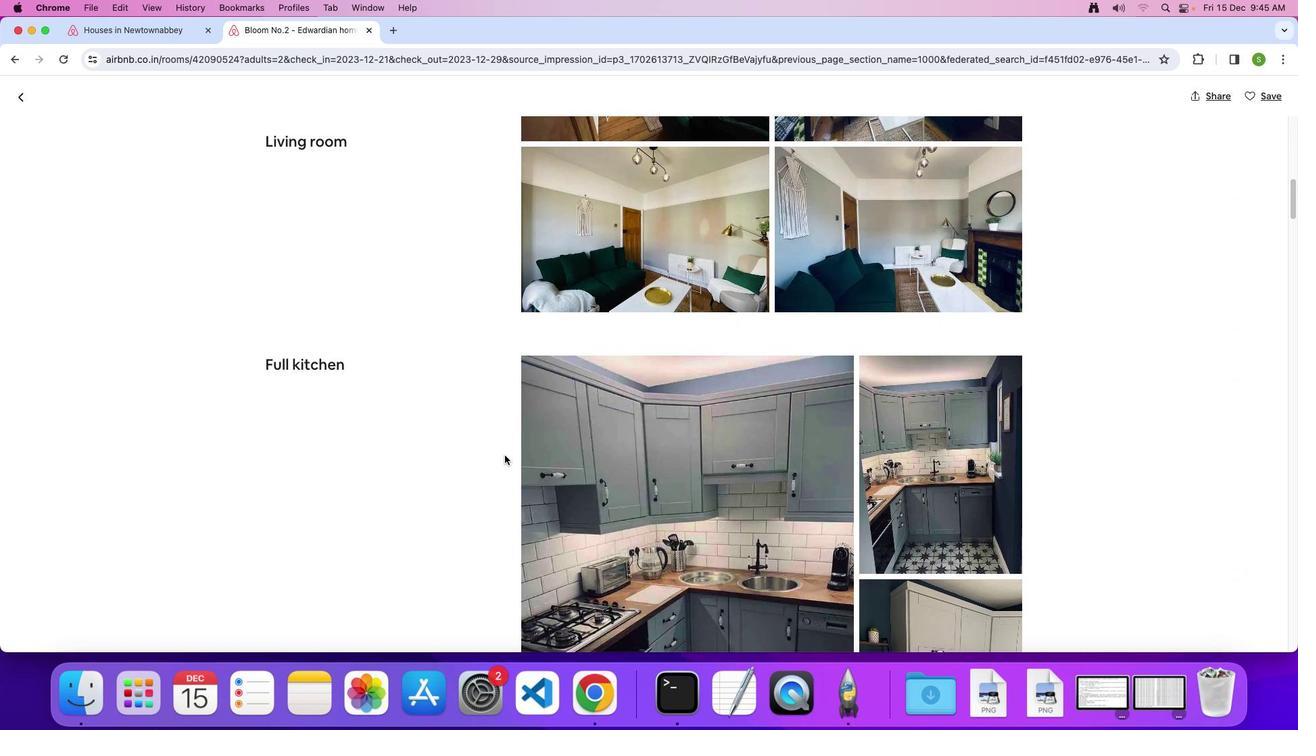 
Action: Mouse scrolled (504, 455) with delta (0, 0)
Screenshot: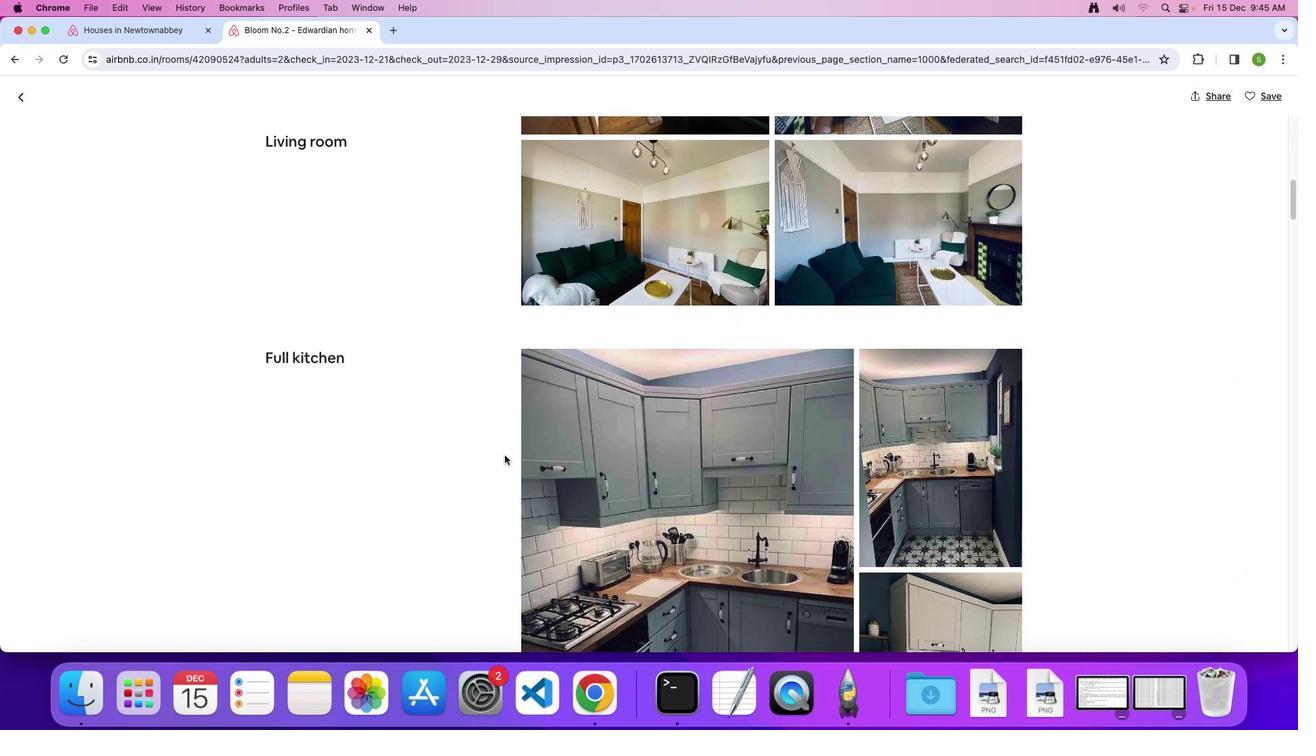 
Action: Mouse scrolled (504, 455) with delta (0, 0)
Screenshot: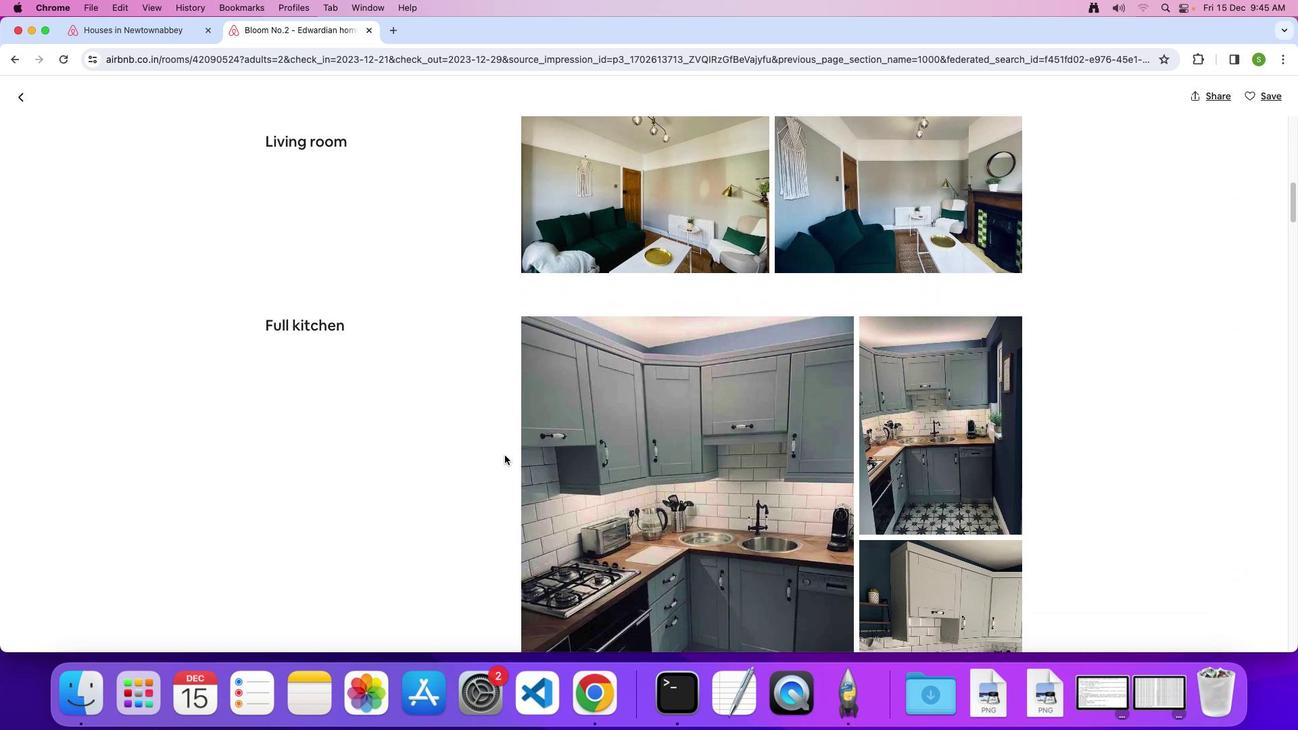 
Action: Mouse scrolled (504, 455) with delta (0, 0)
Screenshot: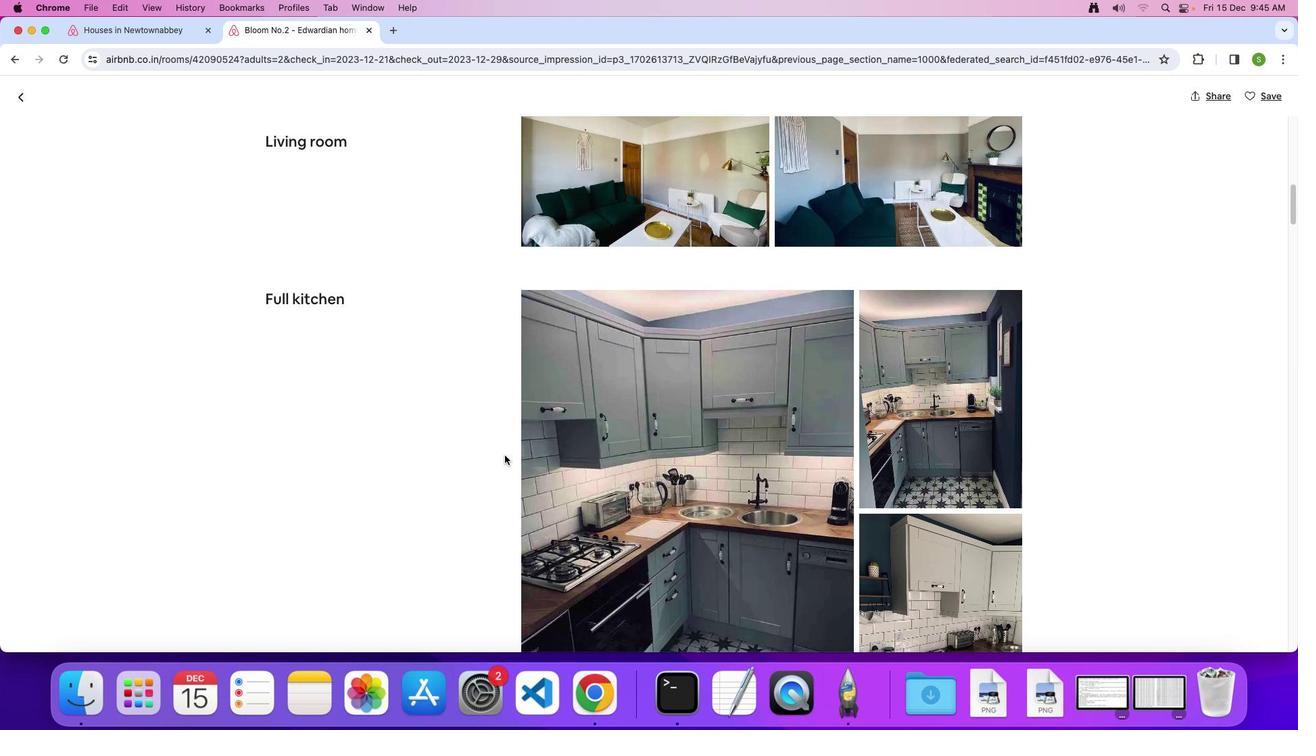 
Action: Mouse scrolled (504, 455) with delta (0, 0)
Screenshot: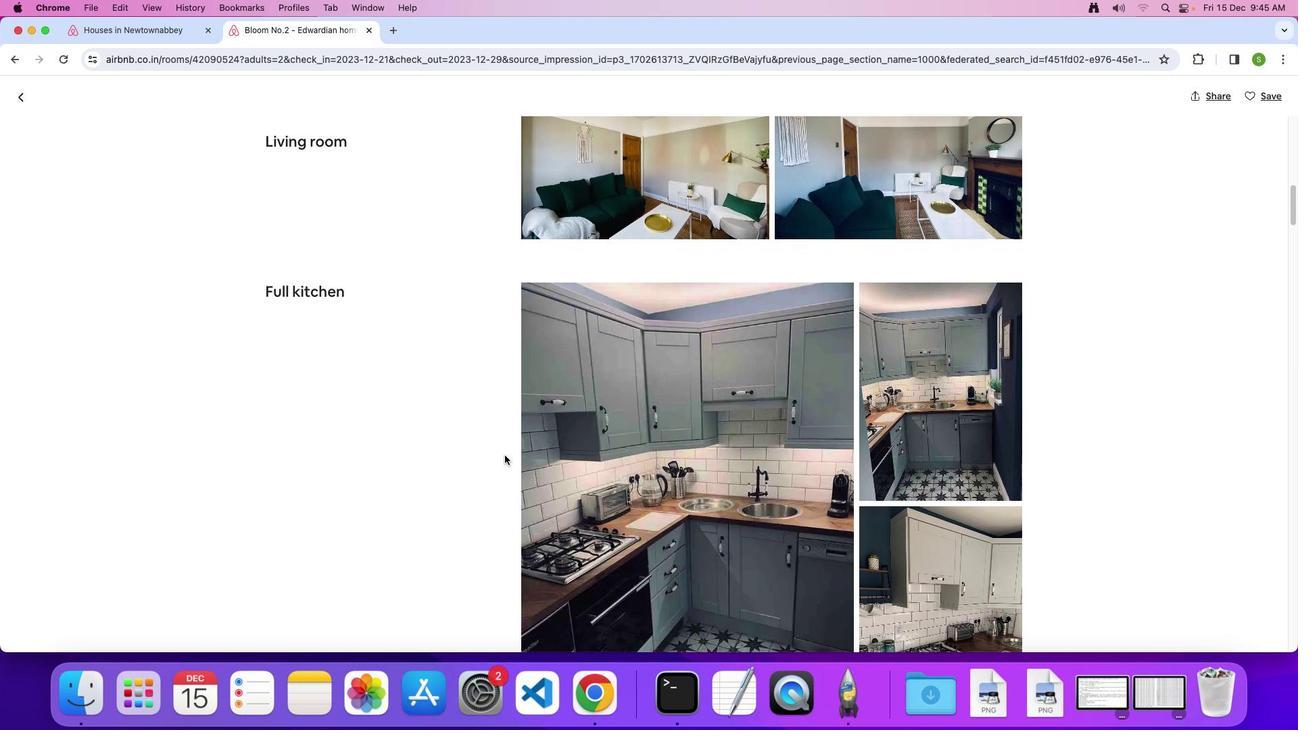 
Action: Mouse scrolled (504, 455) with delta (0, 0)
Screenshot: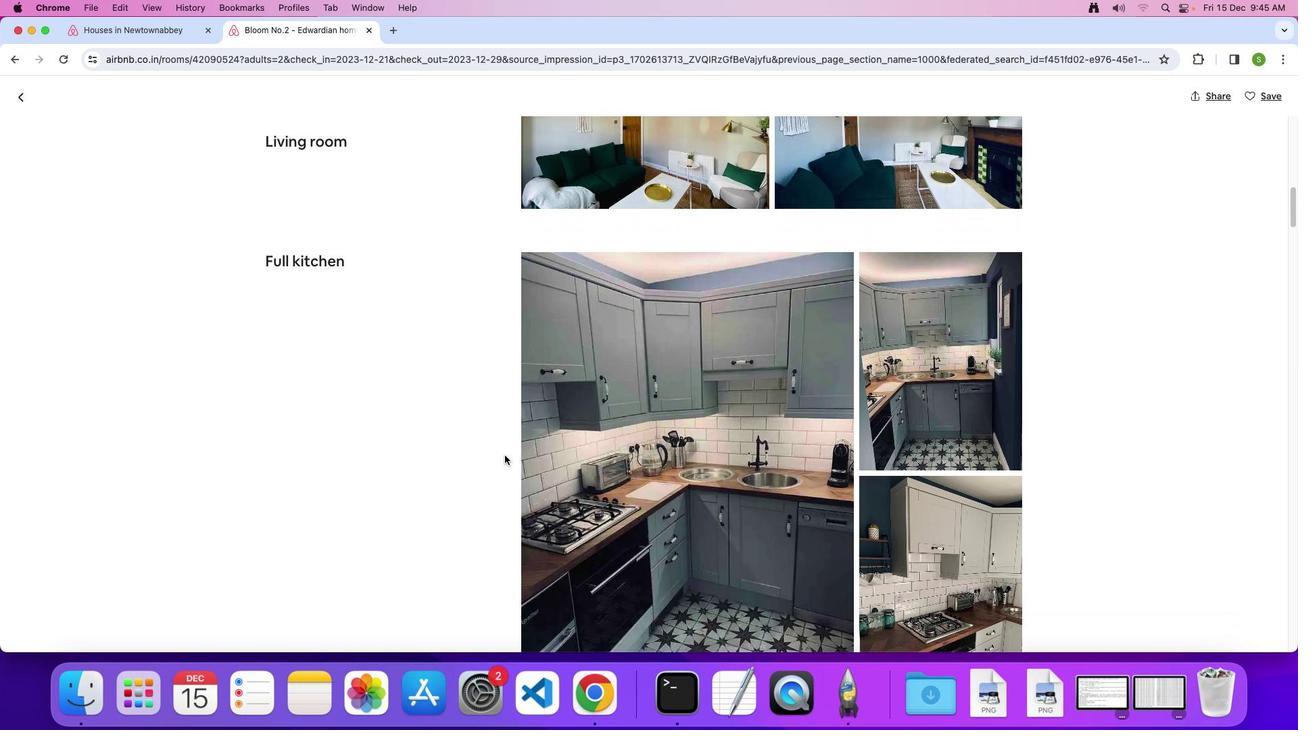 
Action: Mouse scrolled (504, 455) with delta (0, 0)
Screenshot: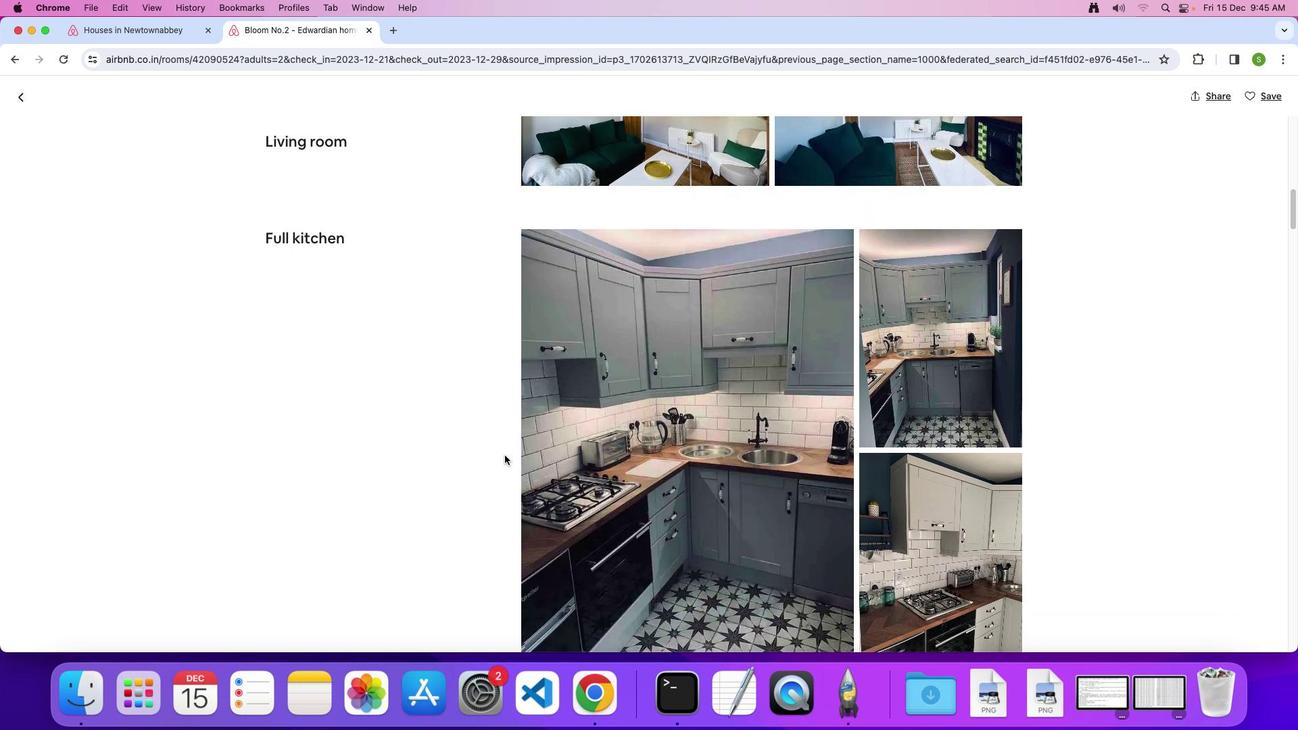 
Action: Mouse scrolled (504, 455) with delta (0, 0)
Screenshot: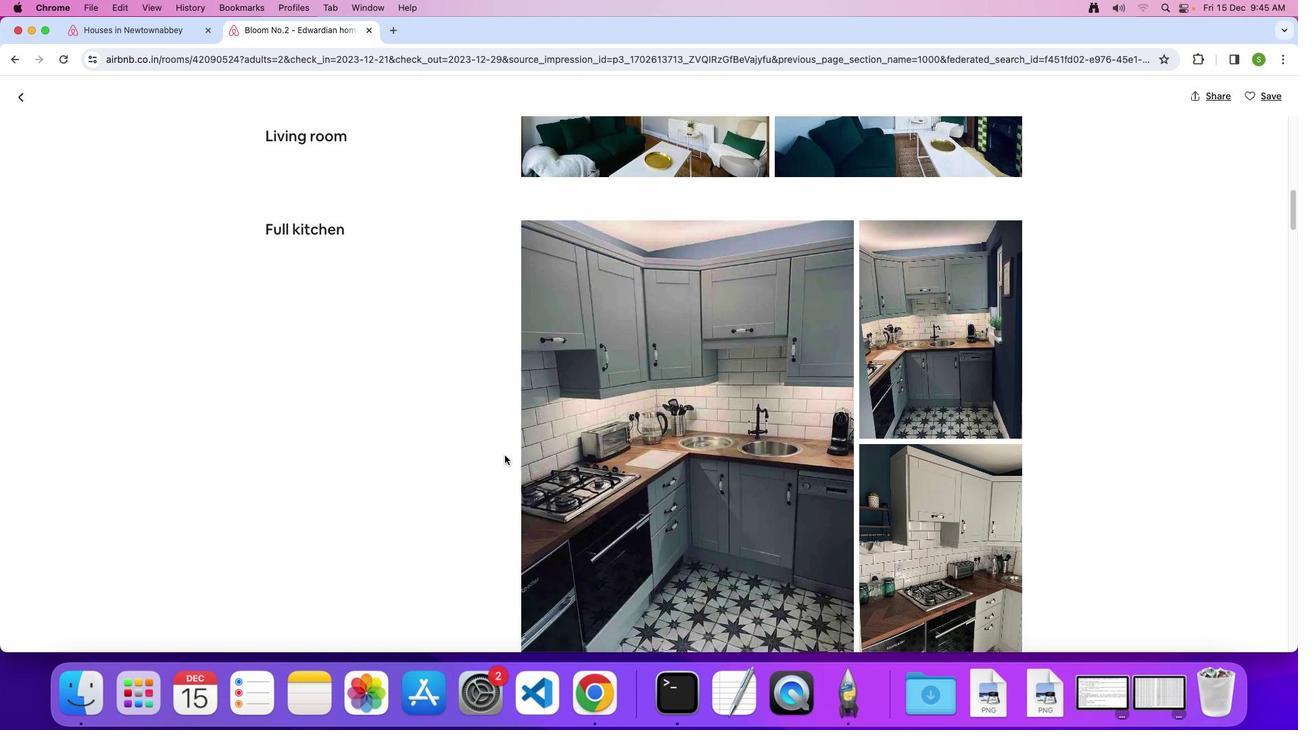 
Action: Mouse scrolled (504, 455) with delta (0, 0)
Screenshot: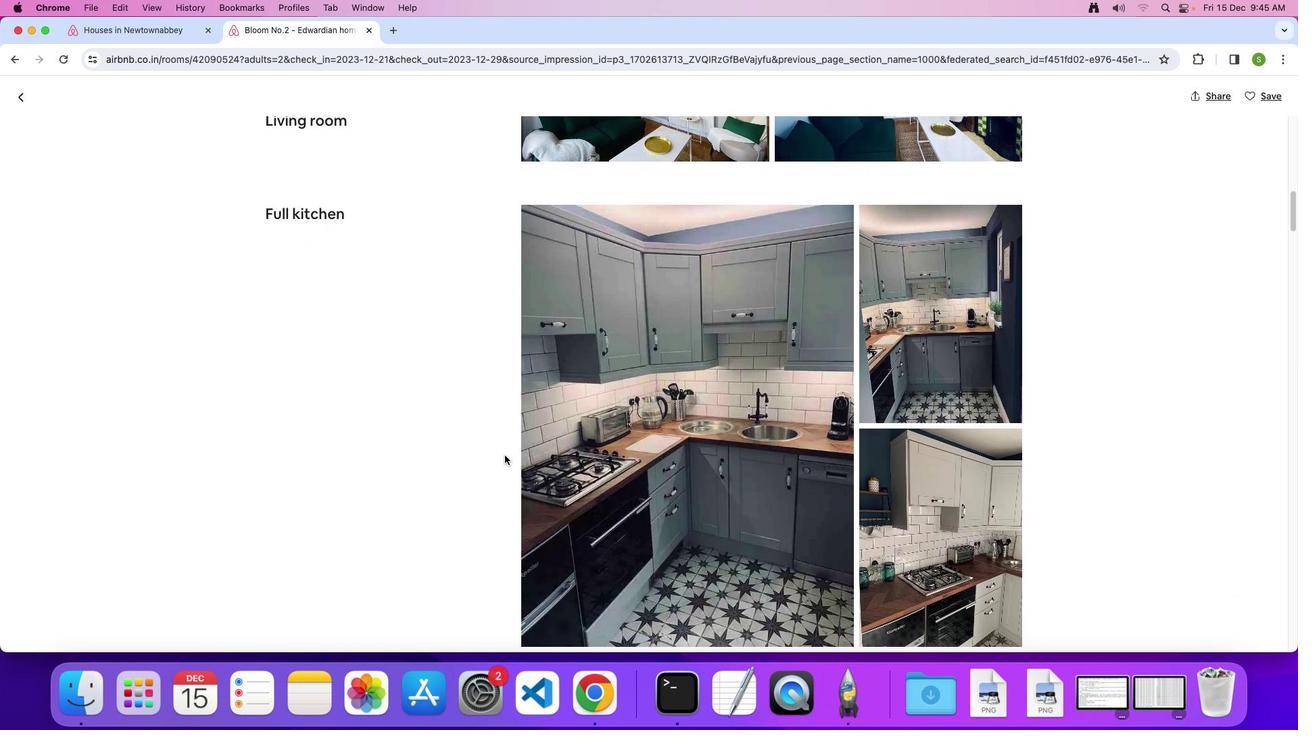 
Action: Mouse scrolled (504, 455) with delta (0, 0)
Screenshot: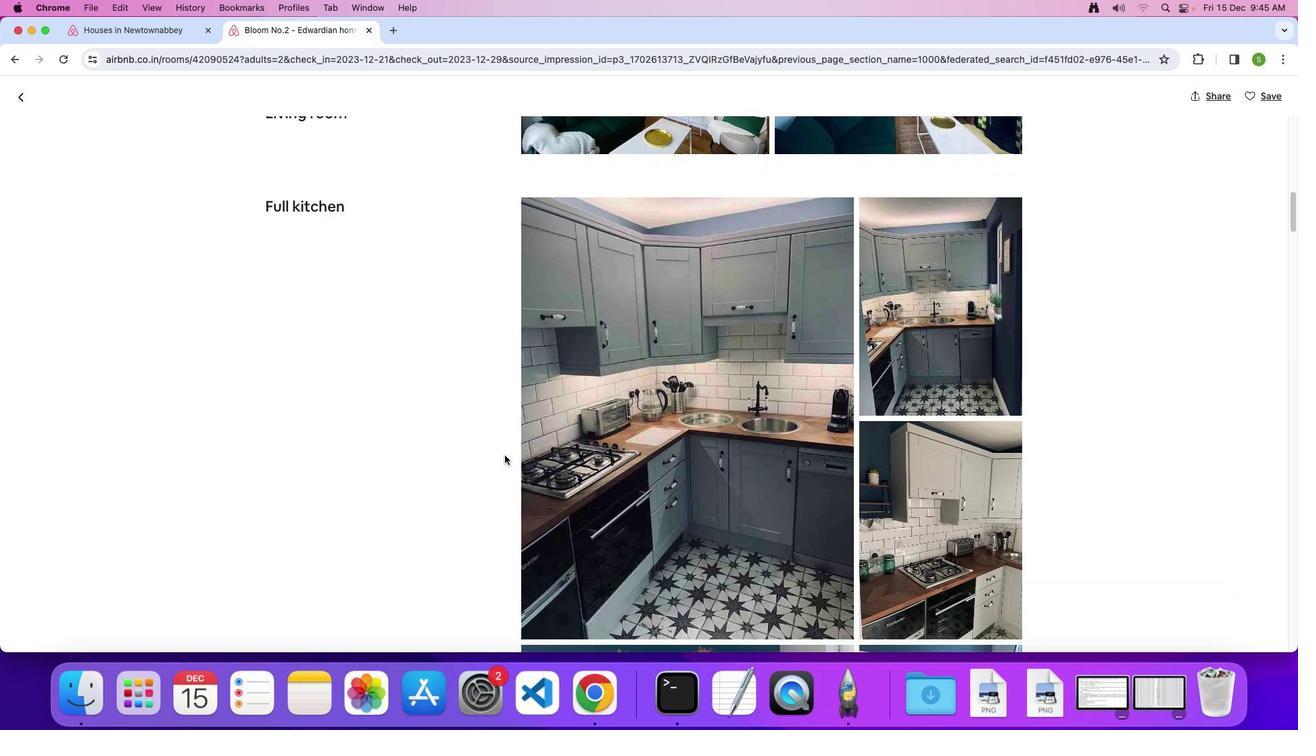 
Action: Mouse scrolled (504, 455) with delta (0, -1)
Screenshot: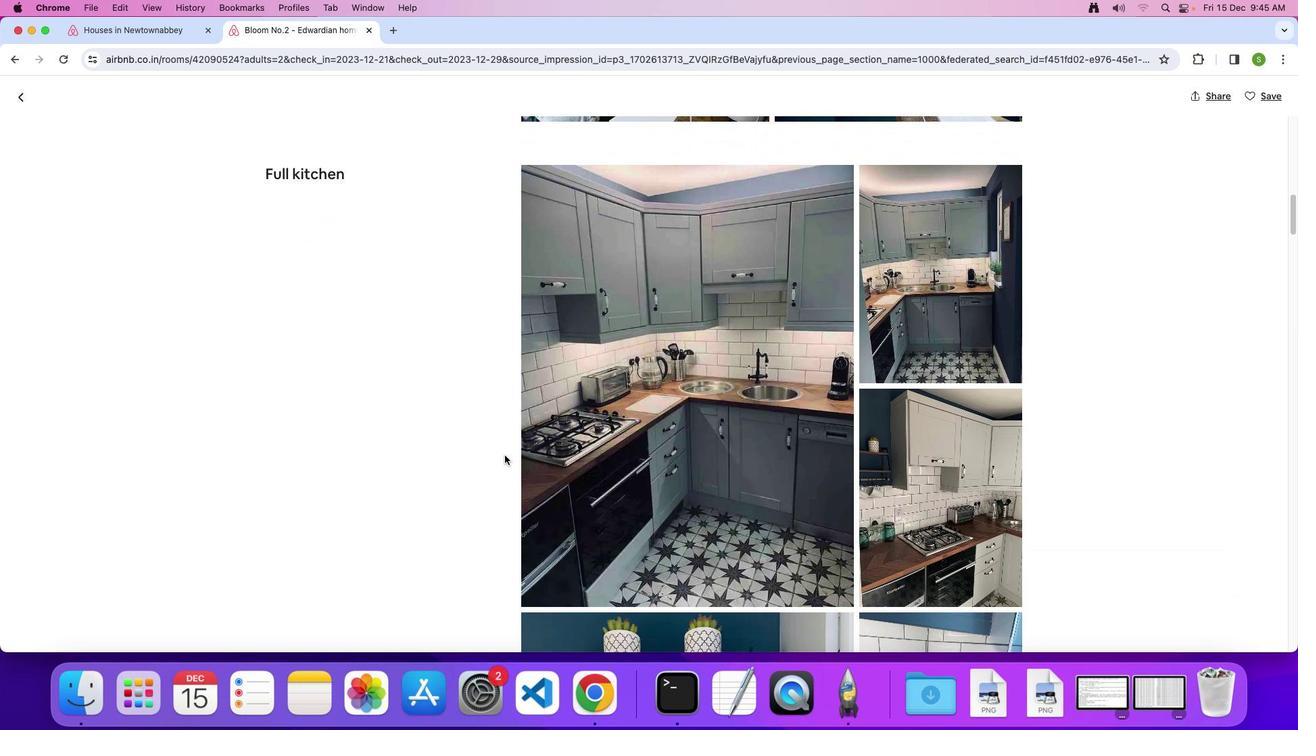 
Action: Mouse scrolled (504, 455) with delta (0, 0)
Screenshot: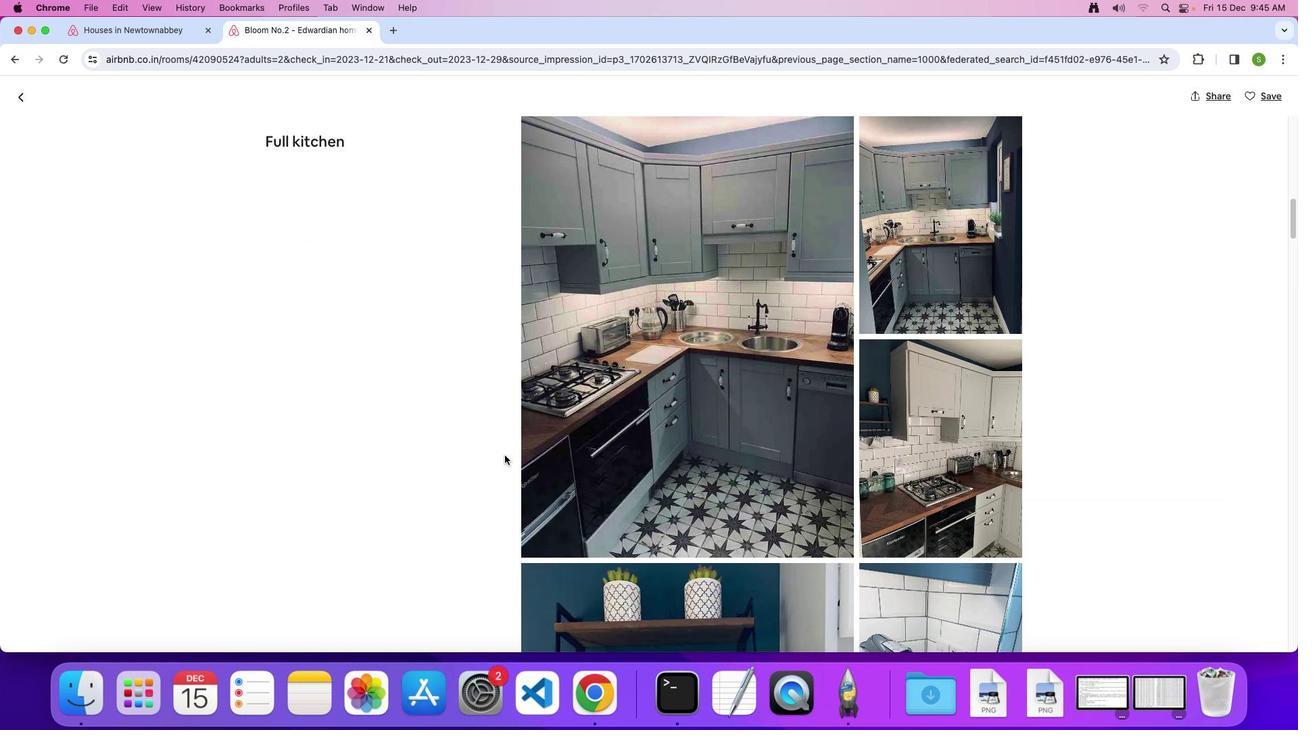 
Action: Mouse scrolled (504, 455) with delta (0, 0)
Screenshot: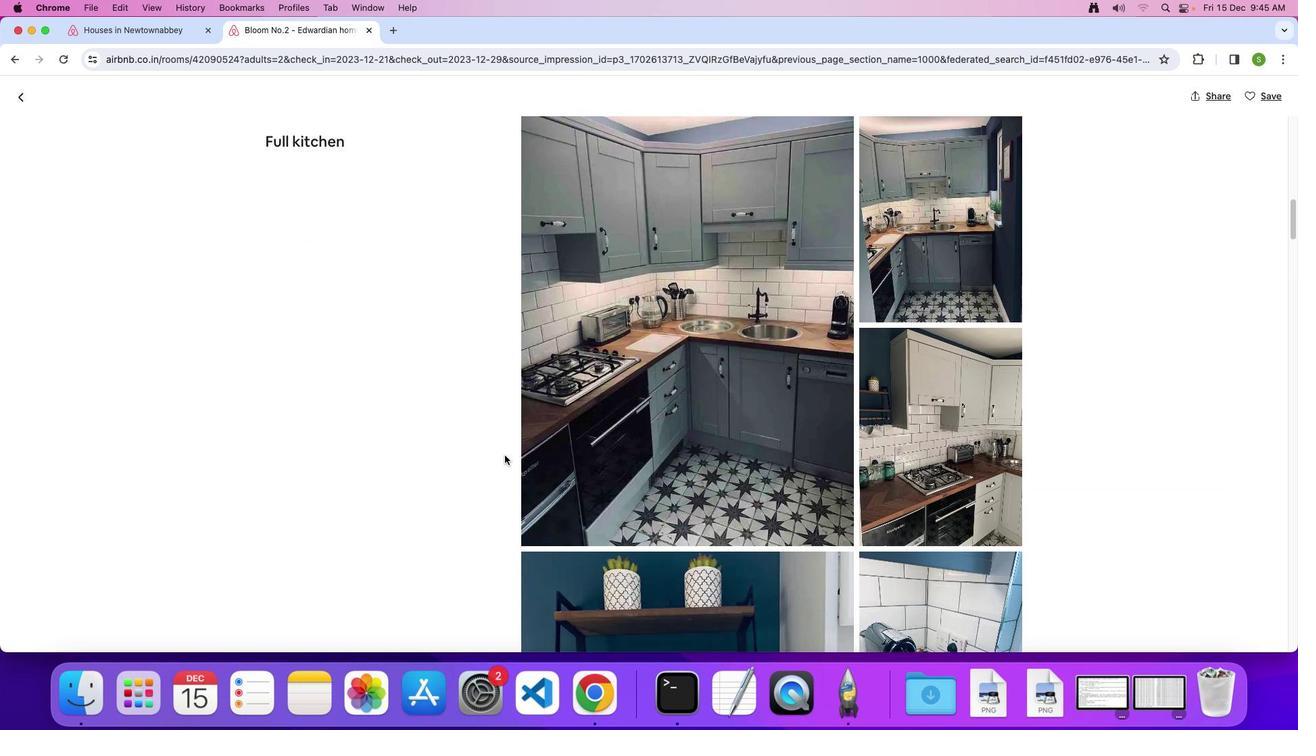 
Action: Mouse scrolled (504, 455) with delta (0, -1)
Screenshot: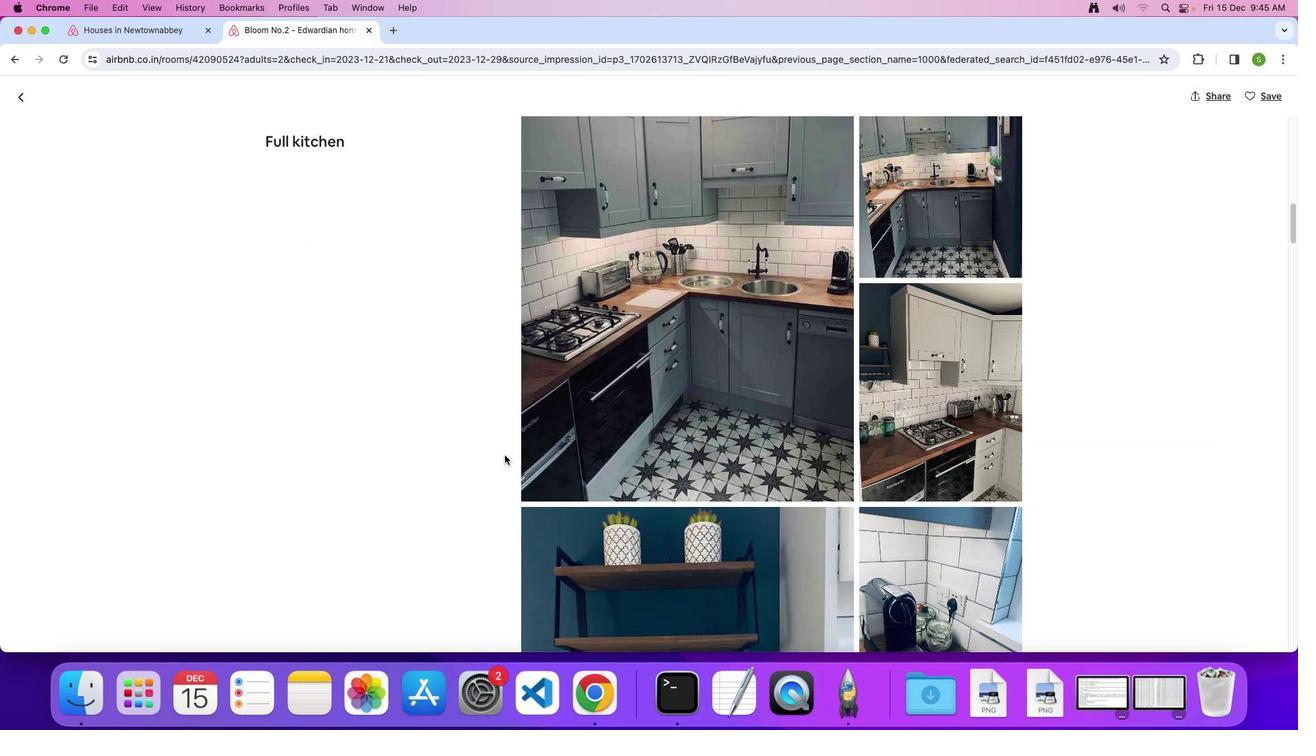 
Action: Mouse scrolled (504, 455) with delta (0, 0)
Screenshot: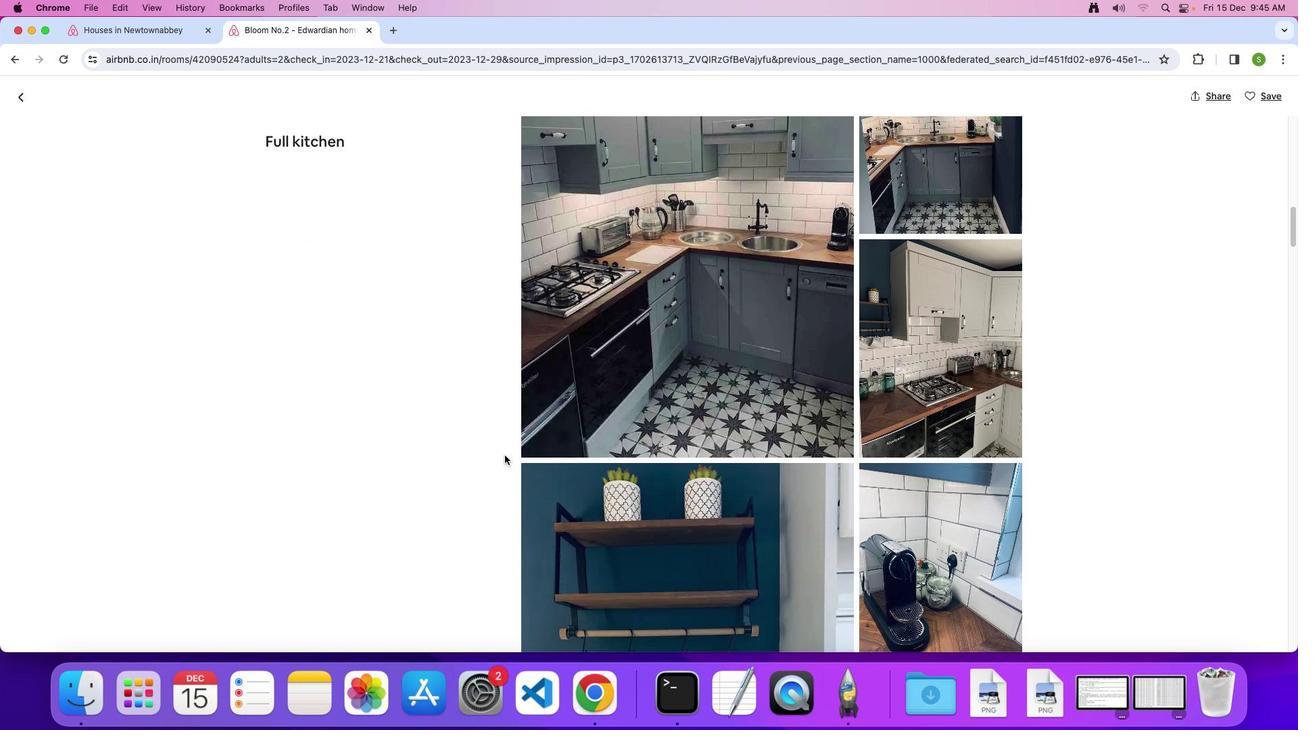 
Action: Mouse scrolled (504, 455) with delta (0, 0)
Screenshot: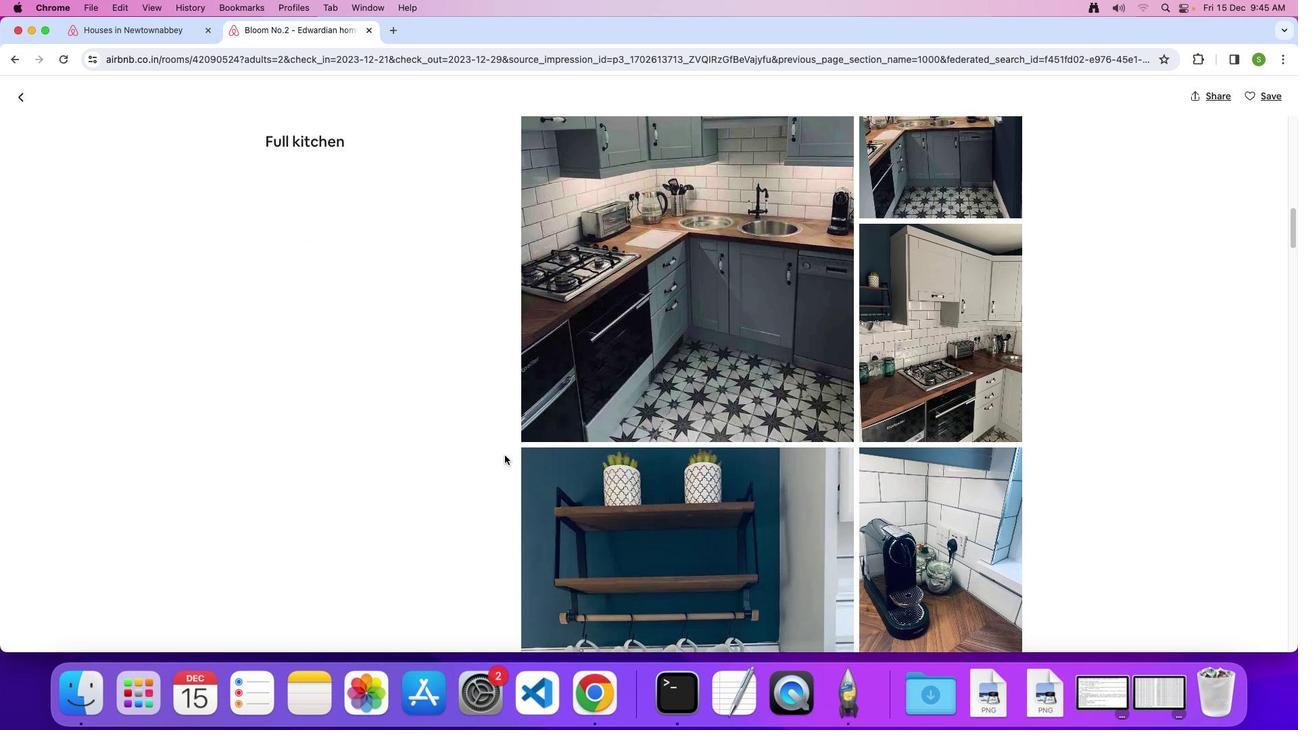 
Action: Mouse scrolled (504, 455) with delta (0, -1)
Screenshot: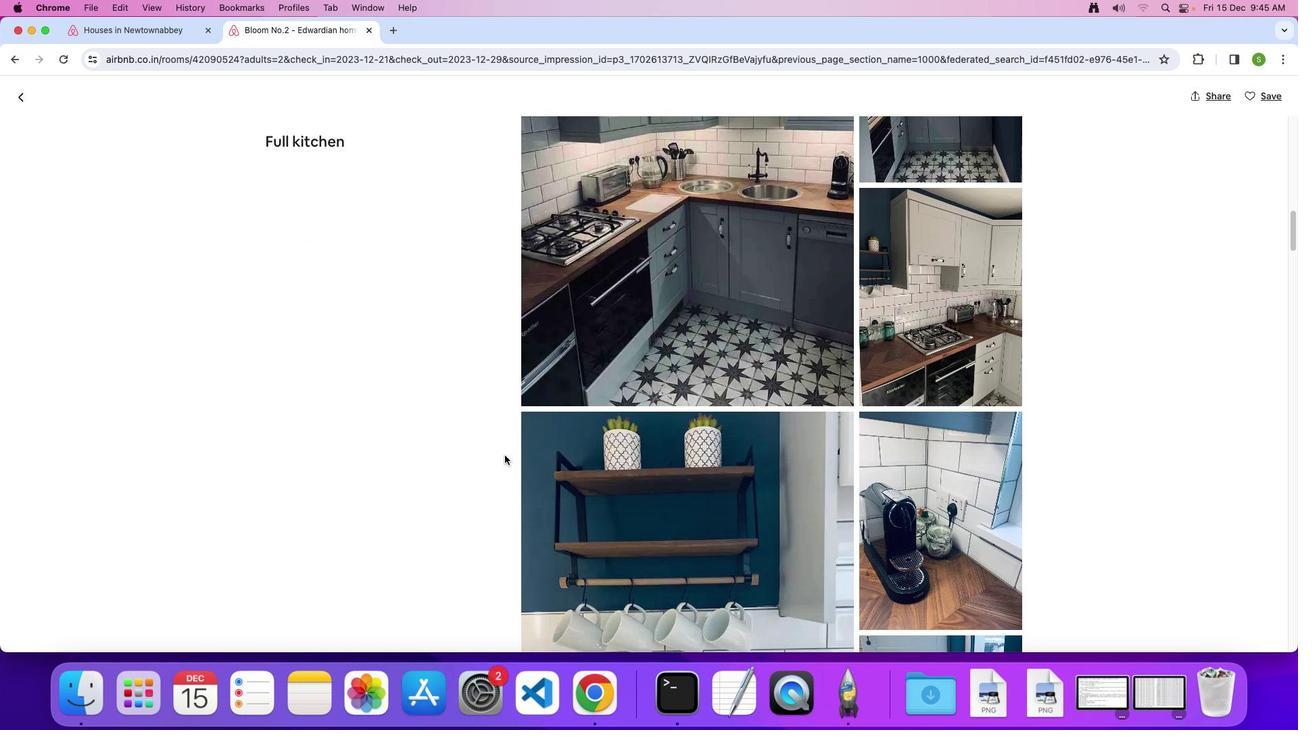 
Action: Mouse scrolled (504, 455) with delta (0, 0)
Screenshot: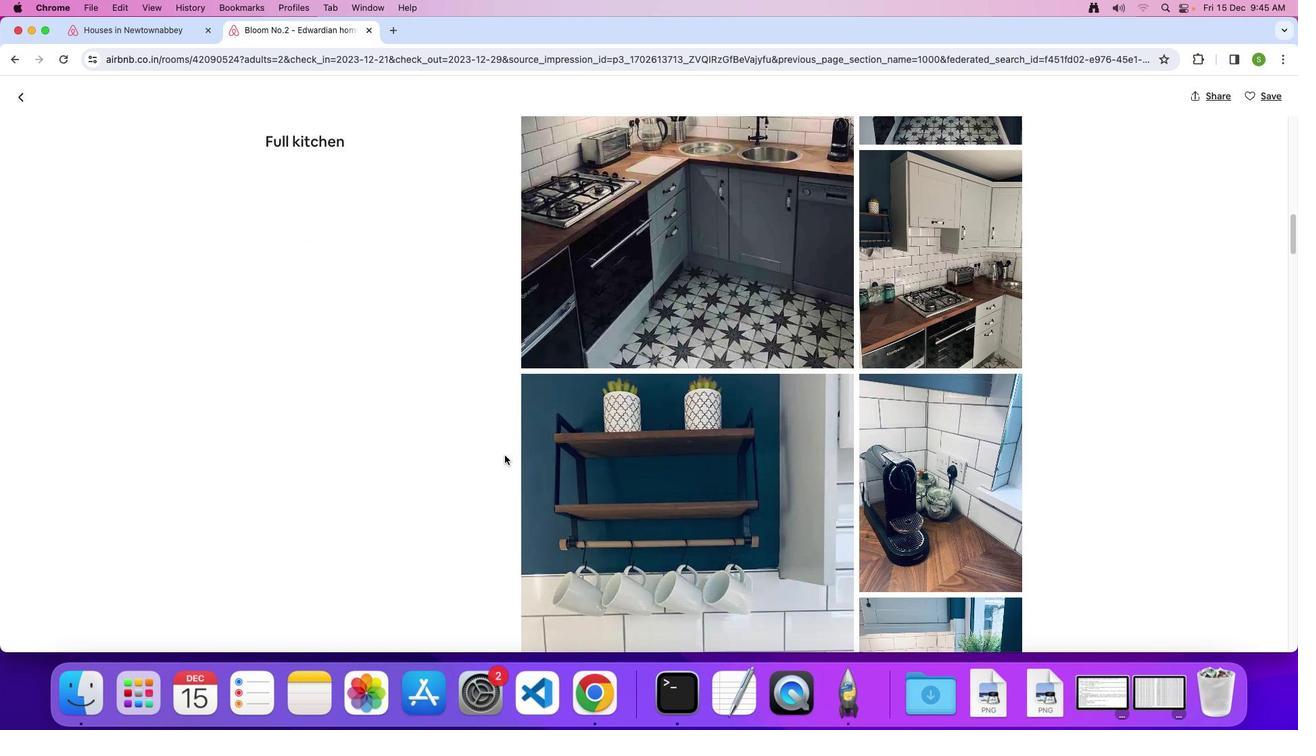 
Action: Mouse scrolled (504, 455) with delta (0, 0)
Screenshot: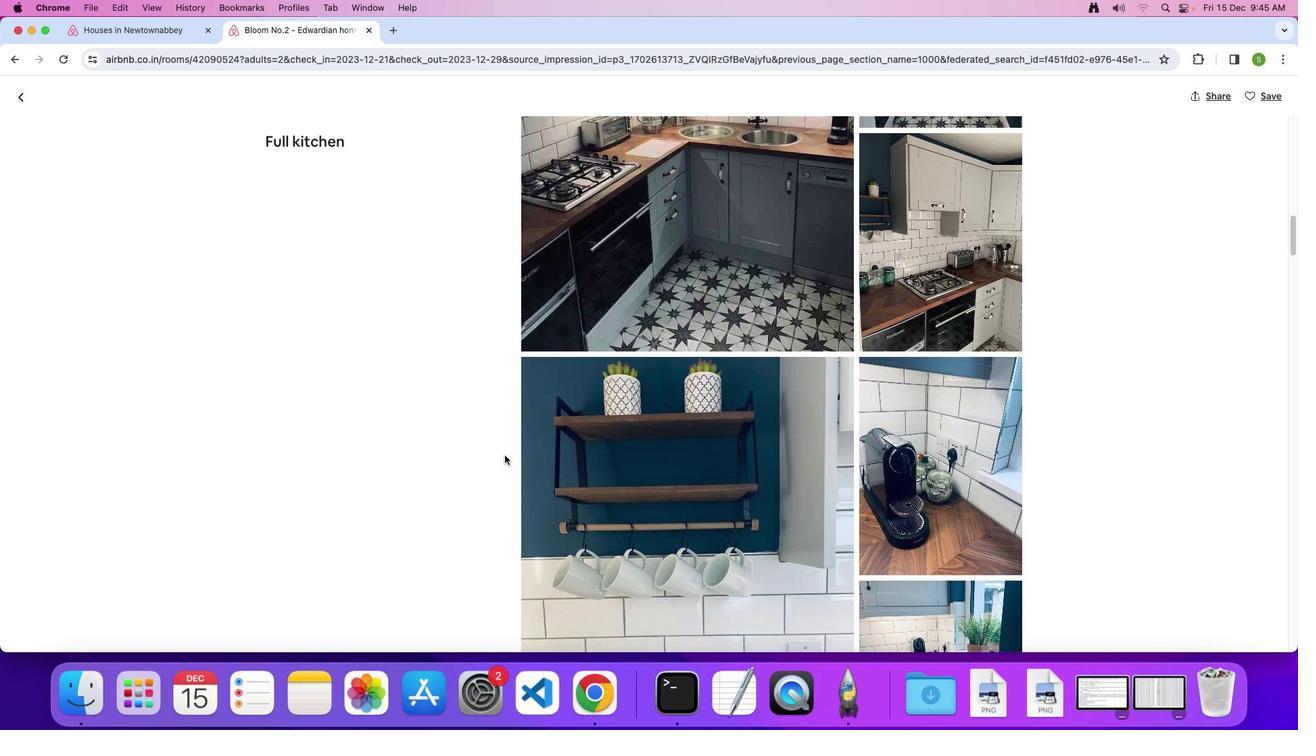 
Action: Mouse scrolled (504, 455) with delta (0, -1)
Screenshot: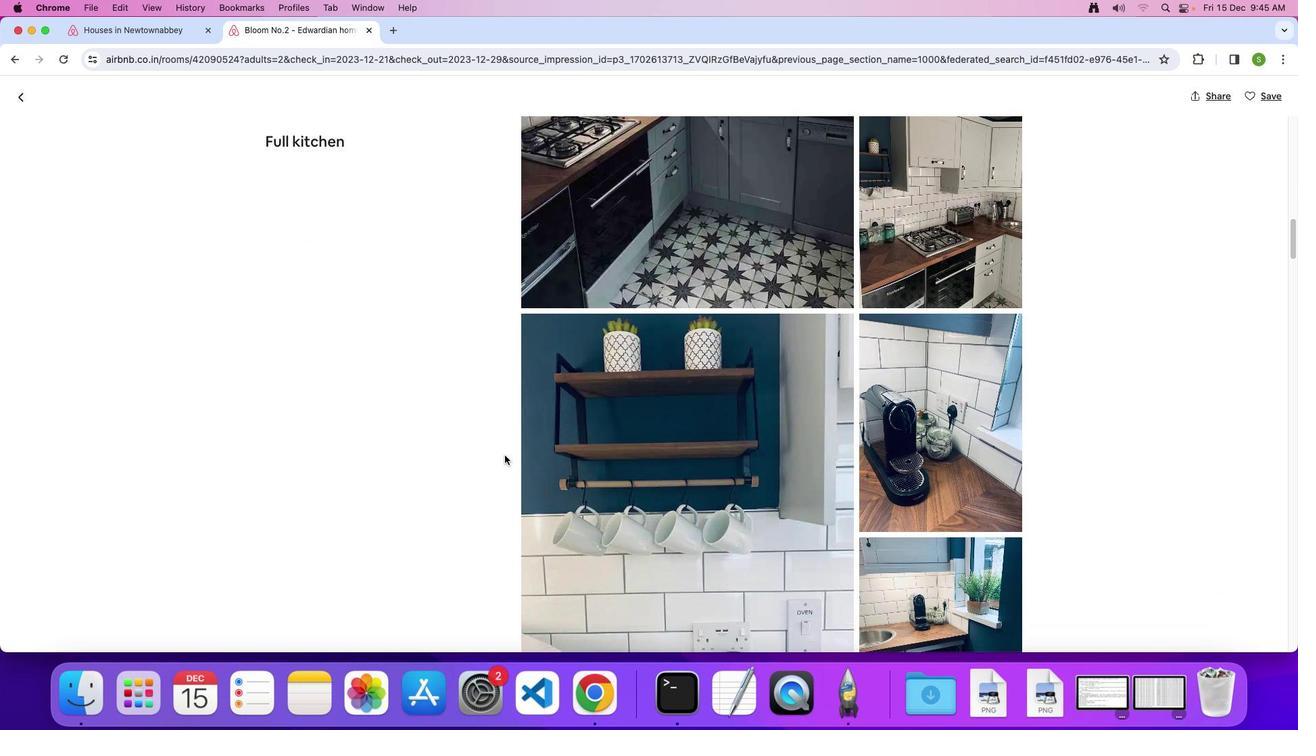 
Action: Mouse scrolled (504, 455) with delta (0, 0)
Screenshot: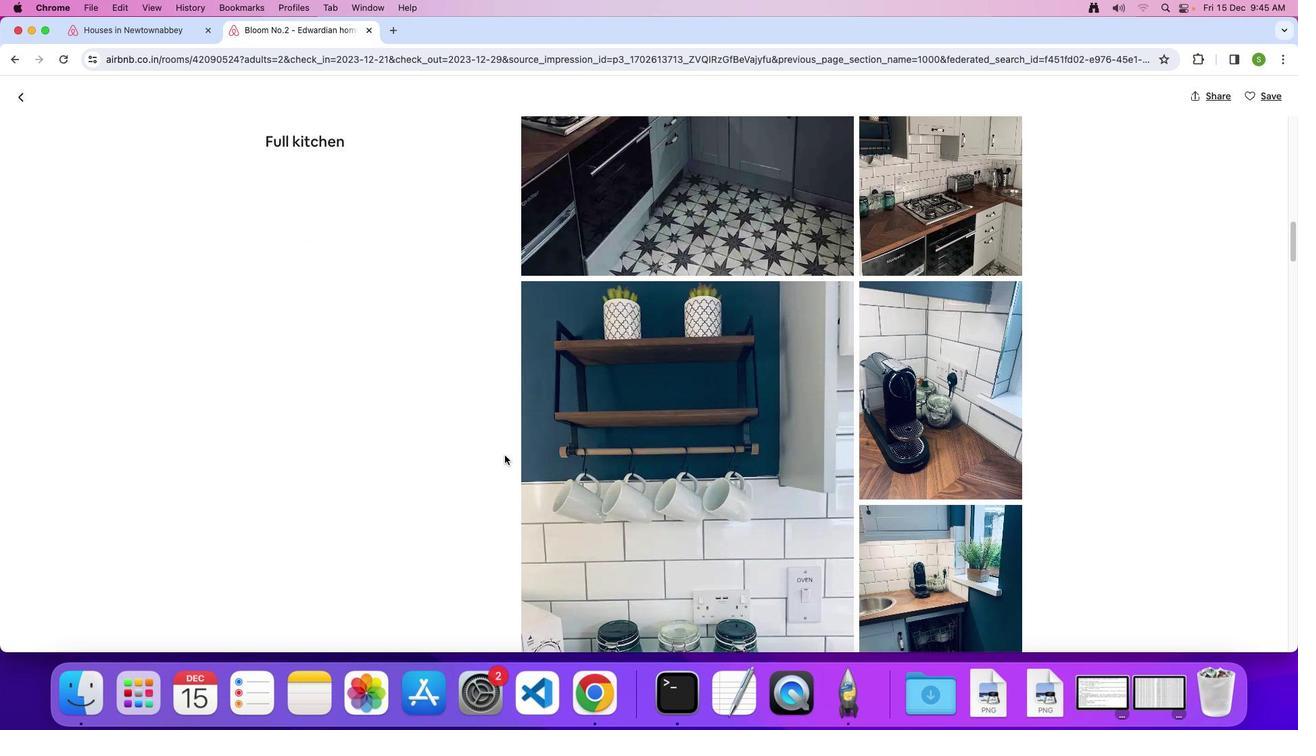 
Action: Mouse scrolled (504, 455) with delta (0, 0)
Screenshot: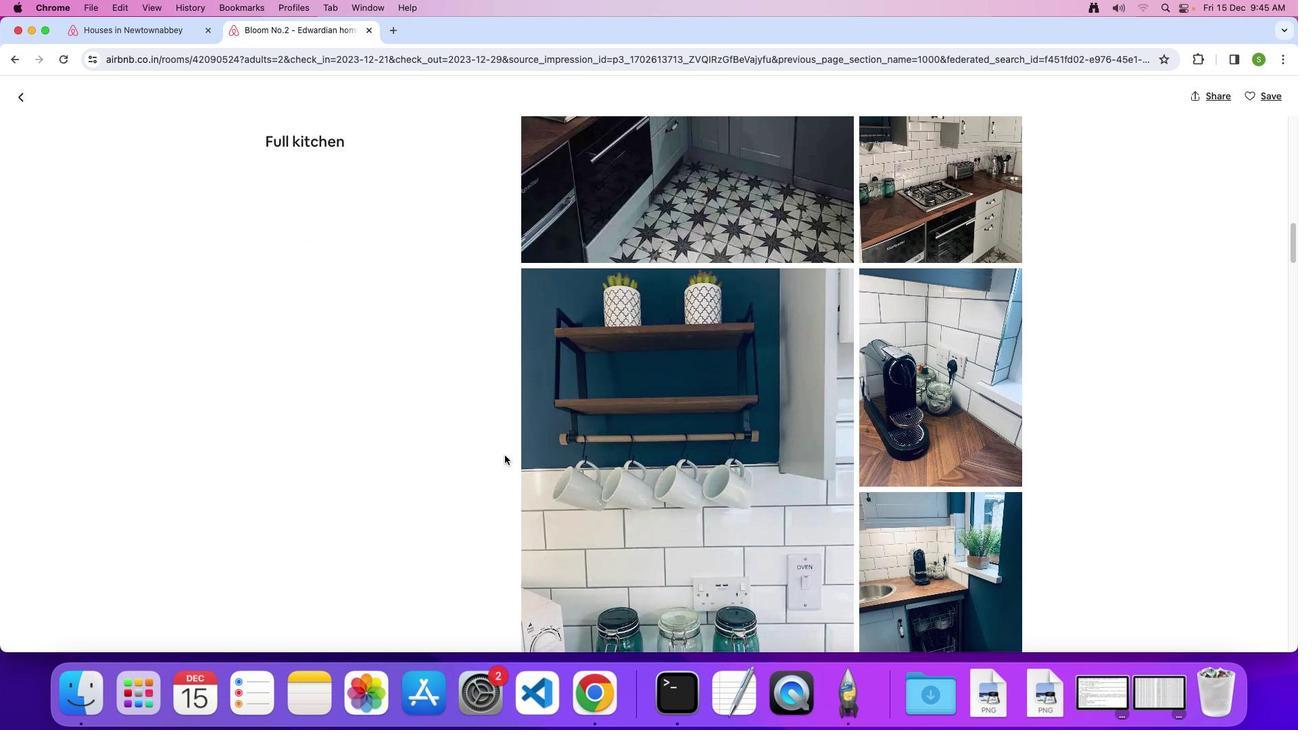 
Action: Mouse scrolled (504, 455) with delta (0, 0)
Screenshot: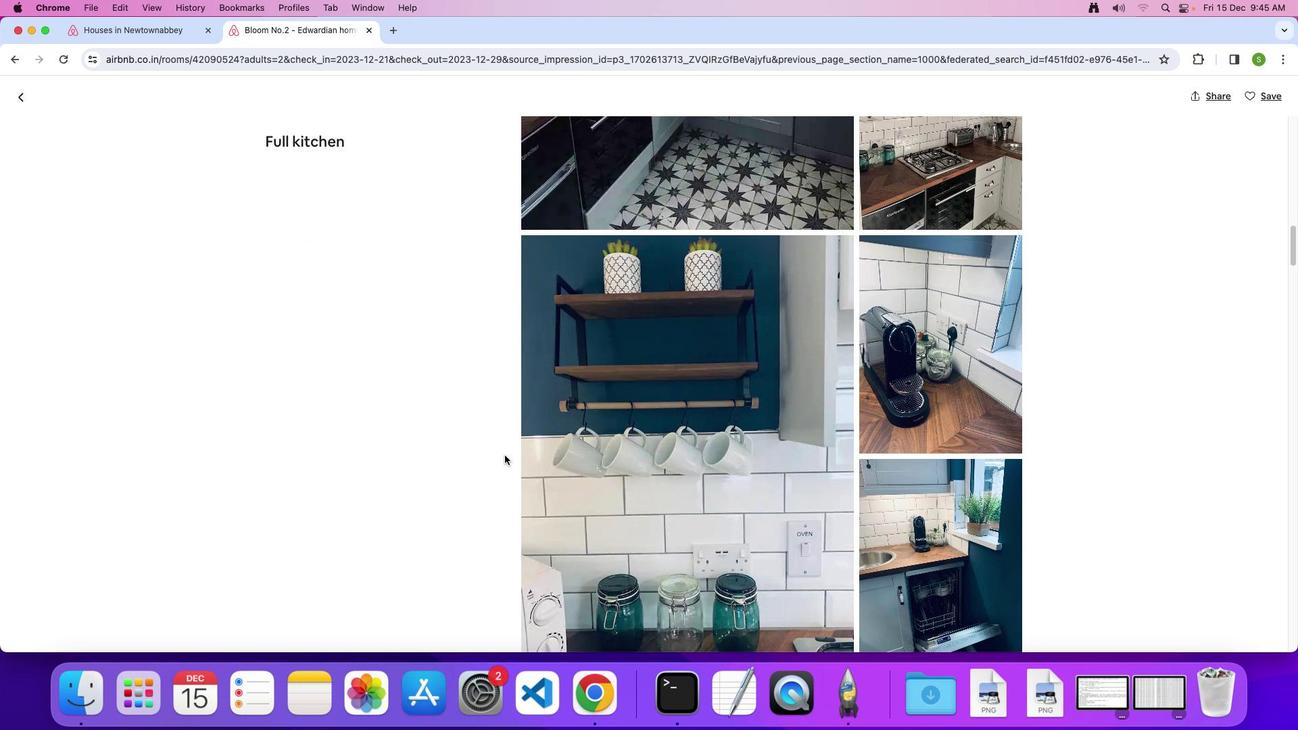 
Action: Mouse scrolled (504, 455) with delta (0, 0)
Screenshot: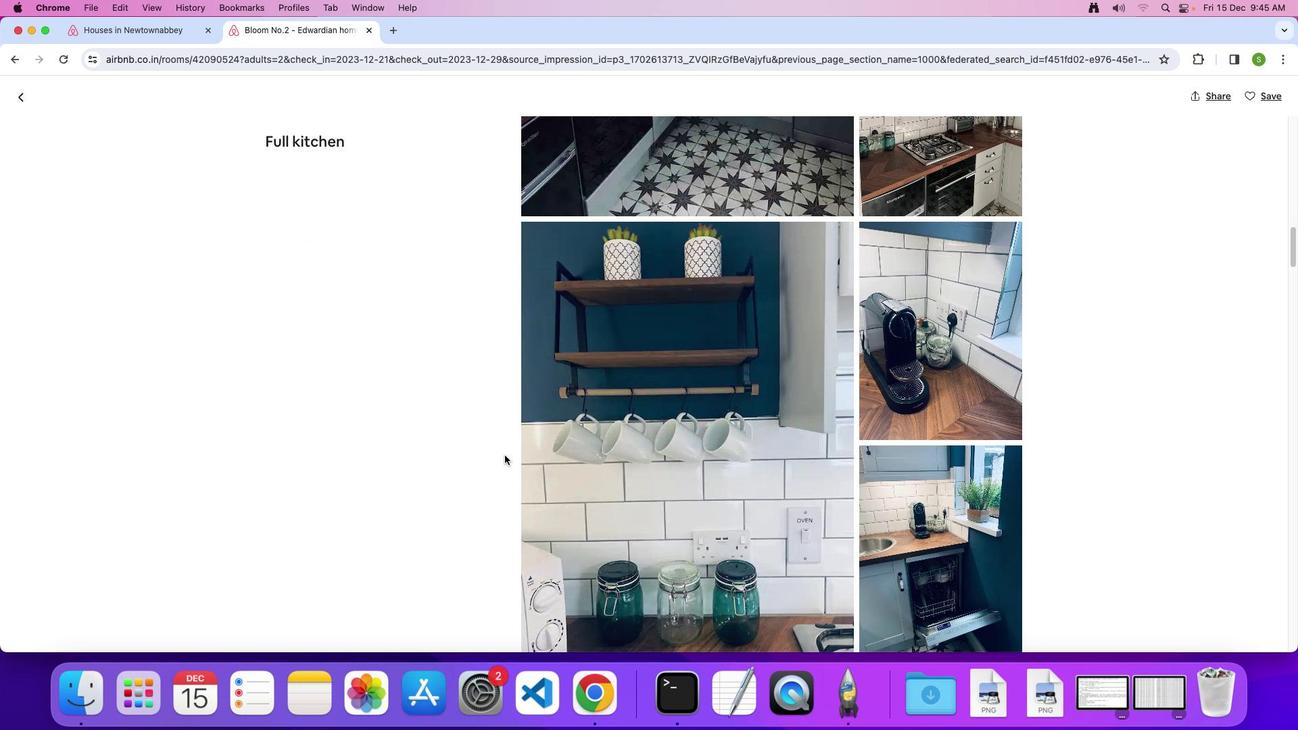 
Action: Mouse scrolled (504, 455) with delta (0, 0)
Screenshot: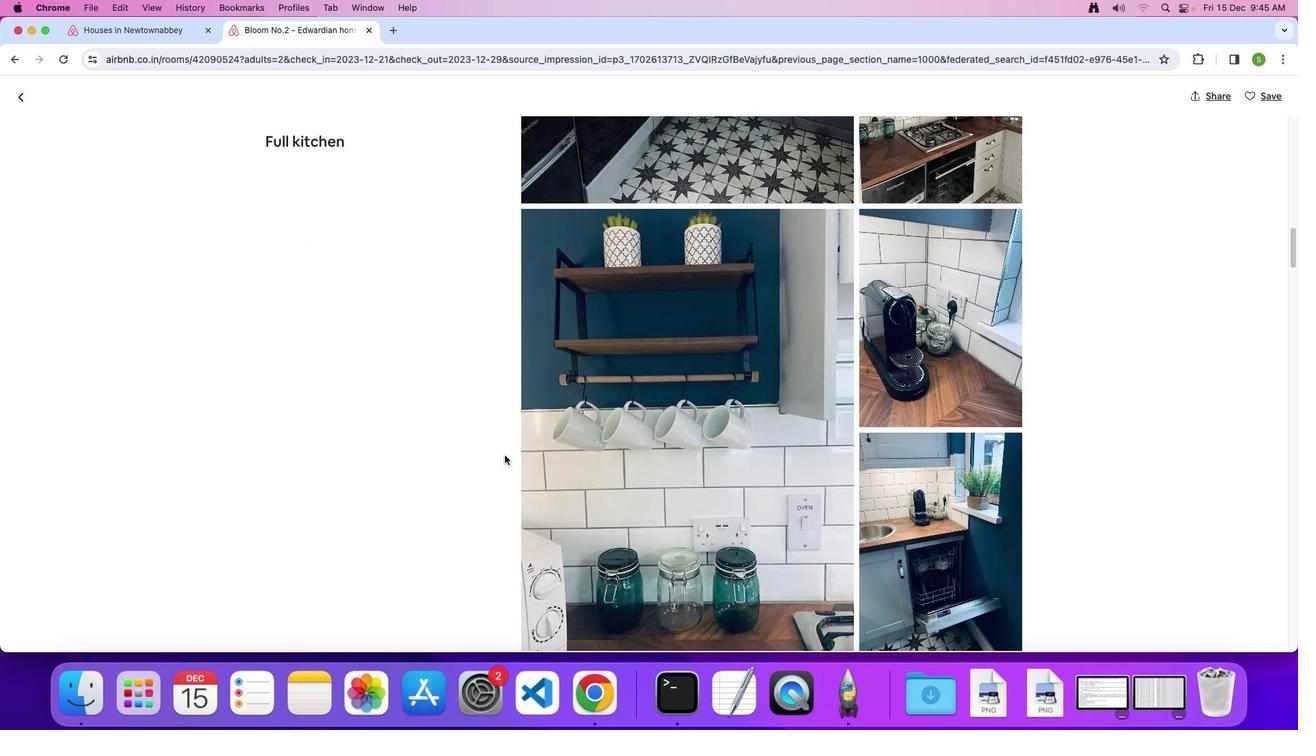 
Action: Mouse scrolled (504, 455) with delta (0, 0)
Screenshot: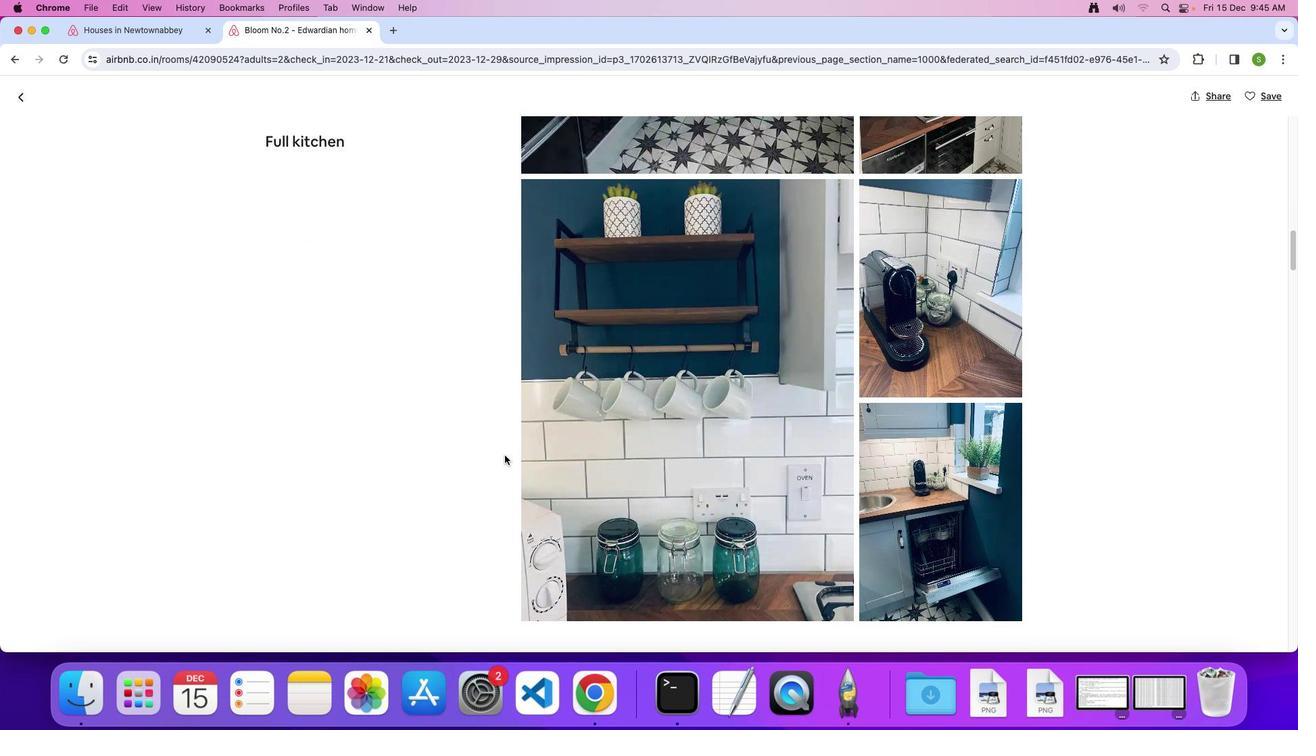 
Action: Mouse scrolled (504, 455) with delta (0, 0)
Screenshot: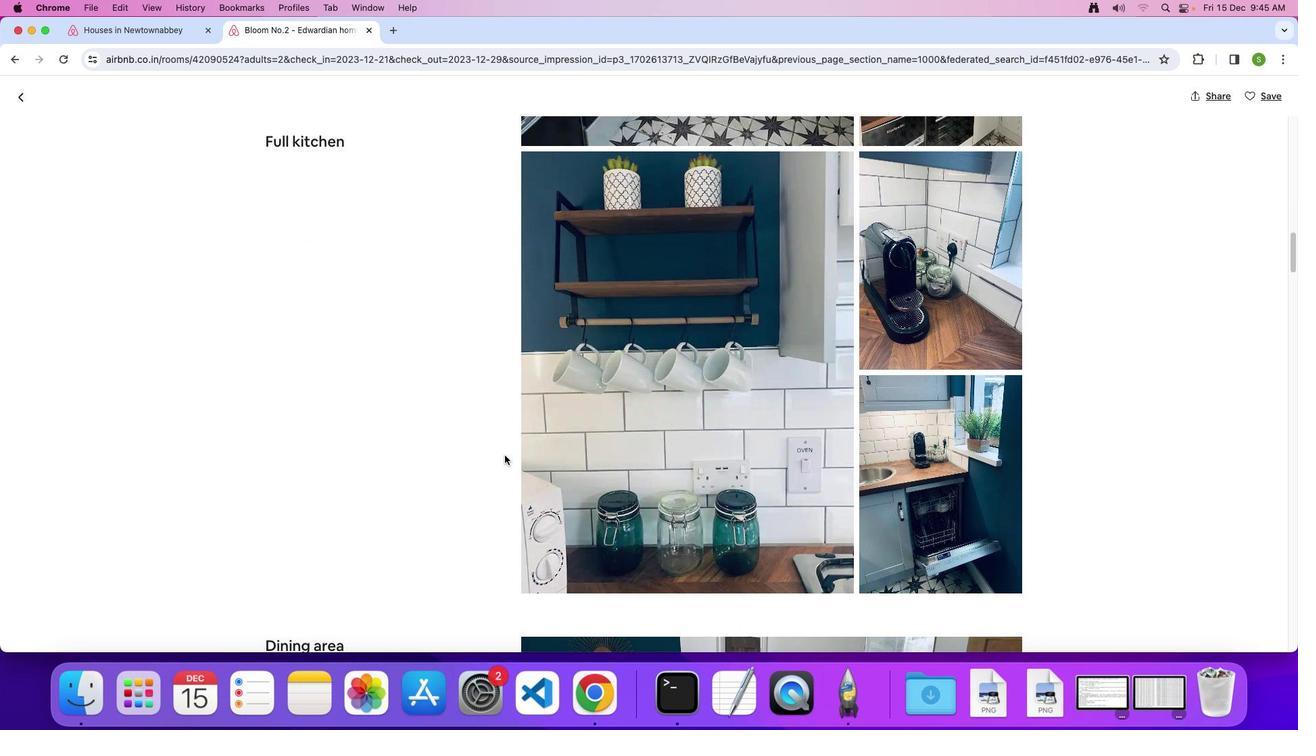 
Action: Mouse scrolled (504, 455) with delta (0, 0)
Screenshot: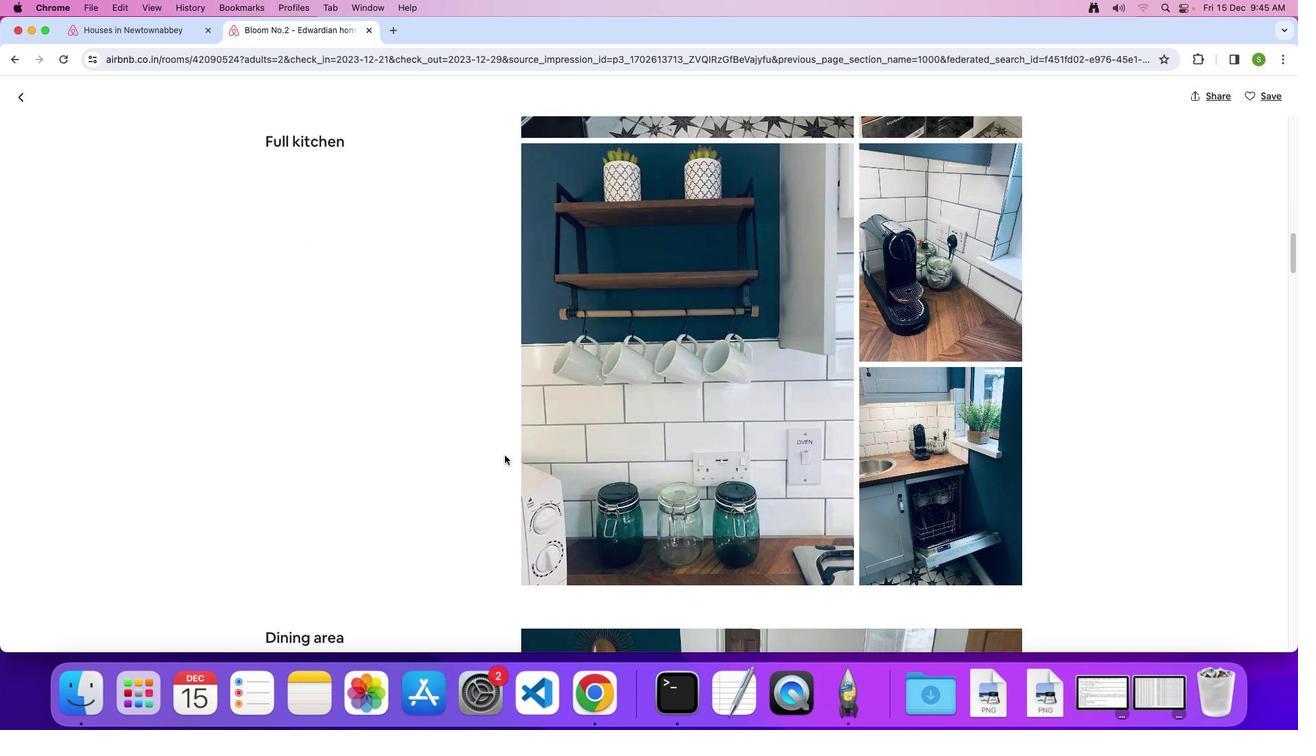 
Action: Mouse scrolled (504, 455) with delta (0, 0)
Screenshot: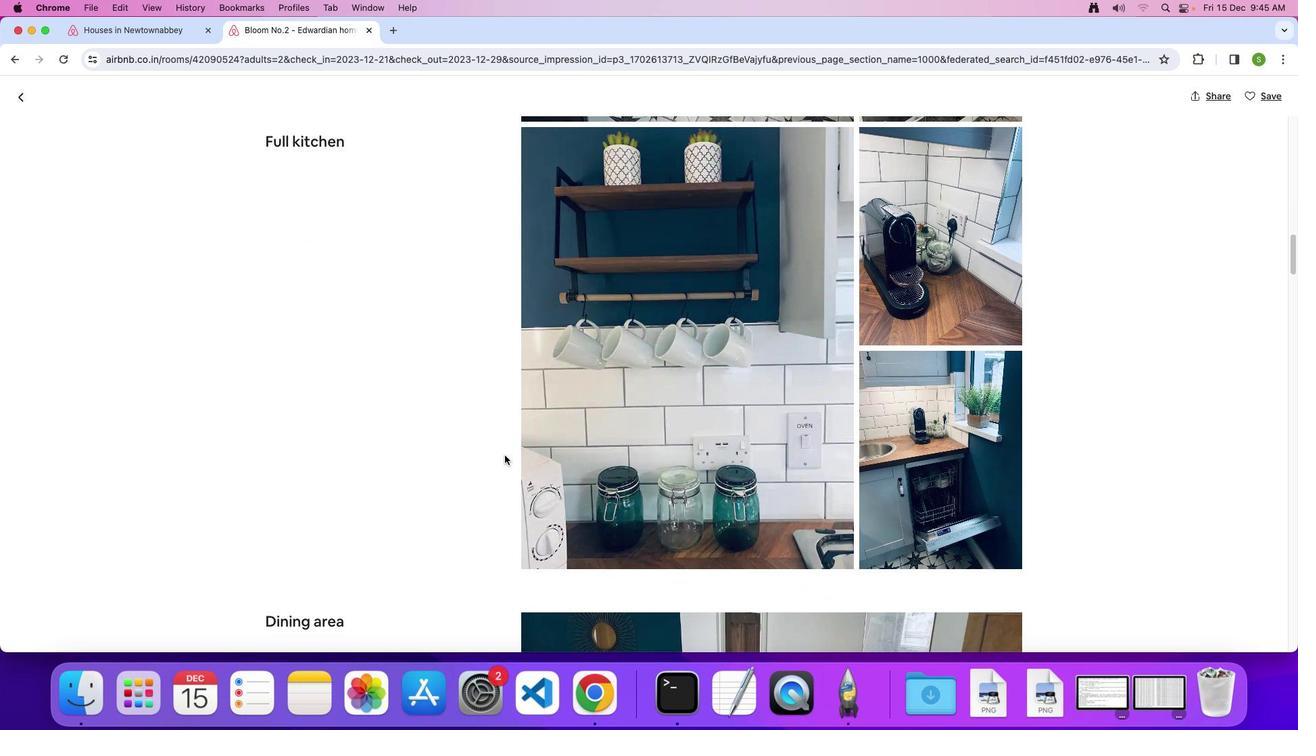 
Action: Mouse scrolled (504, 455) with delta (0, 0)
Screenshot: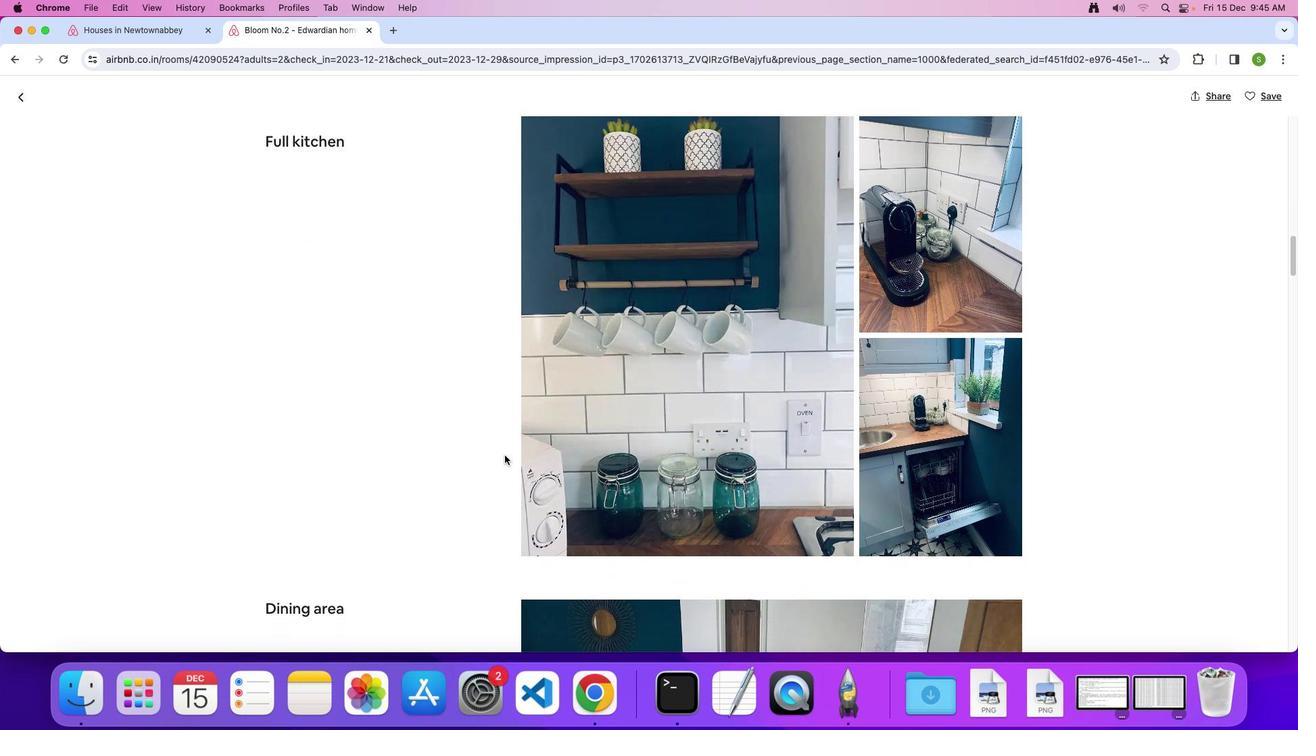 
Action: Mouse scrolled (504, 455) with delta (0, -1)
Screenshot: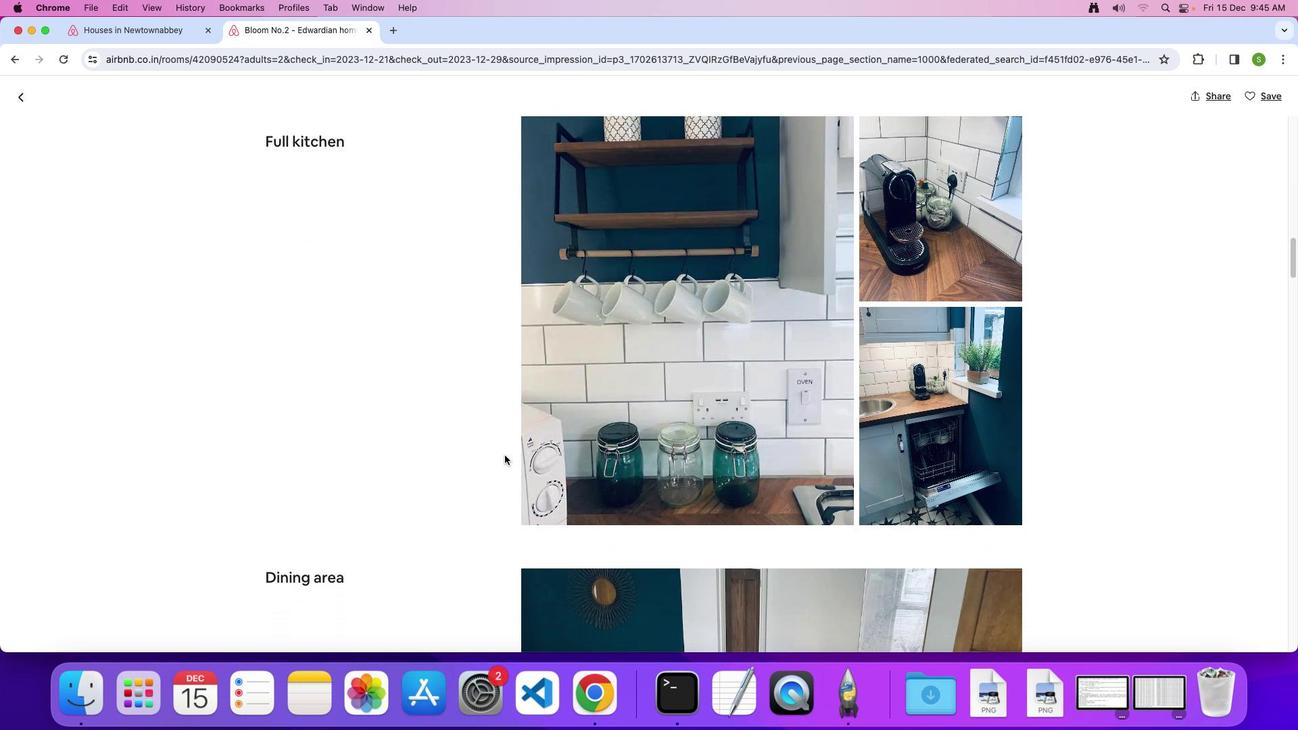 
Action: Mouse scrolled (504, 455) with delta (0, 0)
Screenshot: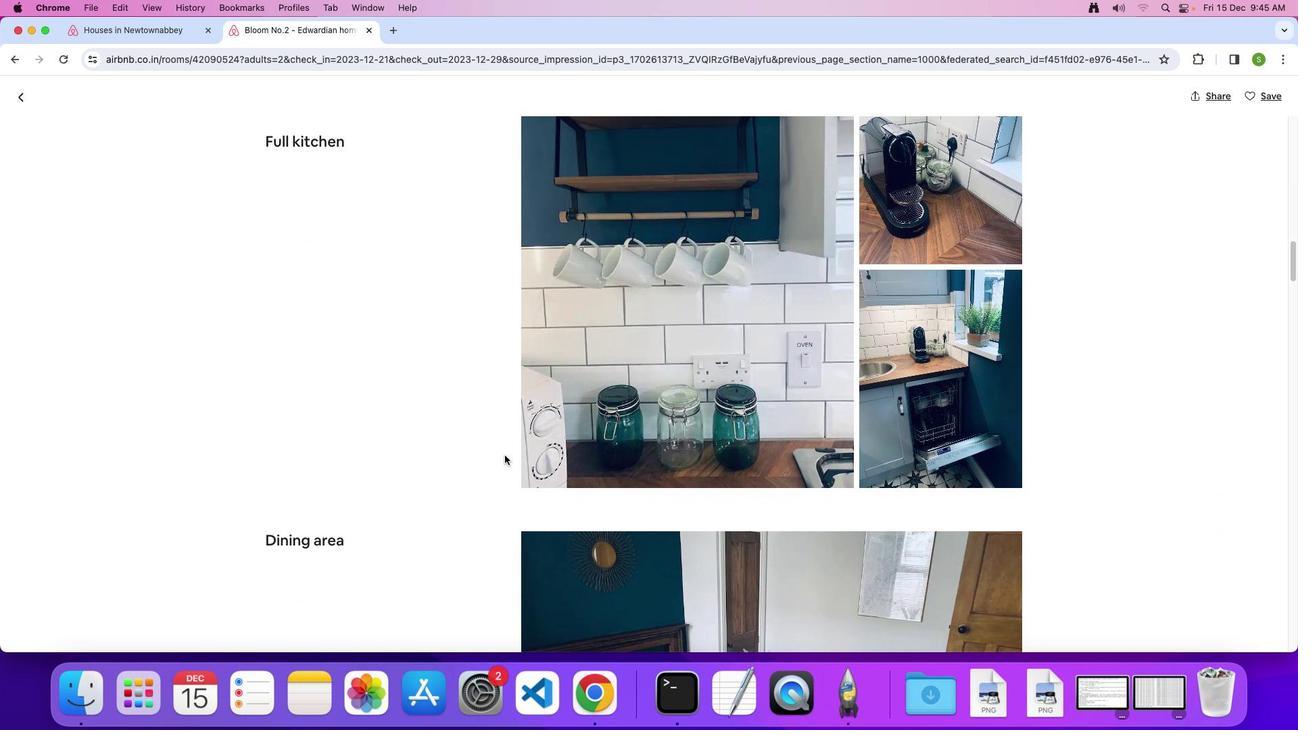 
Action: Mouse scrolled (504, 455) with delta (0, 0)
Screenshot: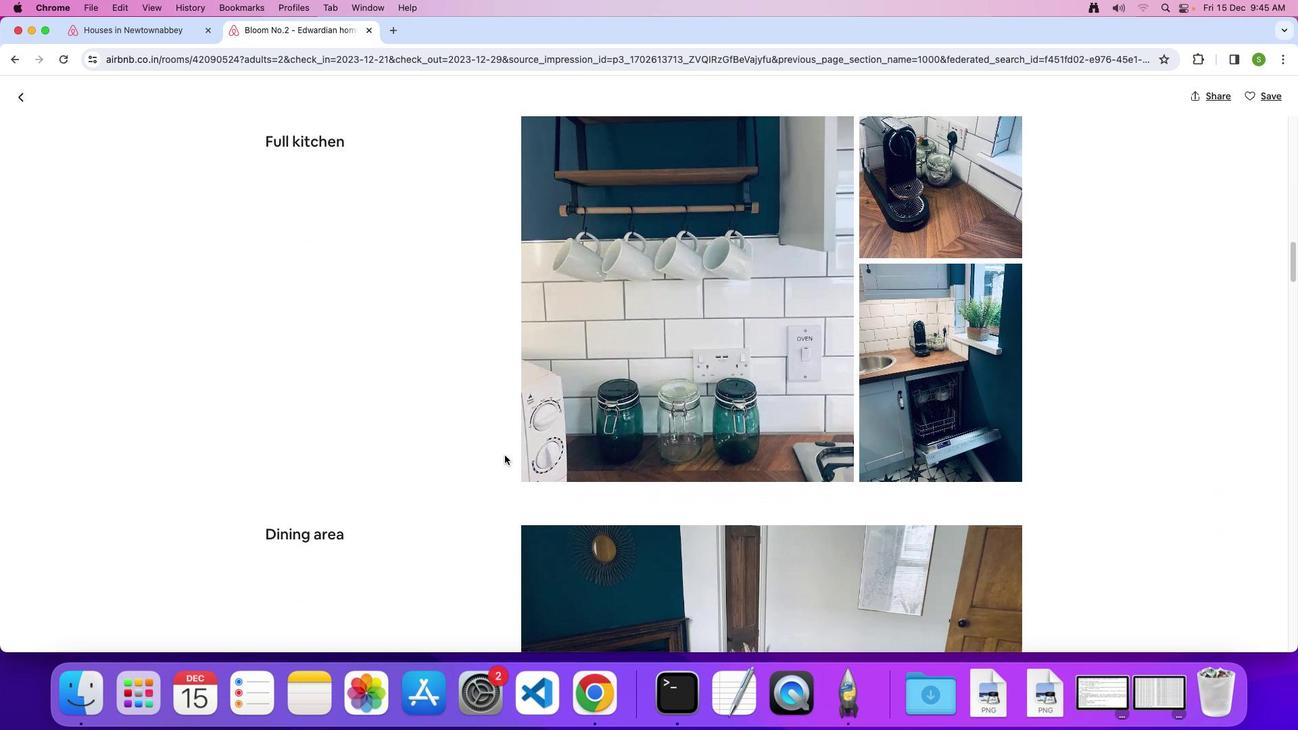 
Action: Mouse scrolled (504, 455) with delta (0, 0)
Screenshot: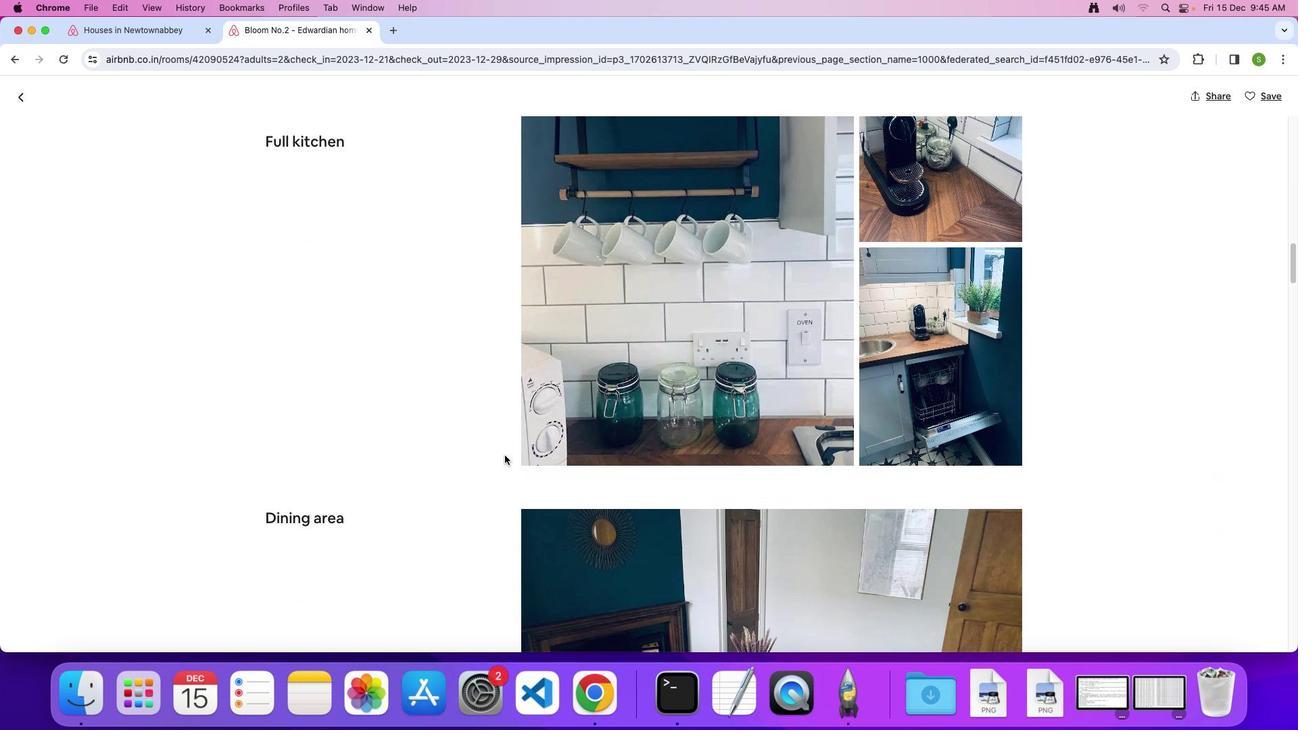 
Action: Mouse scrolled (504, 455) with delta (0, 0)
Screenshot: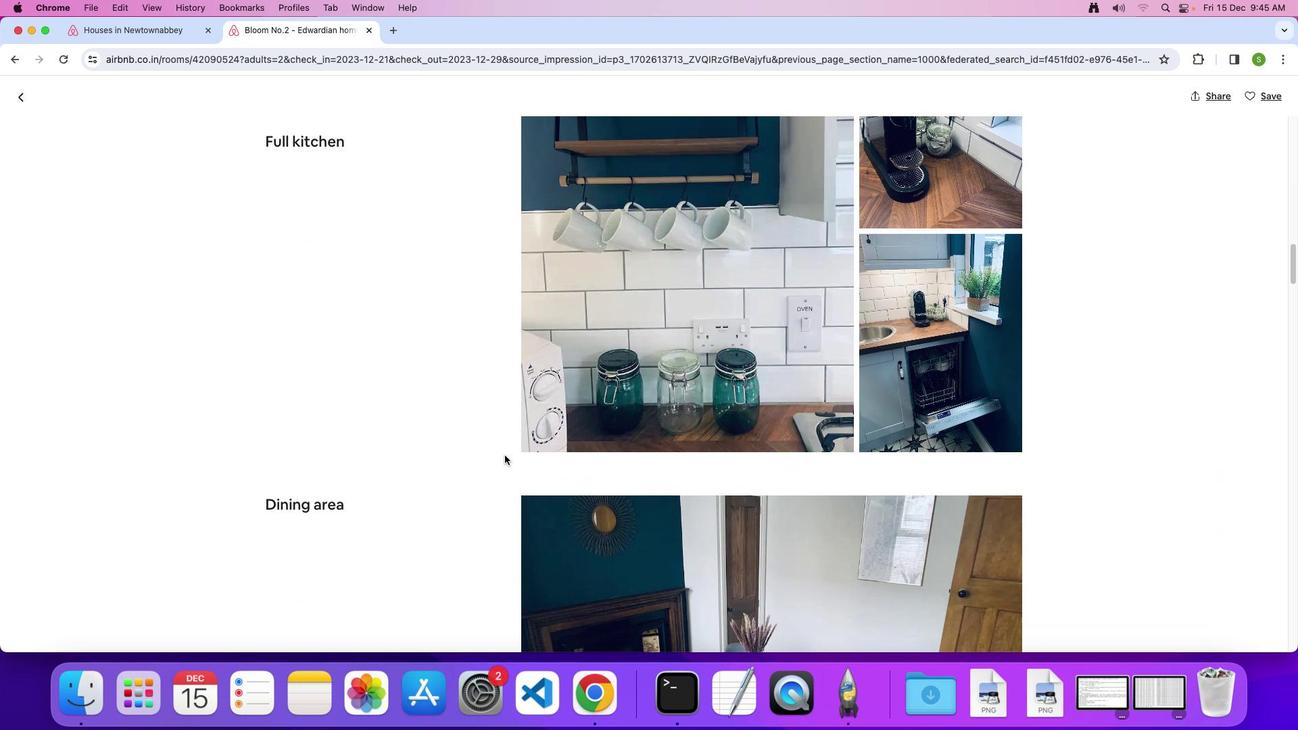 
Action: Mouse scrolled (504, 455) with delta (0, -1)
Screenshot: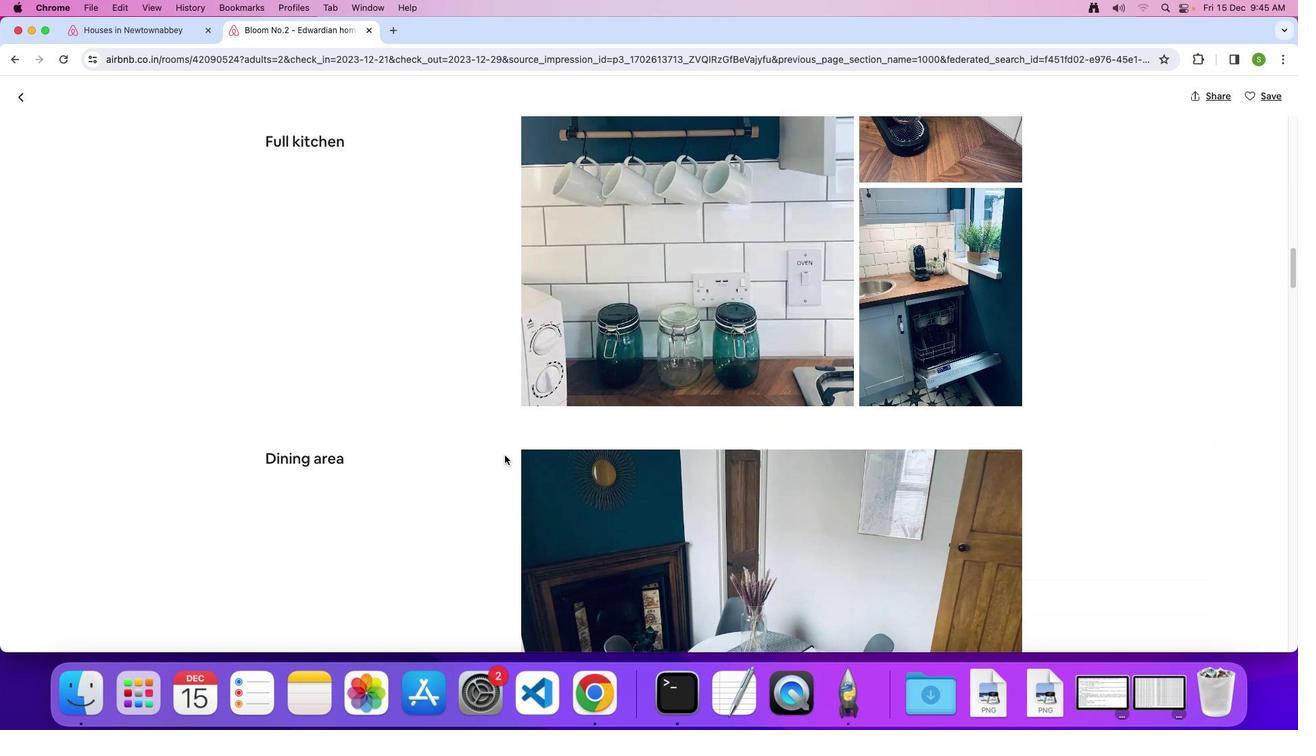 
Action: Mouse scrolled (504, 455) with delta (0, 0)
Screenshot: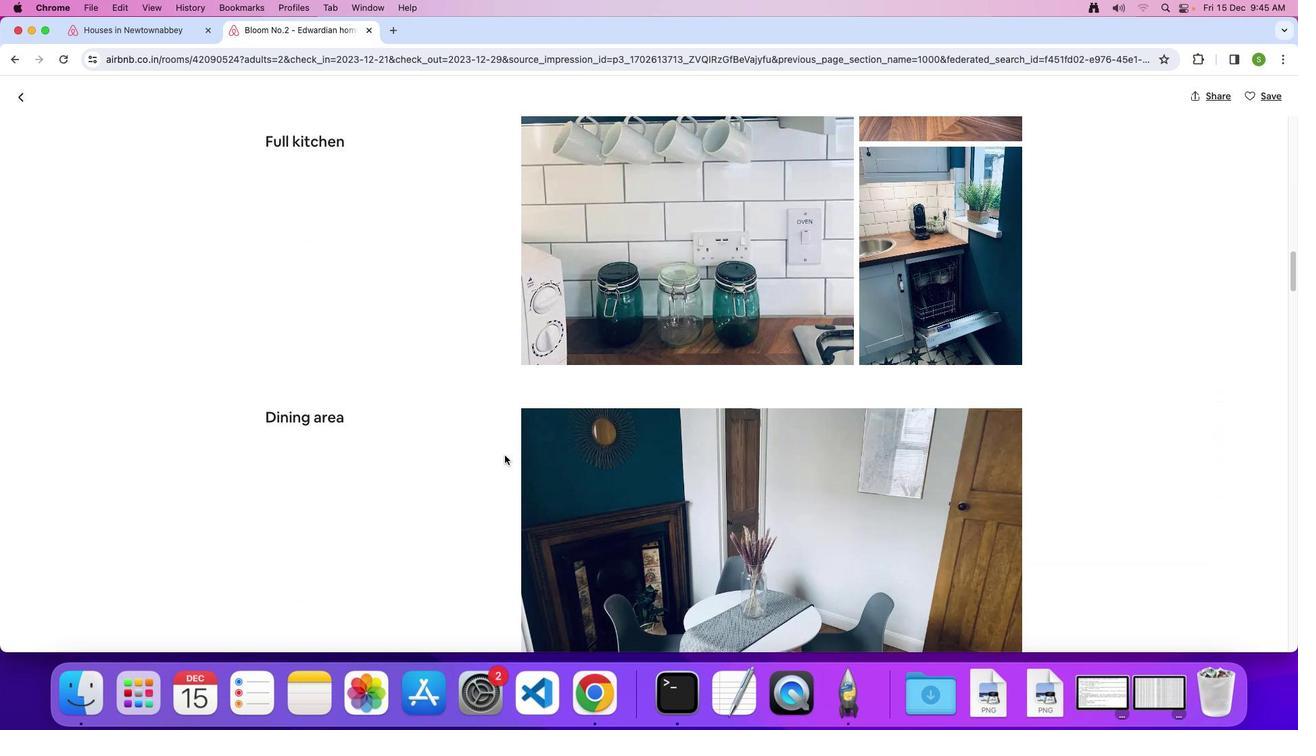 
Action: Mouse scrolled (504, 455) with delta (0, 0)
Screenshot: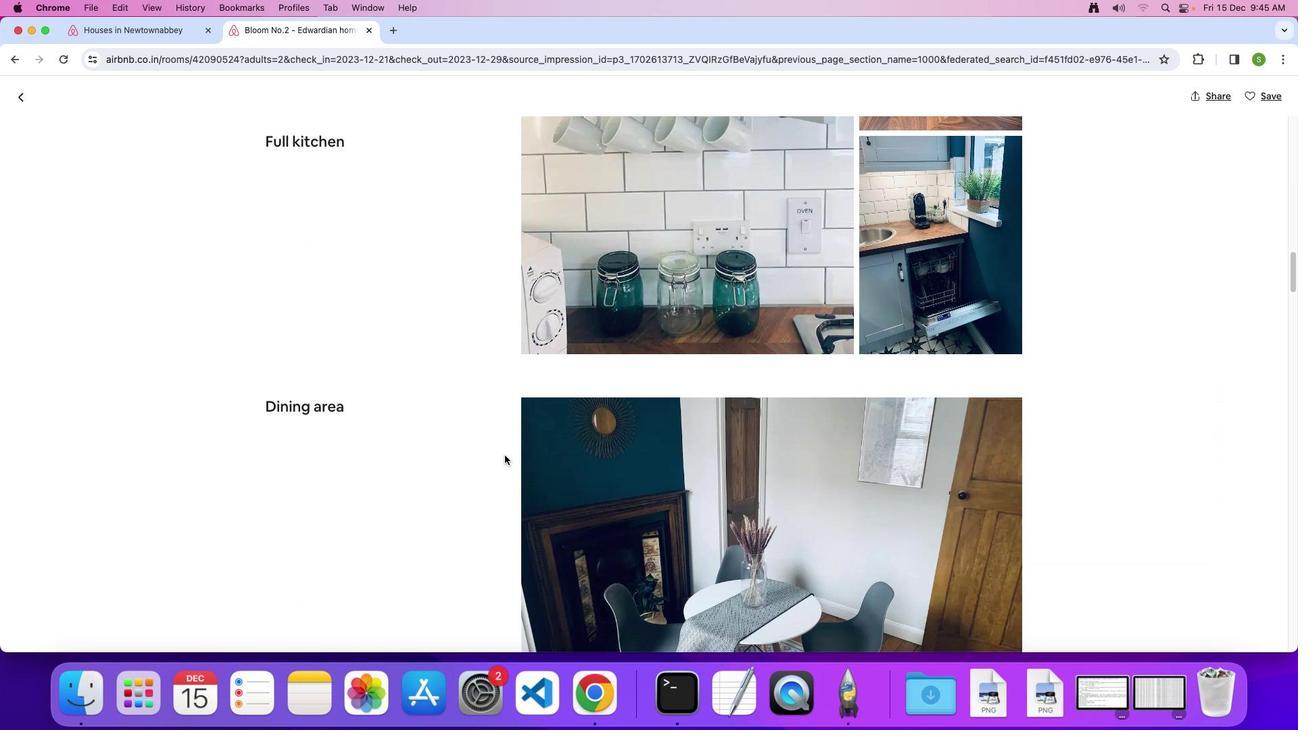 
Action: Mouse scrolled (504, 455) with delta (0, 0)
Screenshot: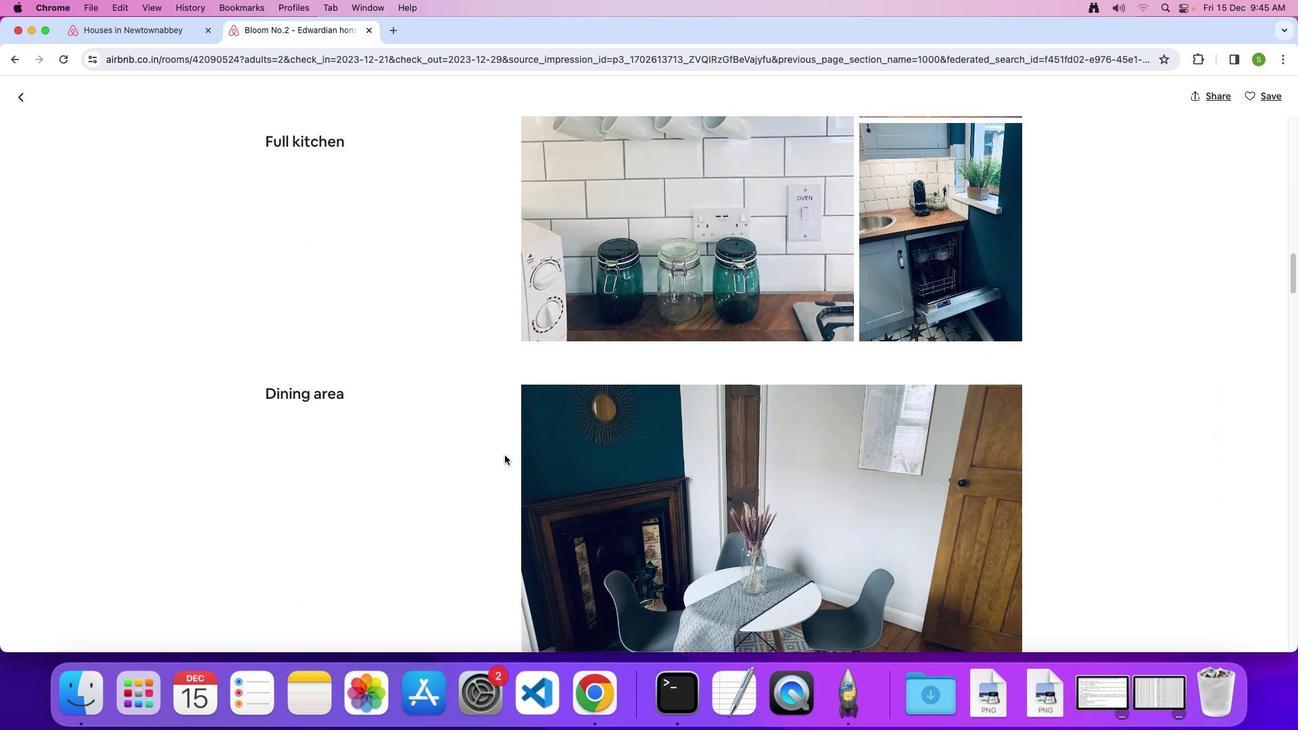 
Action: Mouse scrolled (504, 455) with delta (0, 0)
Screenshot: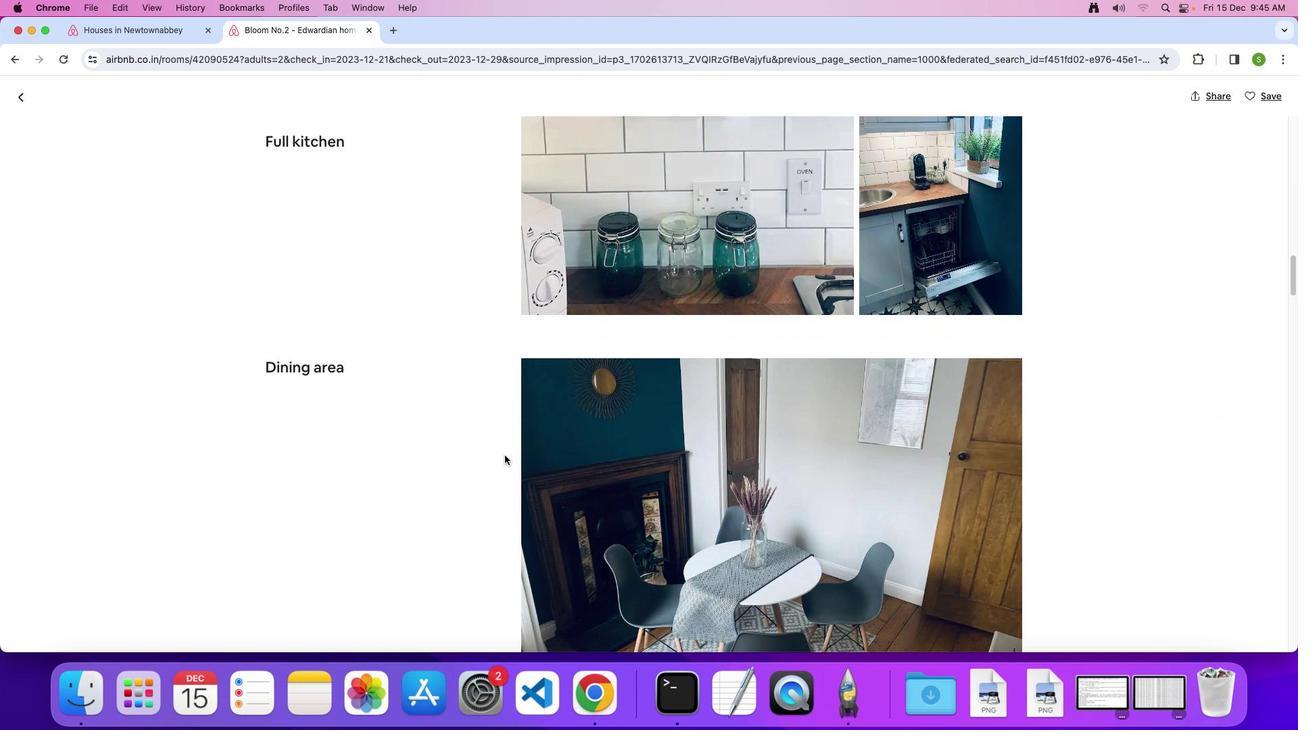 
Action: Mouse scrolled (504, 455) with delta (0, -1)
Screenshot: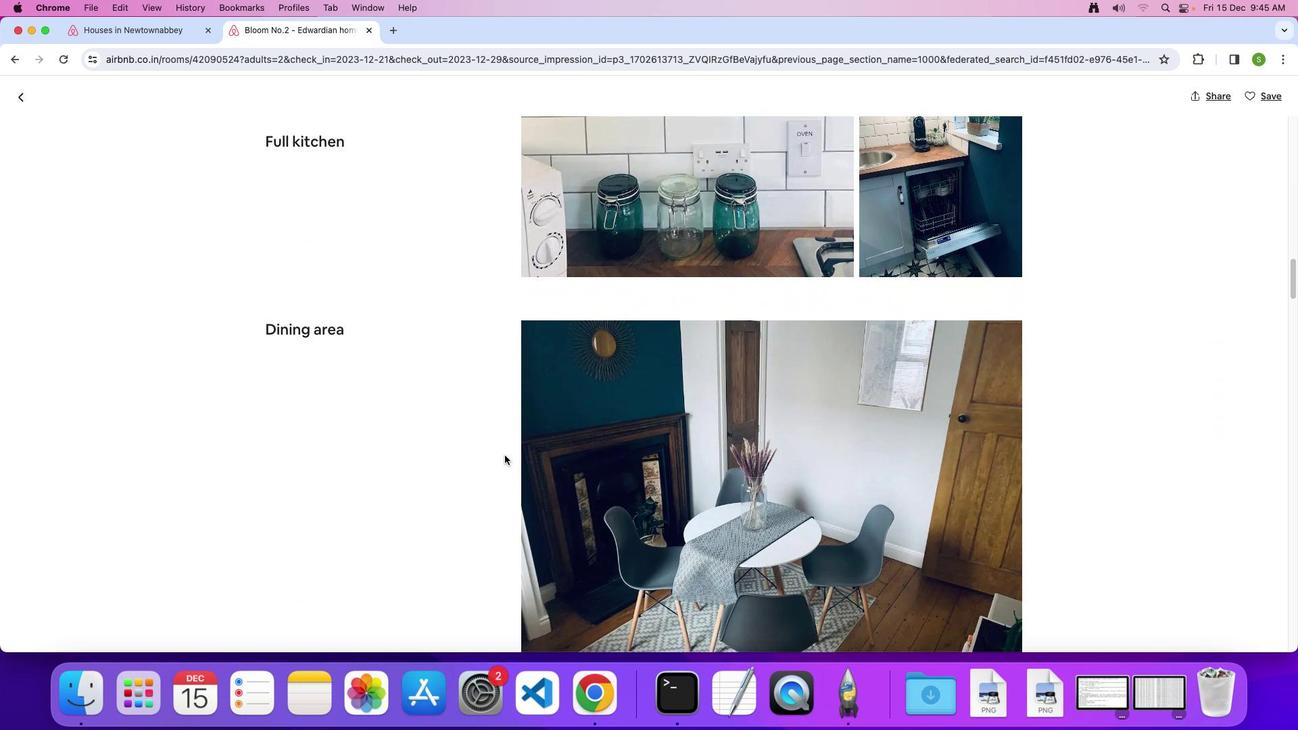 
Action: Mouse scrolled (504, 455) with delta (0, 0)
Screenshot: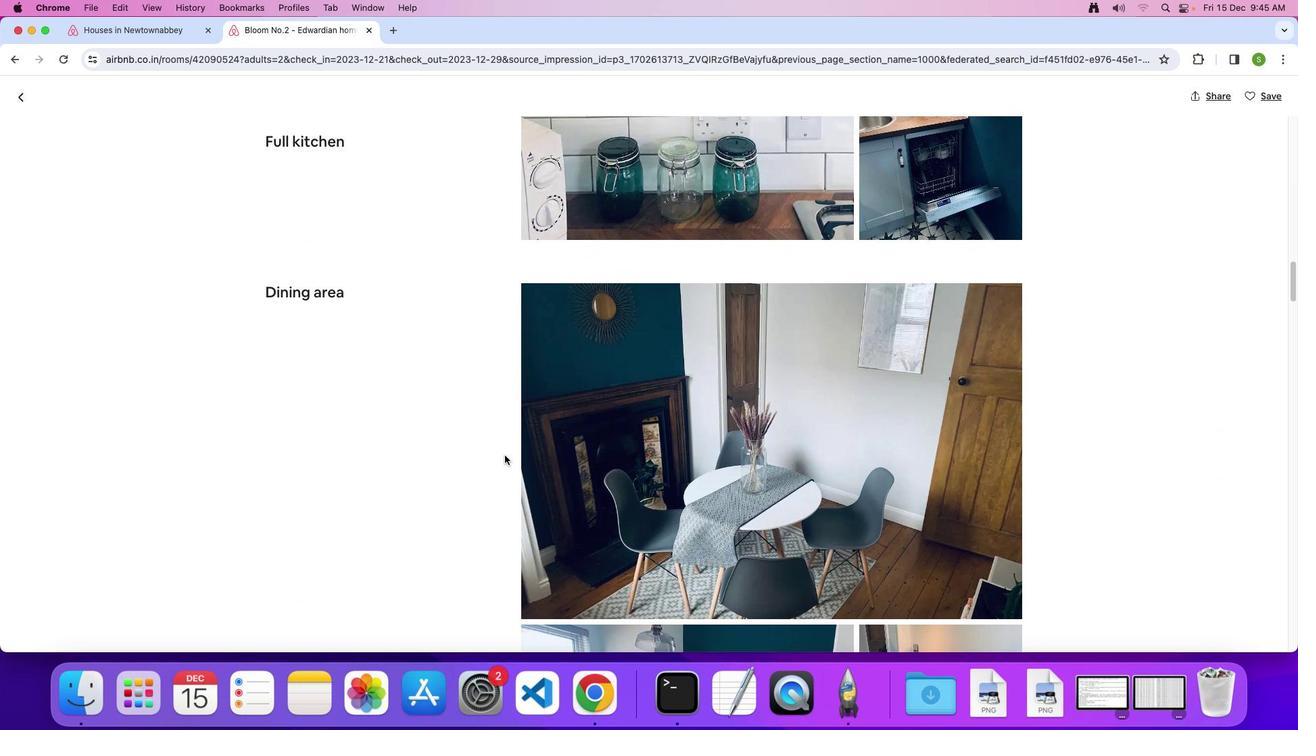
Action: Mouse scrolled (504, 455) with delta (0, 0)
Screenshot: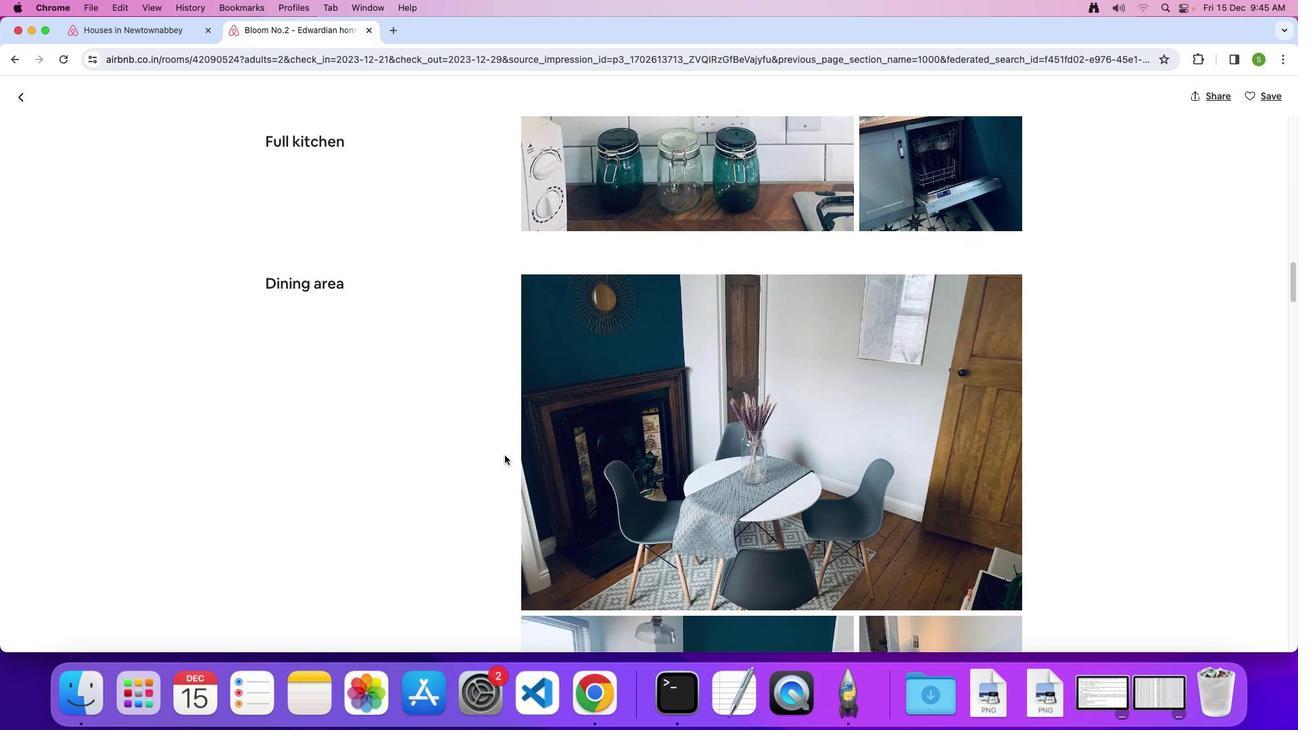 
Action: Mouse scrolled (504, 455) with delta (0, 0)
Screenshot: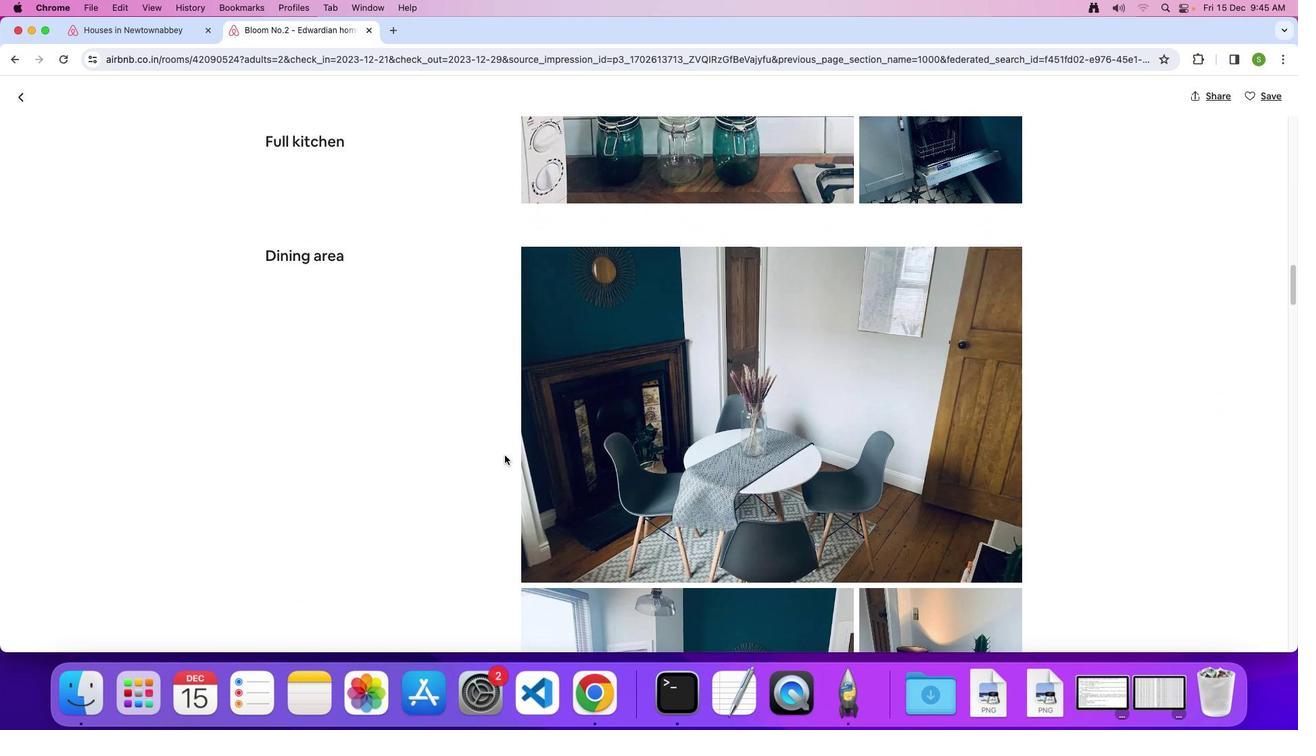 
Action: Mouse scrolled (504, 455) with delta (0, 0)
Screenshot: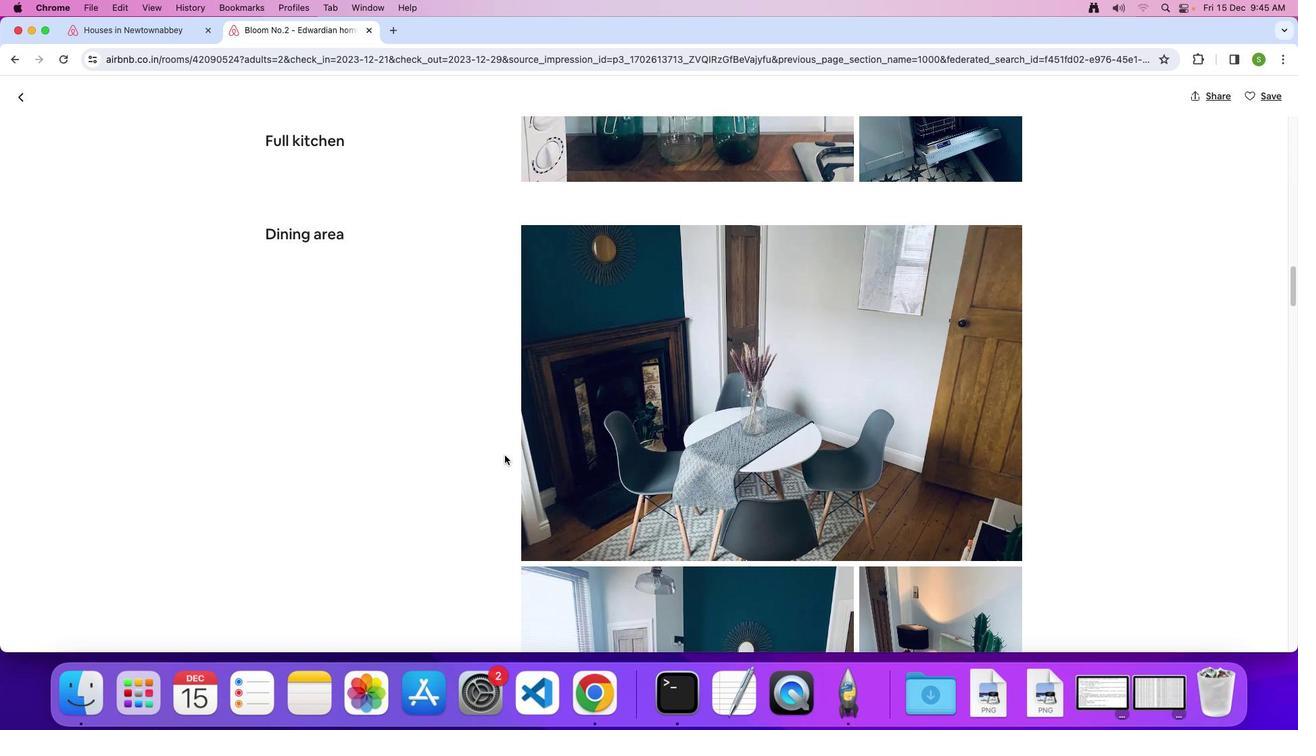 
Action: Mouse scrolled (504, 455) with delta (0, 0)
Screenshot: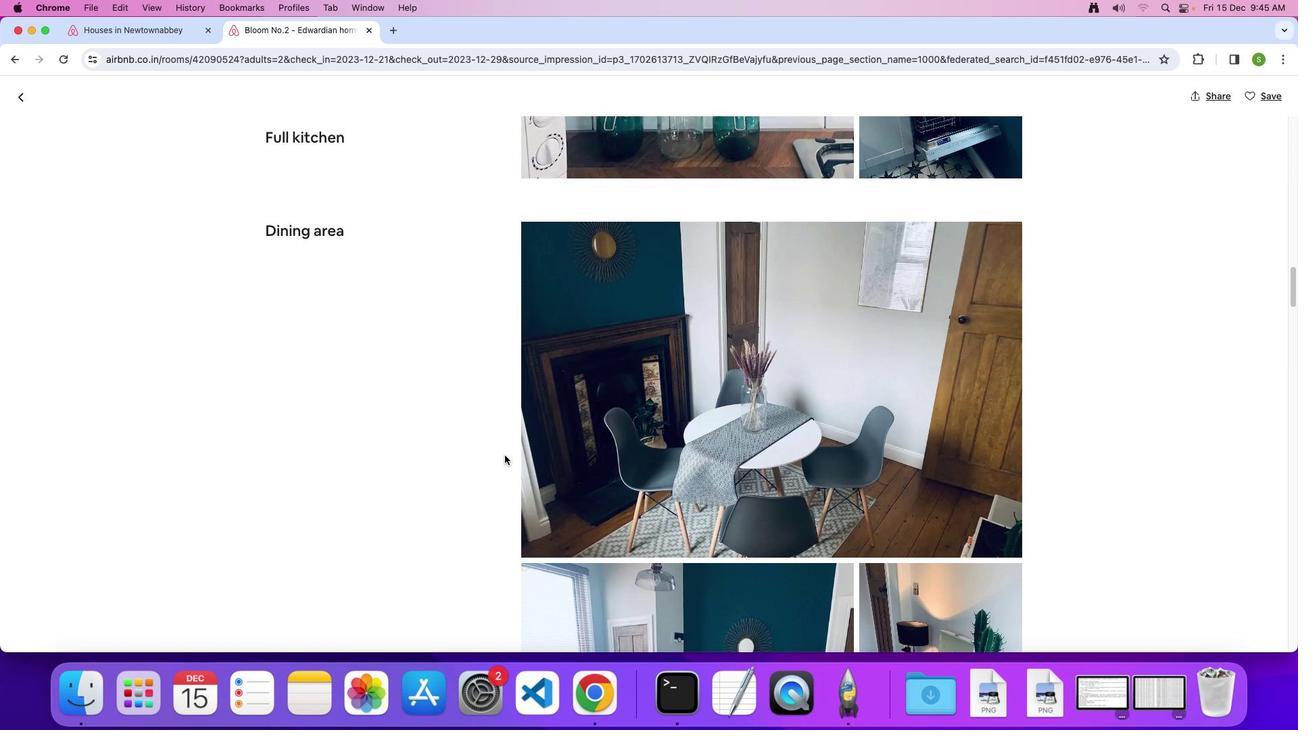 
Action: Mouse scrolled (504, 455) with delta (0, 0)
Screenshot: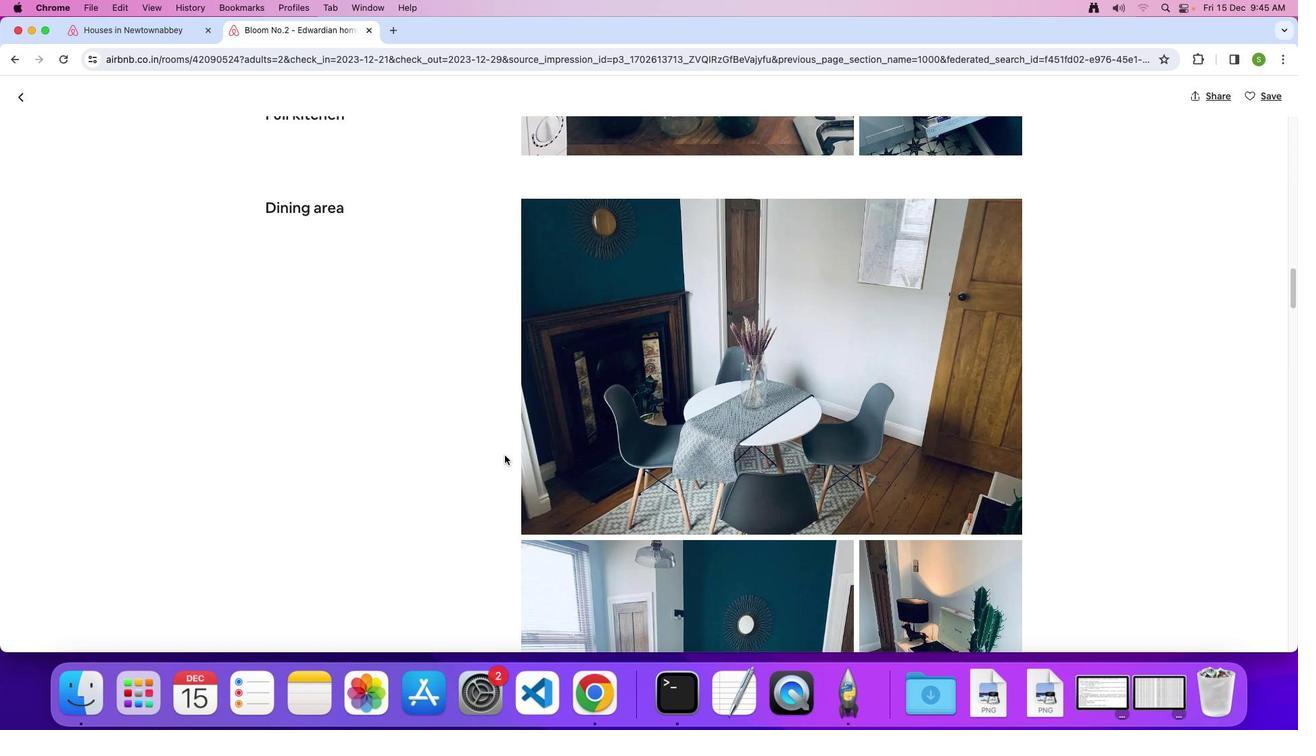 
Action: Mouse scrolled (504, 455) with delta (0, 0)
Screenshot: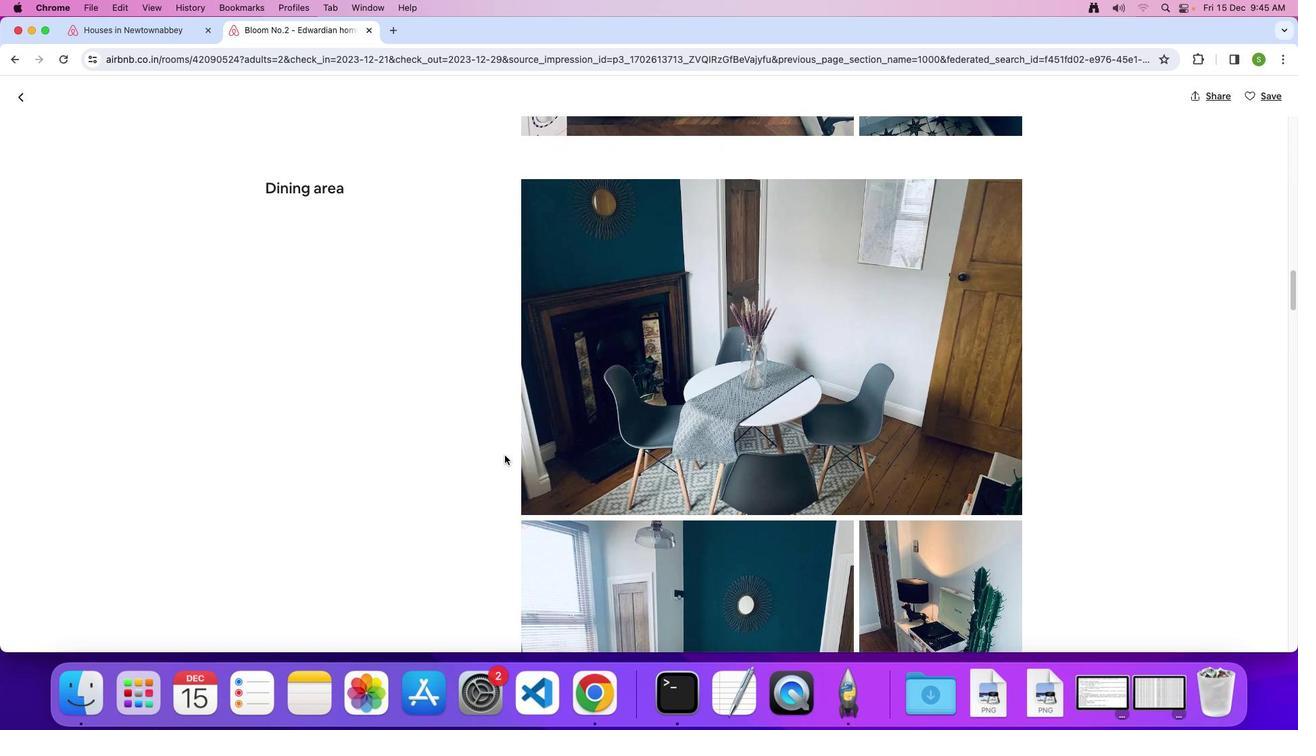
Action: Mouse scrolled (504, 455) with delta (0, -2)
Screenshot: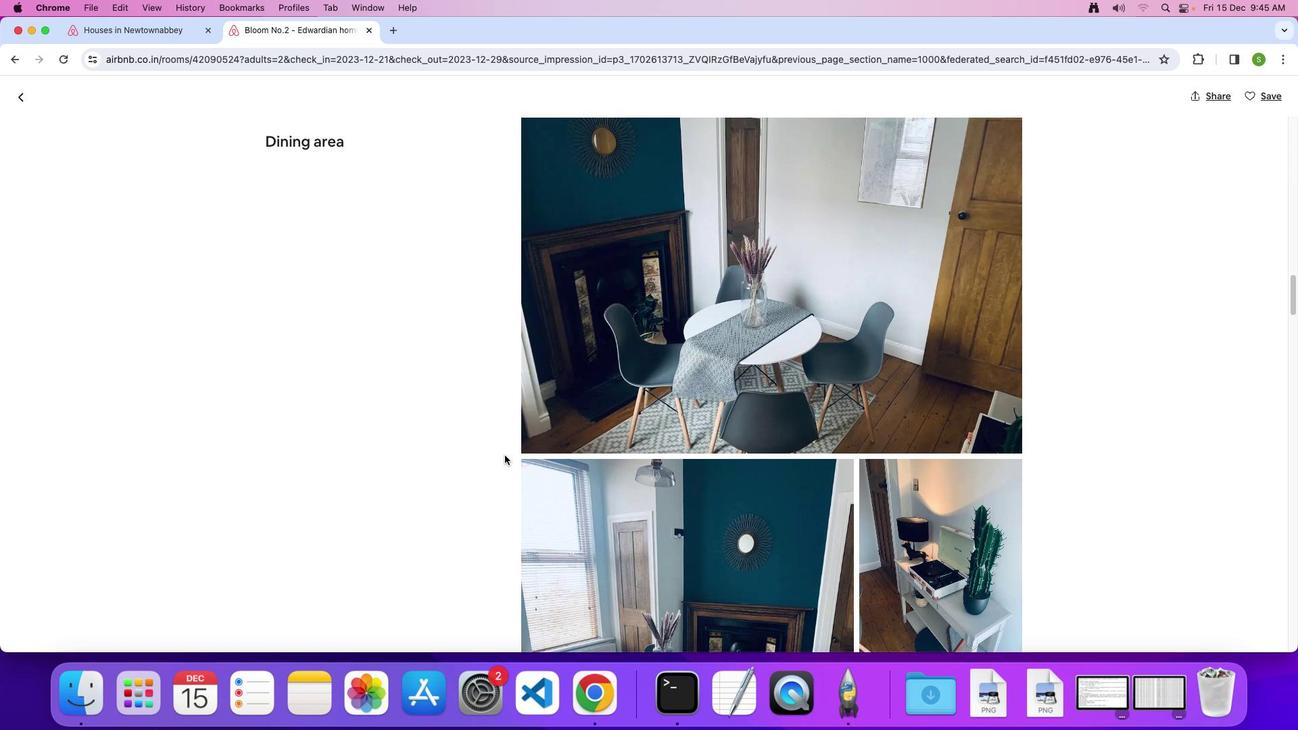 
Action: Mouse scrolled (504, 455) with delta (0, 0)
Screenshot: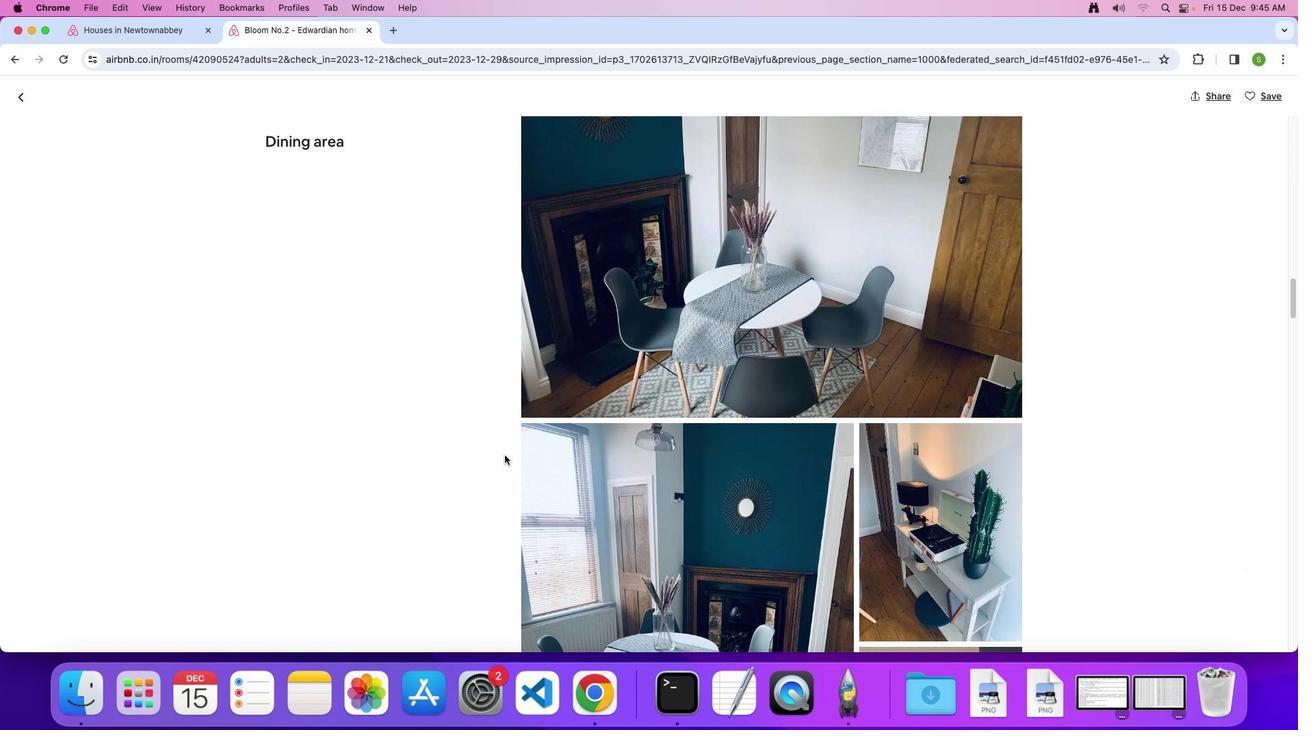 
Action: Mouse scrolled (504, 455) with delta (0, 0)
Screenshot: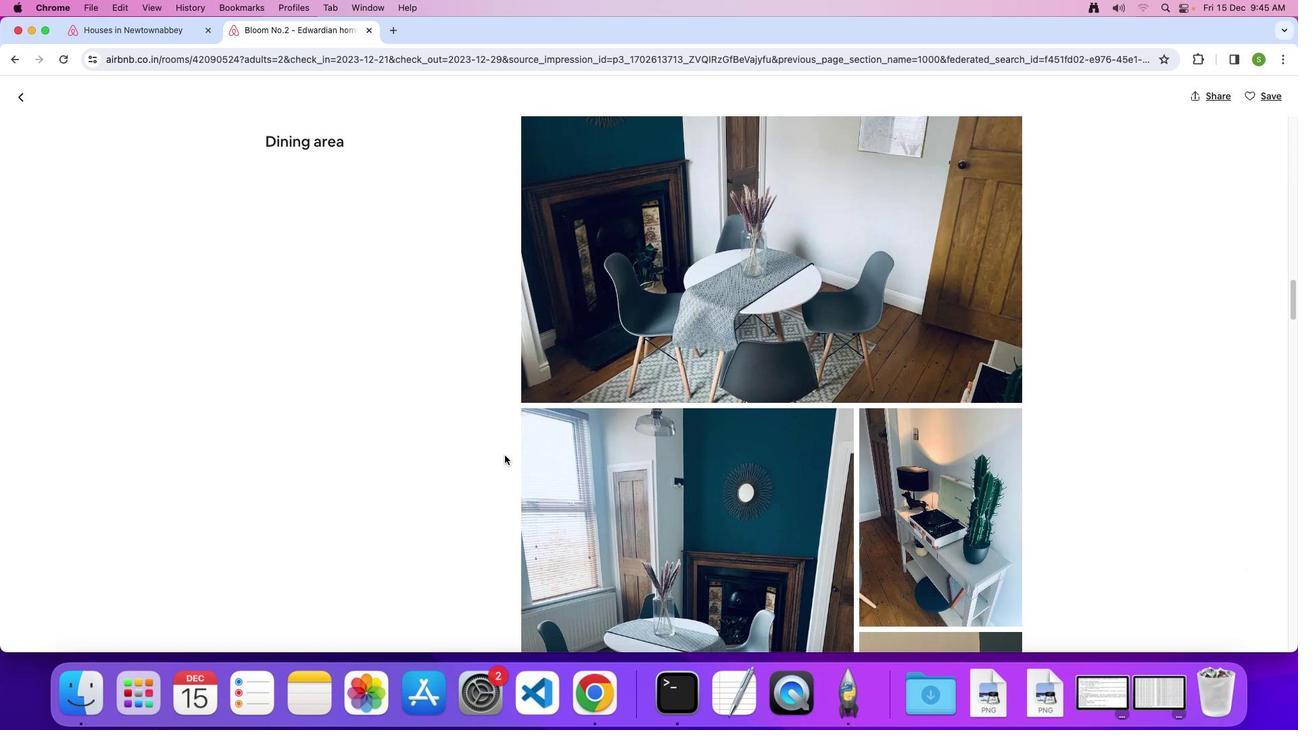 
Action: Mouse scrolled (504, 455) with delta (0, -2)
Screenshot: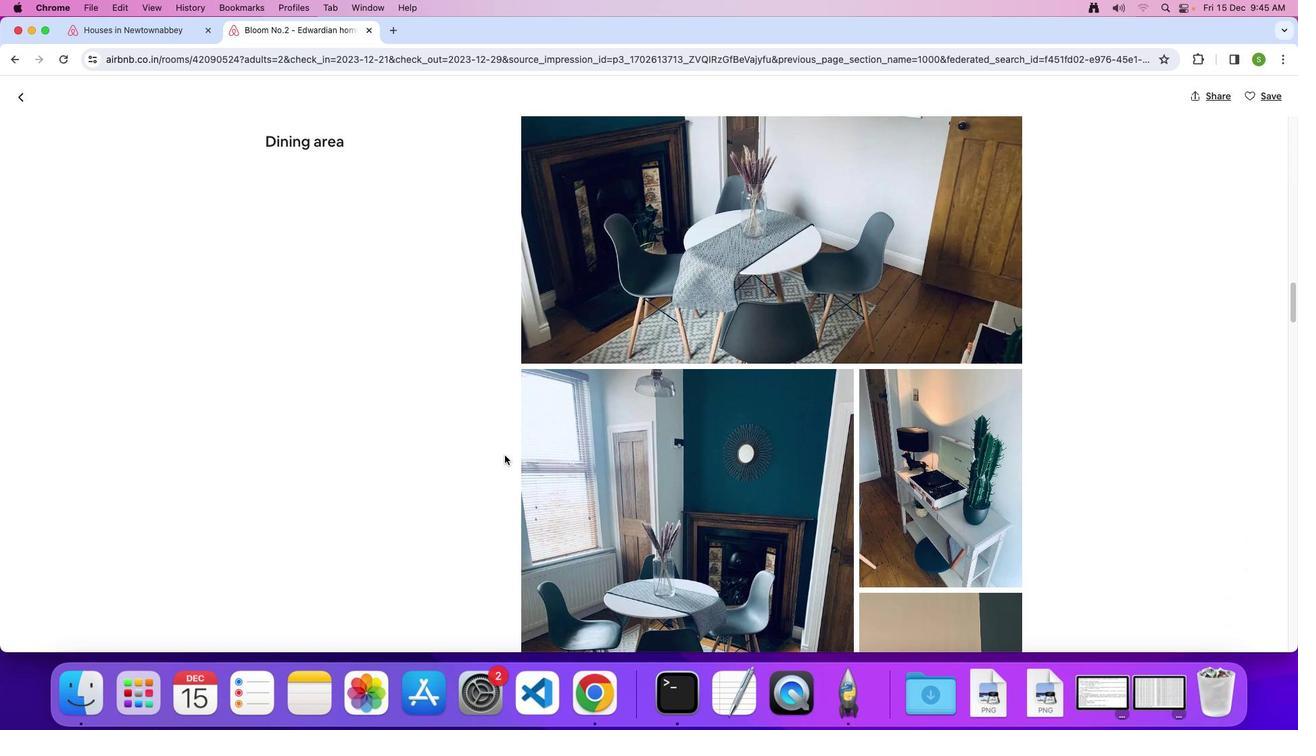 
Action: Mouse scrolled (504, 455) with delta (0, 0)
Screenshot: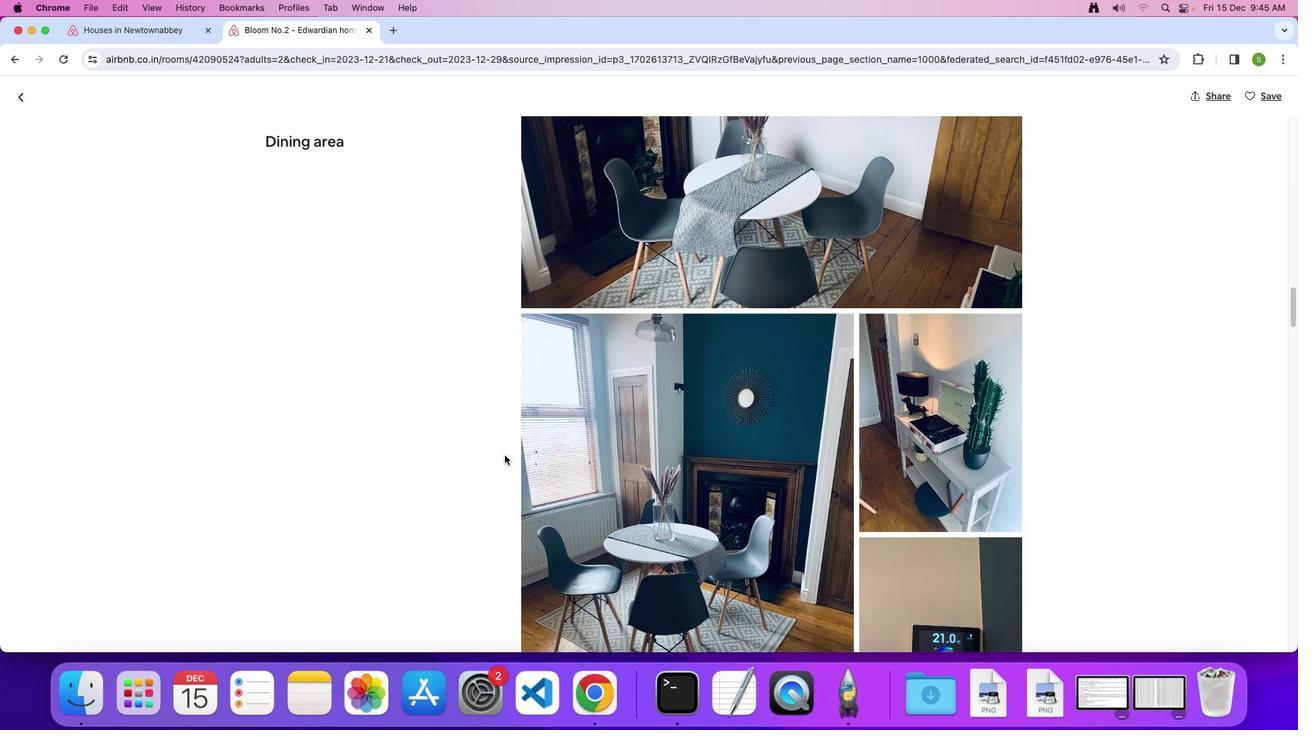 
Action: Mouse scrolled (504, 455) with delta (0, 0)
Screenshot: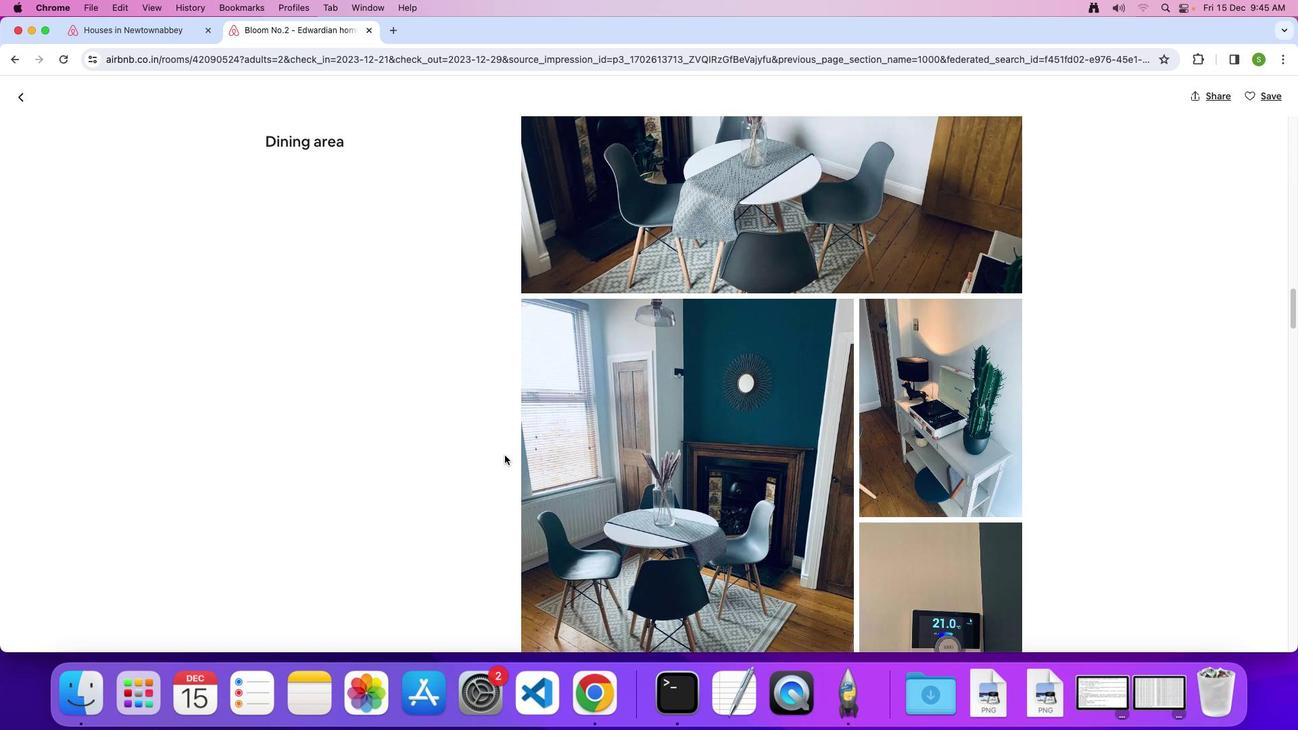 
Action: Mouse scrolled (504, 455) with delta (0, 0)
Screenshot: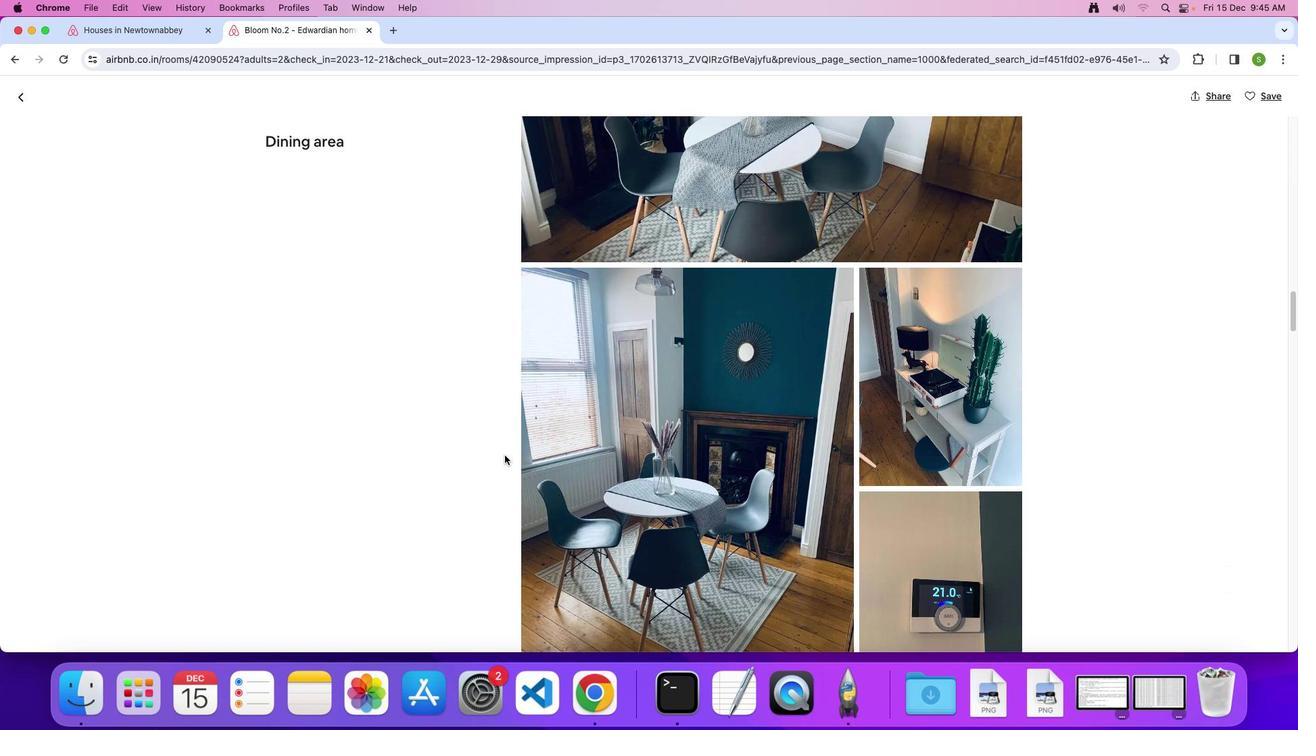 
Action: Mouse scrolled (504, 455) with delta (0, 0)
Screenshot: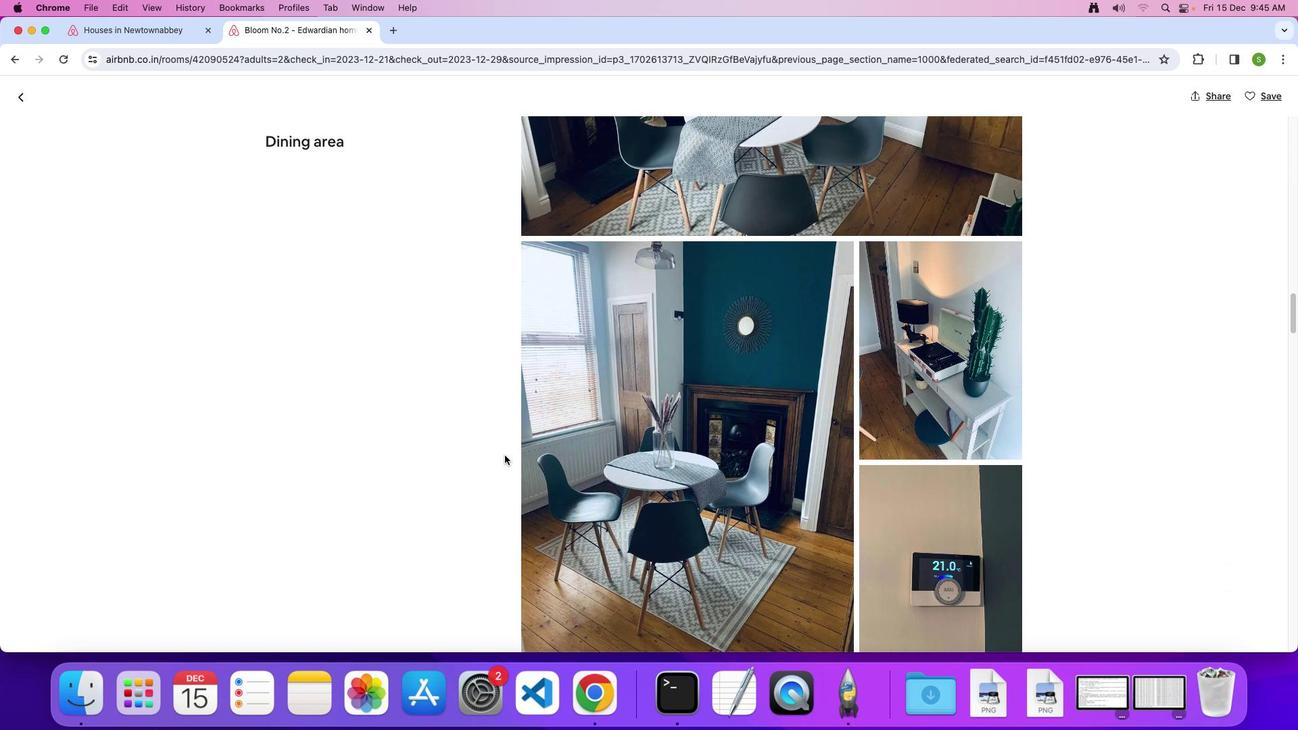 
Action: Mouse scrolled (504, 455) with delta (0, 0)
Screenshot: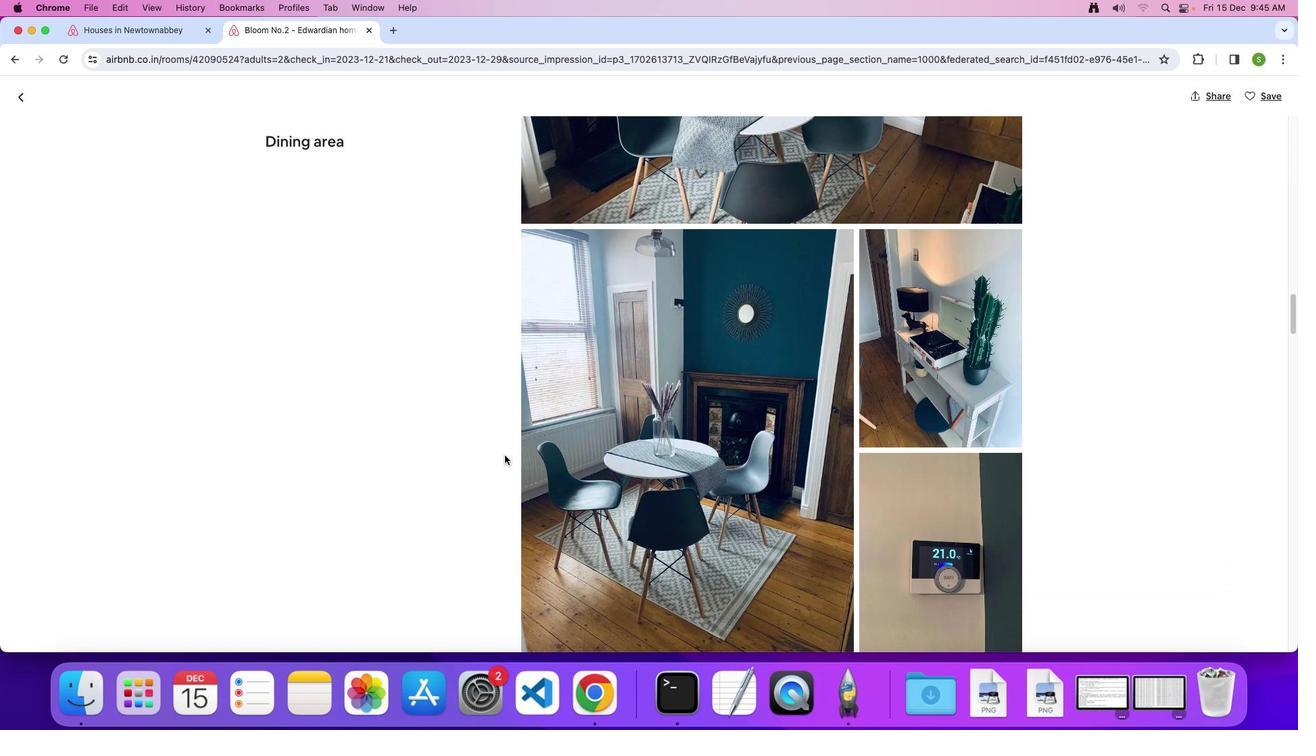
Action: Mouse scrolled (504, 455) with delta (0, -1)
Screenshot: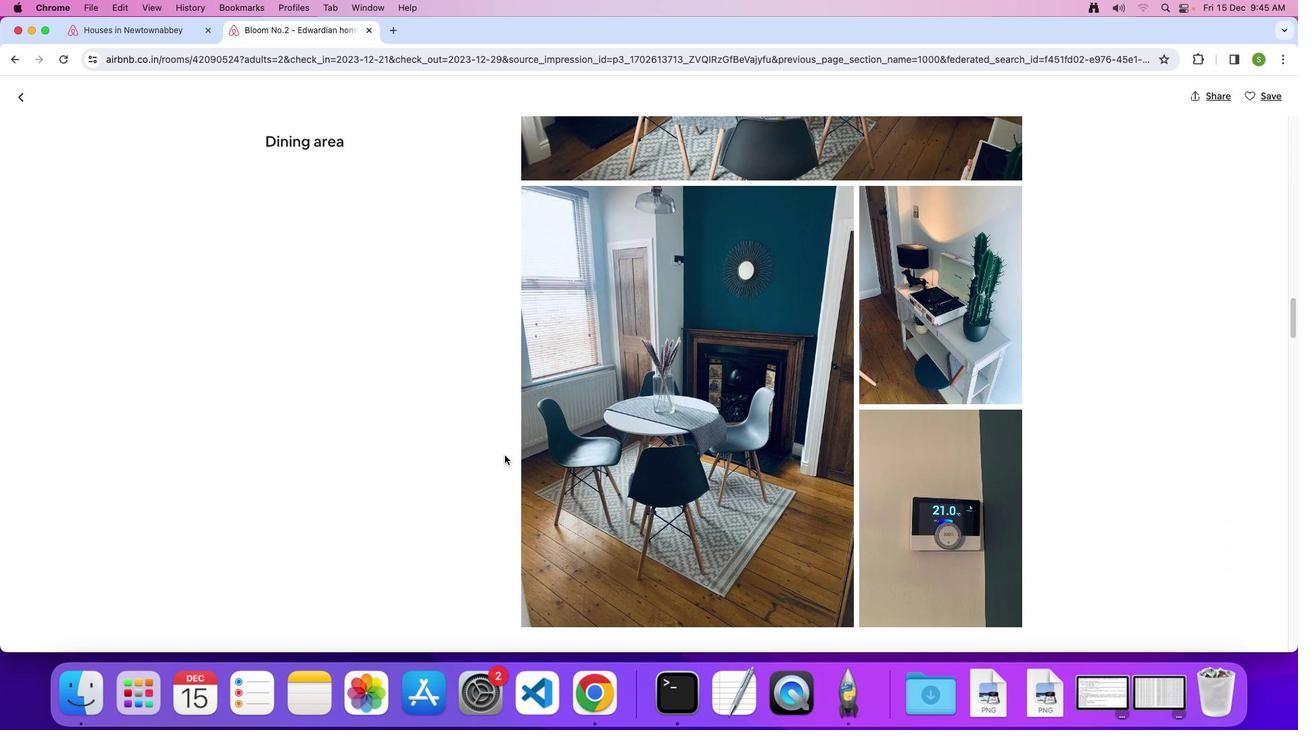 
Action: Mouse scrolled (504, 455) with delta (0, 0)
Screenshot: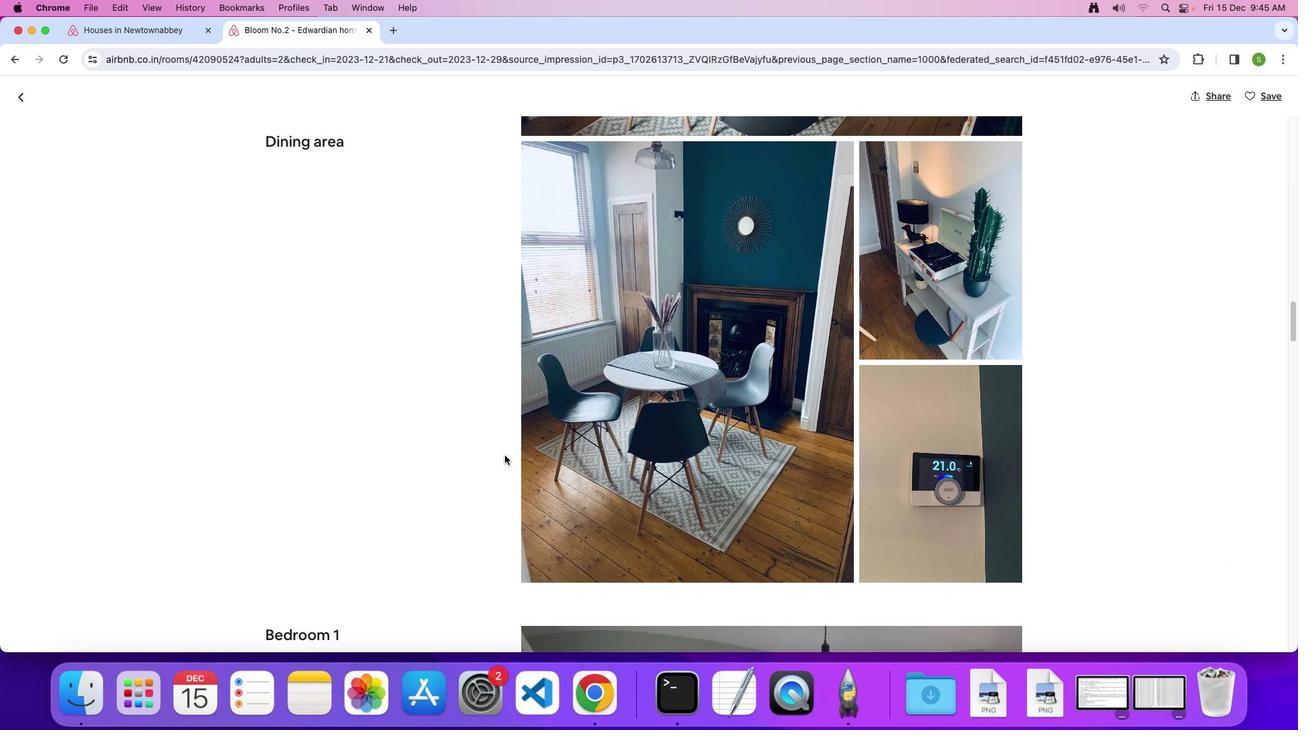 
Action: Mouse scrolled (504, 455) with delta (0, 0)
Screenshot: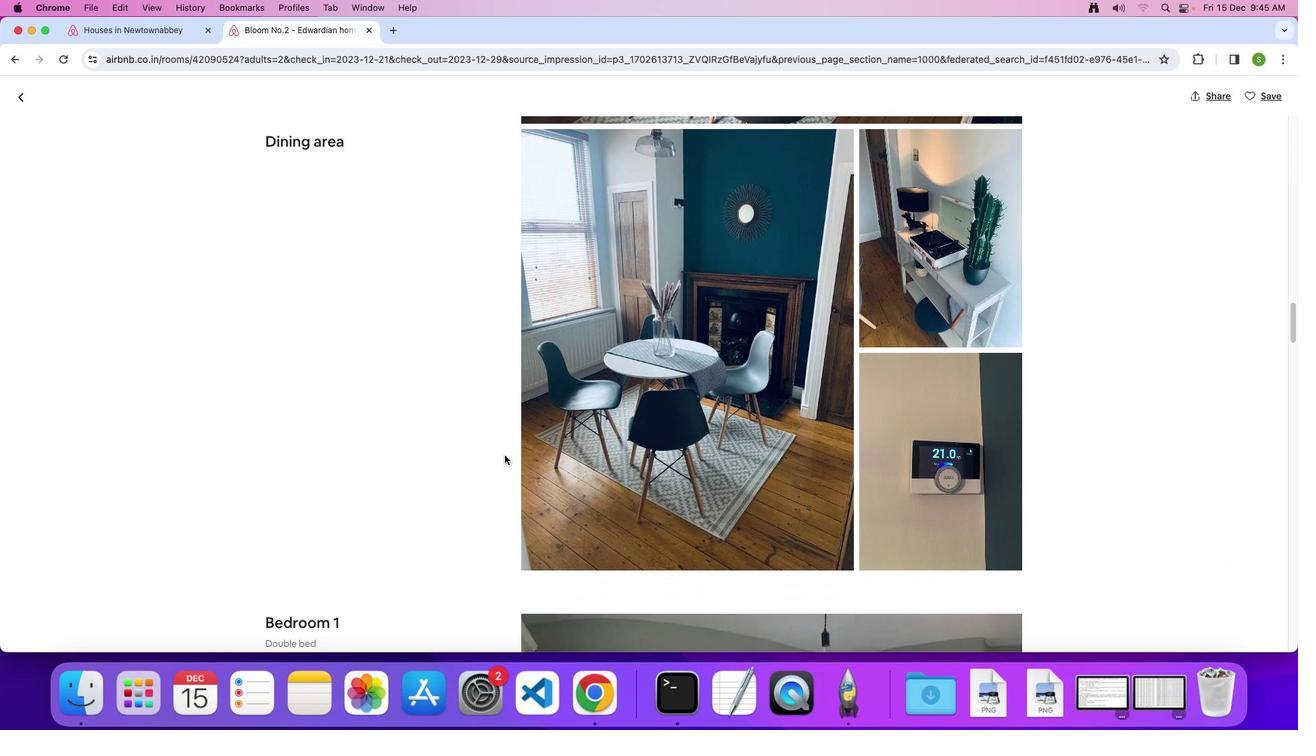 
Action: Mouse scrolled (504, 455) with delta (0, -1)
Screenshot: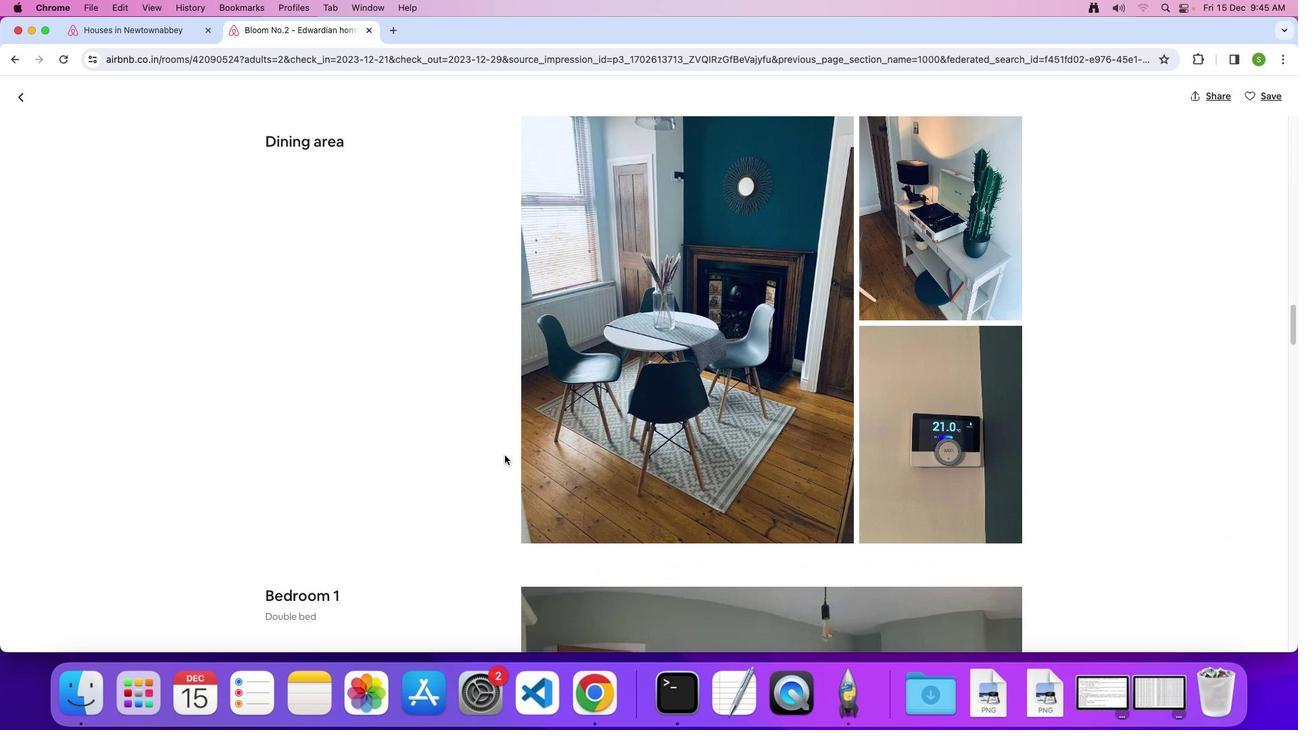 
Action: Mouse scrolled (504, 455) with delta (0, 0)
Screenshot: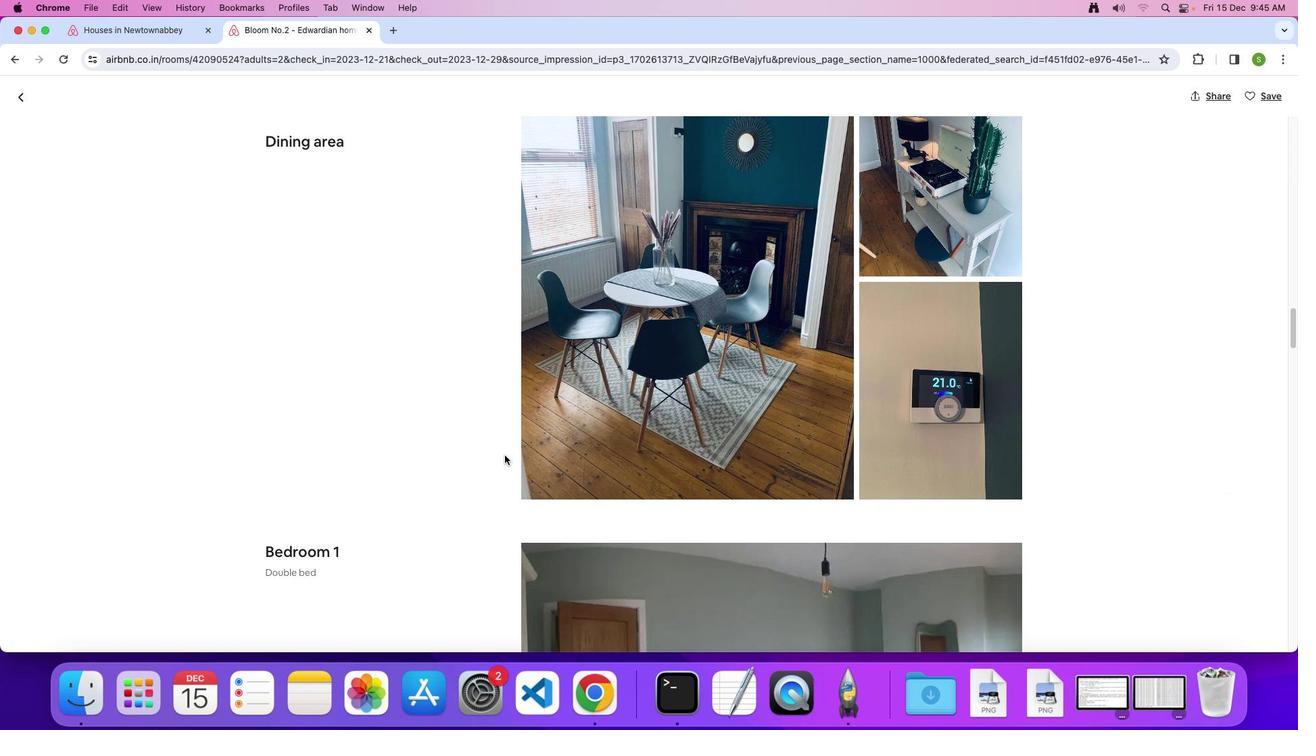 
Action: Mouse scrolled (504, 455) with delta (0, 0)
Screenshot: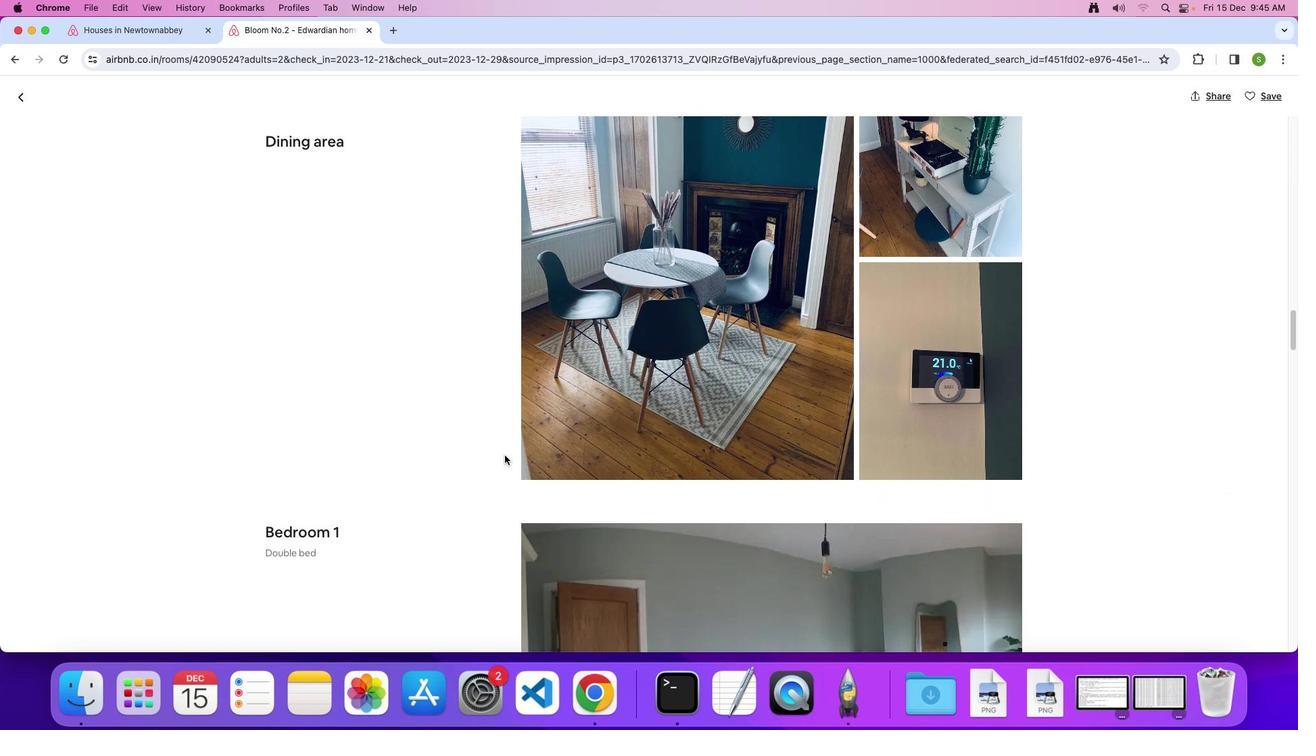 
Action: Mouse scrolled (504, 455) with delta (0, -1)
Screenshot: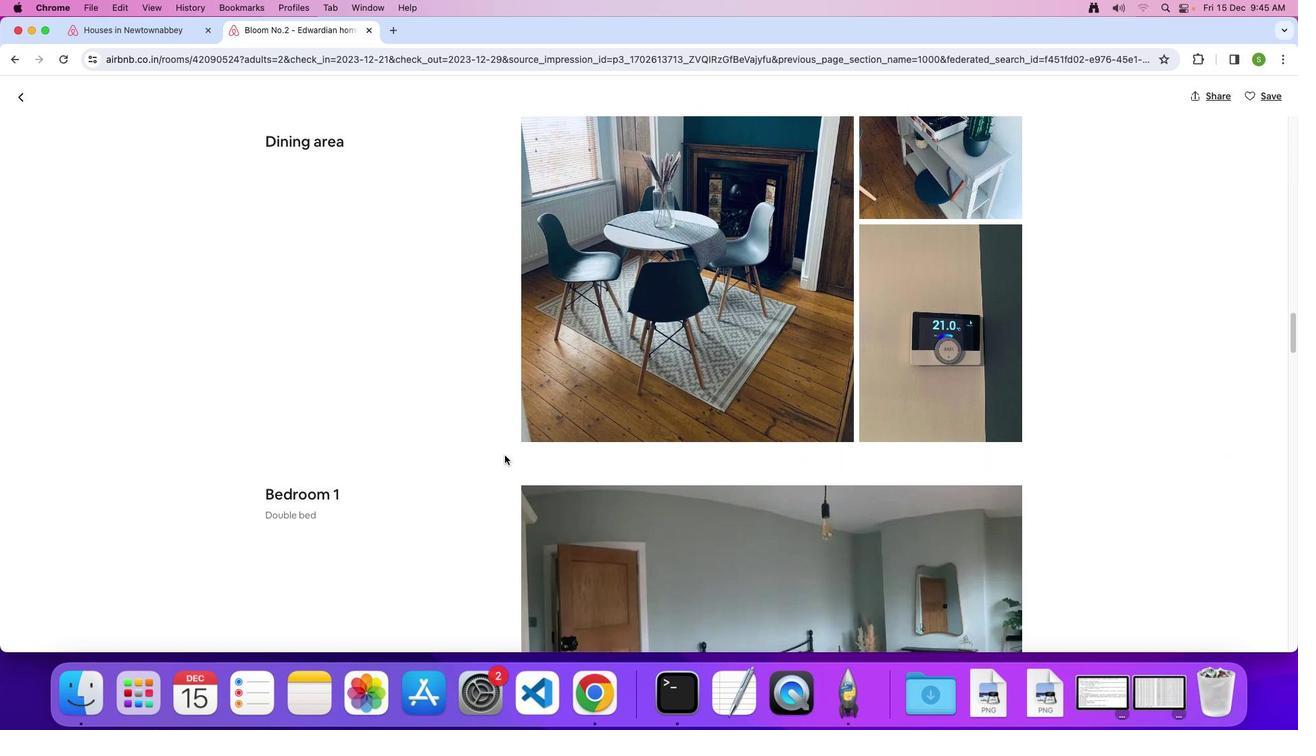 
Action: Mouse scrolled (504, 455) with delta (0, 0)
Screenshot: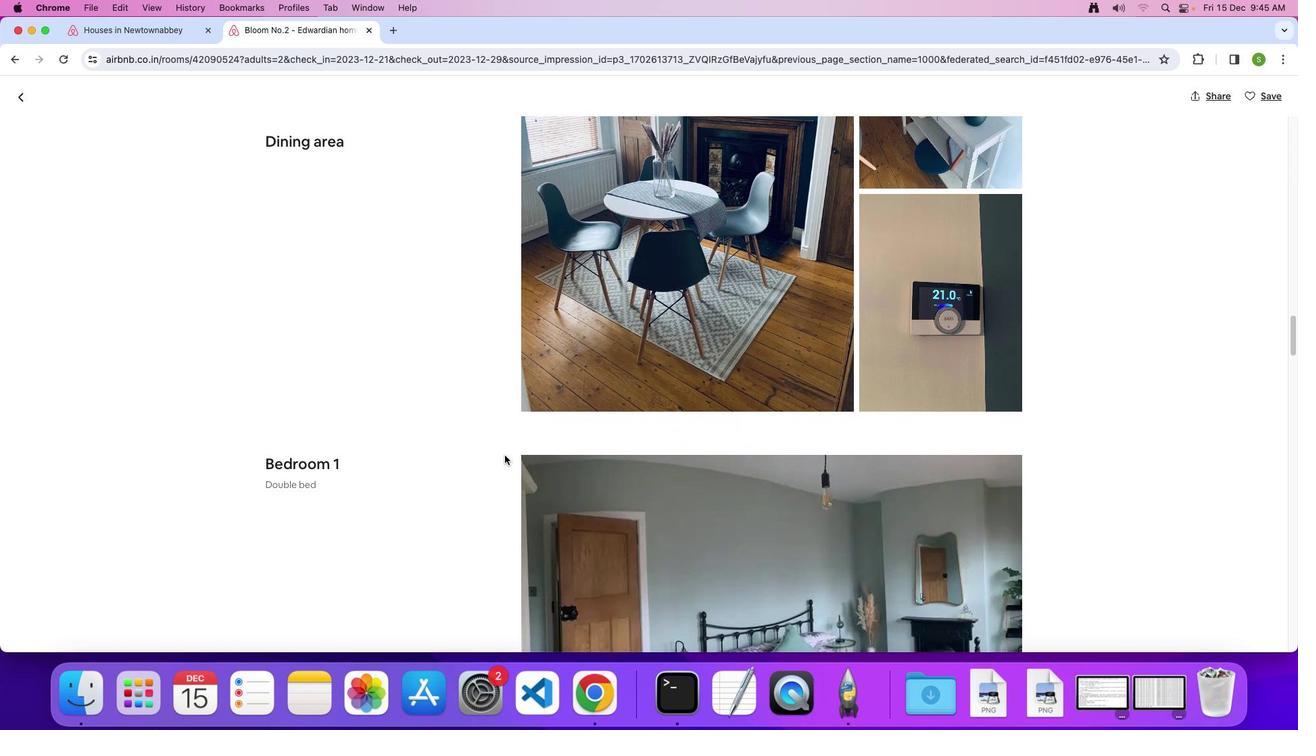 
Action: Mouse scrolled (504, 455) with delta (0, 0)
Screenshot: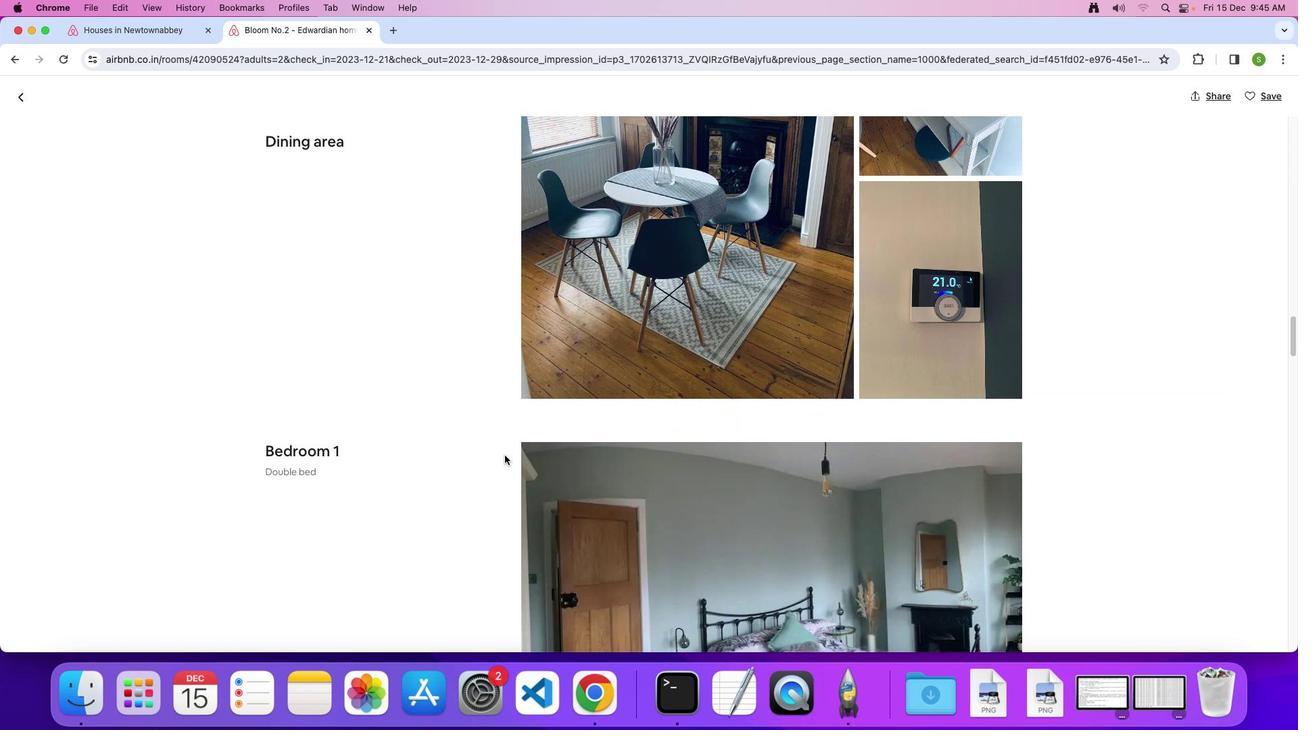 
Action: Mouse scrolled (504, 455) with delta (0, 0)
Screenshot: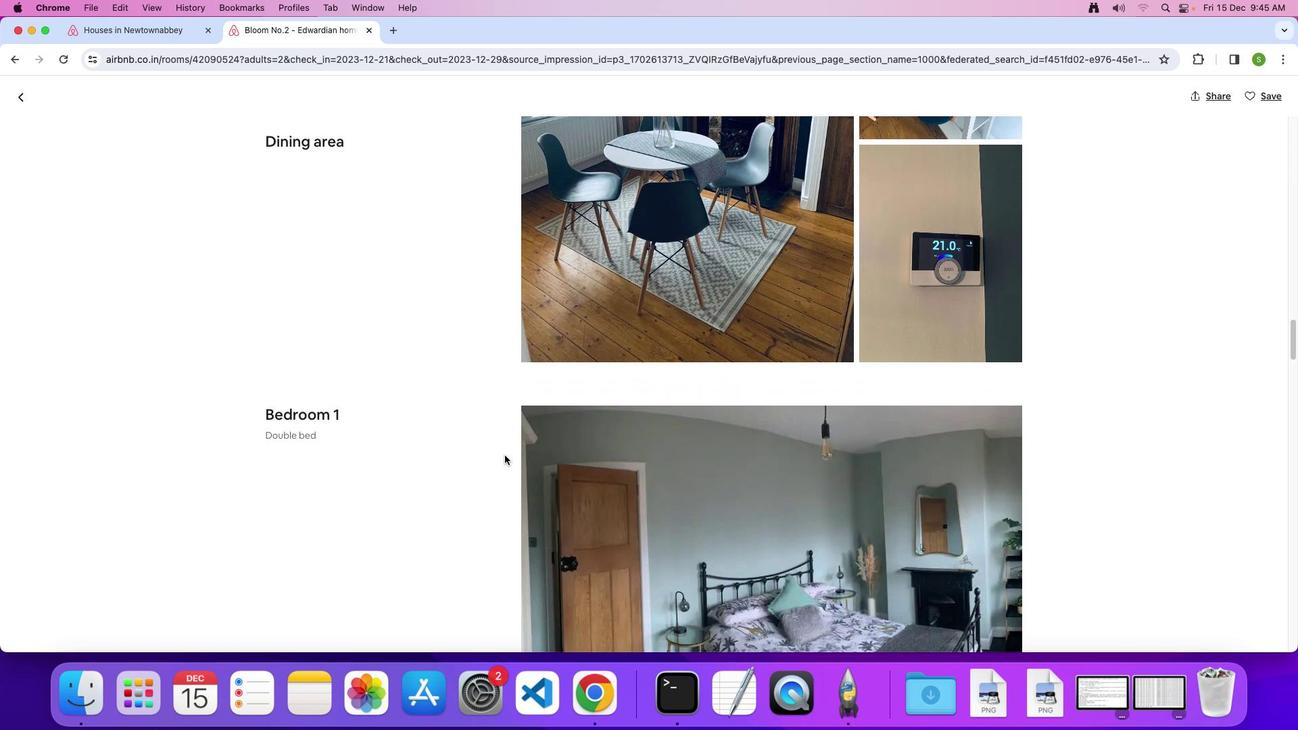 
Action: Mouse scrolled (504, 455) with delta (0, 0)
Screenshot: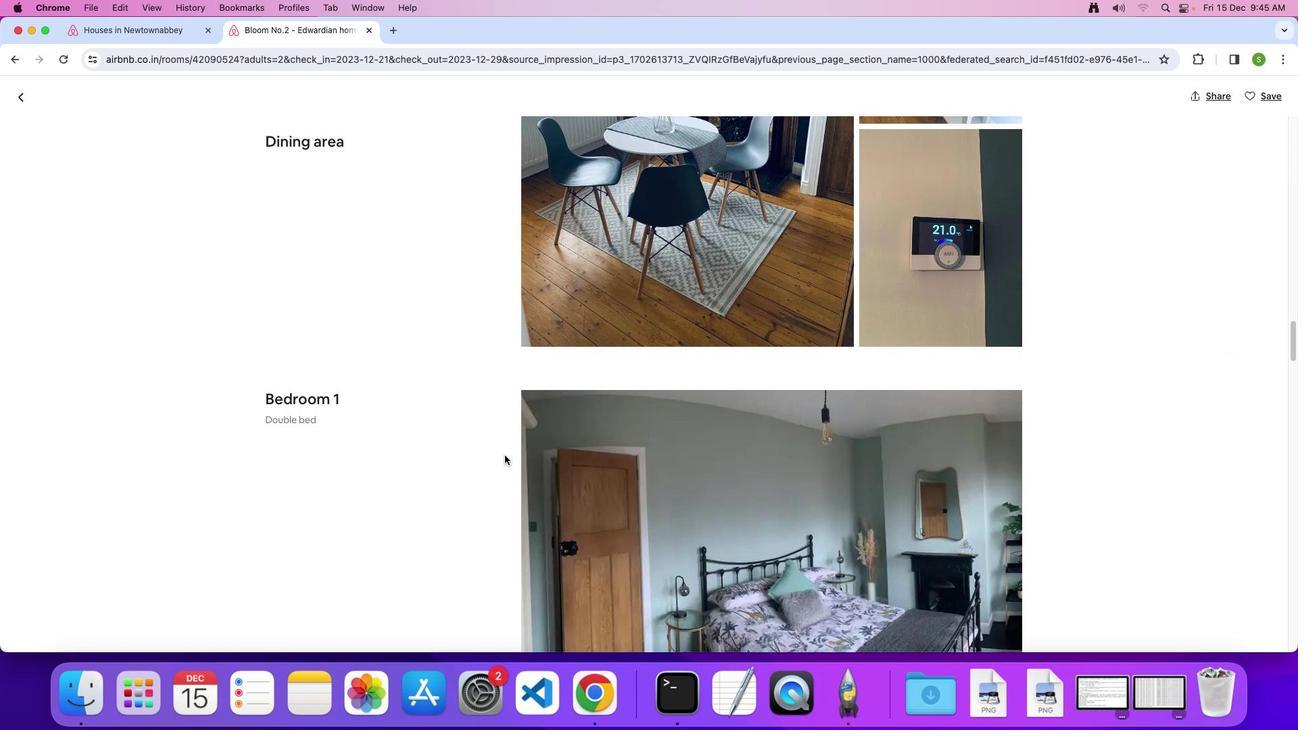 
Action: Mouse scrolled (504, 455) with delta (0, 0)
Screenshot: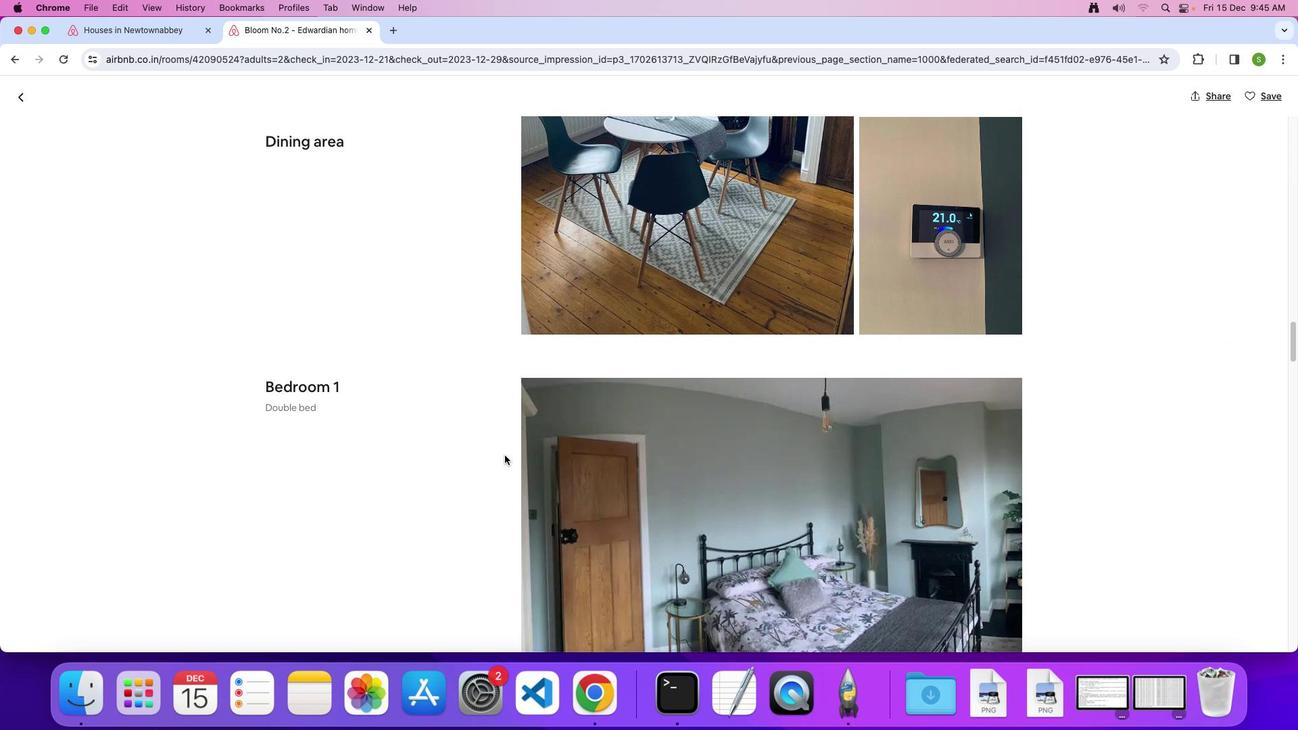
Action: Mouse scrolled (504, 455) with delta (0, 0)
Screenshot: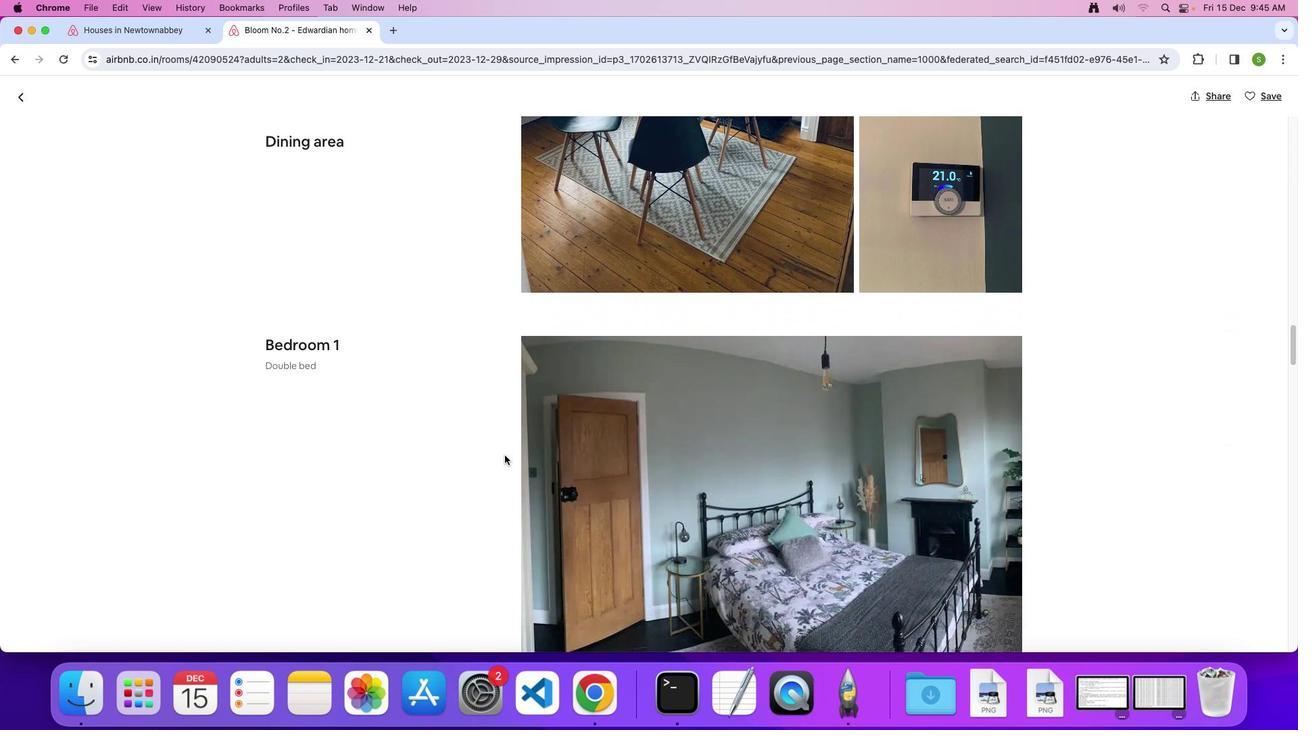 
Action: Mouse scrolled (504, 455) with delta (0, 0)
Screenshot: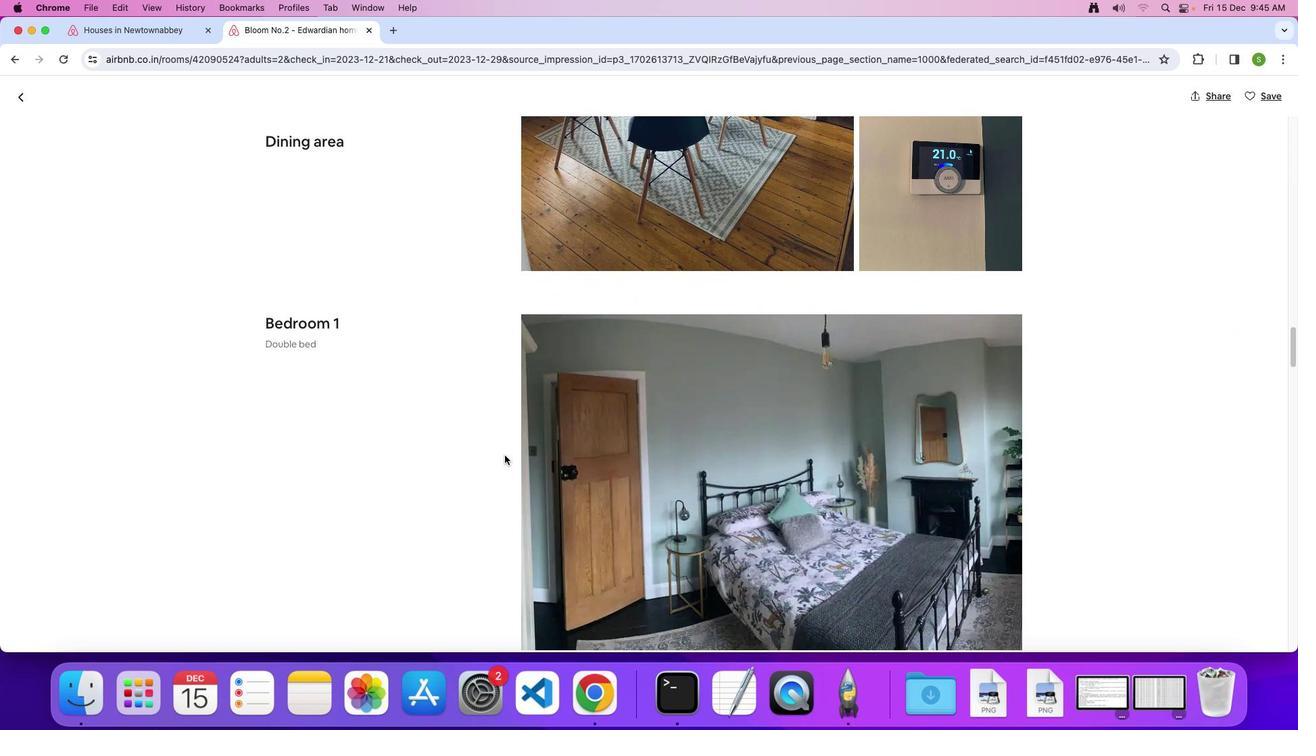 
Action: Mouse scrolled (504, 455) with delta (0, 0)
Screenshot: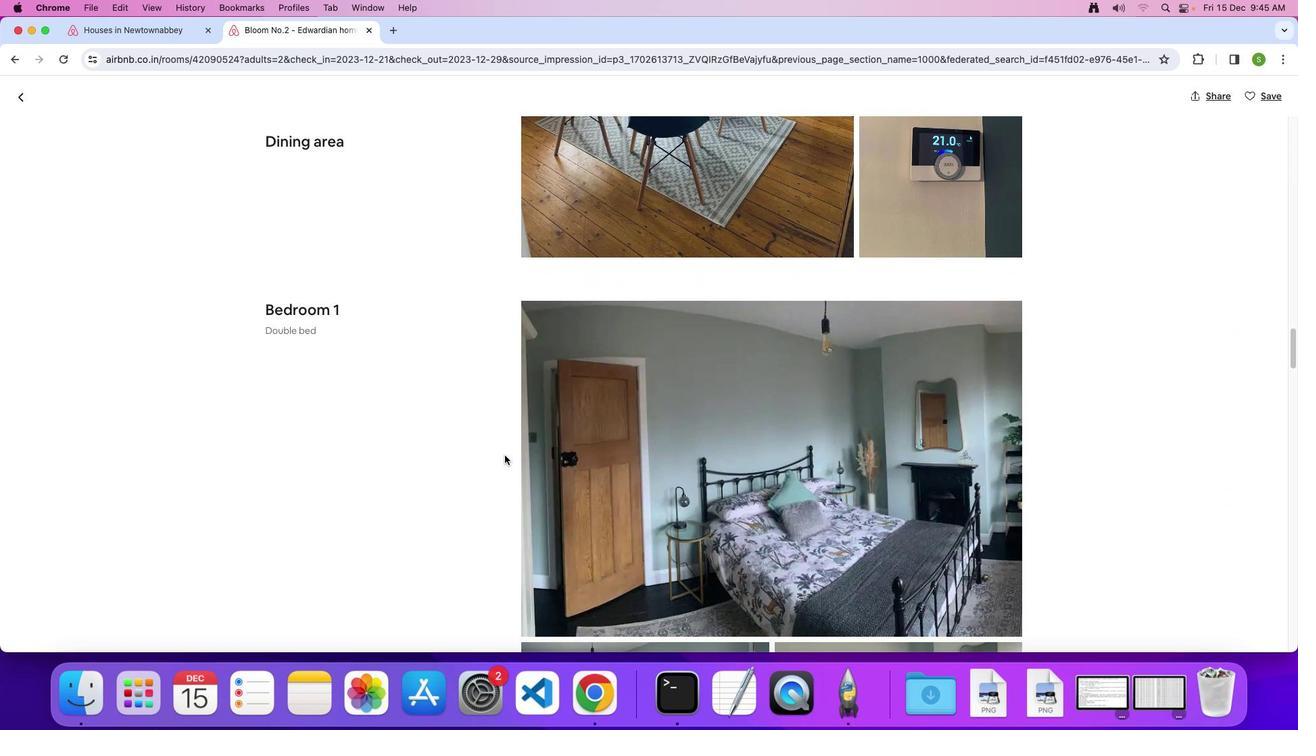 
Action: Mouse scrolled (504, 455) with delta (0, 0)
Screenshot: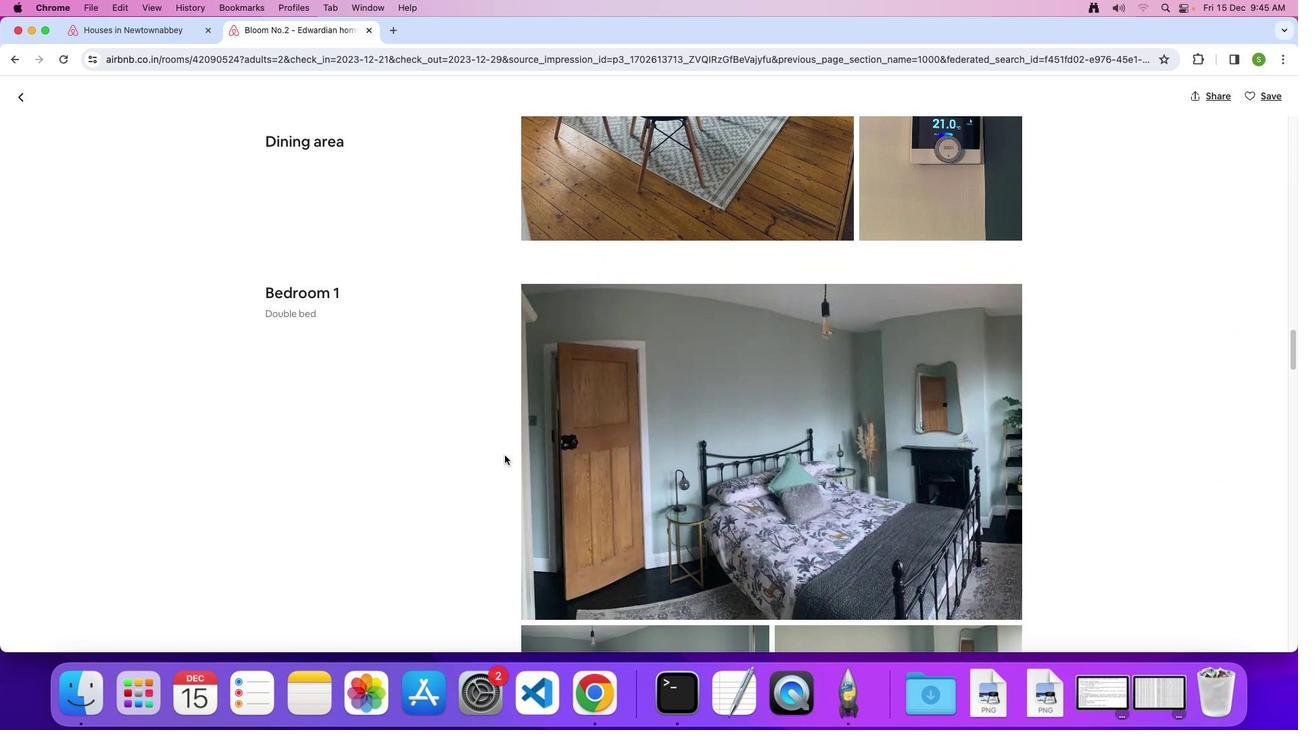 
Action: Mouse scrolled (504, 455) with delta (0, 0)
Screenshot: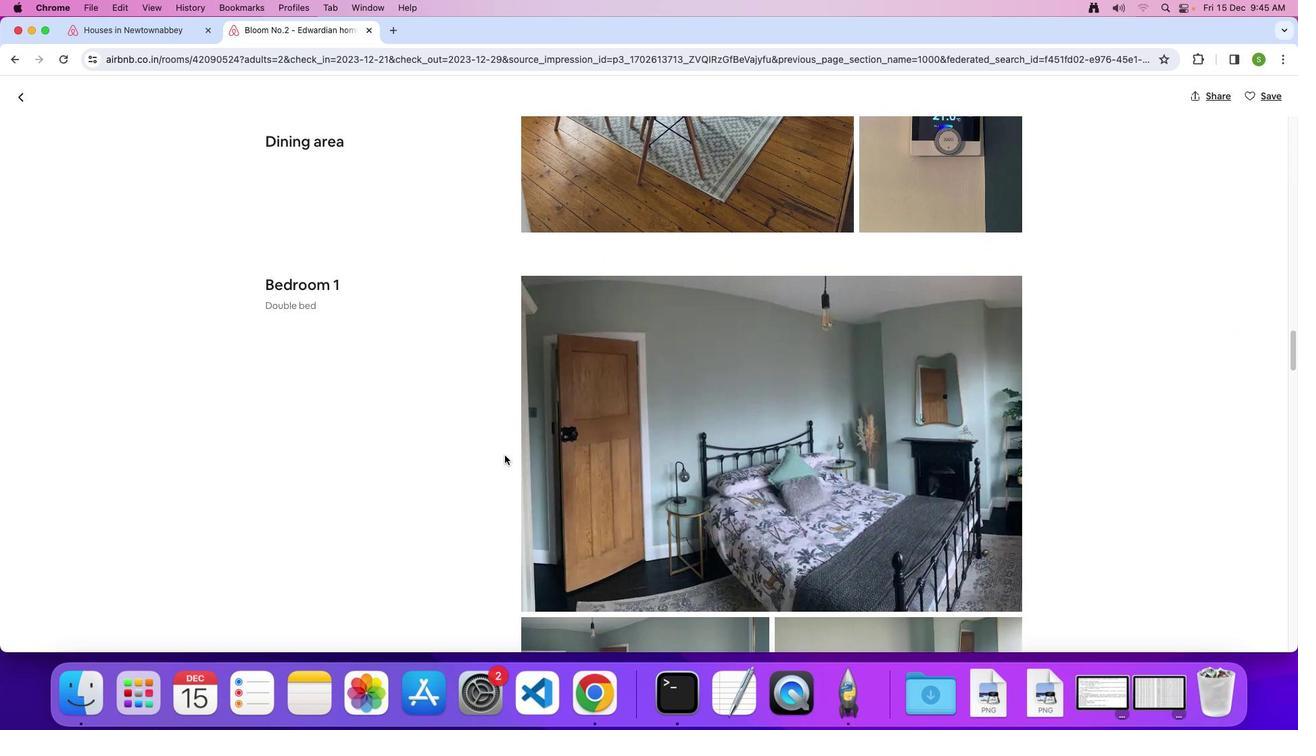 
Action: Mouse scrolled (504, 455) with delta (0, 0)
Screenshot: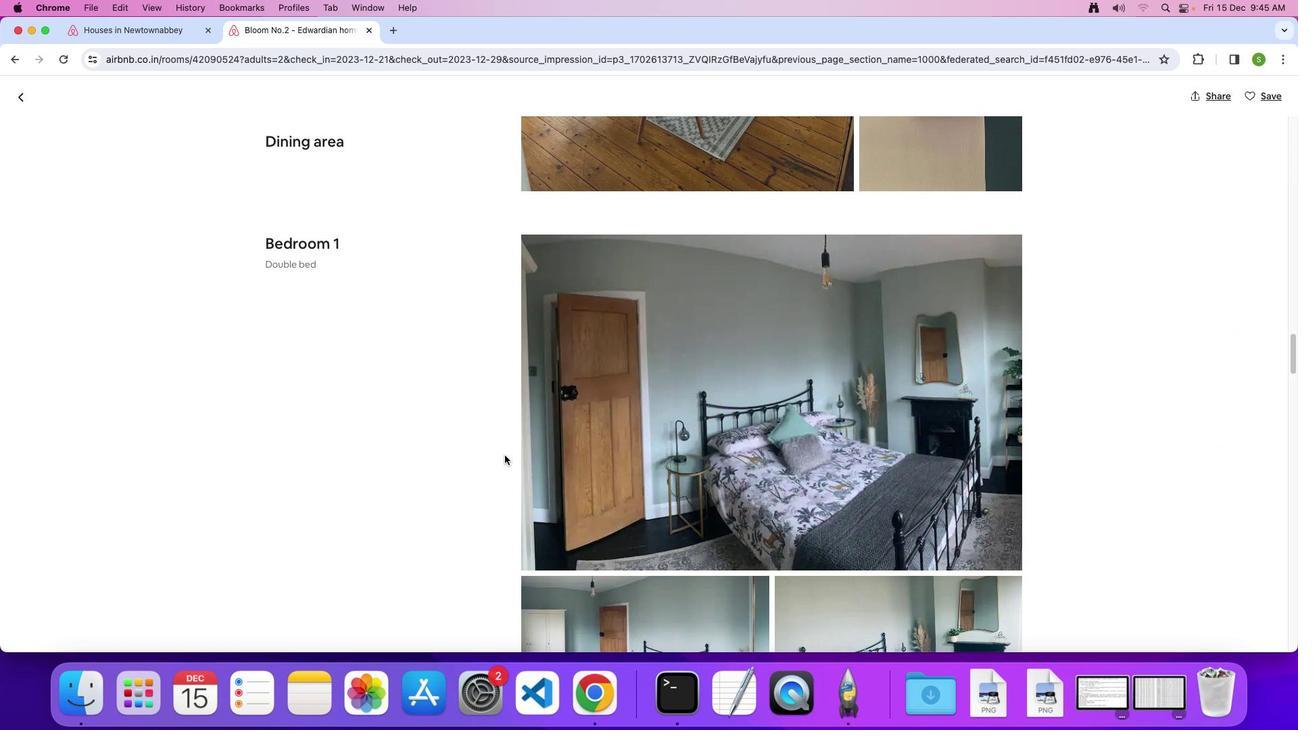 
Action: Mouse scrolled (504, 455) with delta (0, 0)
Screenshot: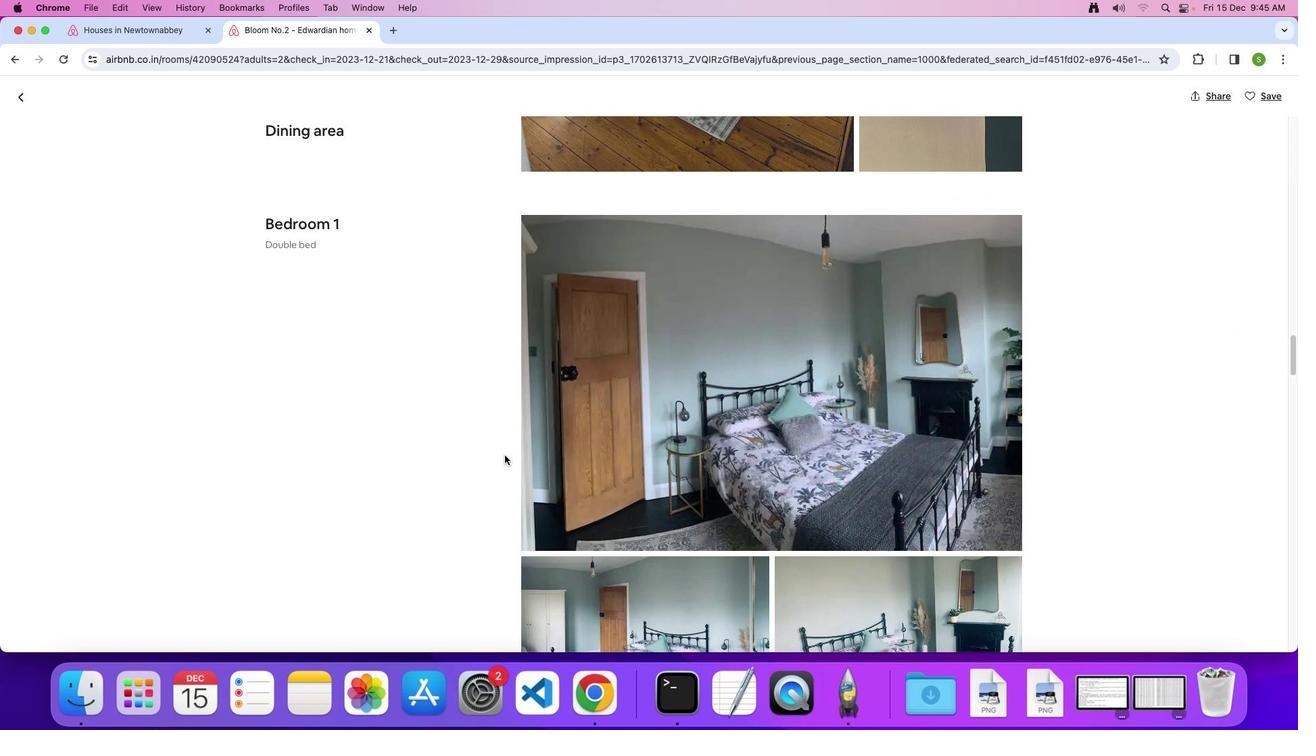 
Action: Mouse scrolled (504, 455) with delta (0, 0)
Screenshot: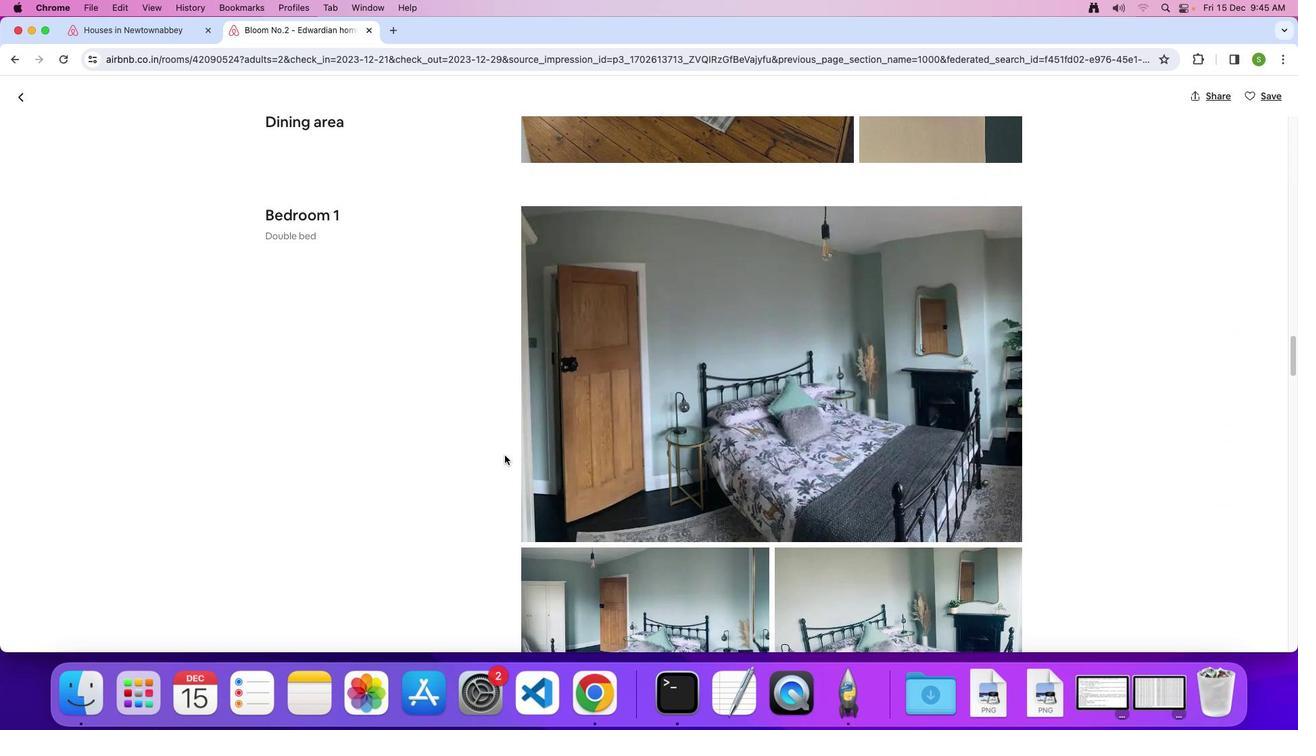 
Action: Mouse scrolled (504, 455) with delta (0, 0)
Screenshot: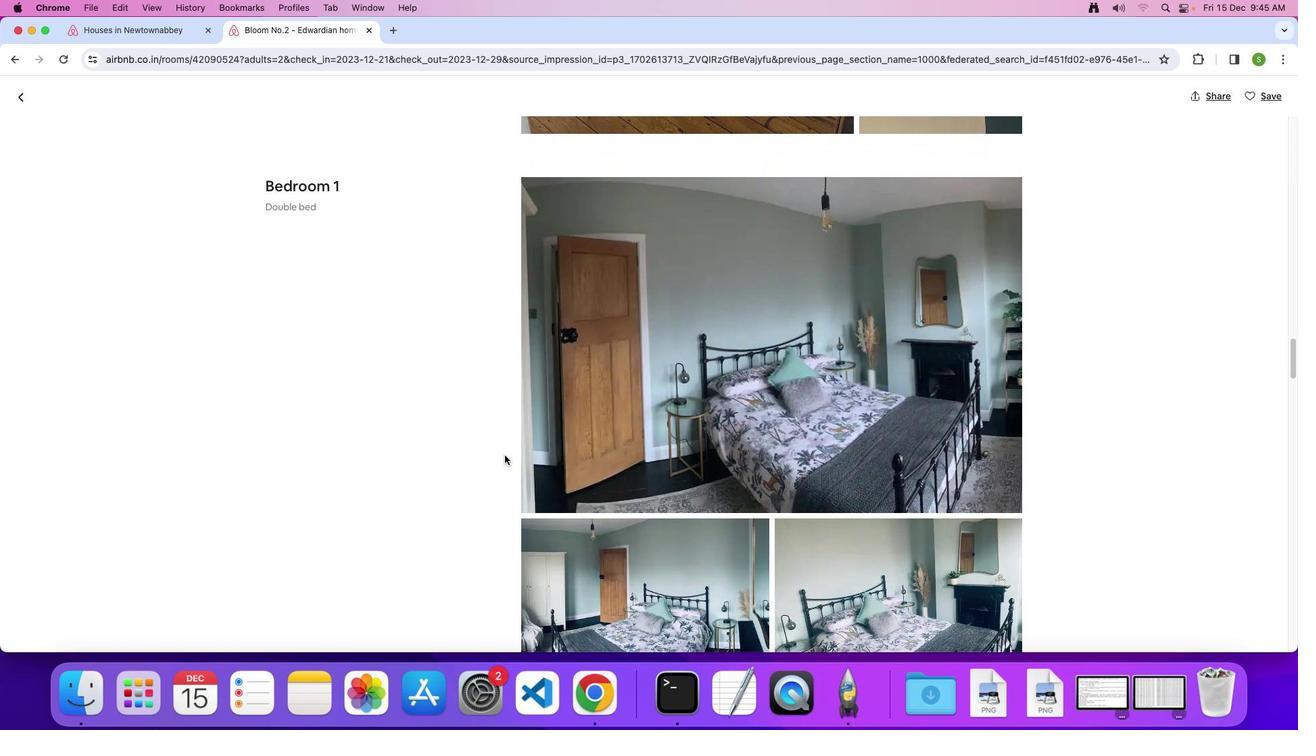 
Action: Mouse scrolled (504, 455) with delta (0, 0)
Screenshot: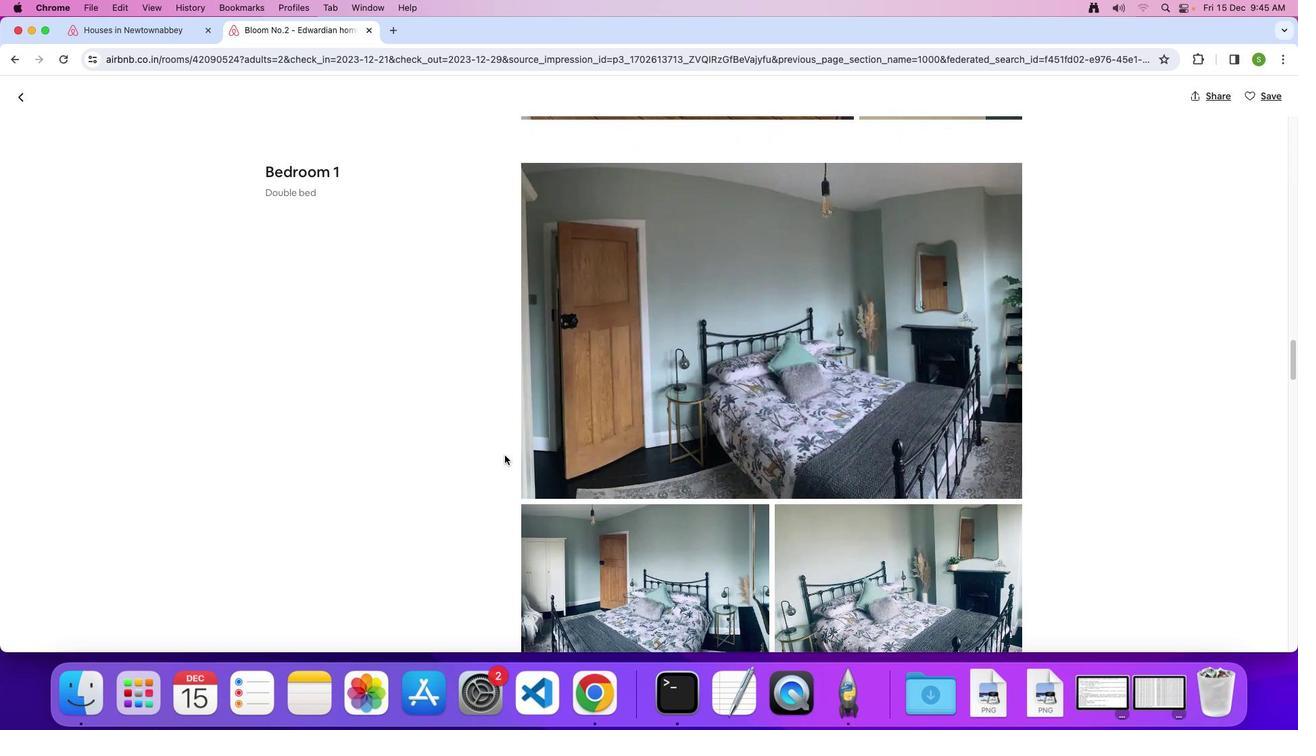 
Action: Mouse scrolled (504, 455) with delta (0, 0)
Screenshot: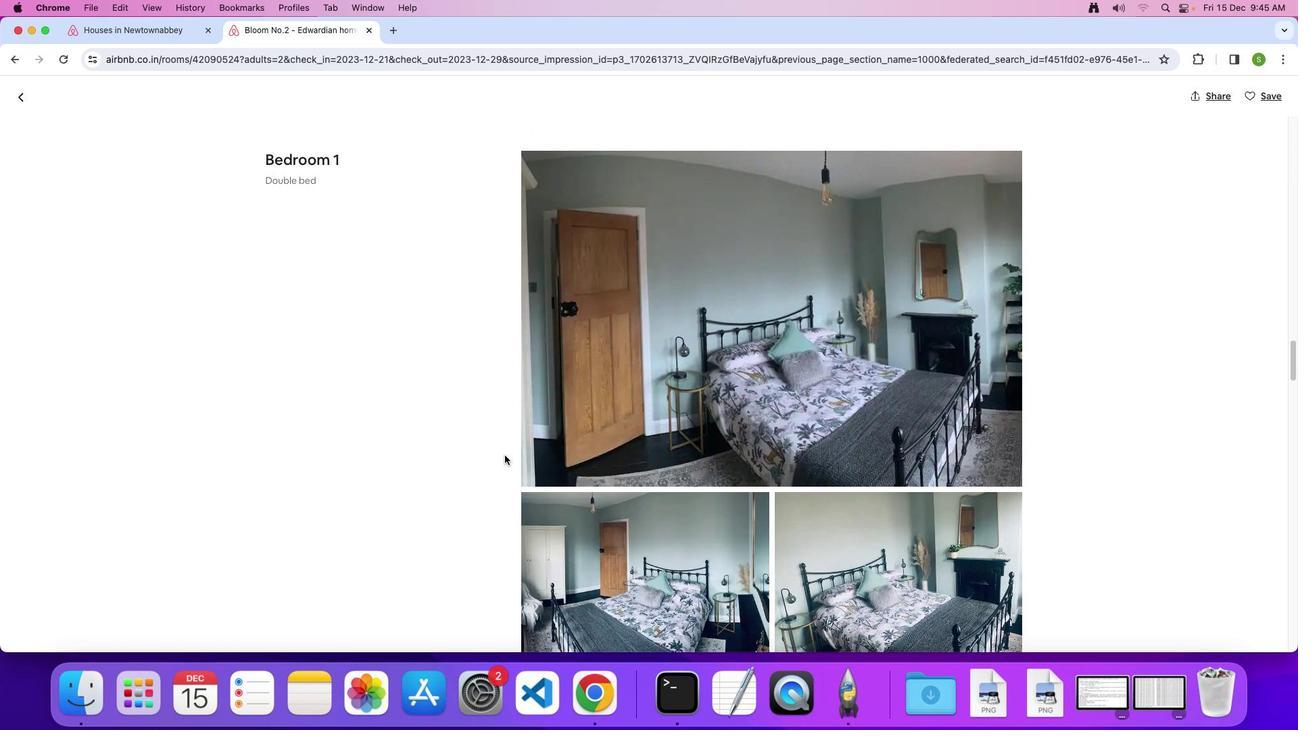 
Action: Mouse scrolled (504, 455) with delta (0, 0)
Screenshot: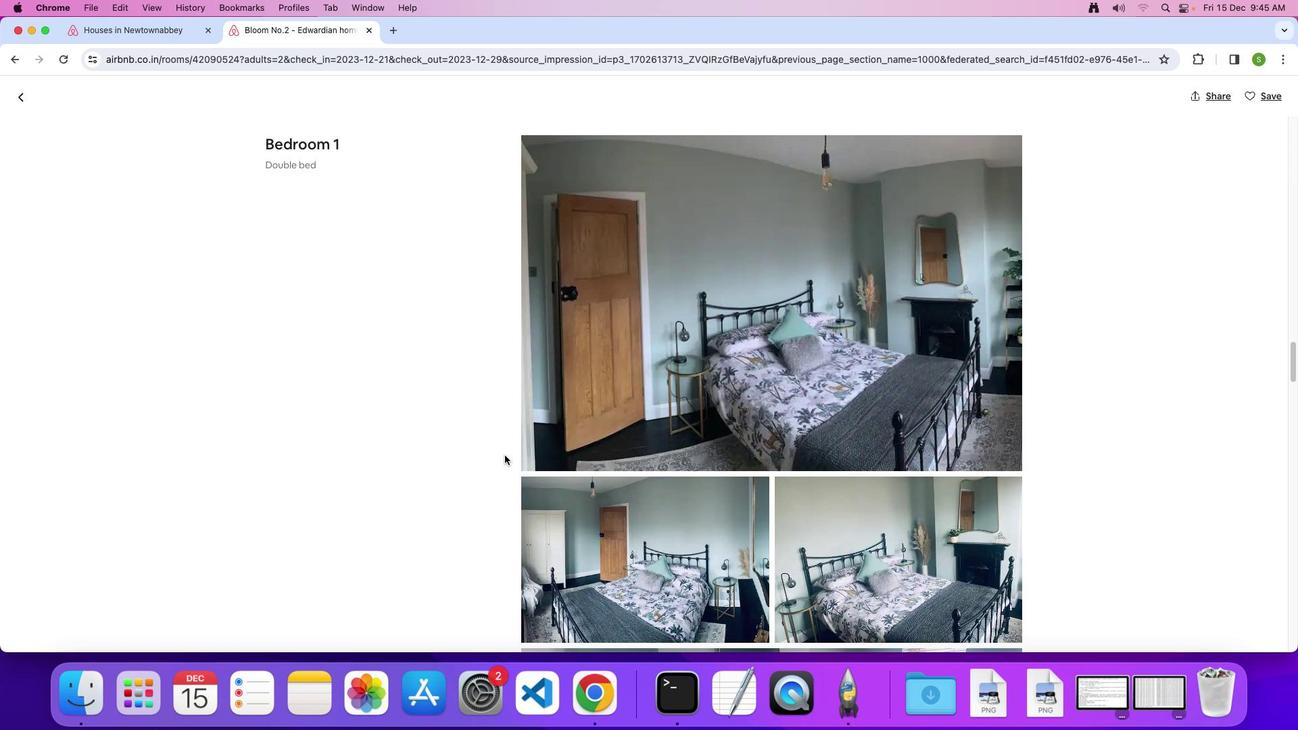 
Action: Mouse scrolled (504, 455) with delta (0, 0)
Screenshot: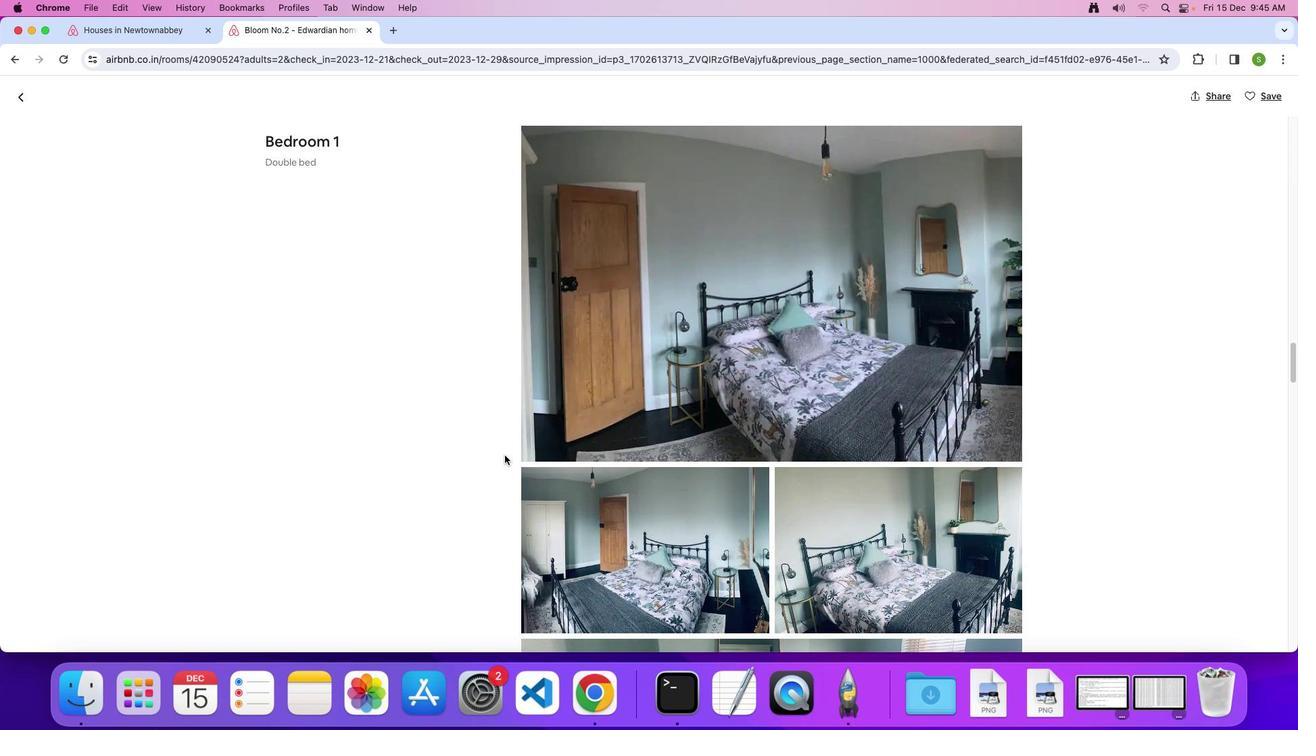 
Action: Mouse scrolled (504, 455) with delta (0, -1)
Screenshot: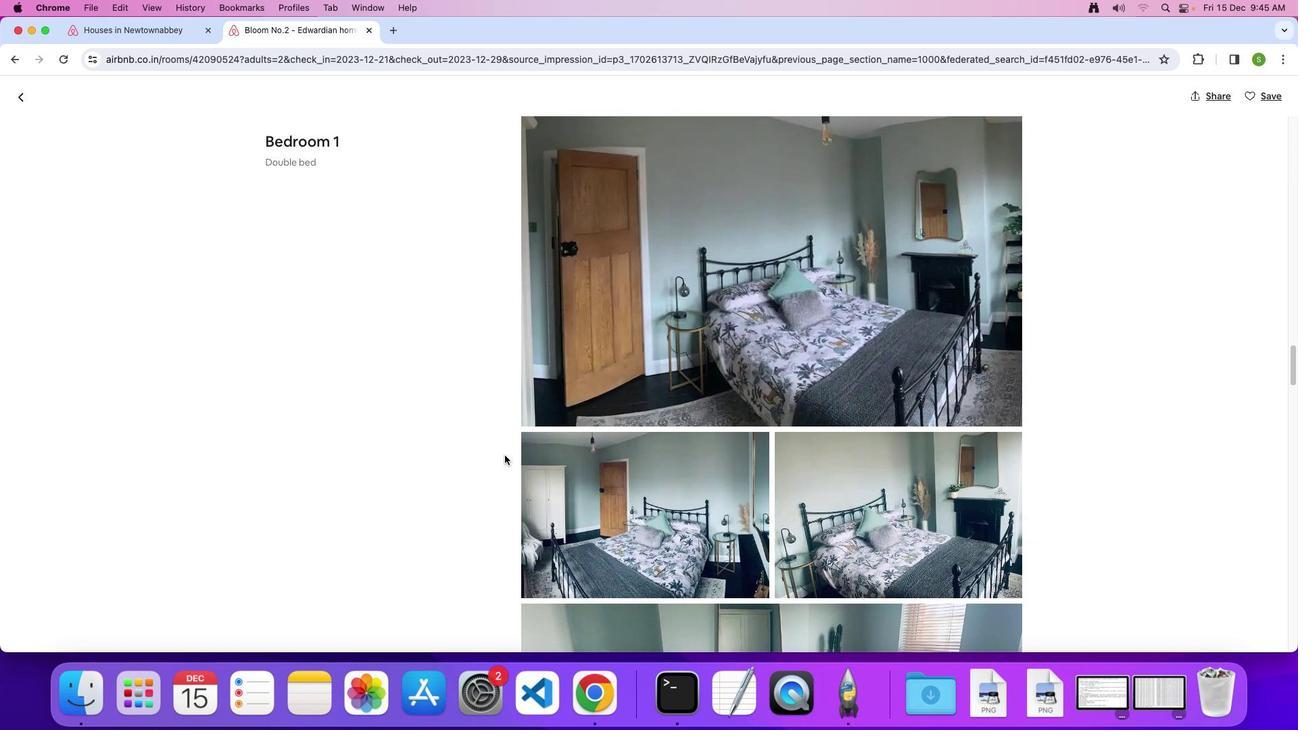 
Action: Mouse scrolled (504, 455) with delta (0, 0)
Screenshot: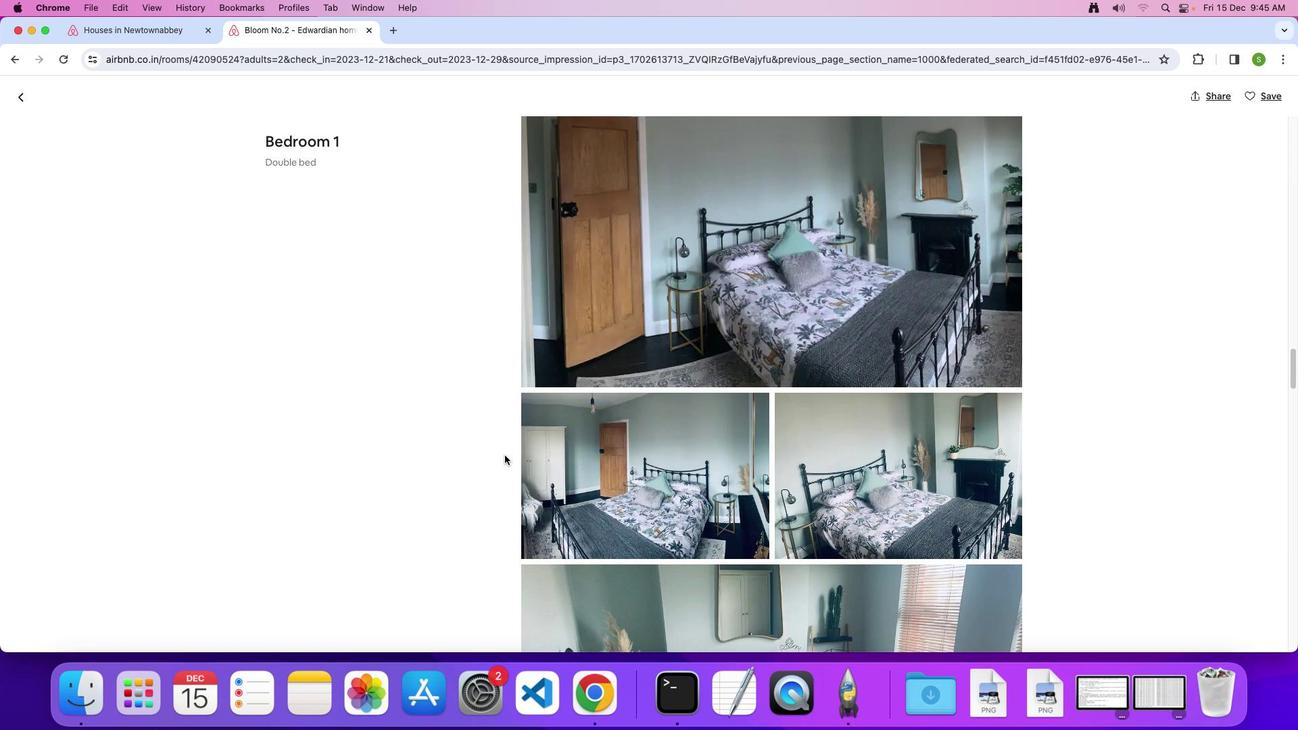 
Action: Mouse scrolled (504, 455) with delta (0, 0)
Screenshot: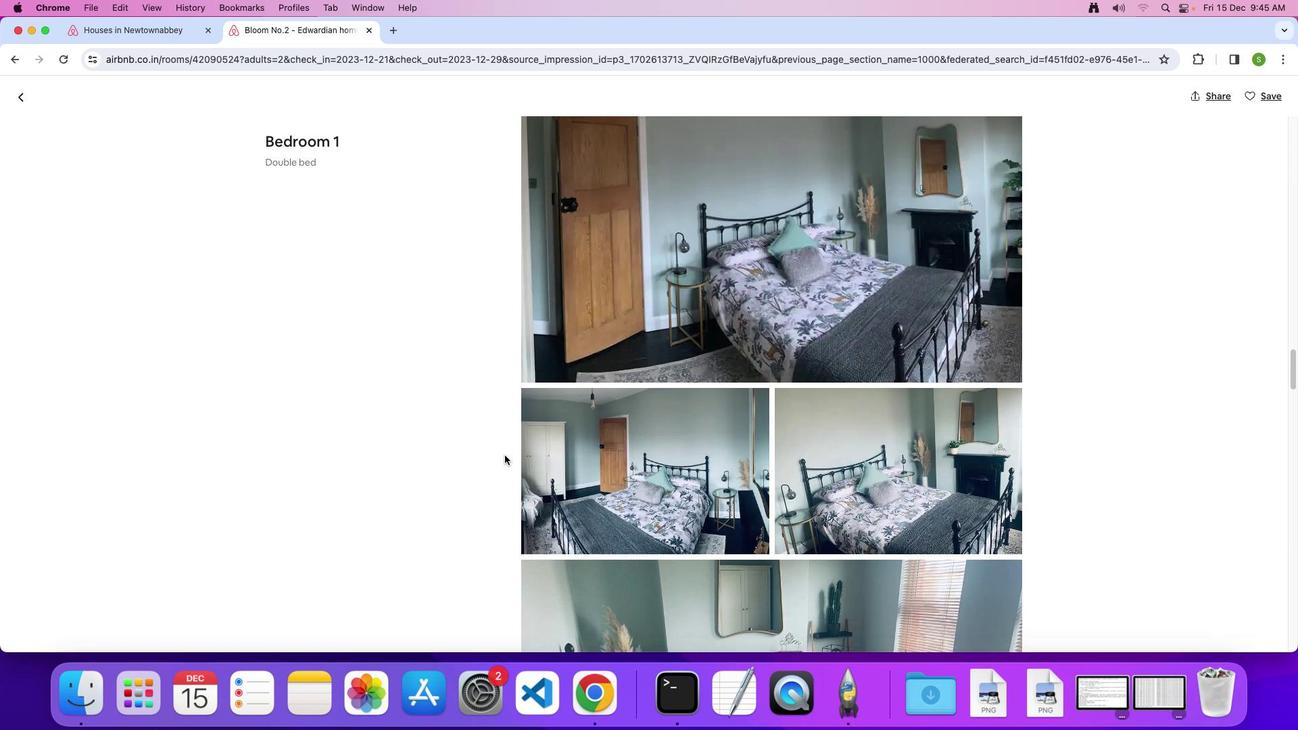 
Action: Mouse scrolled (504, 455) with delta (0, 0)
Screenshot: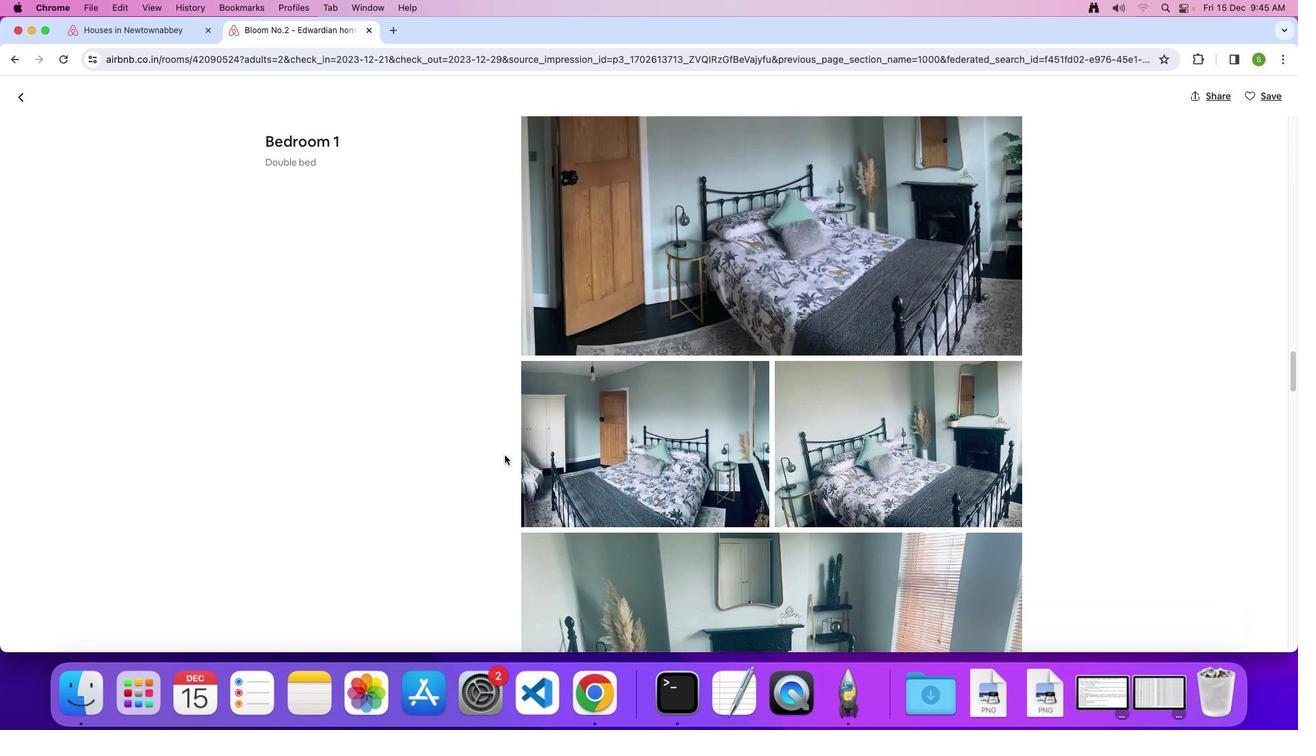 
Action: Mouse scrolled (504, 455) with delta (0, 0)
Screenshot: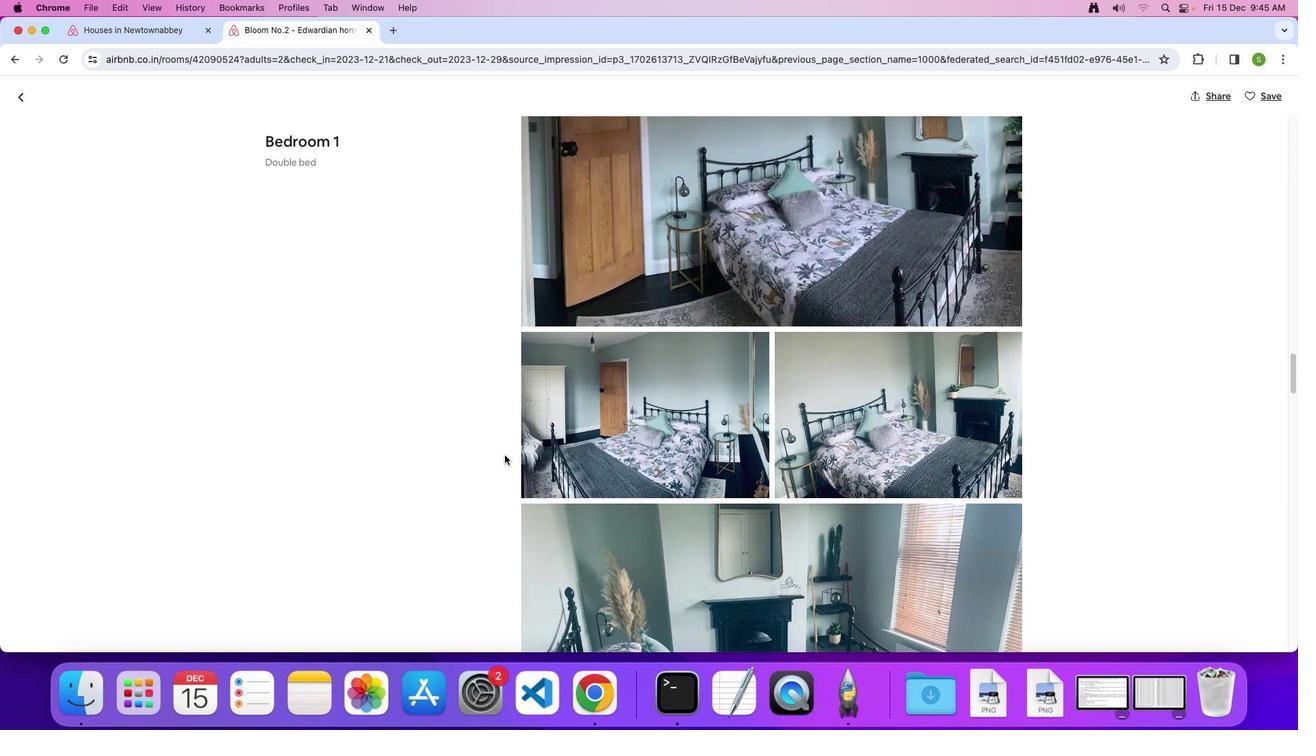 
Action: Mouse scrolled (504, 455) with delta (0, 0)
Screenshot: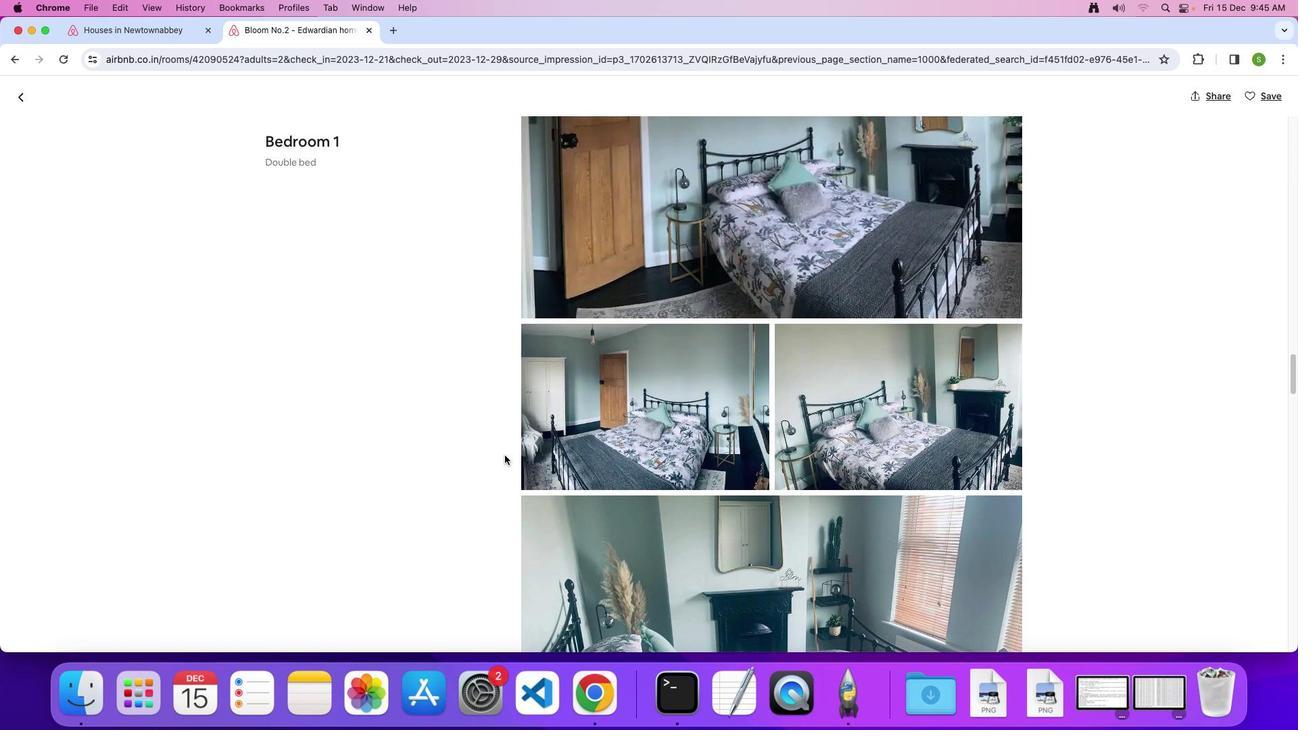 
Action: Mouse scrolled (504, 455) with delta (0, 0)
Screenshot: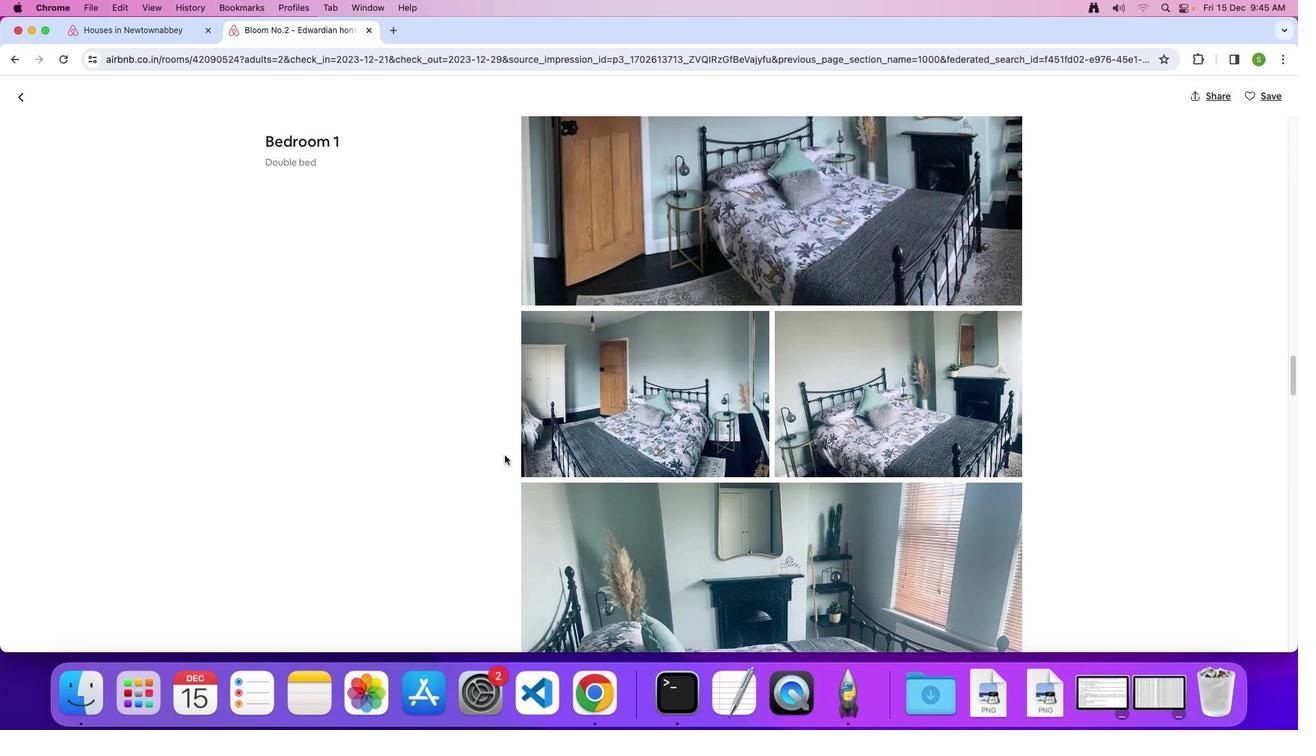 
Action: Mouse scrolled (504, 455) with delta (0, 0)
Screenshot: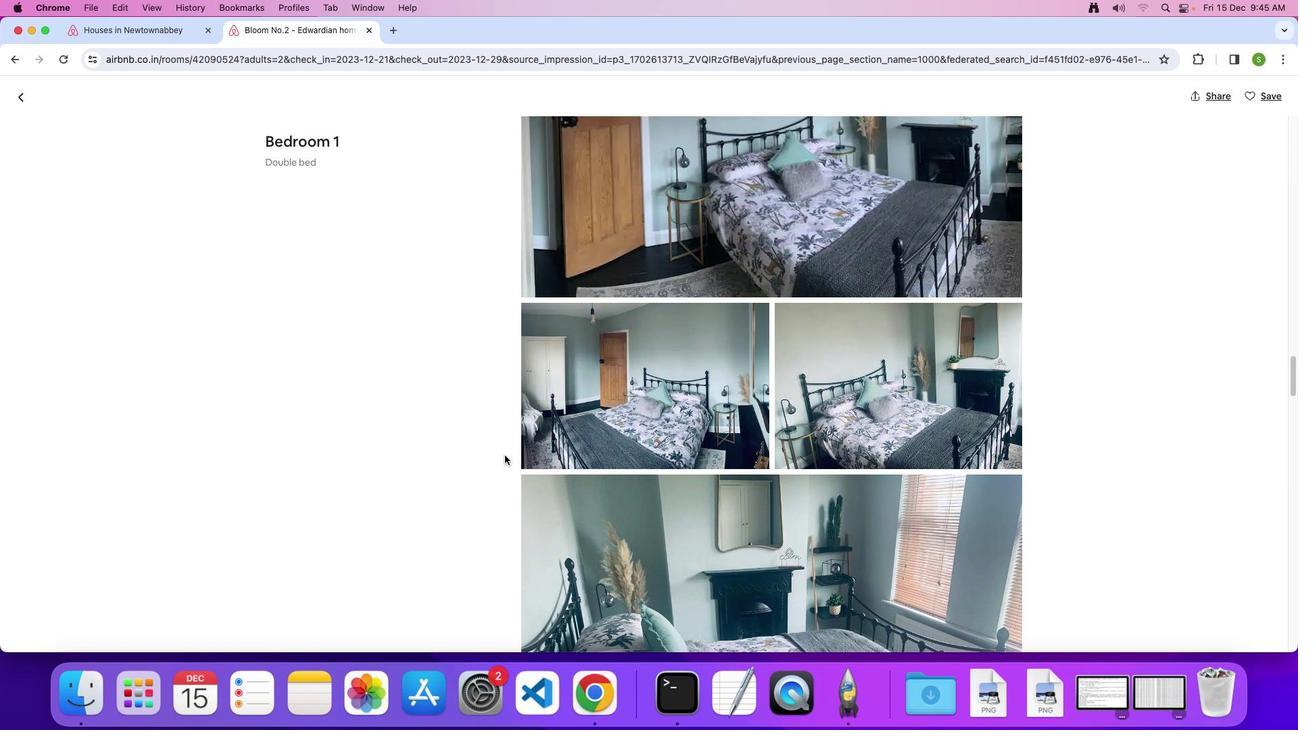 
Action: Mouse scrolled (504, 455) with delta (0, -1)
Screenshot: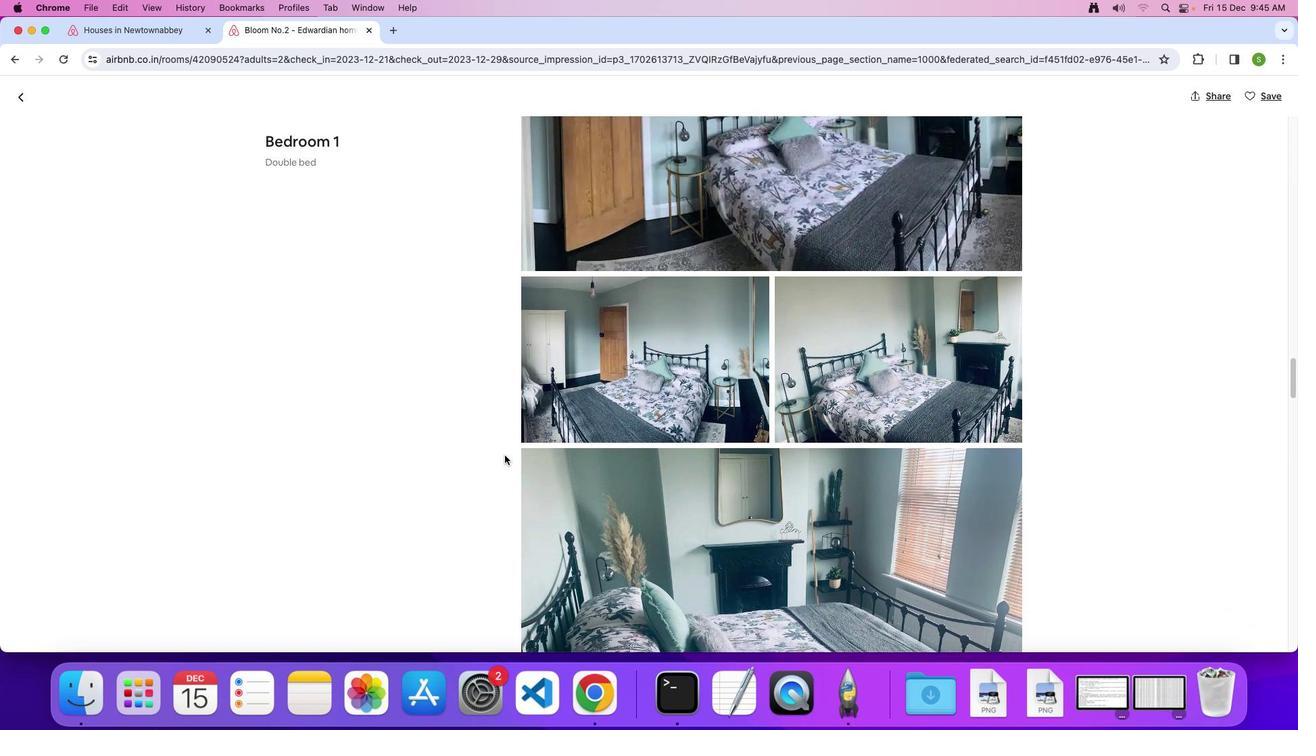 
Action: Mouse scrolled (504, 455) with delta (0, 0)
Screenshot: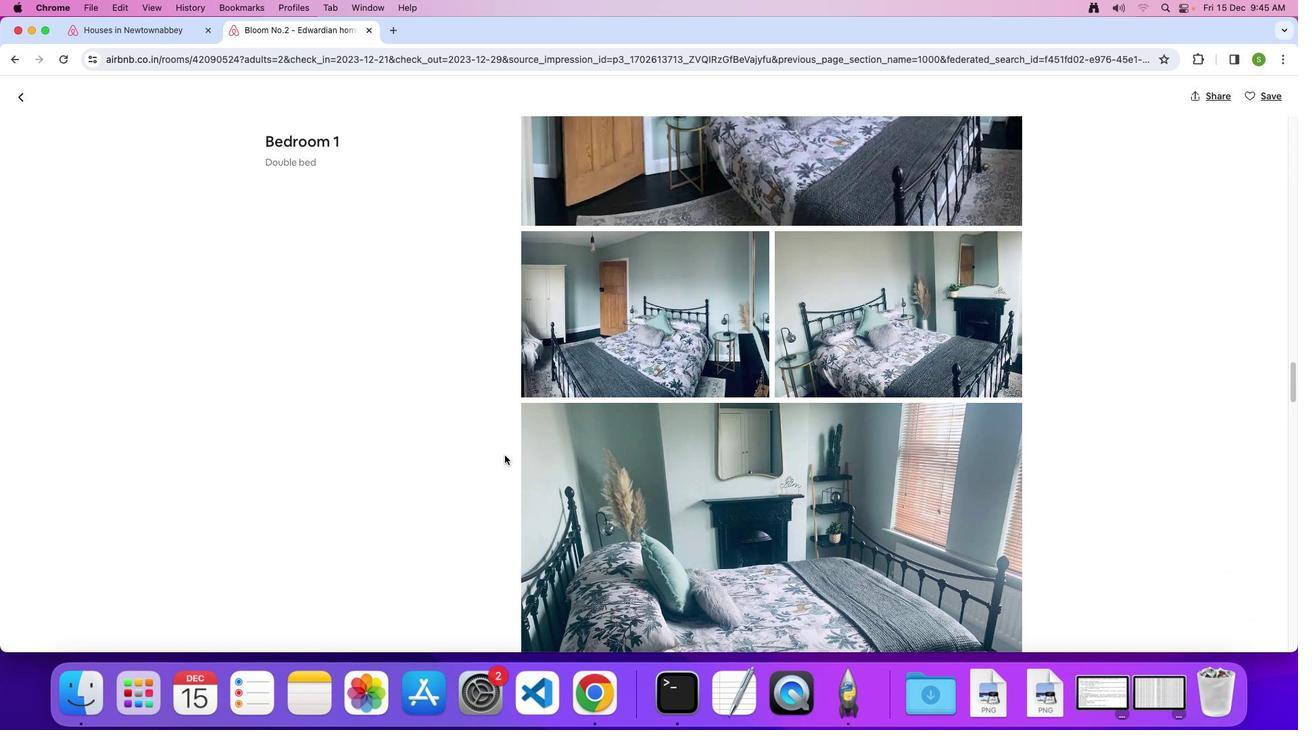 
Action: Mouse scrolled (504, 455) with delta (0, 0)
Screenshot: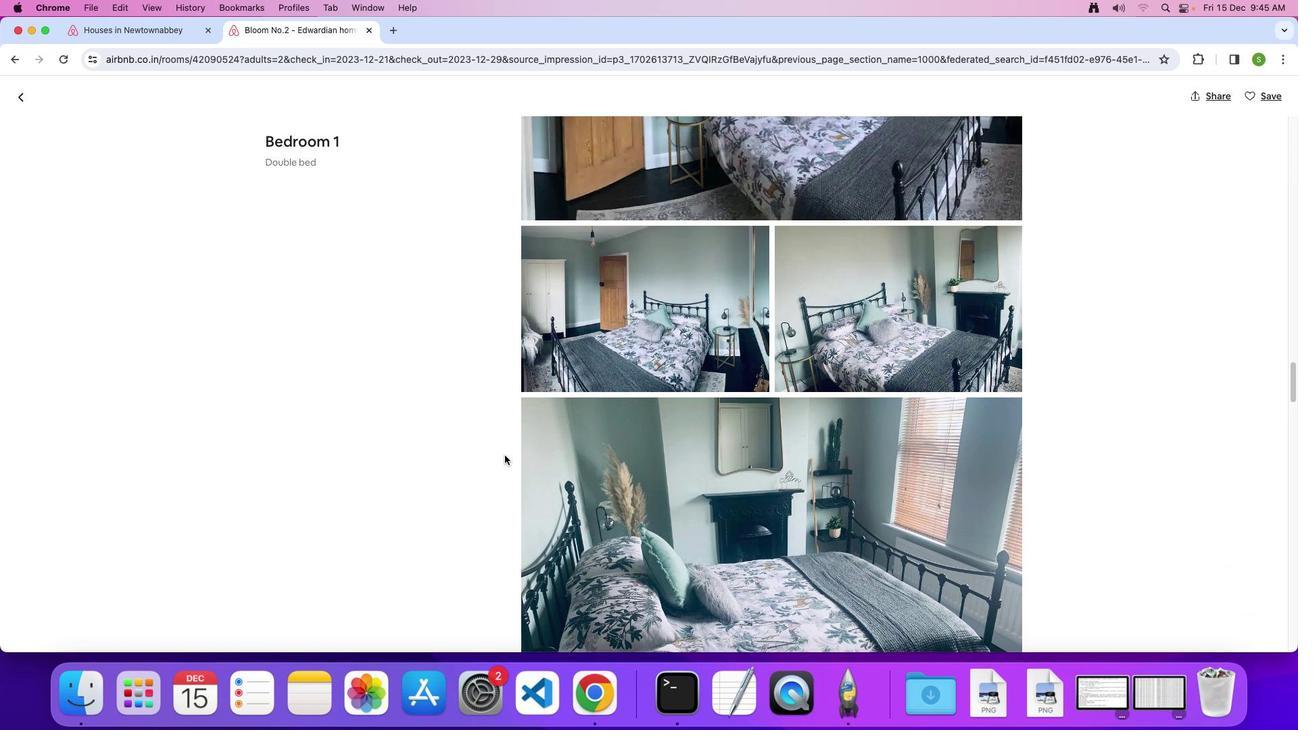 
Action: Mouse scrolled (504, 455) with delta (0, -1)
Screenshot: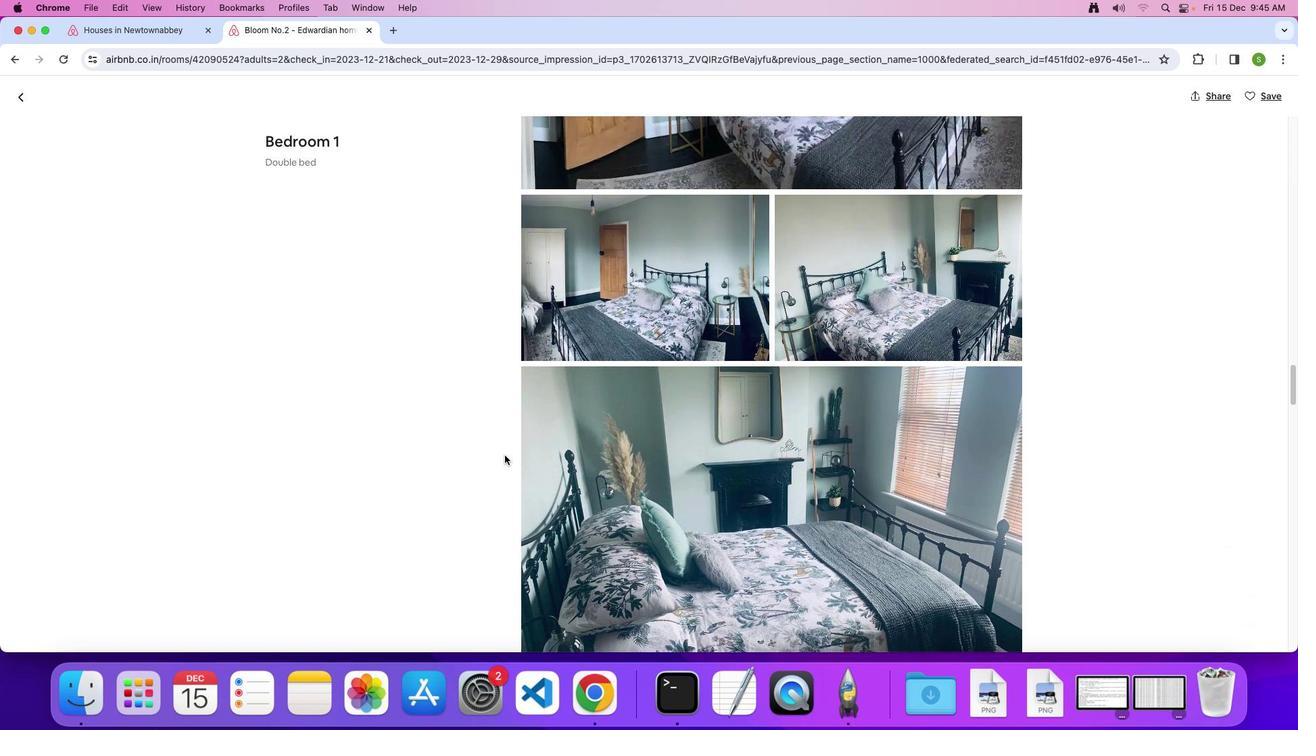 
Action: Mouse scrolled (504, 455) with delta (0, 0)
Screenshot: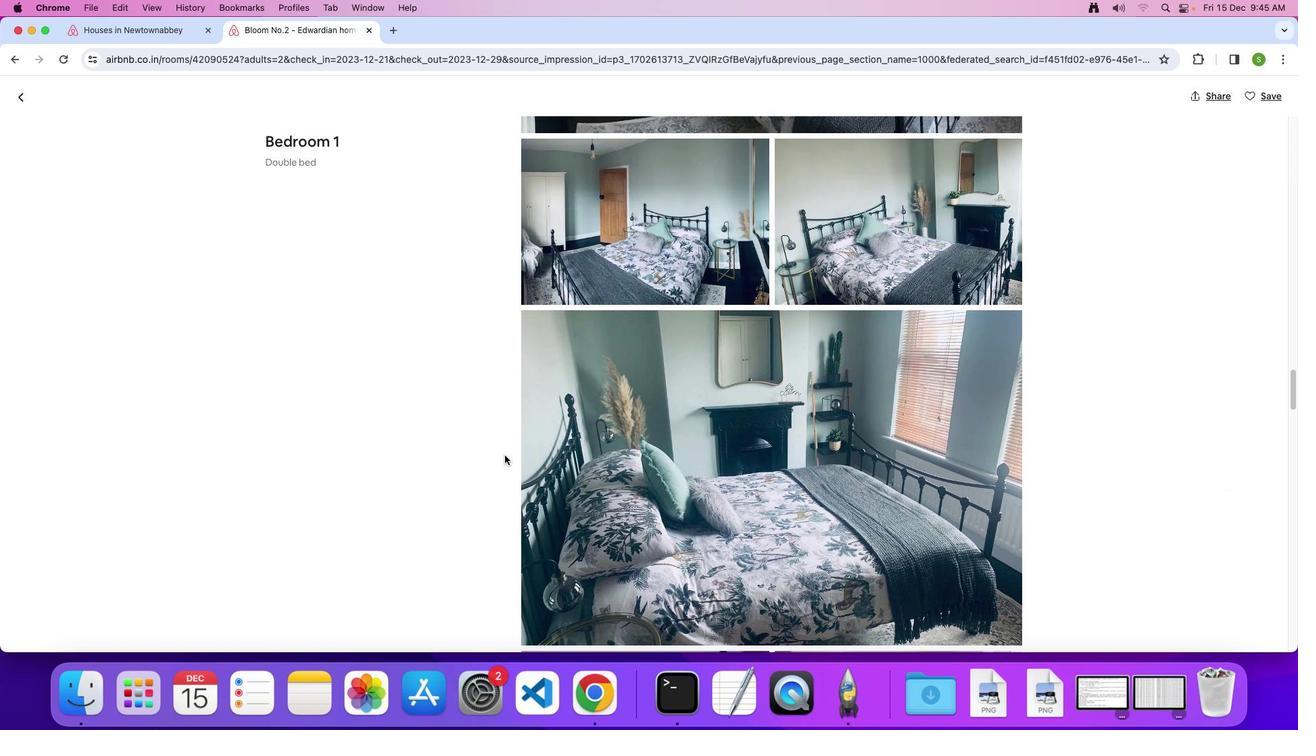 
Action: Mouse scrolled (504, 455) with delta (0, 0)
Screenshot: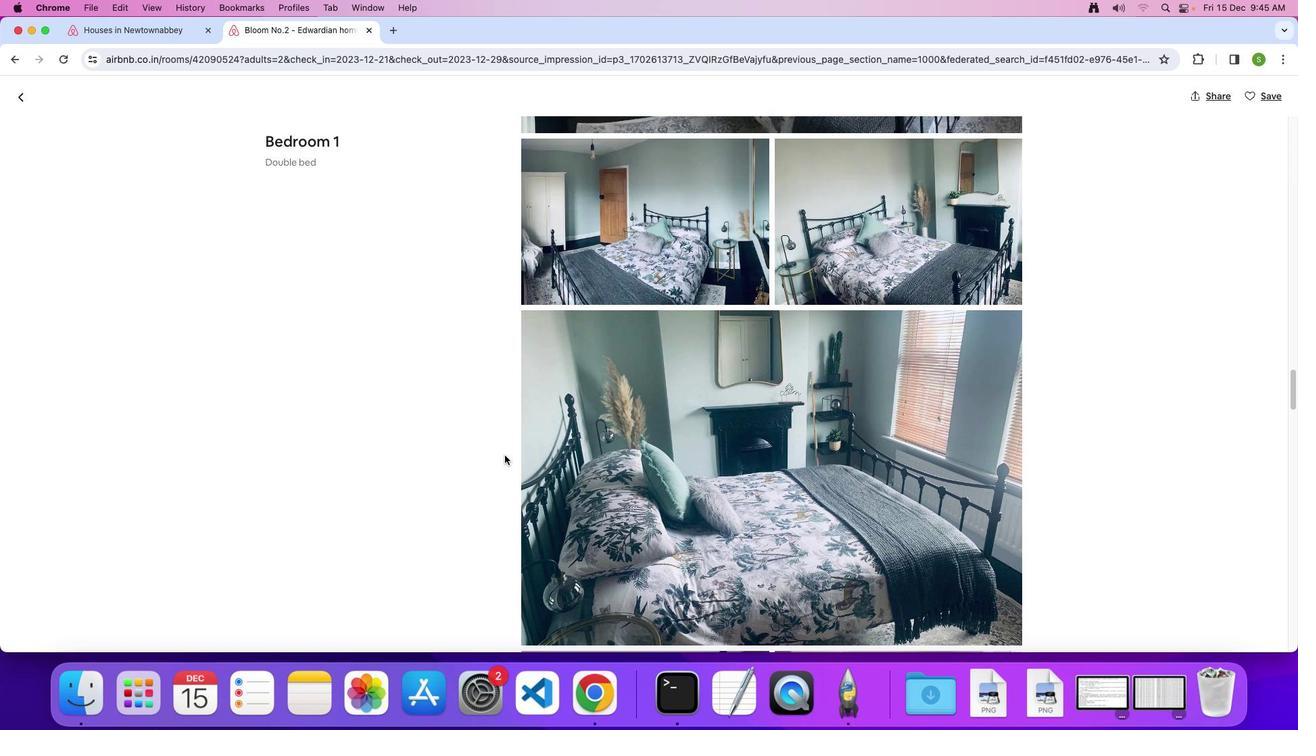 
Action: Mouse scrolled (504, 455) with delta (0, 0)
Screenshot: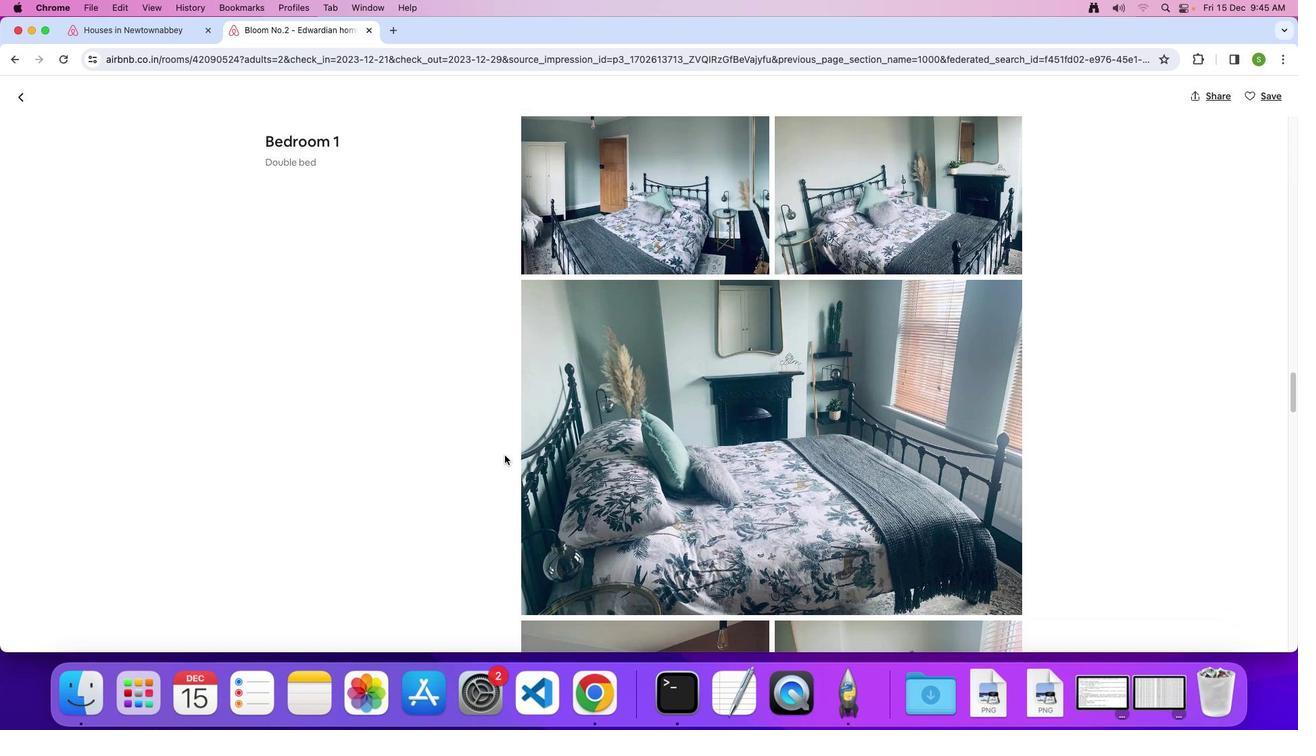 
Action: Mouse scrolled (504, 455) with delta (0, 0)
Screenshot: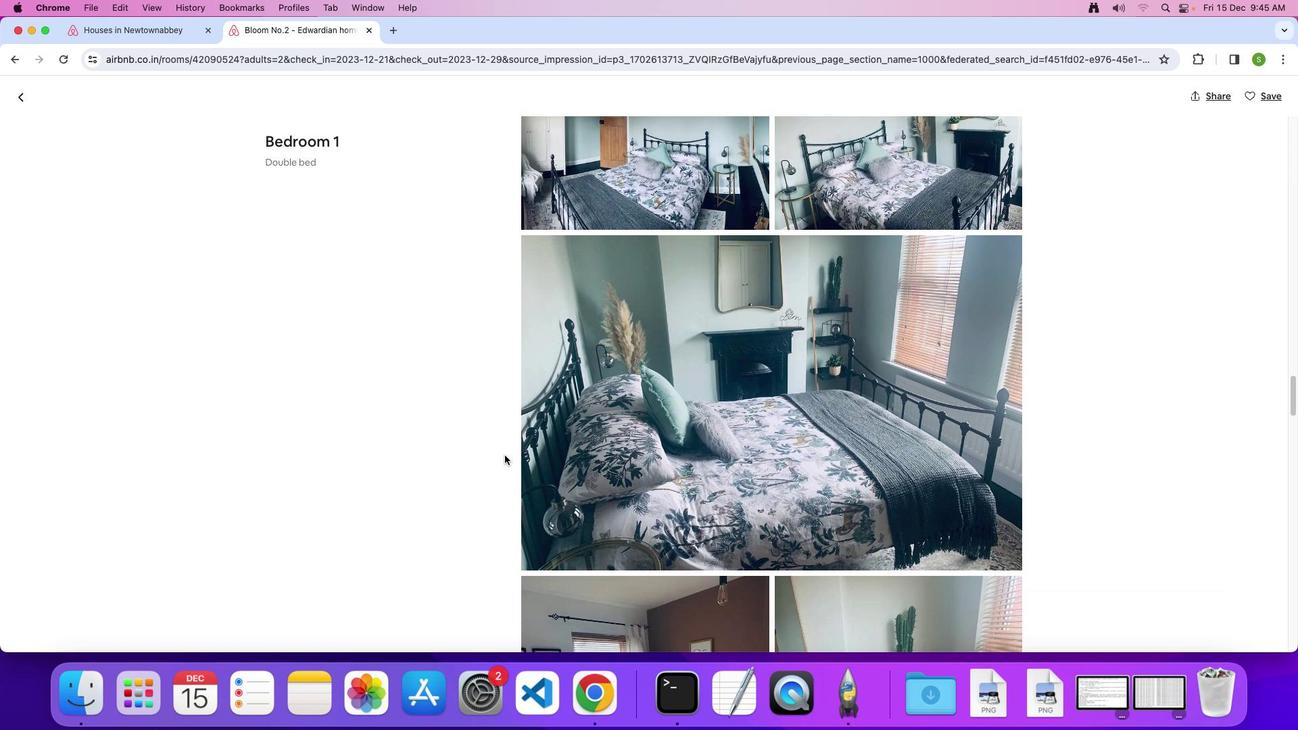 
Action: Mouse scrolled (504, 455) with delta (0, 0)
Screenshot: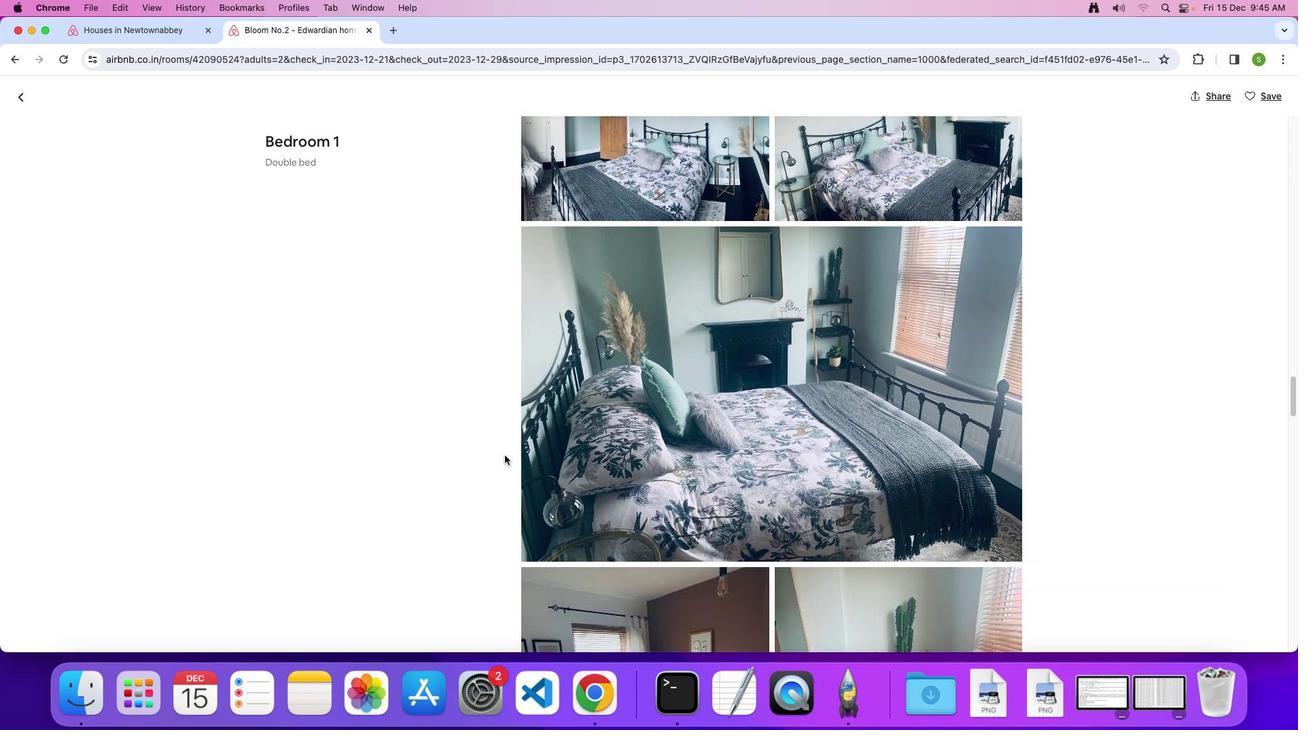 
Action: Mouse scrolled (504, 455) with delta (0, 0)
Screenshot: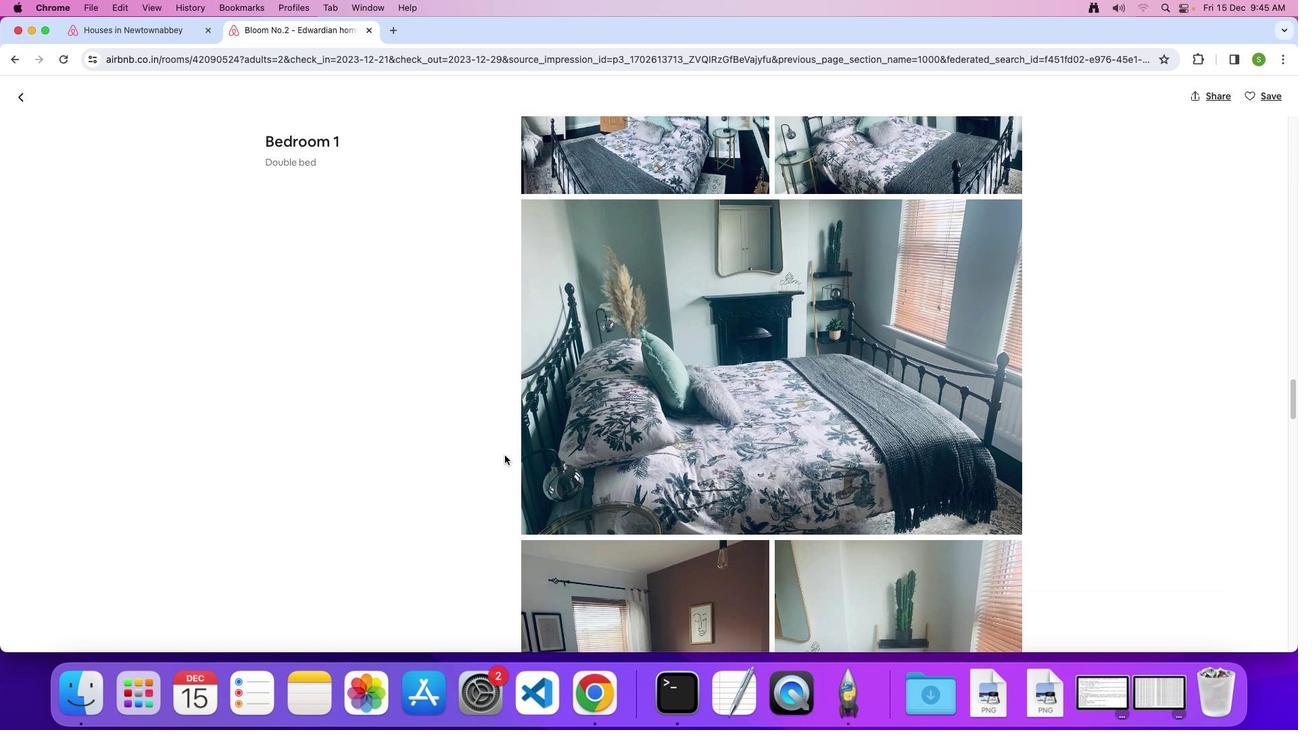 
Action: Mouse scrolled (504, 455) with delta (0, 0)
Screenshot: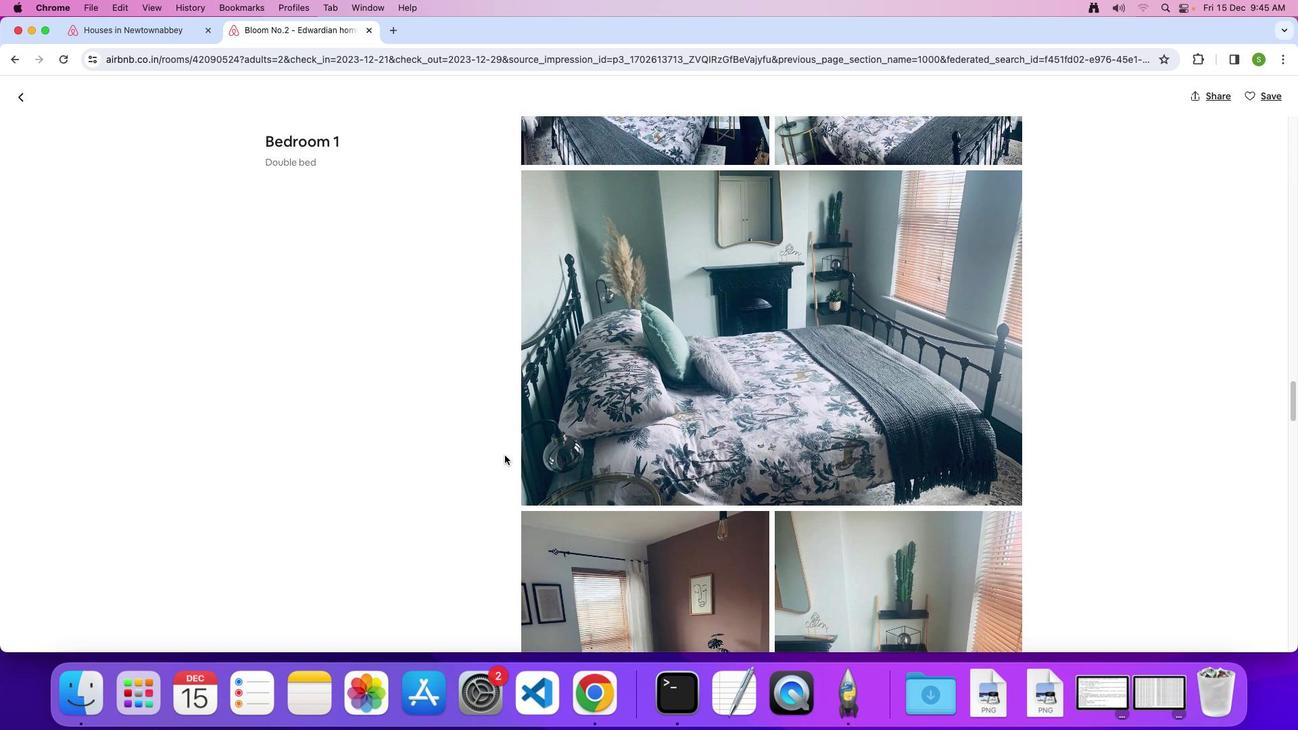
Action: Mouse scrolled (504, 455) with delta (0, 0)
Screenshot: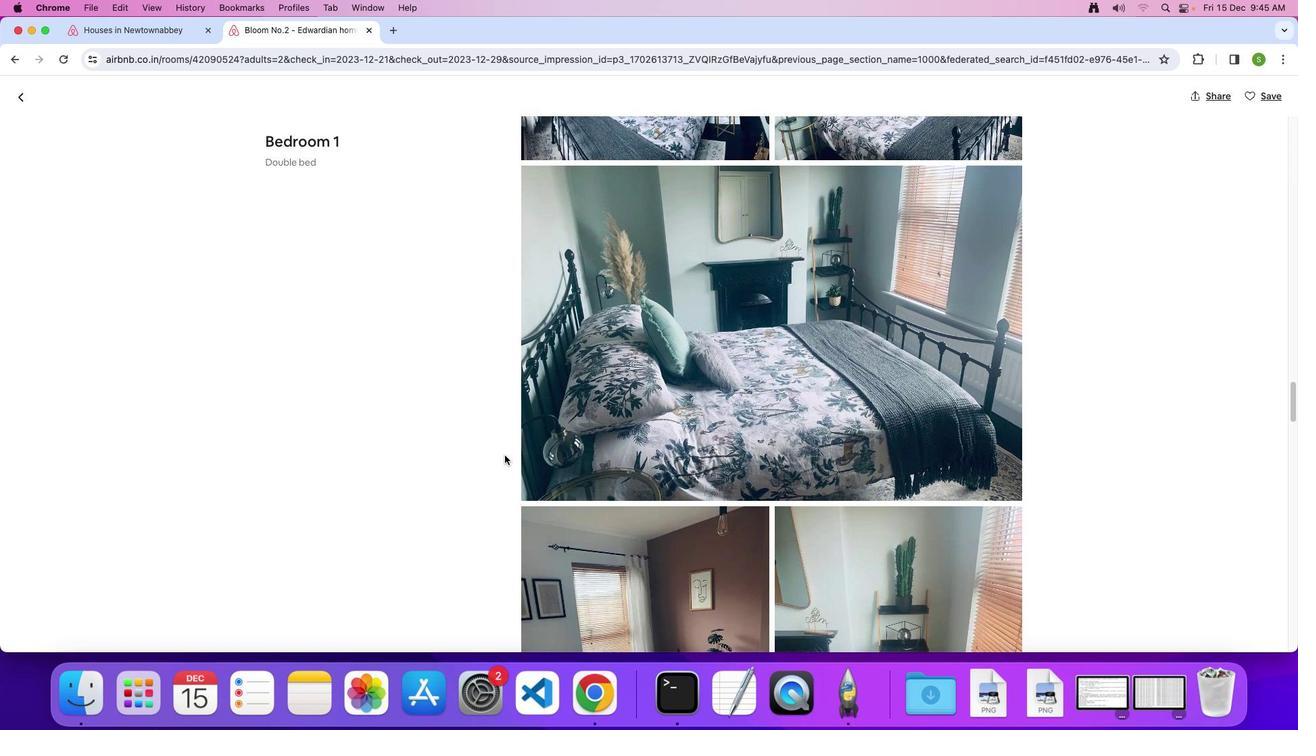 
Action: Mouse scrolled (504, 455) with delta (0, 0)
Screenshot: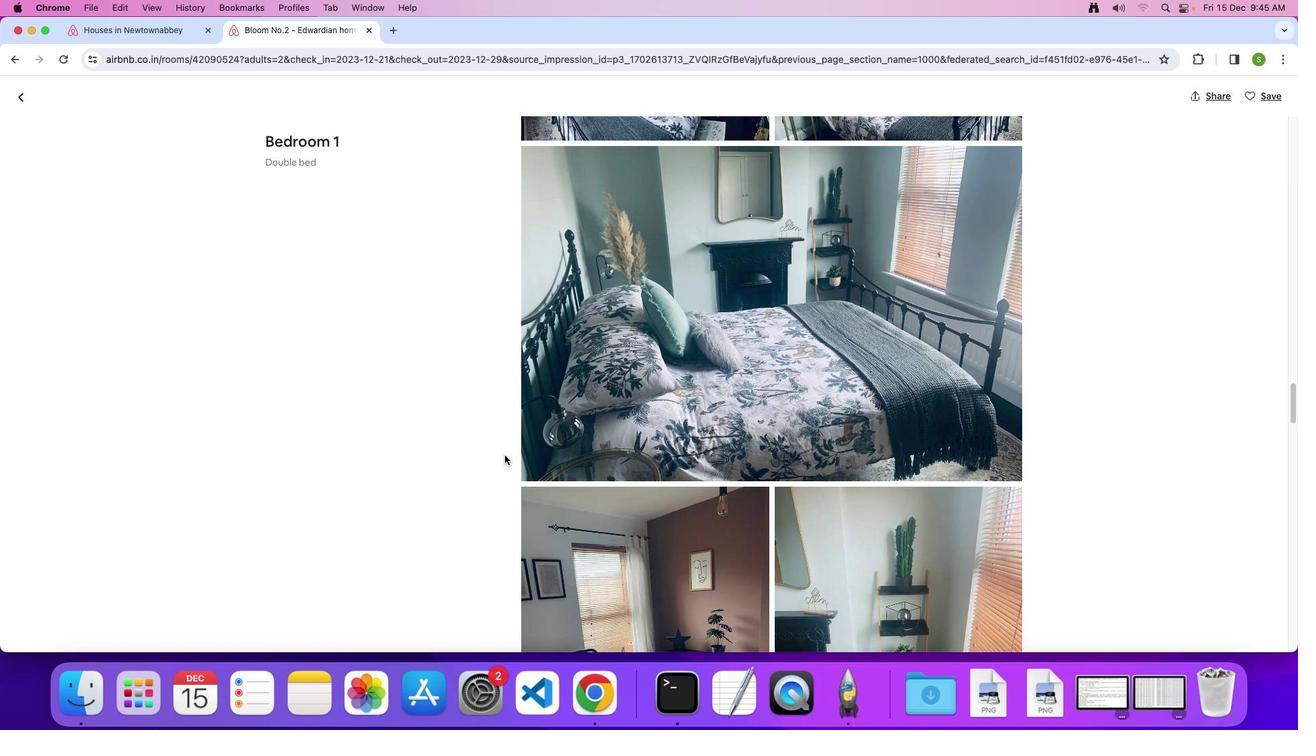 
Action: Mouse scrolled (504, 455) with delta (0, 0)
Screenshot: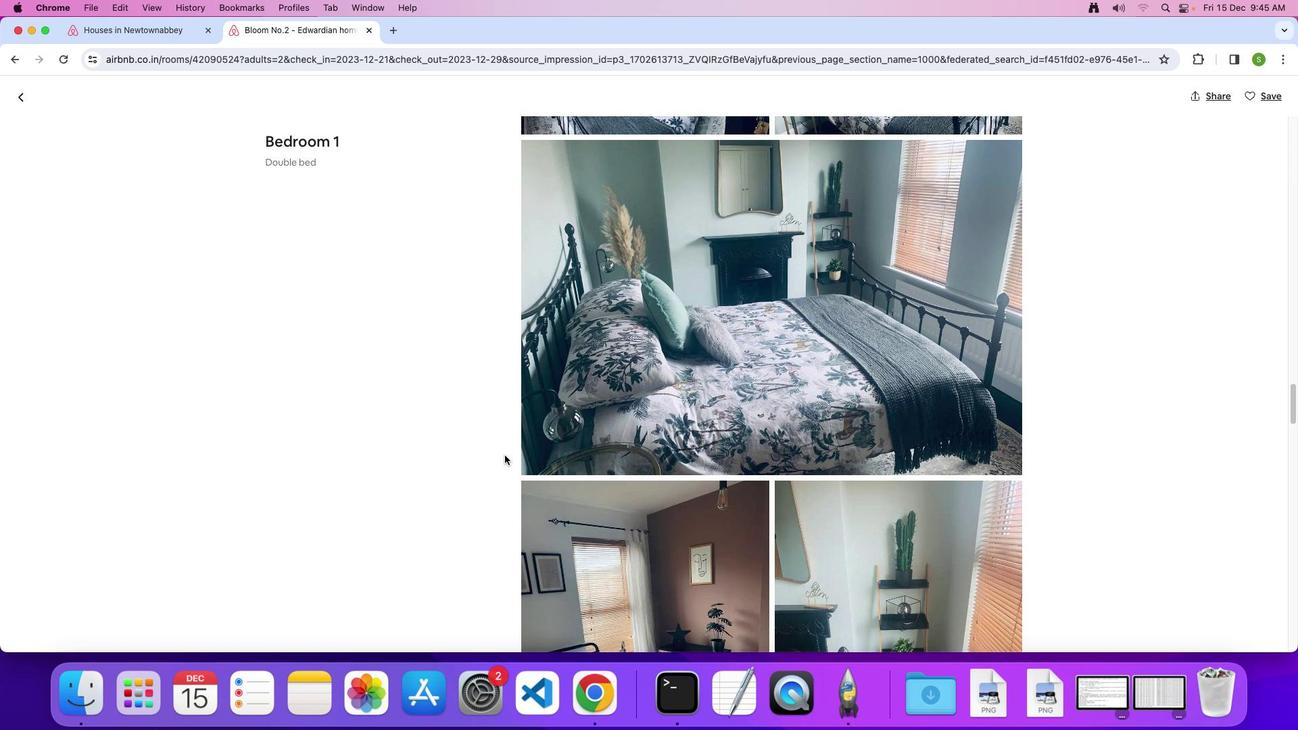 
Action: Mouse scrolled (504, 455) with delta (0, 0)
